 Task: Create a digital art piece inspired by a famous space mission.
Action: Mouse moved to (194, 157)
Screenshot: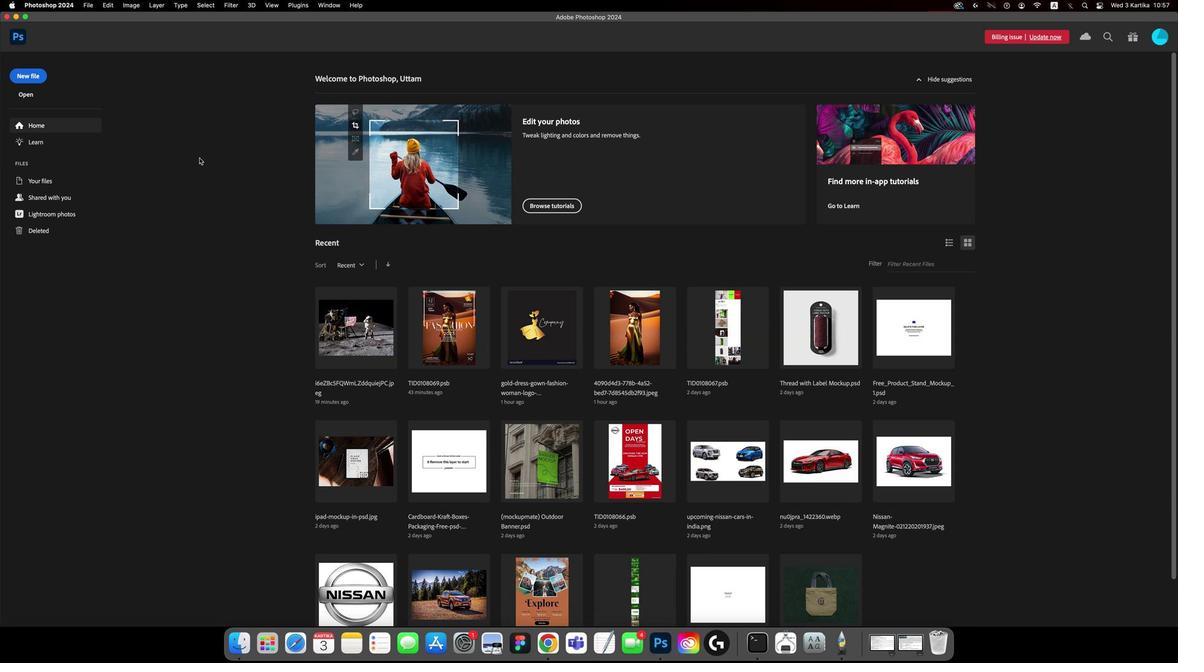 
Action: Mouse pressed left at (194, 157)
Screenshot: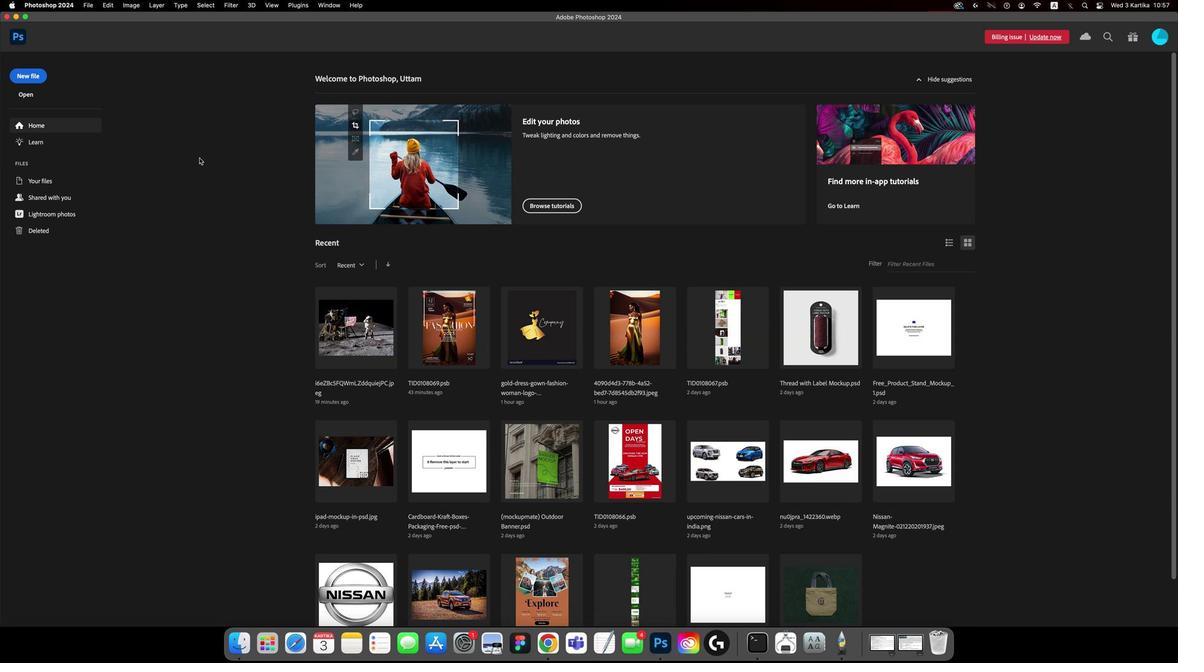 
Action: Mouse moved to (20, 73)
Screenshot: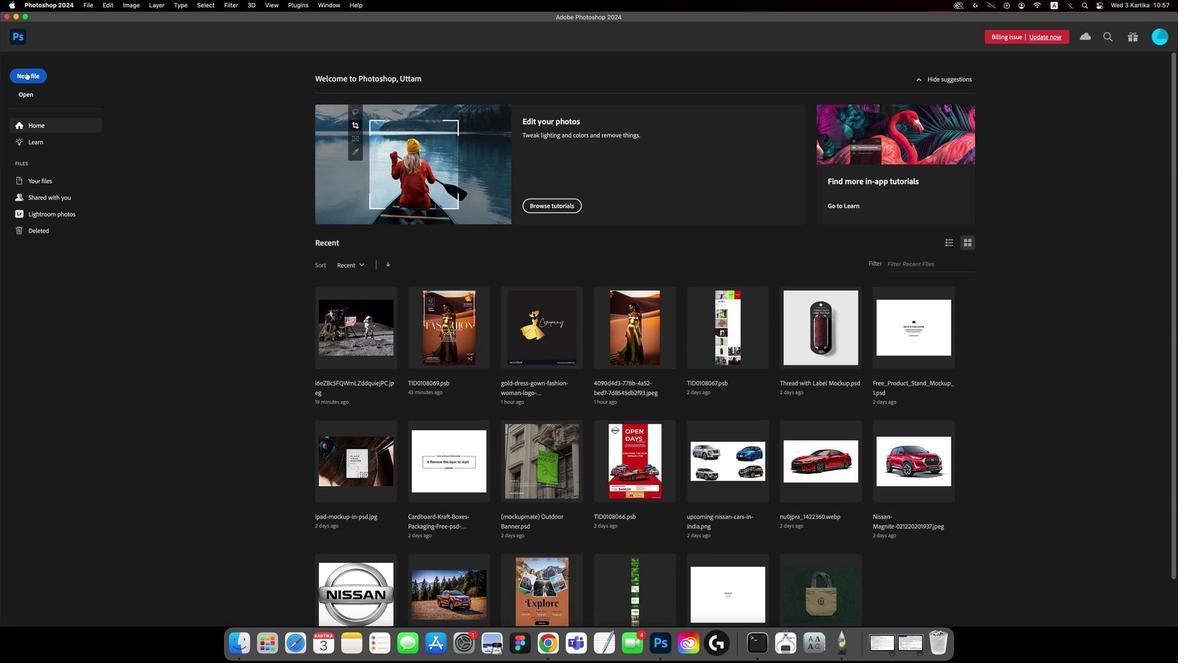 
Action: Mouse pressed left at (20, 73)
Screenshot: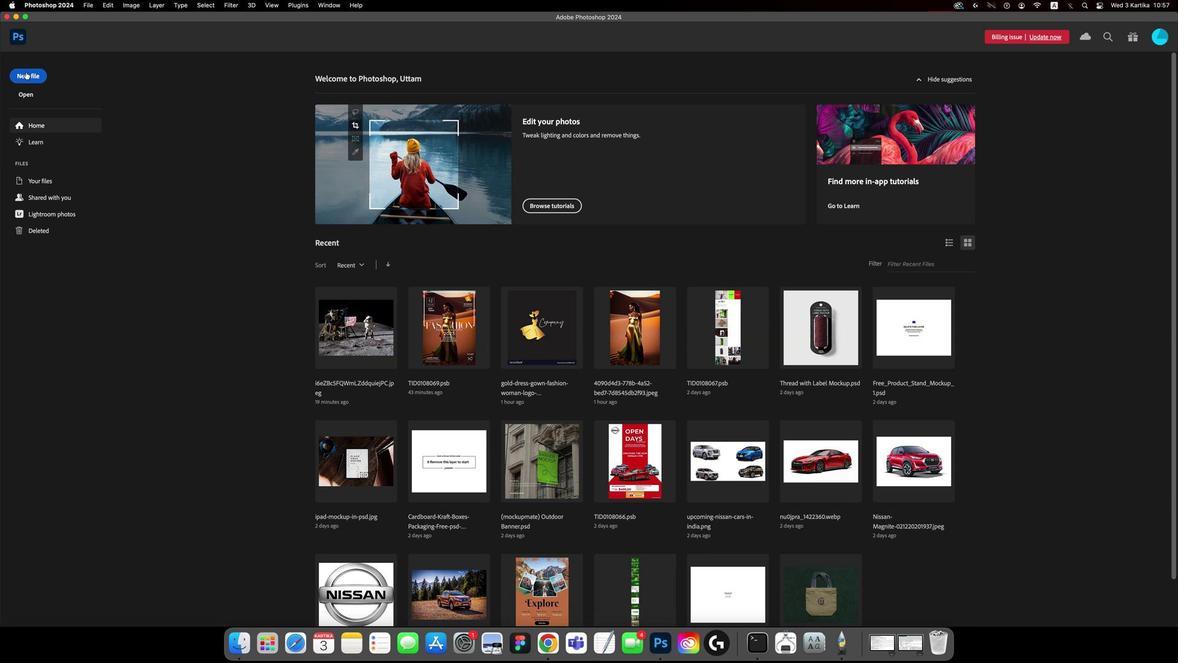 
Action: Mouse moved to (420, 172)
Screenshot: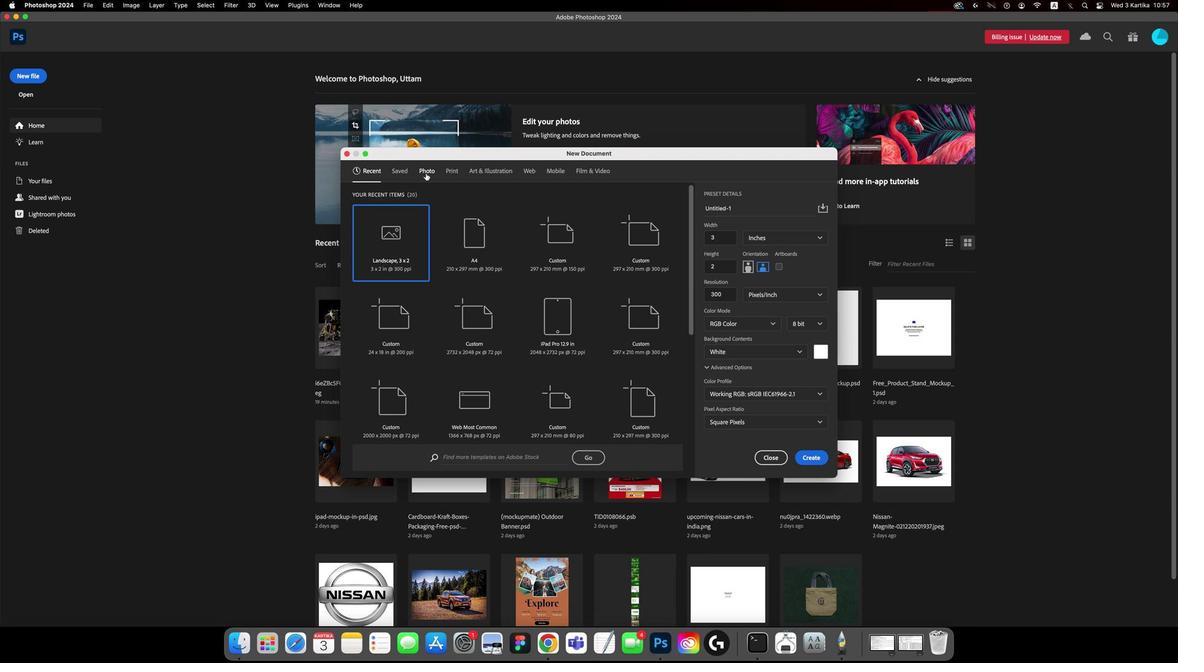 
Action: Mouse pressed left at (420, 172)
Screenshot: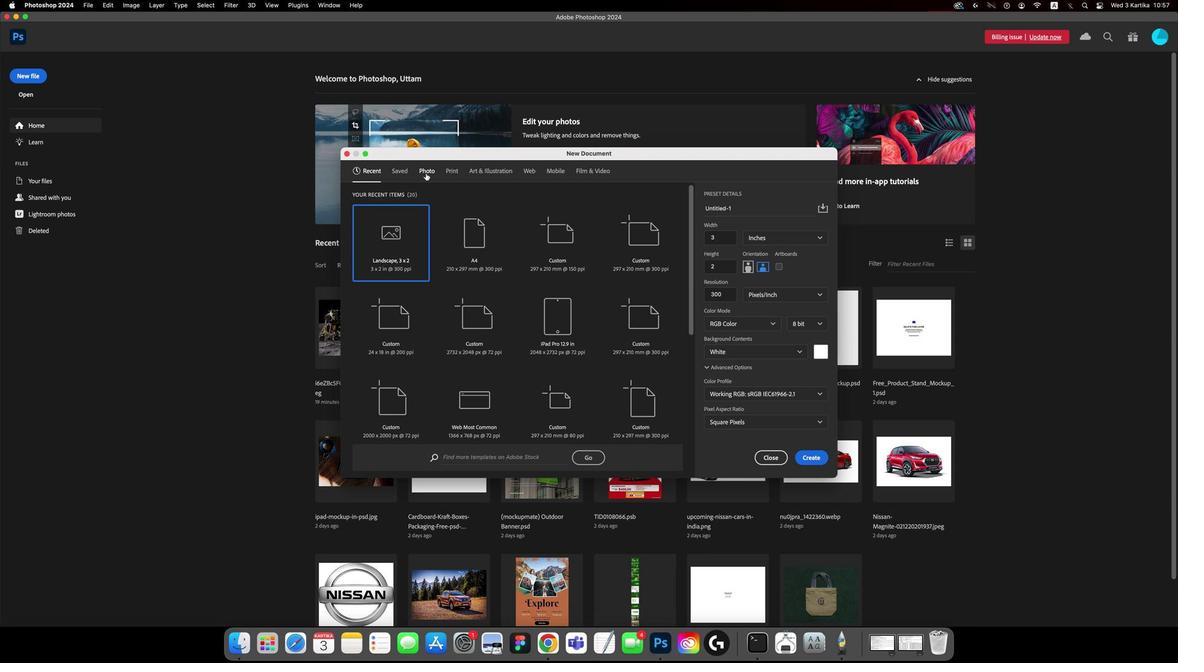 
Action: Mouse moved to (459, 230)
Screenshot: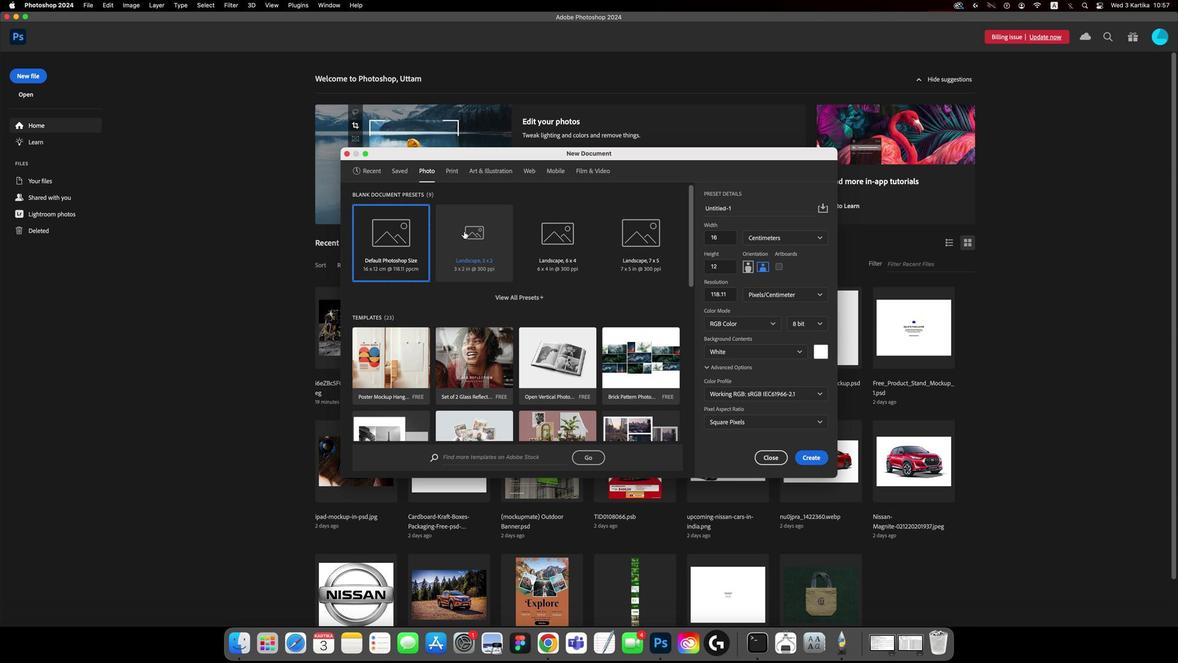 
Action: Mouse pressed left at (459, 230)
Screenshot: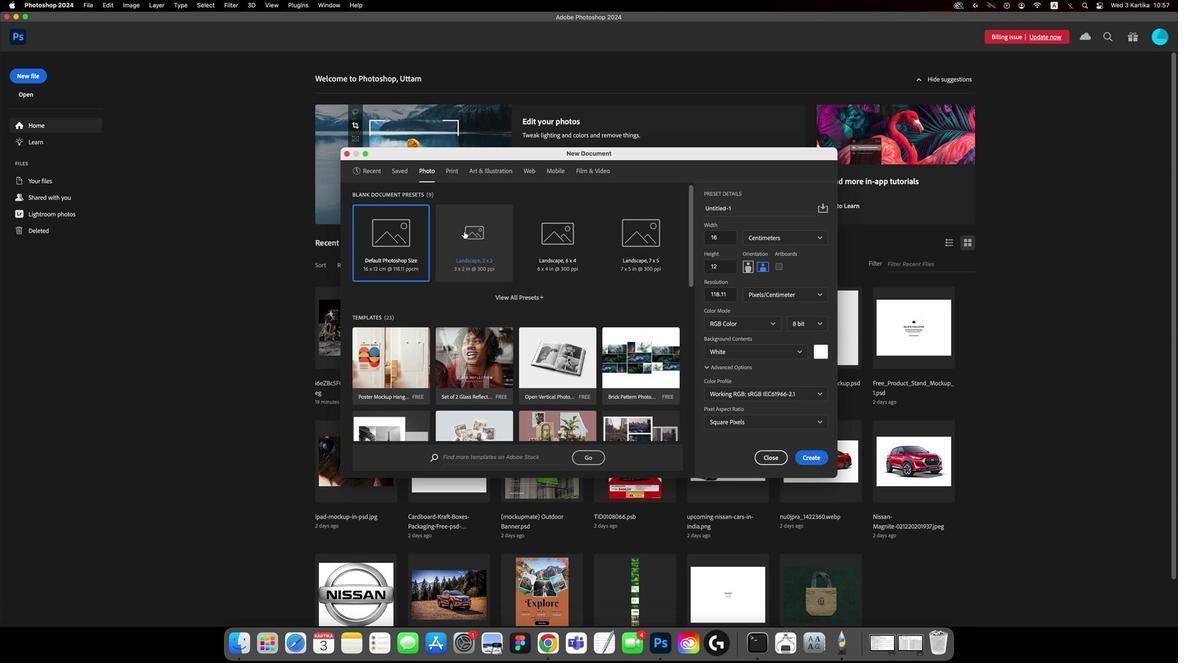 
Action: Mouse moved to (631, 237)
Screenshot: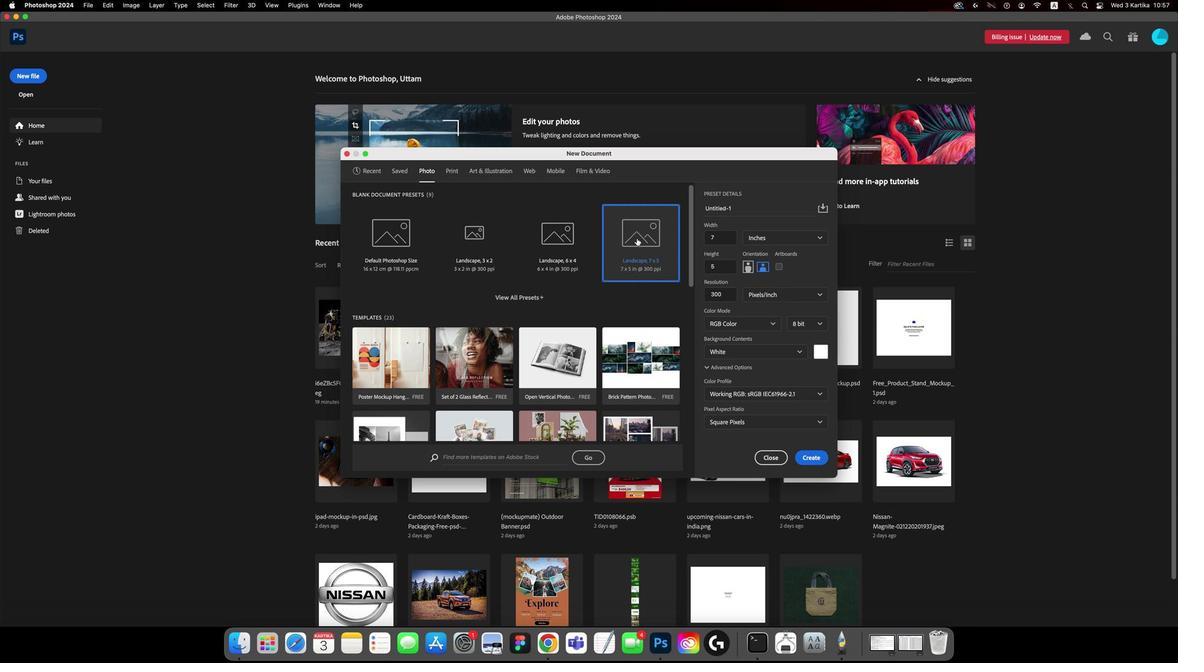 
Action: Mouse pressed left at (631, 237)
Screenshot: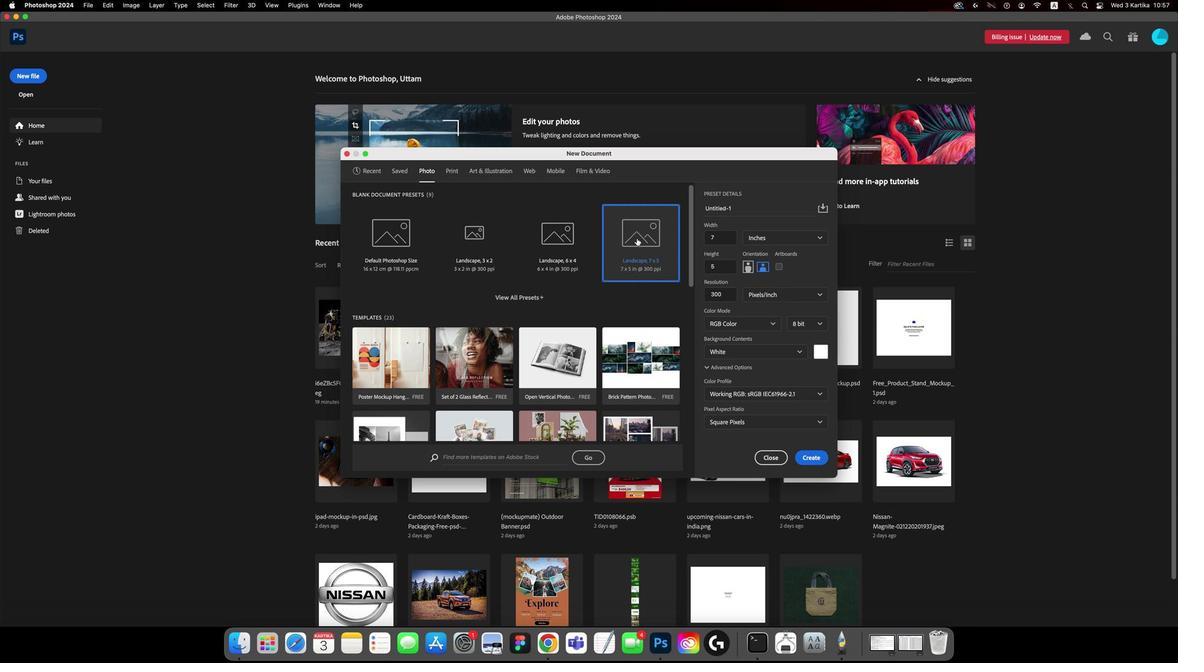 
Action: Mouse moved to (804, 458)
Screenshot: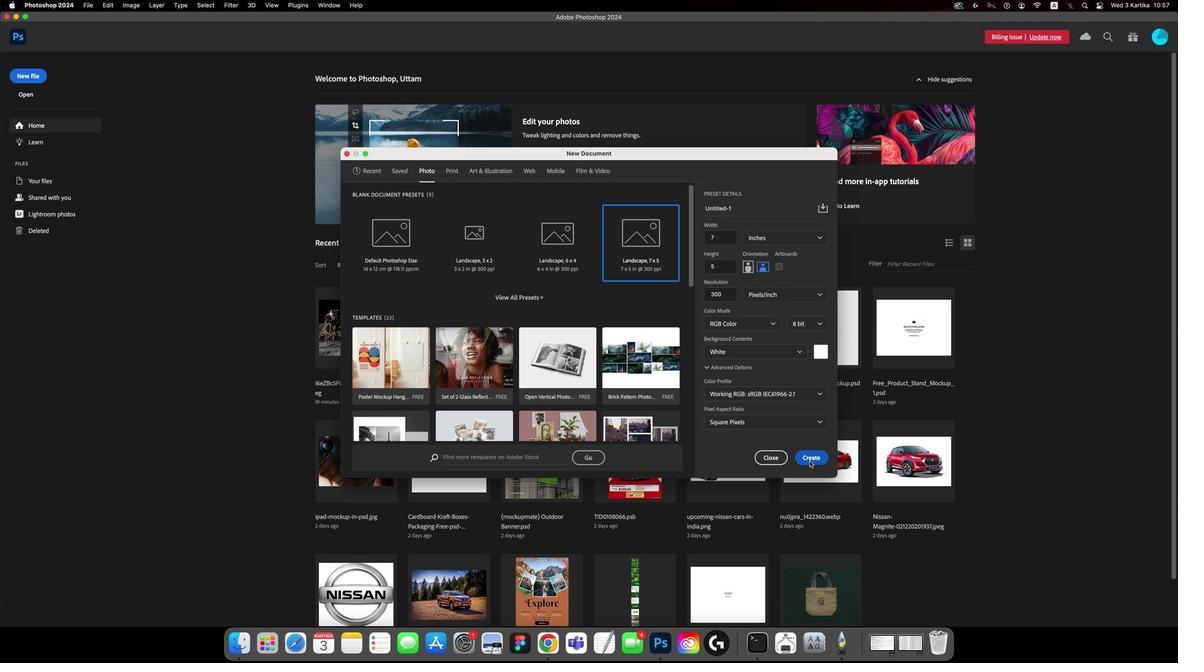 
Action: Mouse pressed left at (804, 458)
Screenshot: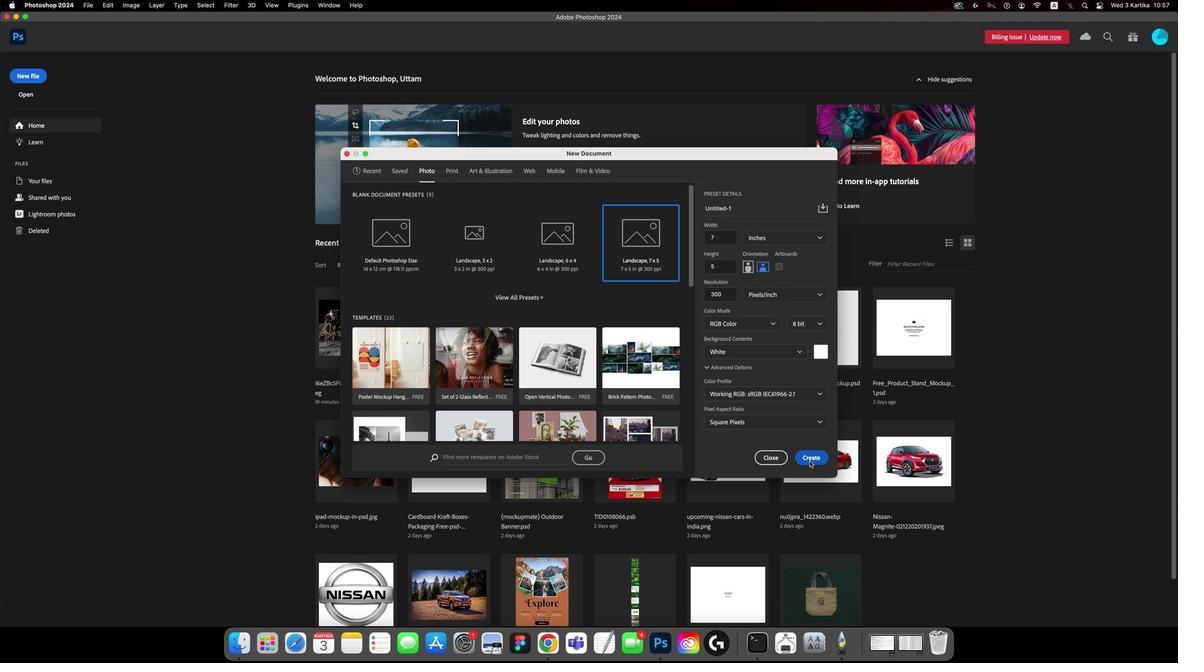 
Action: Mouse moved to (210, 199)
Screenshot: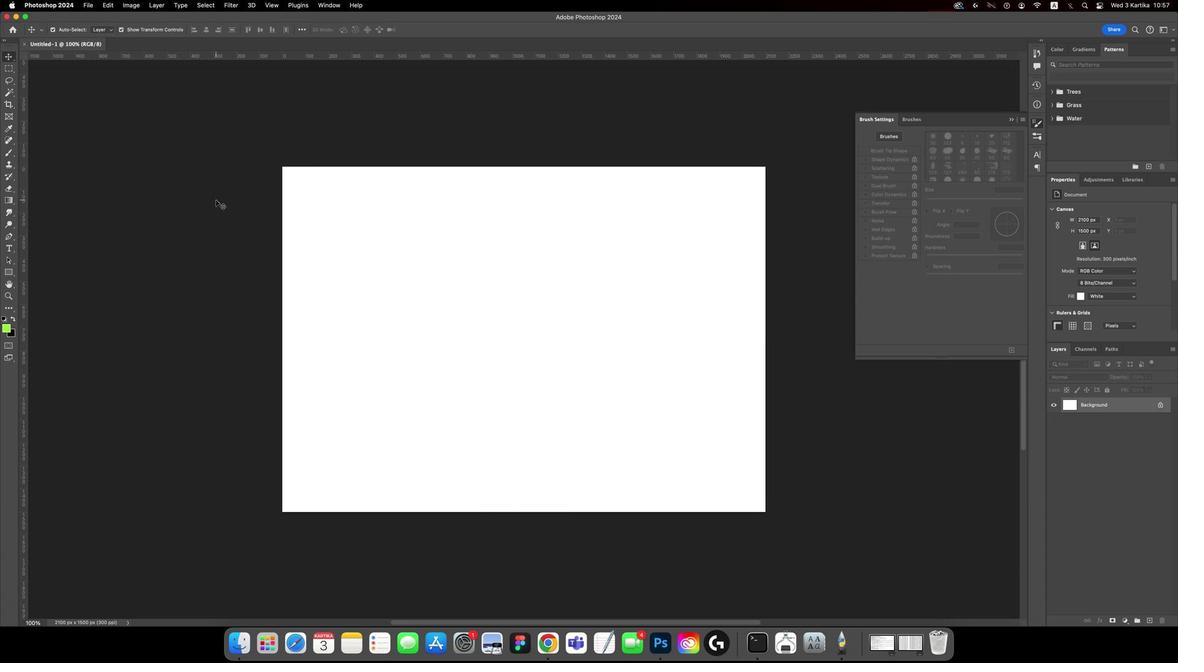 
Action: Mouse pressed left at (210, 199)
Screenshot: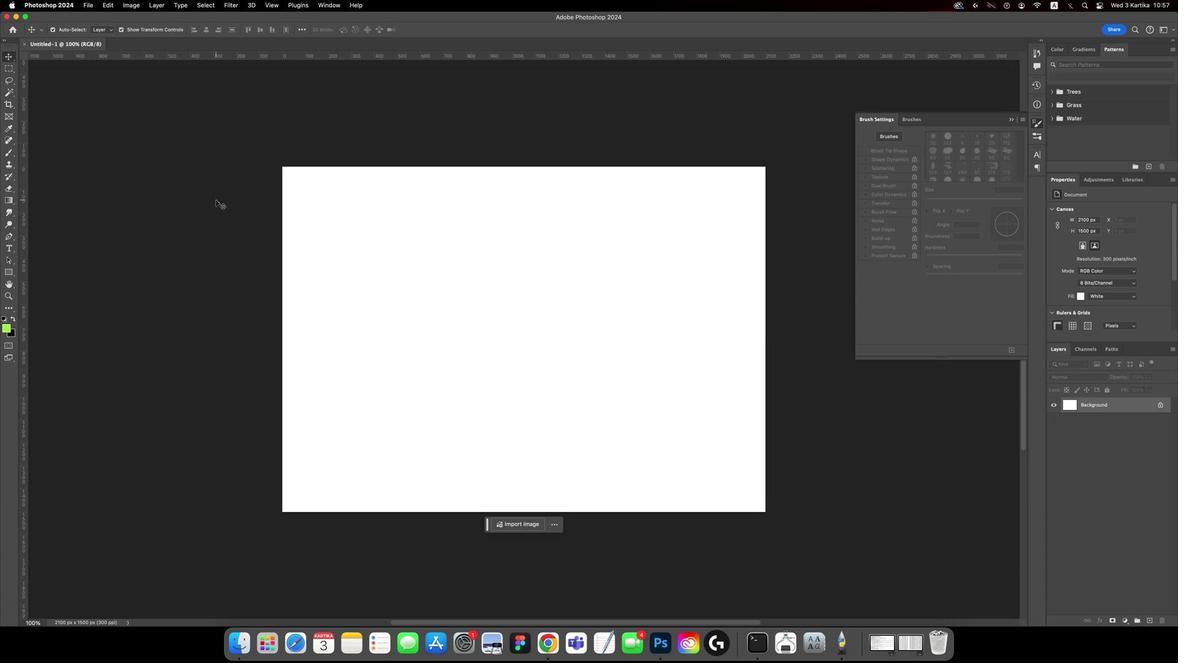 
Action: Mouse moved to (81, 6)
Screenshot: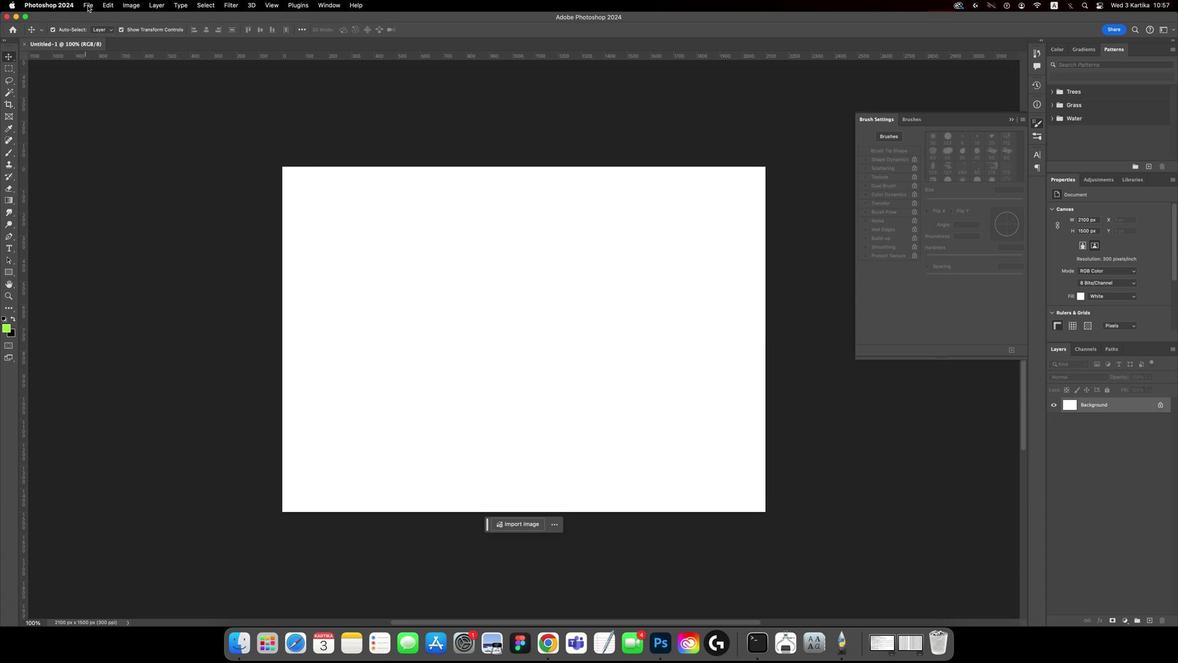 
Action: Mouse pressed left at (81, 6)
Screenshot: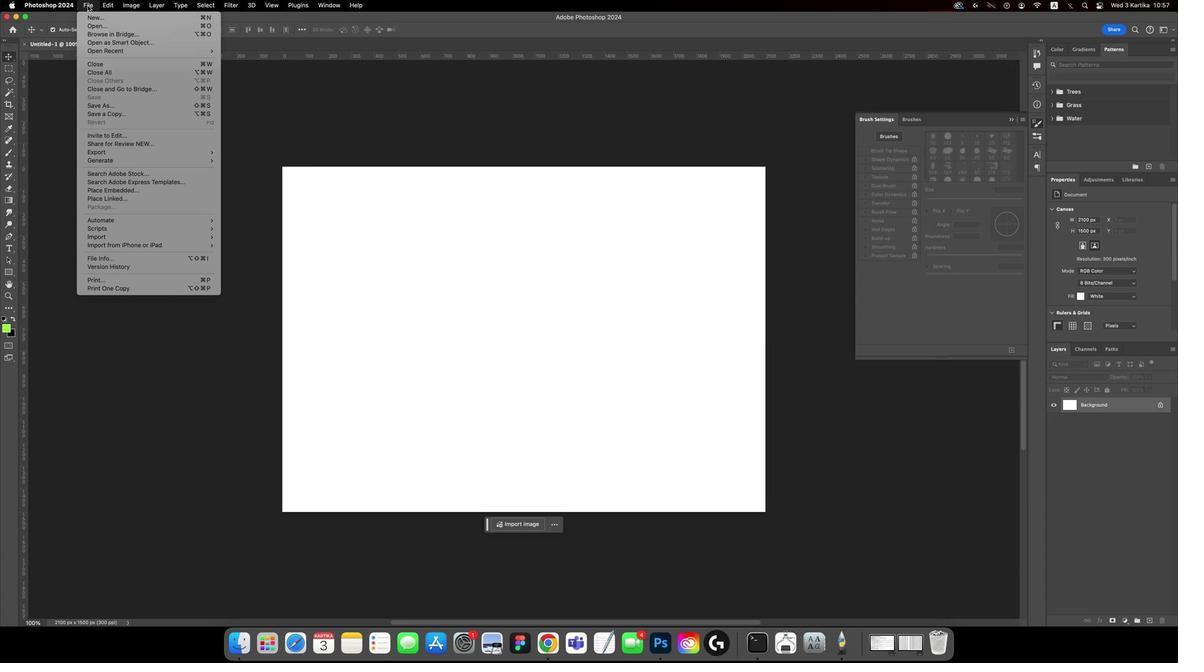 
Action: Mouse moved to (100, 201)
Screenshot: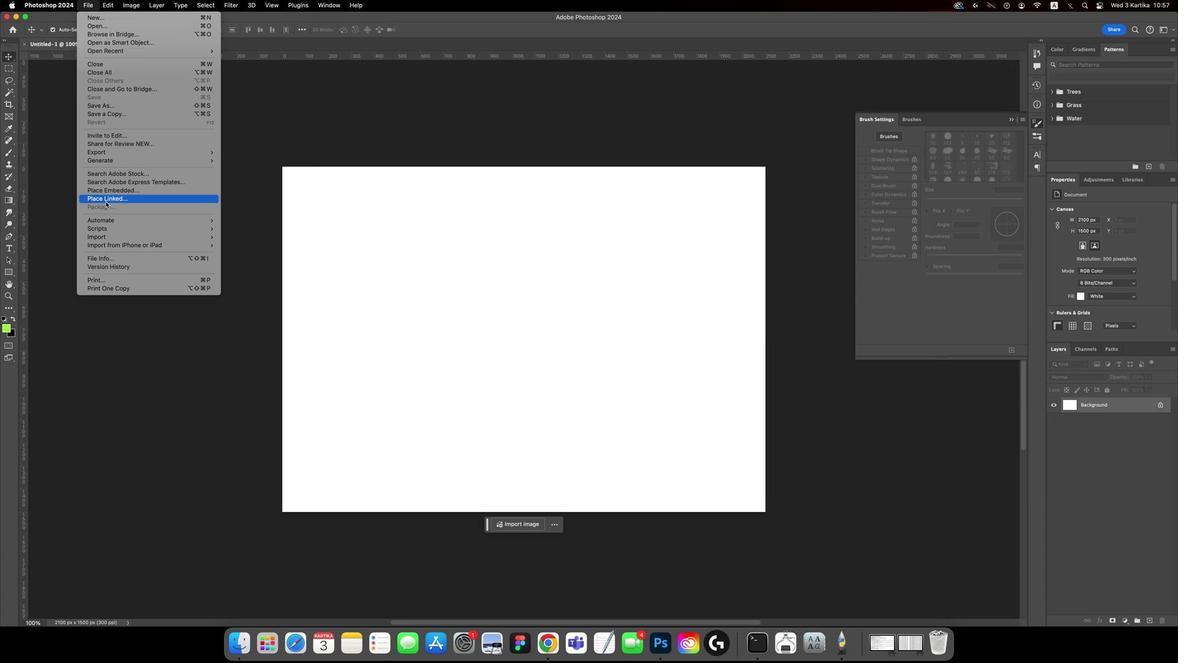 
Action: Mouse pressed left at (100, 201)
Screenshot: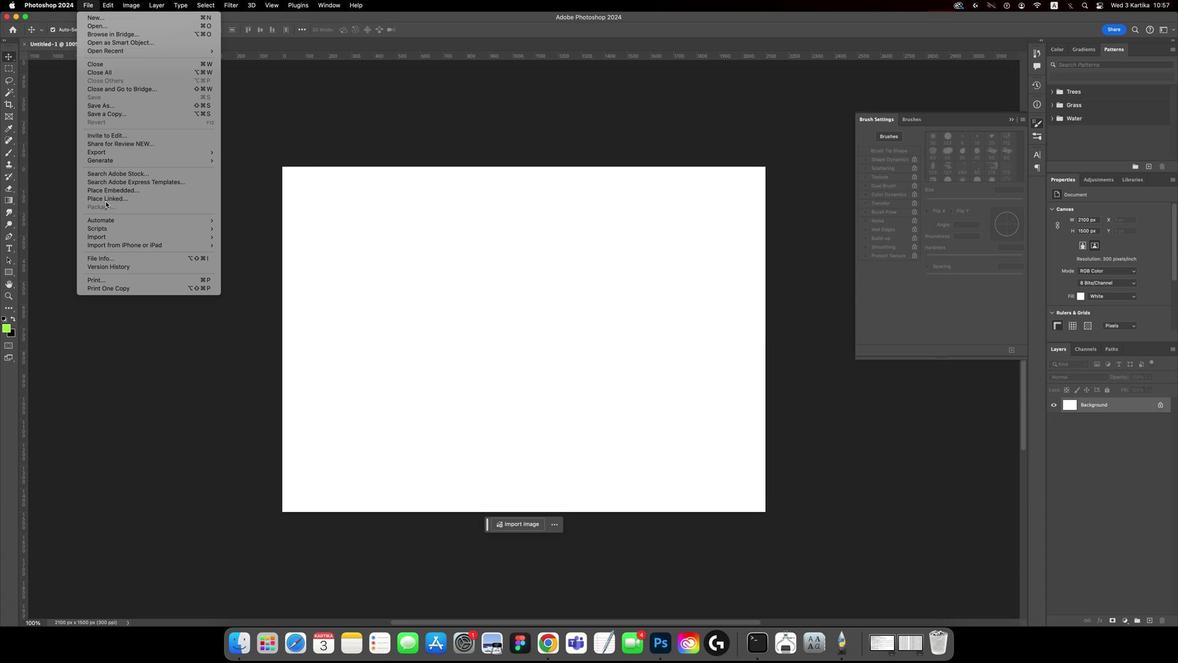 
Action: Mouse moved to (485, 161)
Screenshot: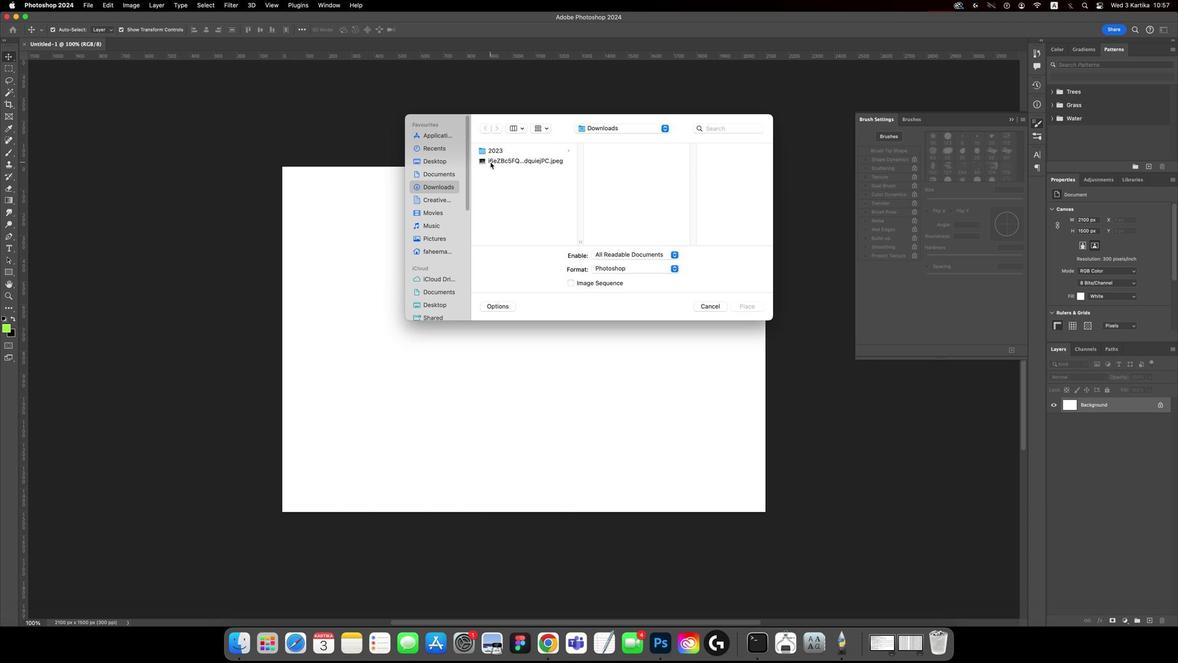 
Action: Mouse pressed left at (485, 161)
Screenshot: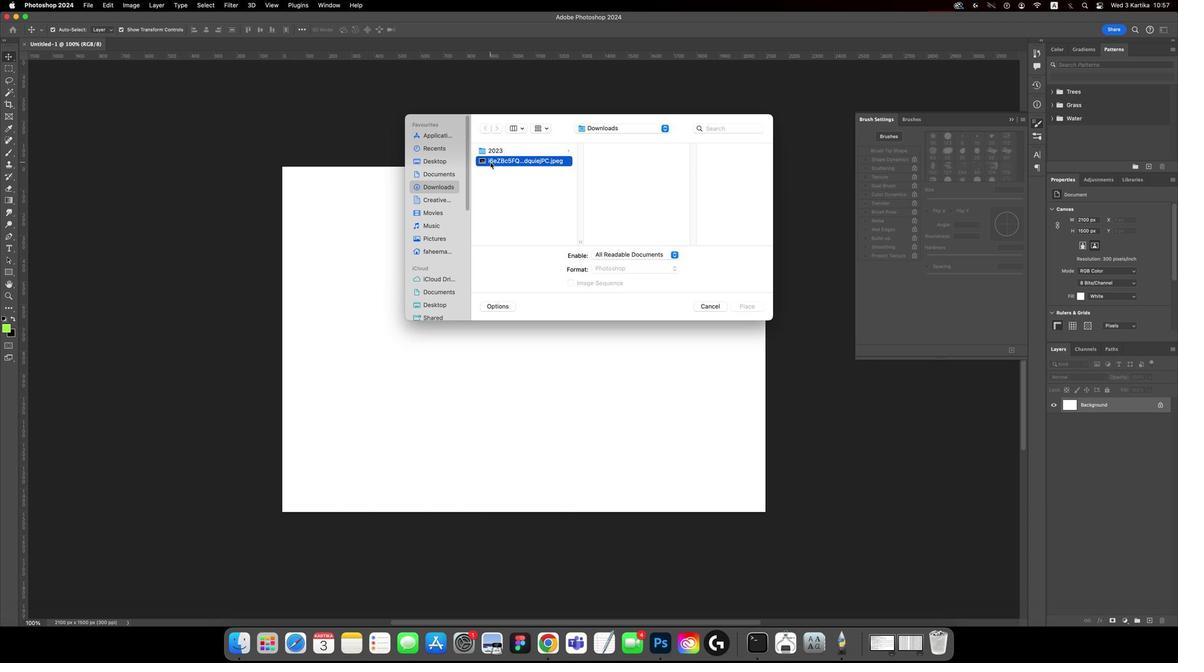 
Action: Key pressed Key.enter
Screenshot: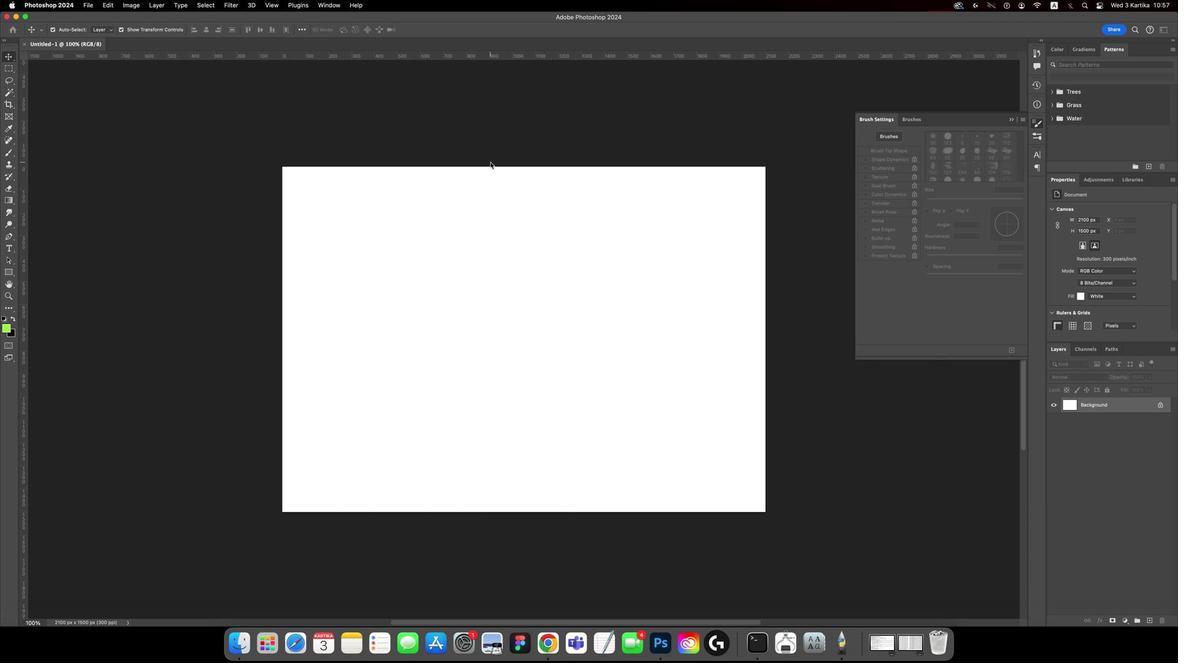 
Action: Mouse moved to (446, 33)
Screenshot: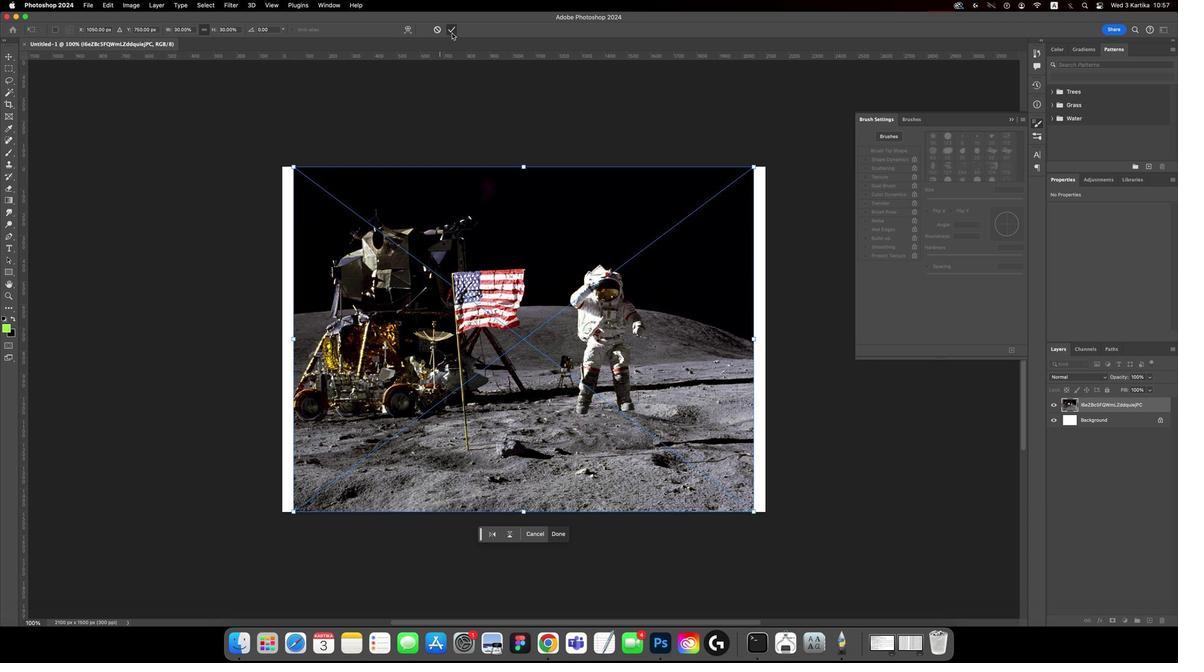 
Action: Mouse pressed left at (446, 33)
Screenshot: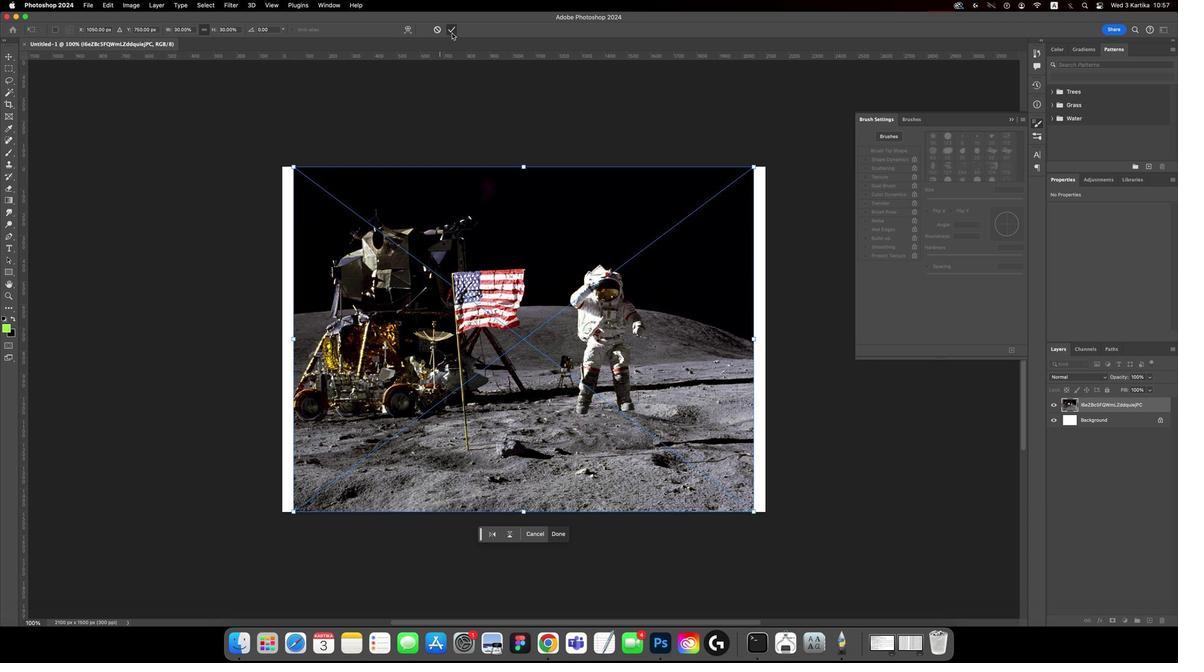 
Action: Mouse moved to (350, 226)
Screenshot: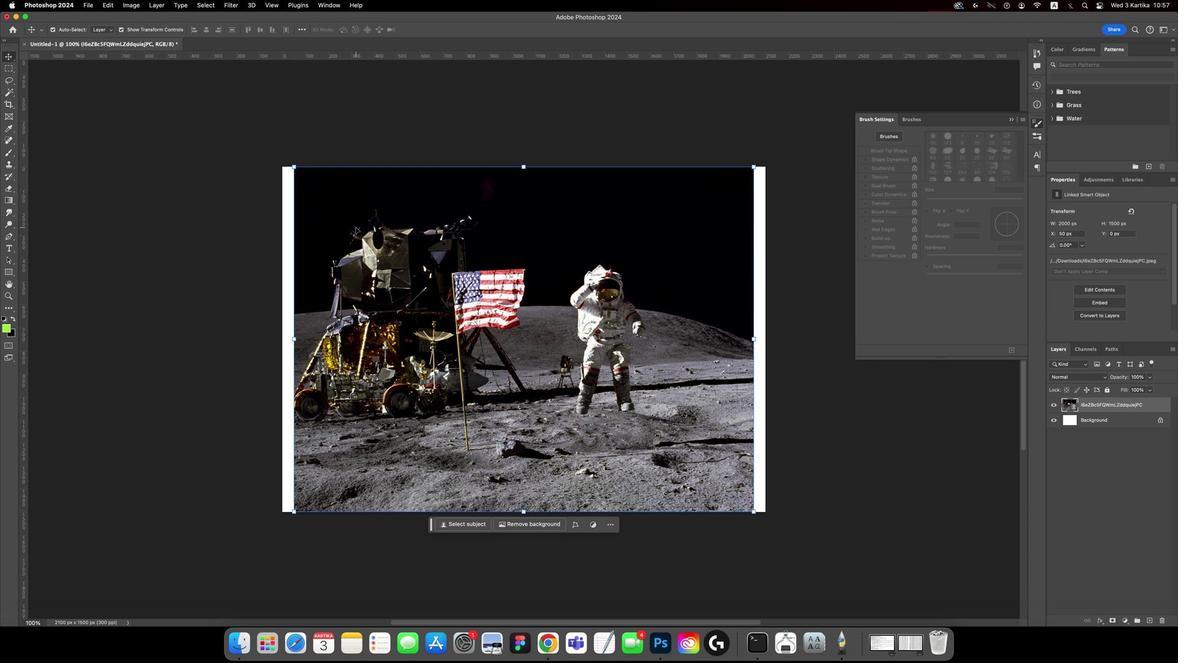 
Action: Key pressed 'v'
Screenshot: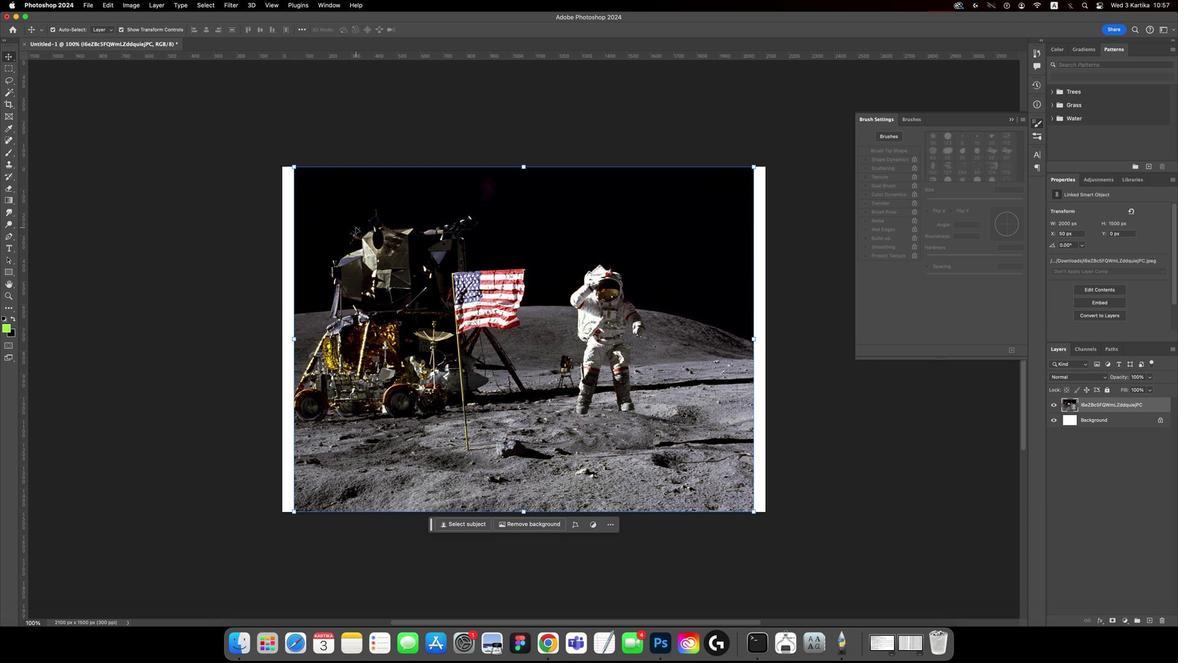 
Action: Mouse moved to (0, 106)
Screenshot: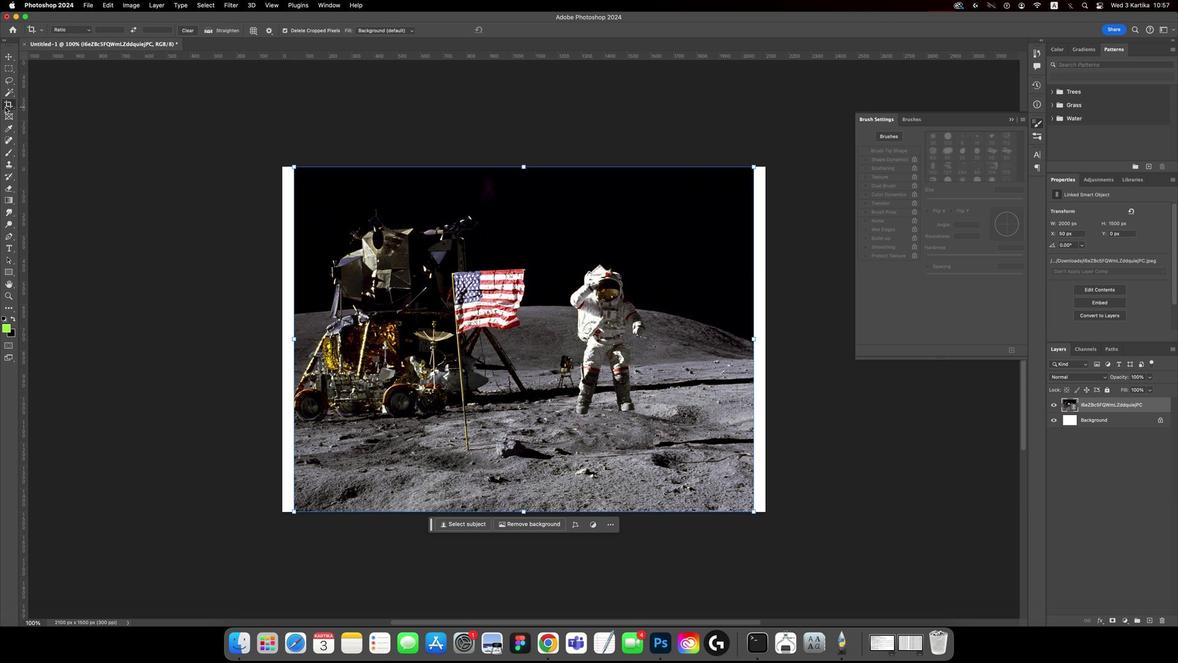 
Action: Mouse pressed left at (0, 106)
Screenshot: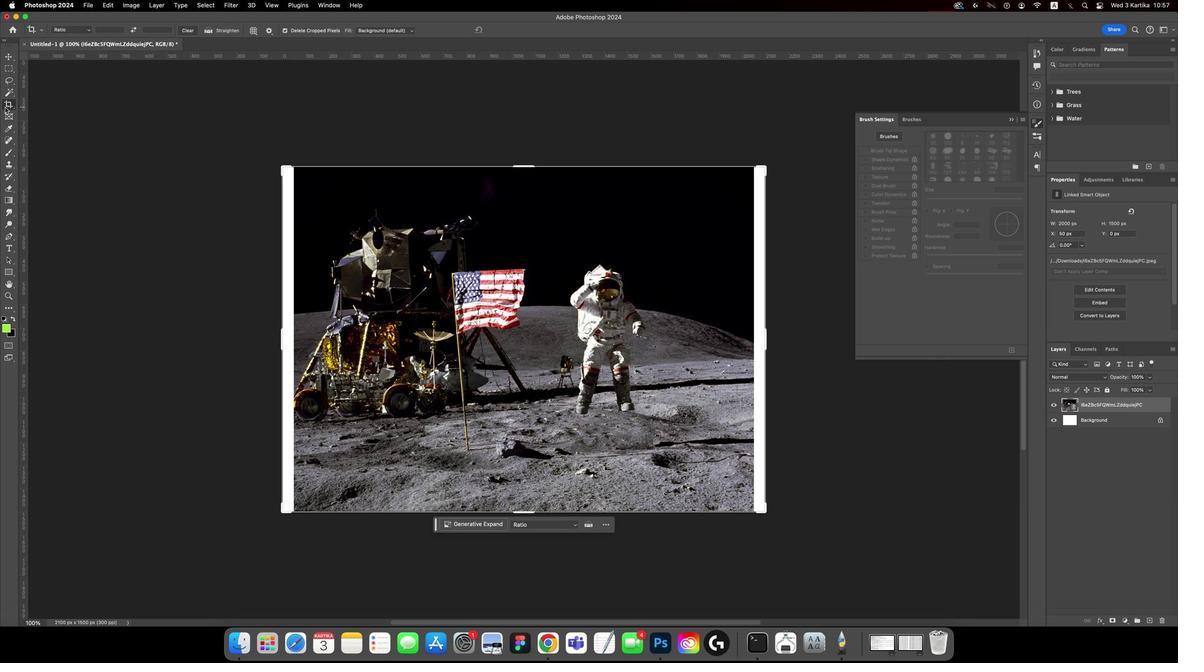
Action: Mouse moved to (275, 338)
Screenshot: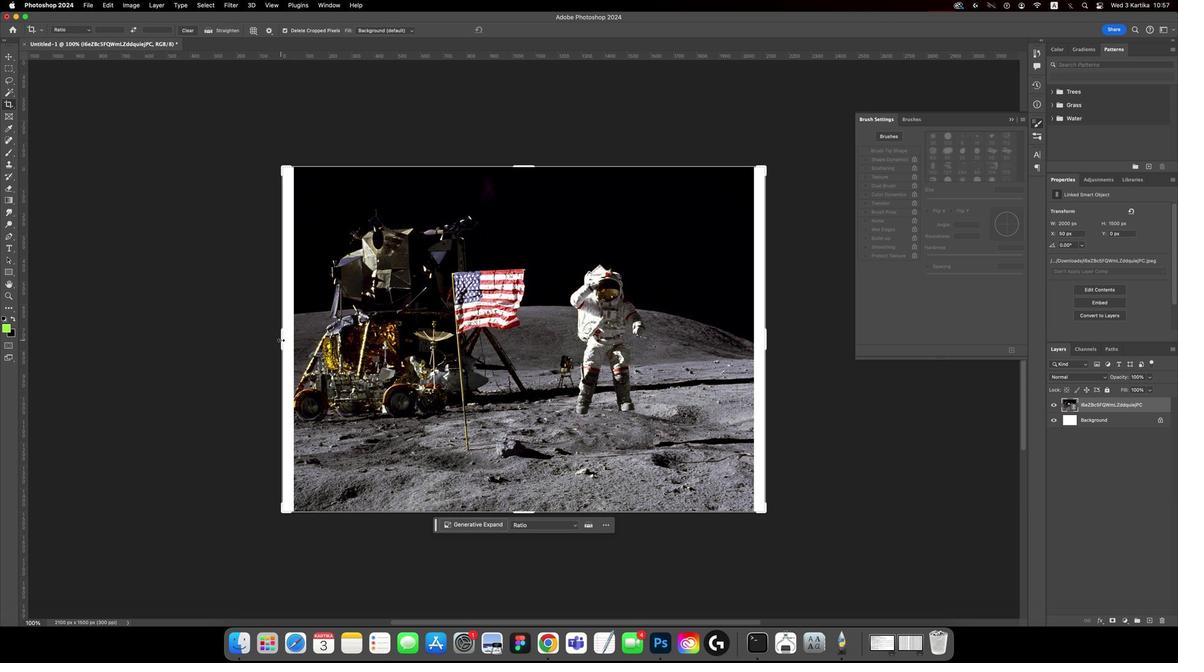 
Action: Mouse pressed left at (275, 338)
Screenshot: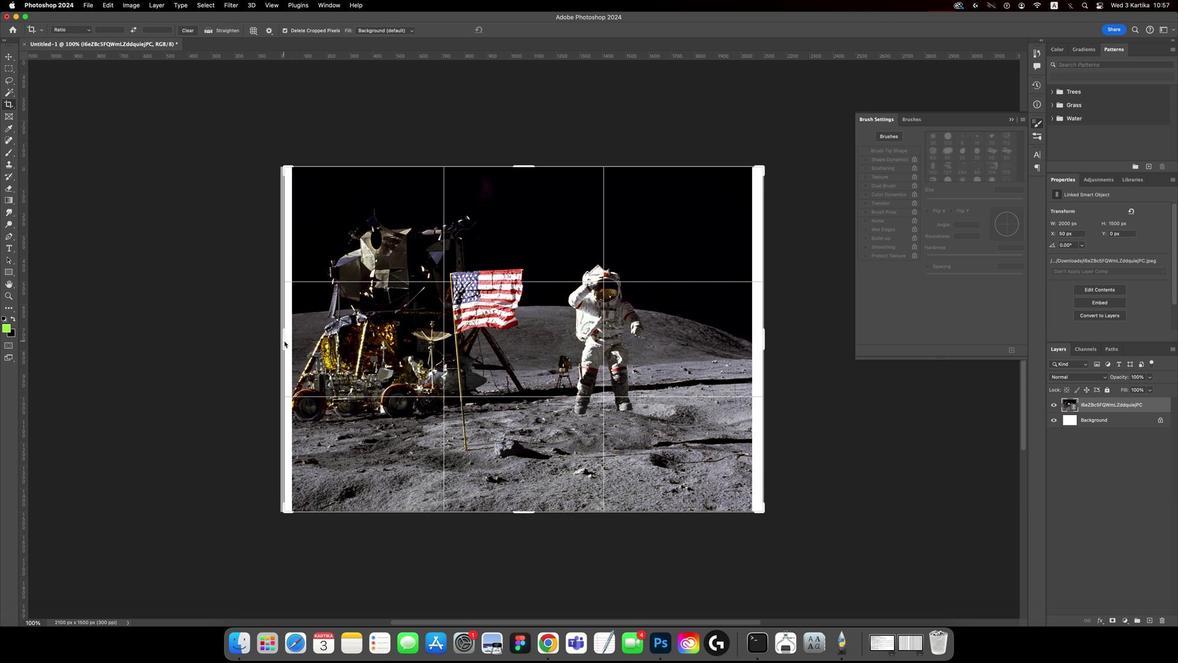 
Action: Mouse moved to (754, 341)
Screenshot: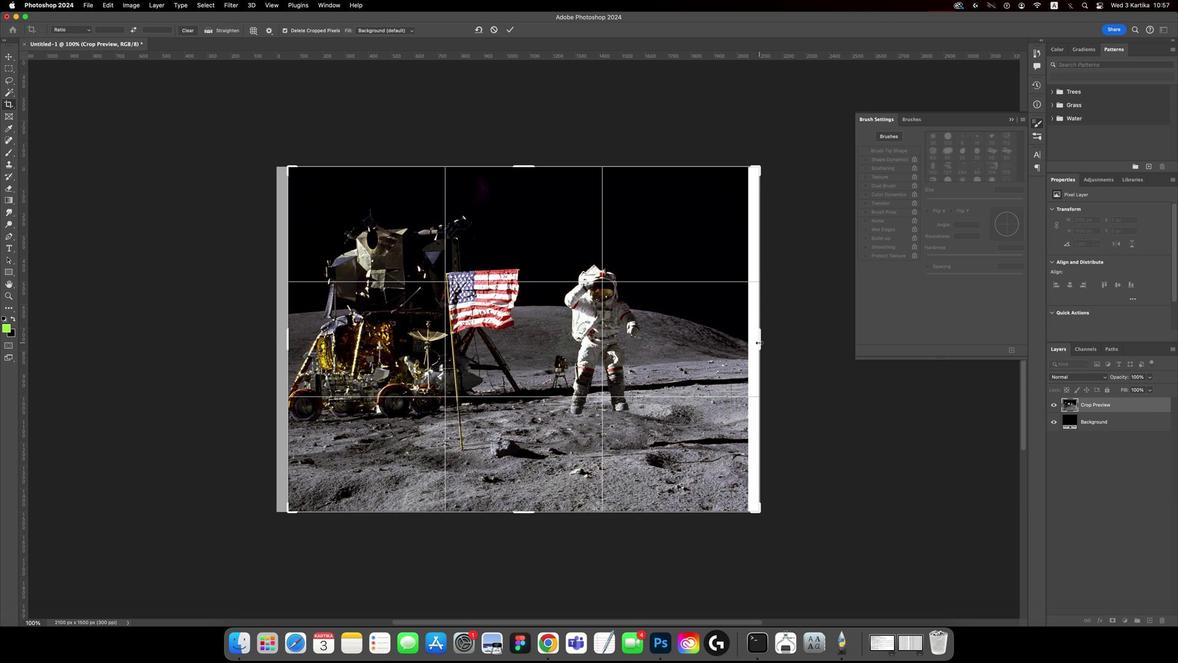 
Action: Mouse pressed left at (754, 341)
Screenshot: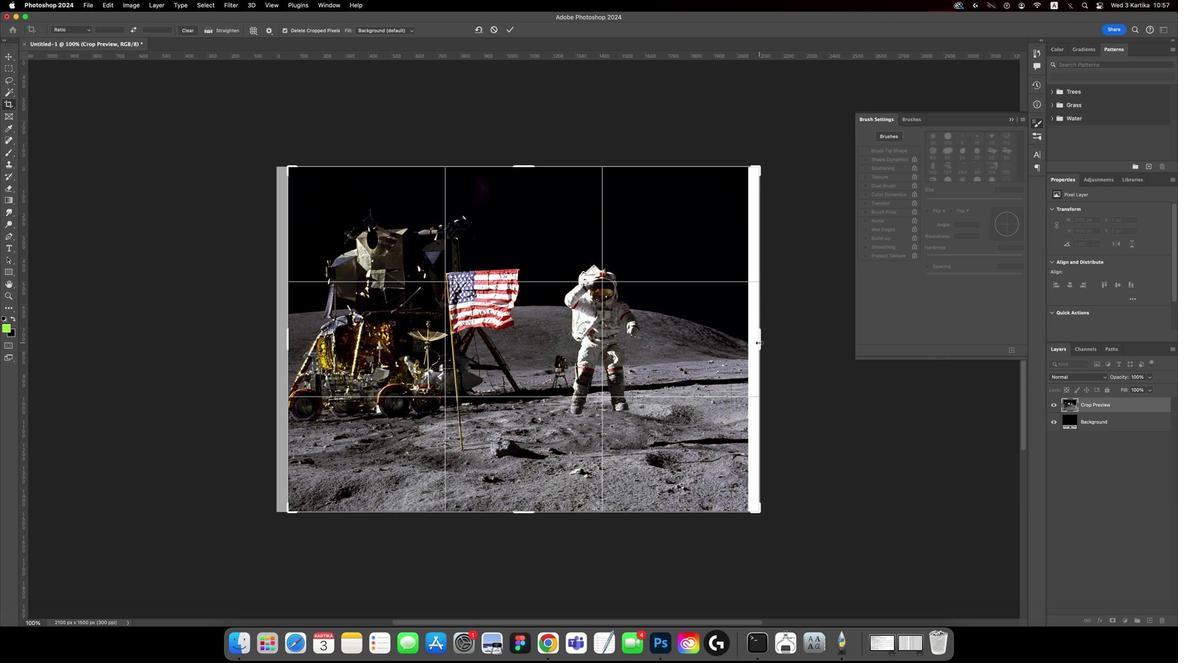 
Action: Mouse moved to (504, 31)
Screenshot: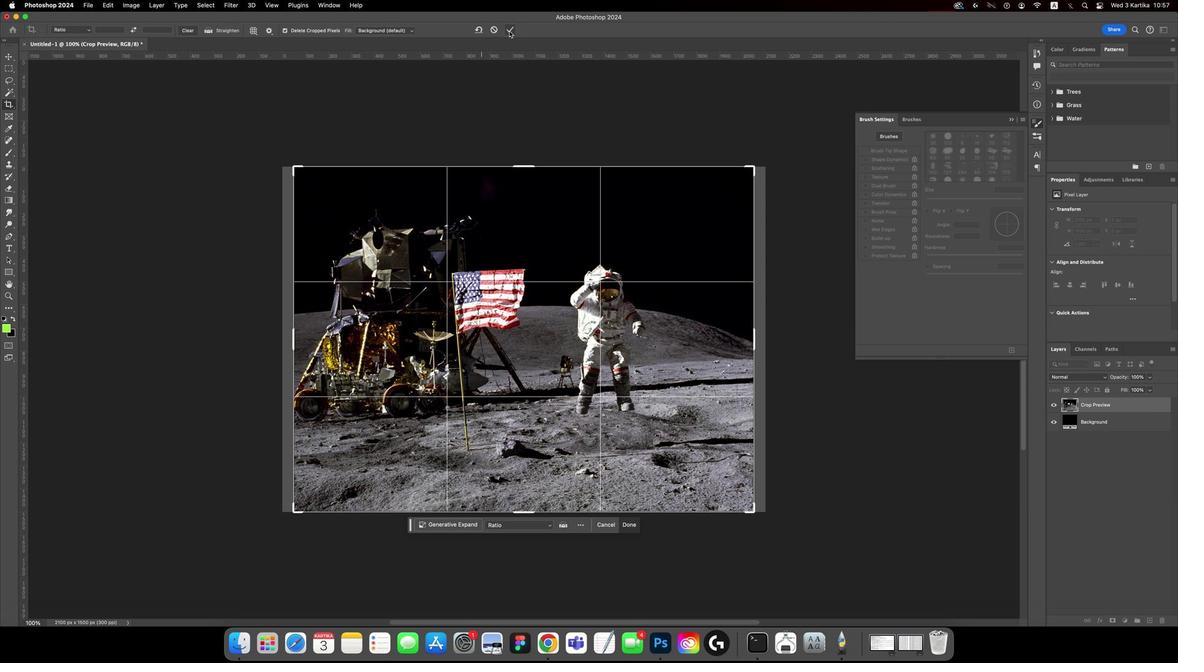 
Action: Mouse pressed left at (504, 31)
Screenshot: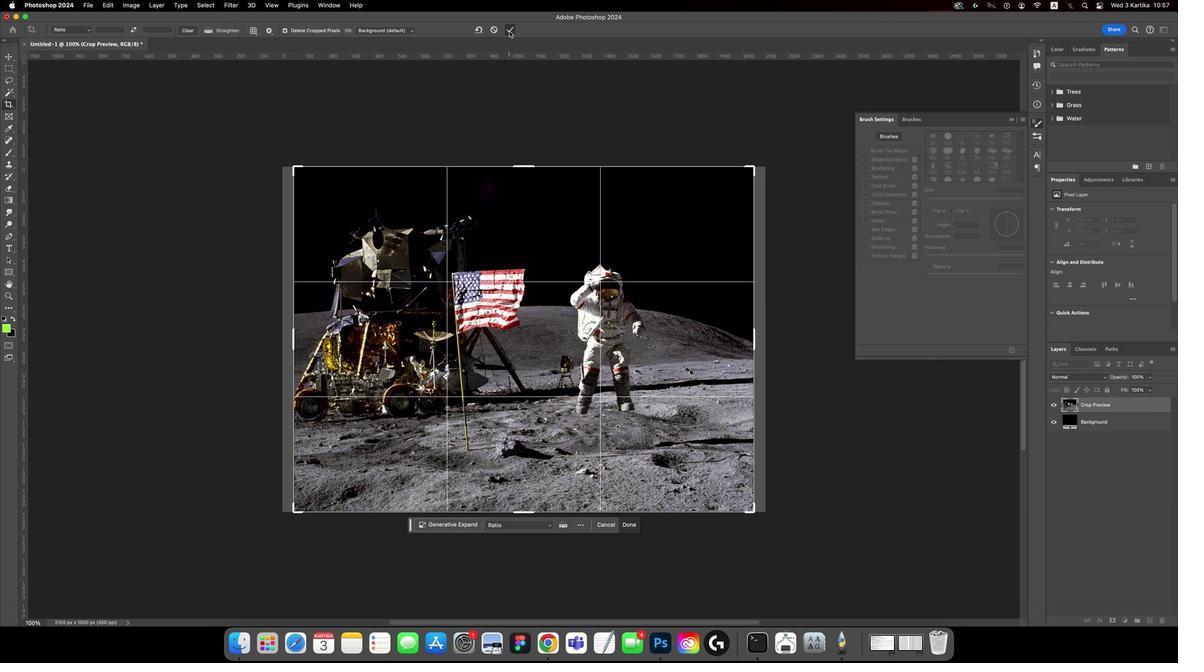 
Action: Mouse moved to (519, 315)
Screenshot: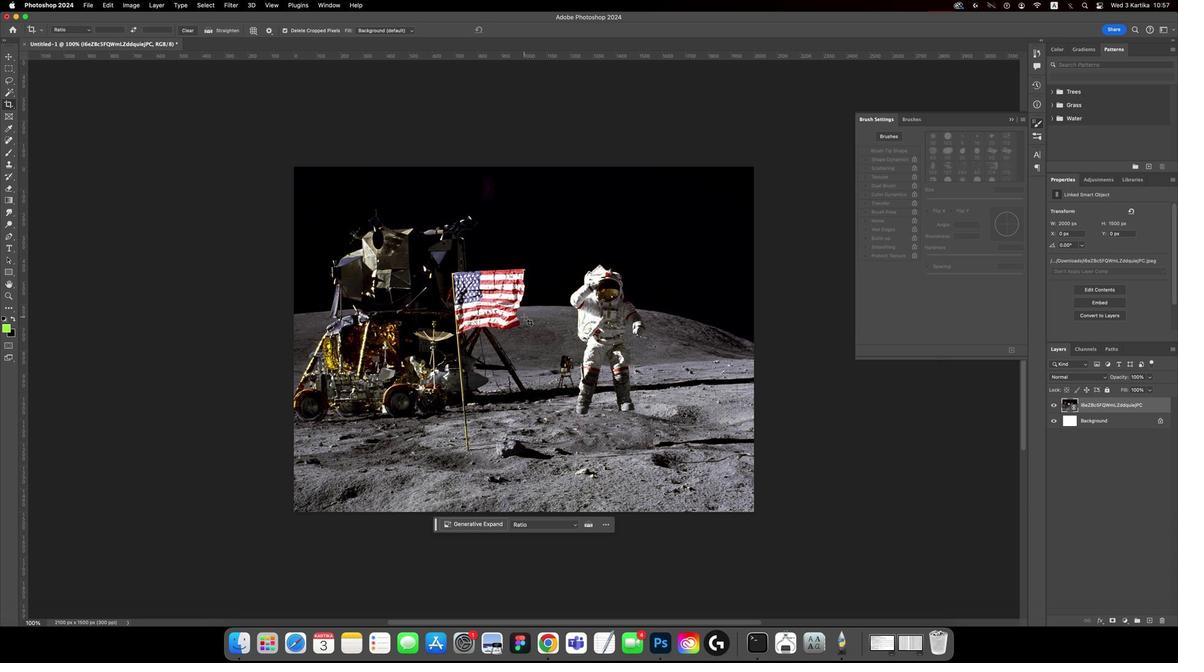 
Action: Key pressed 'v'
Screenshot: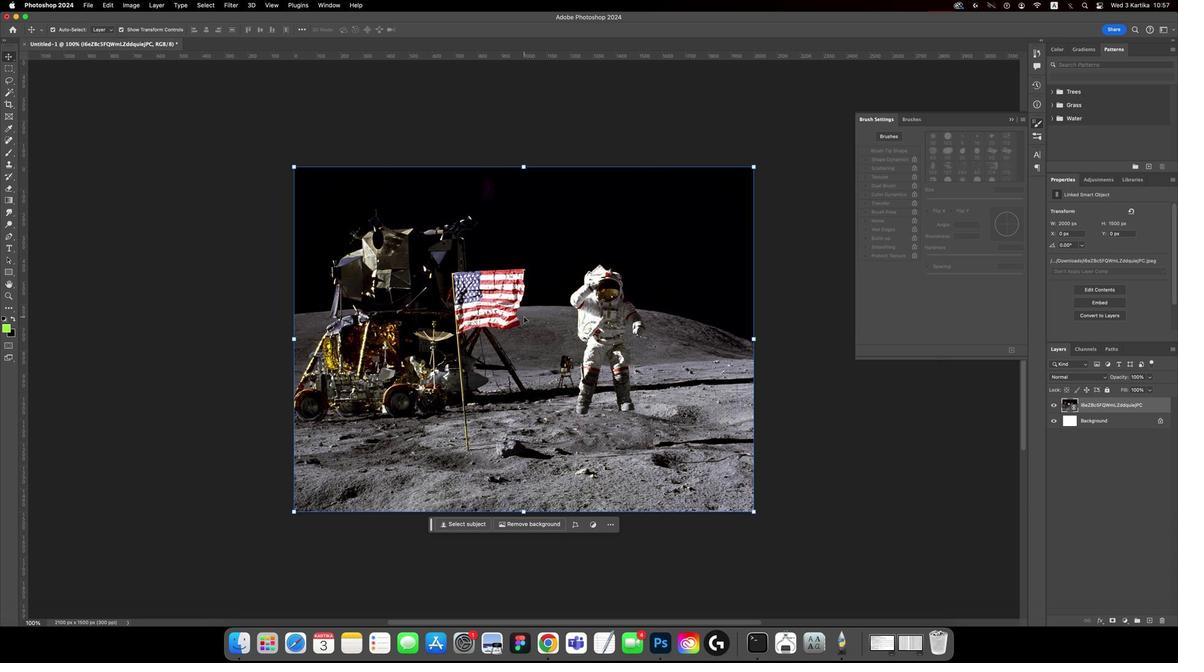 
Action: Mouse moved to (244, 271)
Screenshot: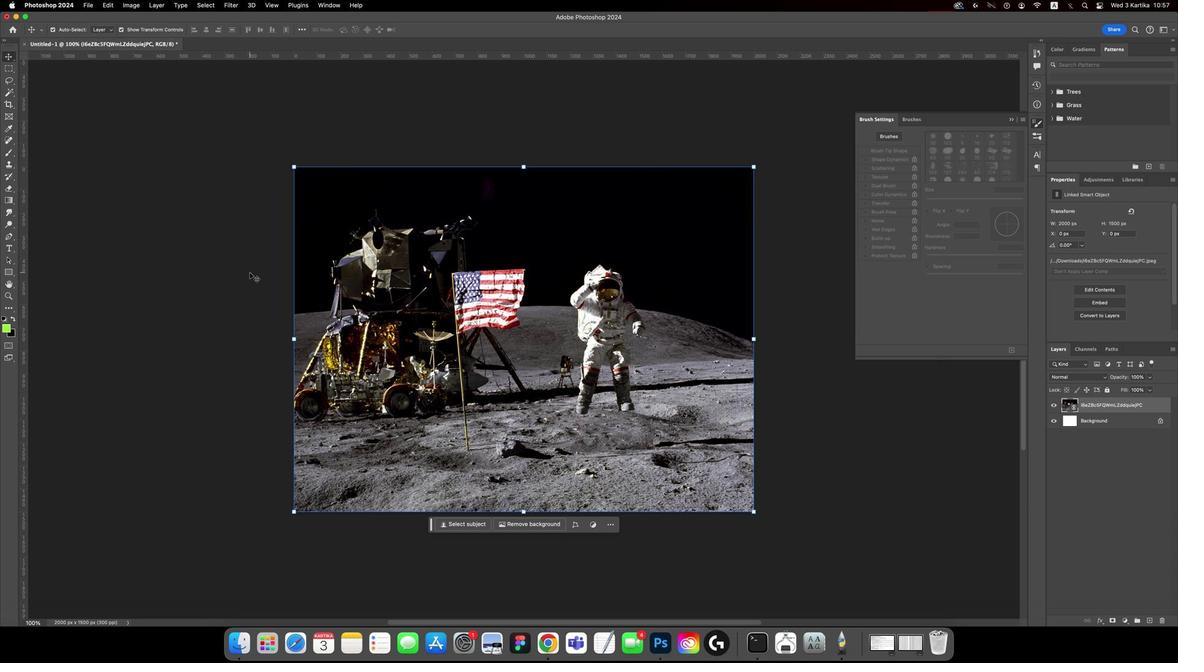 
Action: Mouse pressed left at (244, 271)
Screenshot: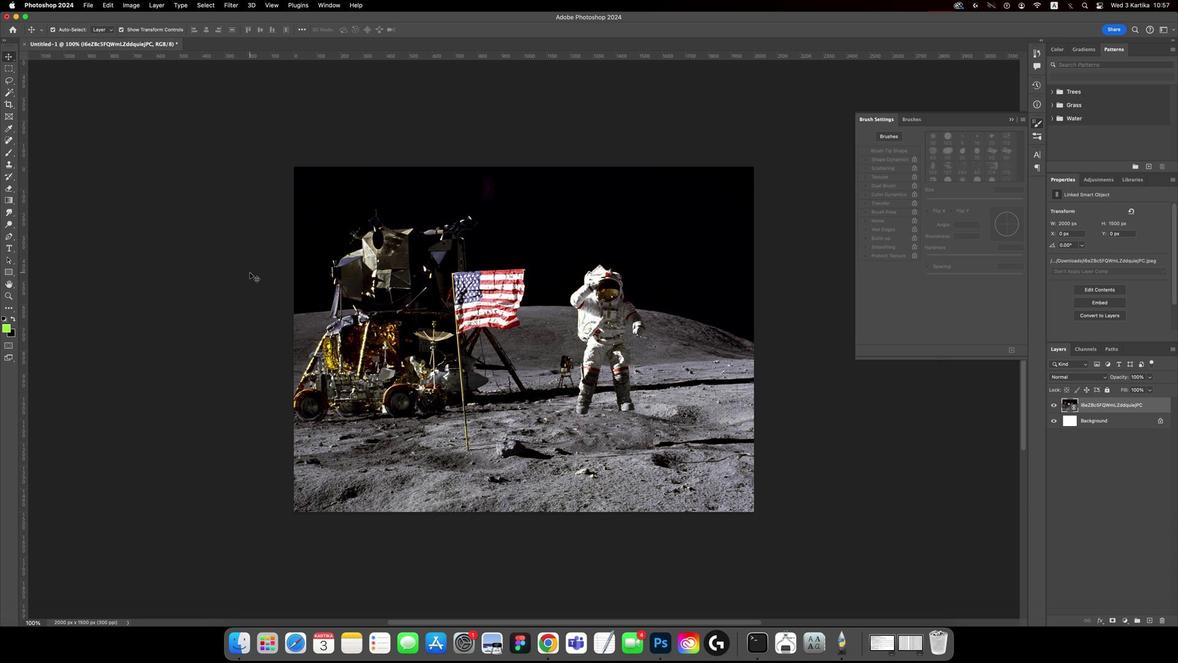 
Action: Mouse moved to (551, 333)
Screenshot: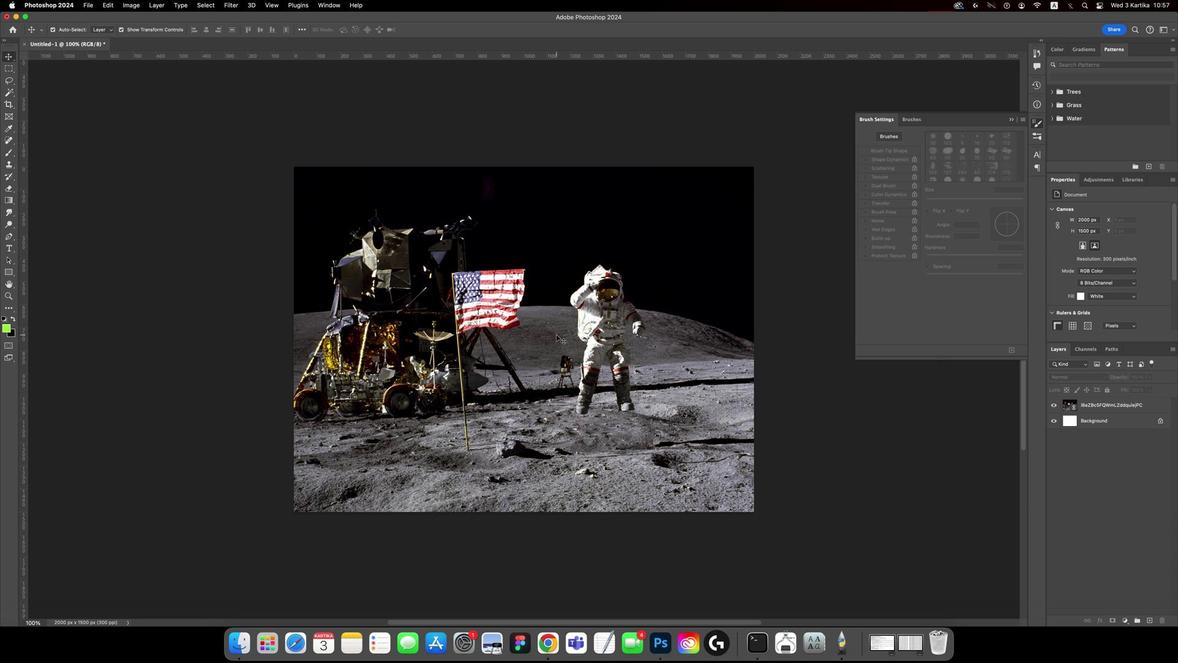 
Action: Mouse pressed left at (551, 333)
Screenshot: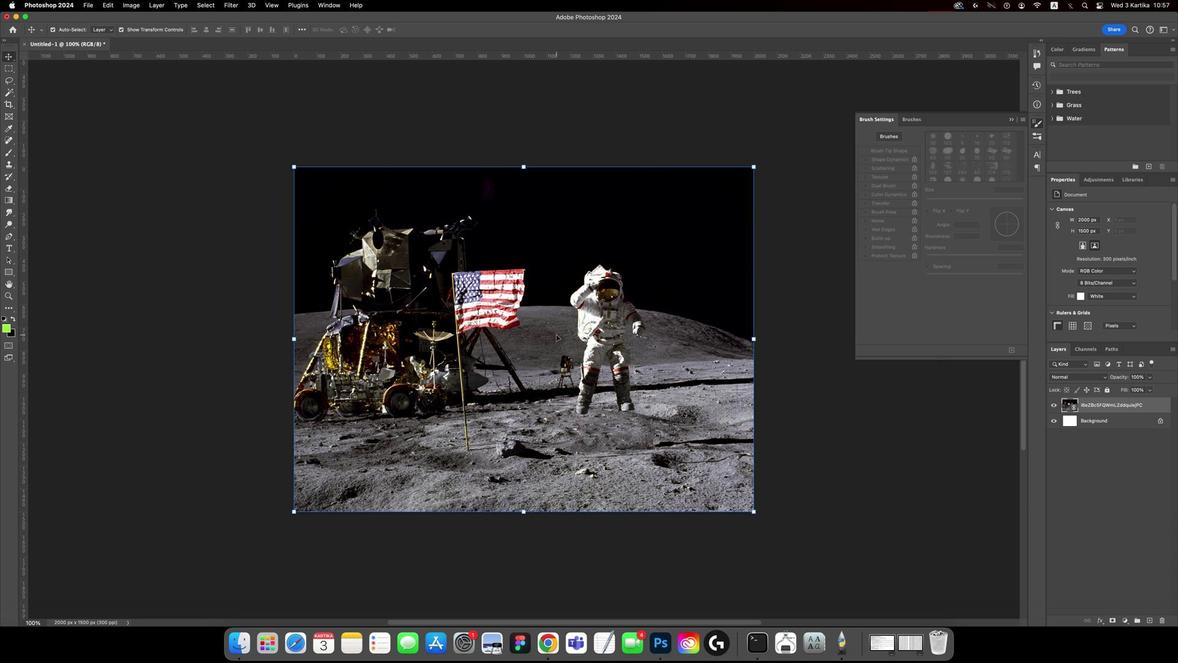 
Action: Mouse moved to (103, 4)
Screenshot: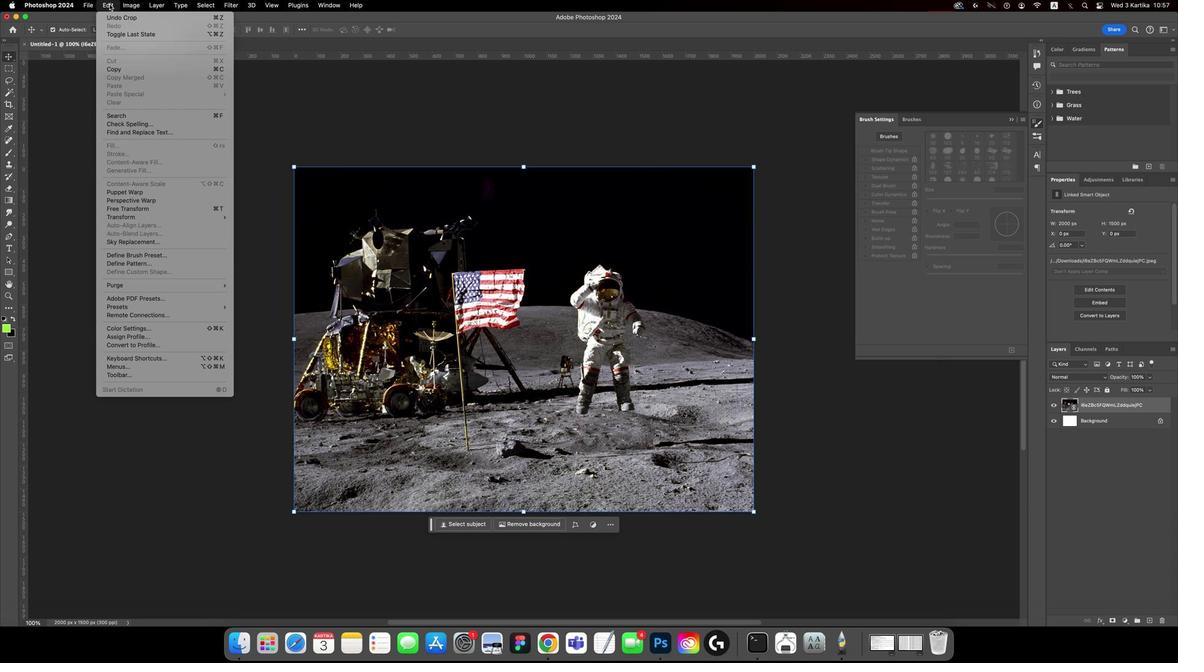 
Action: Mouse pressed left at (103, 4)
Screenshot: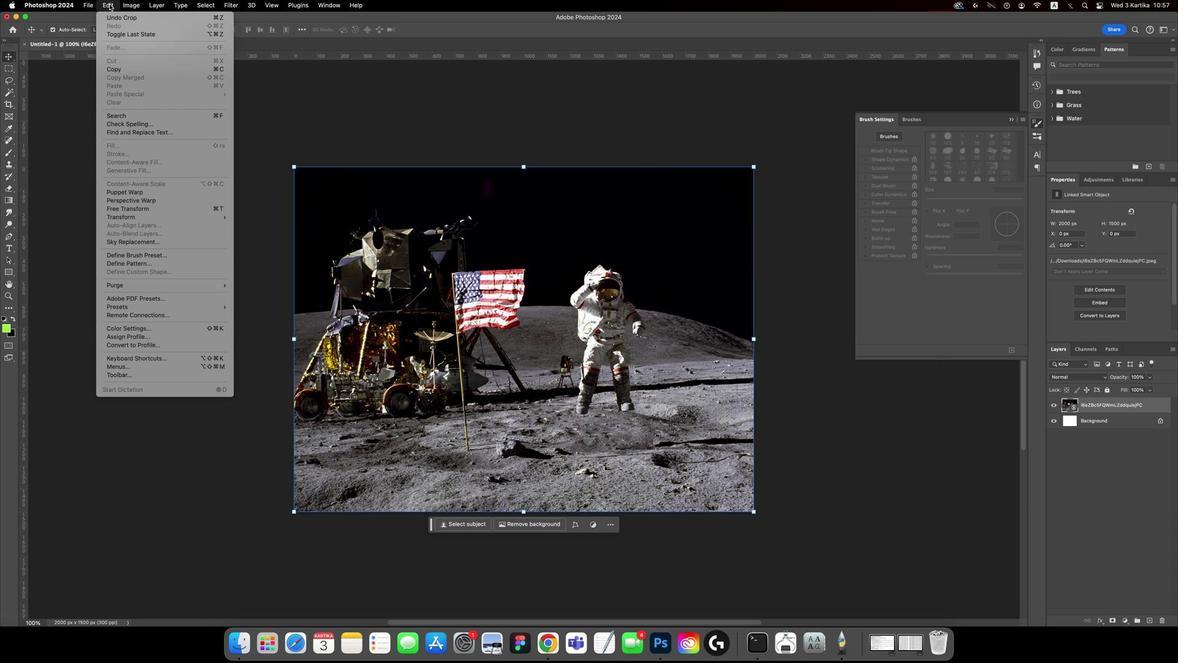 
Action: Mouse moved to (135, 130)
Screenshot: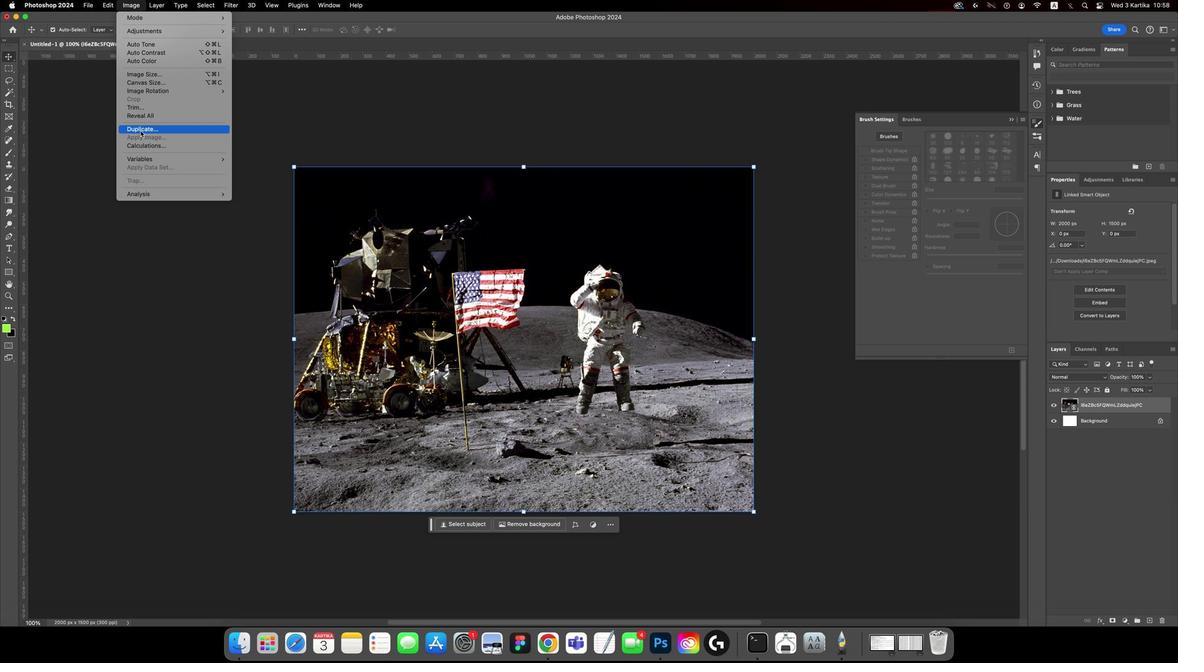 
Action: Mouse pressed left at (135, 130)
Screenshot: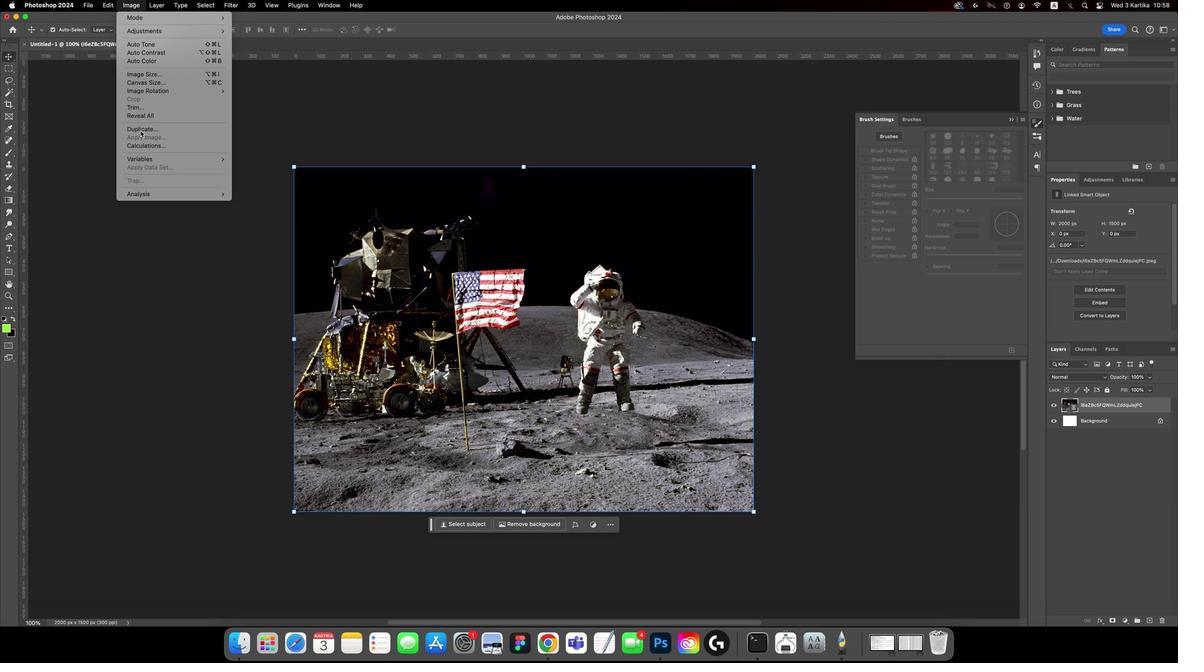 
Action: Mouse moved to (661, 311)
Screenshot: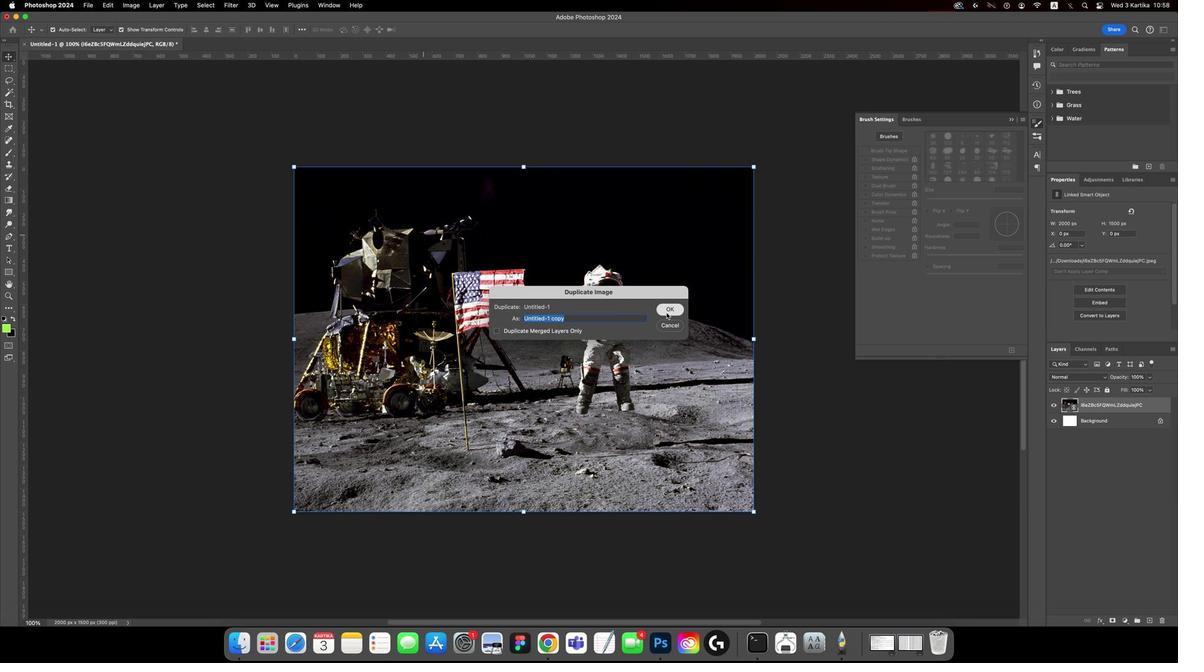 
Action: Mouse pressed left at (661, 311)
Screenshot: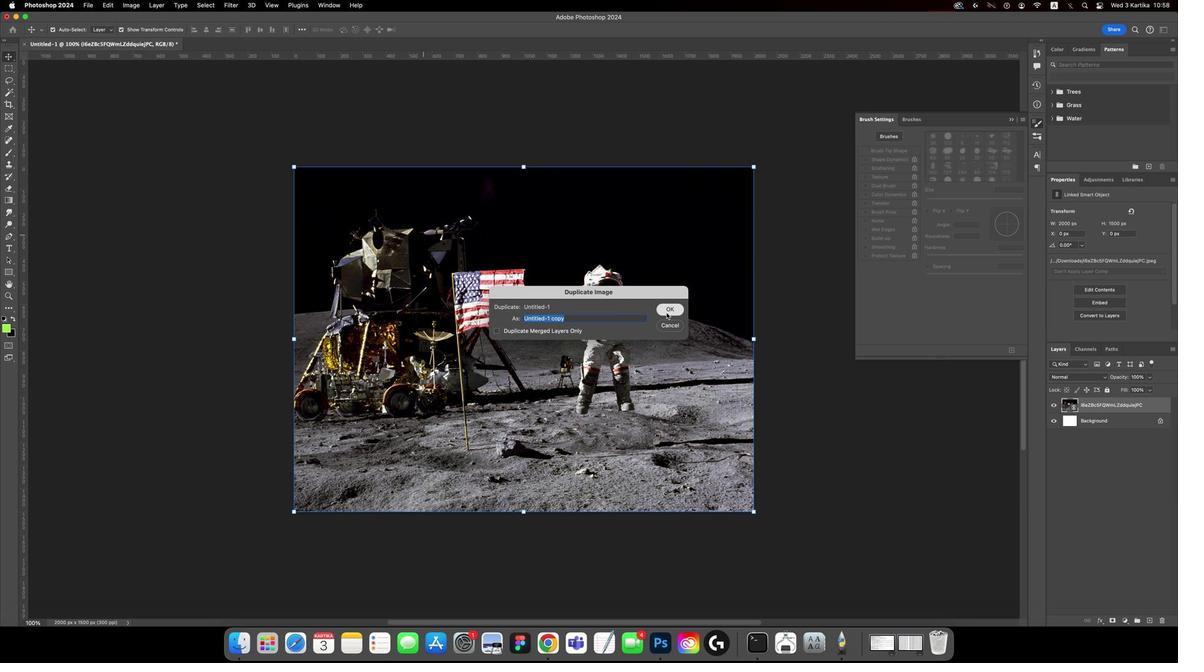 
Action: Mouse moved to (1097, 408)
Screenshot: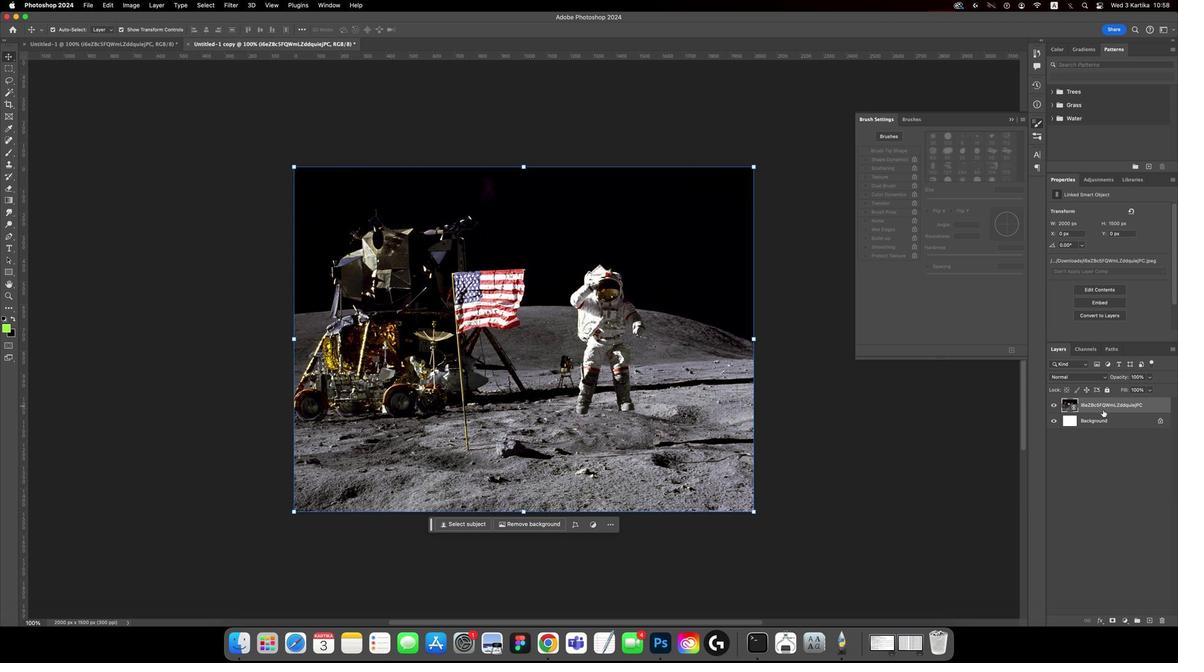 
Action: Mouse pressed left at (1097, 408)
Screenshot: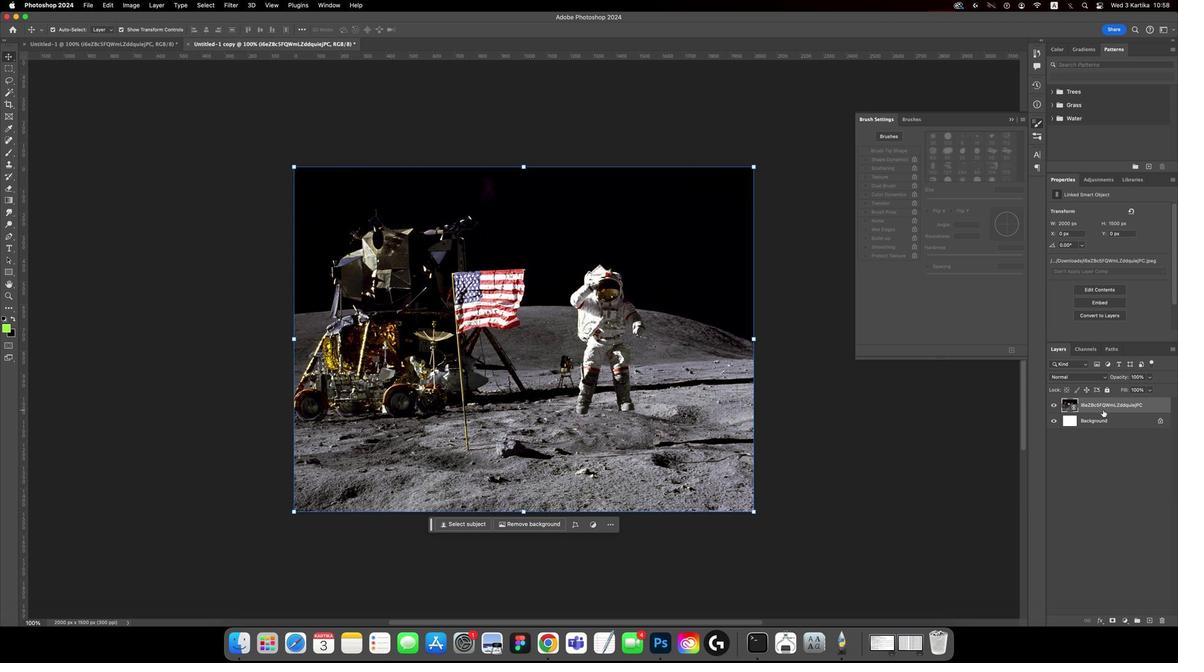 
Action: Mouse moved to (1088, 406)
Screenshot: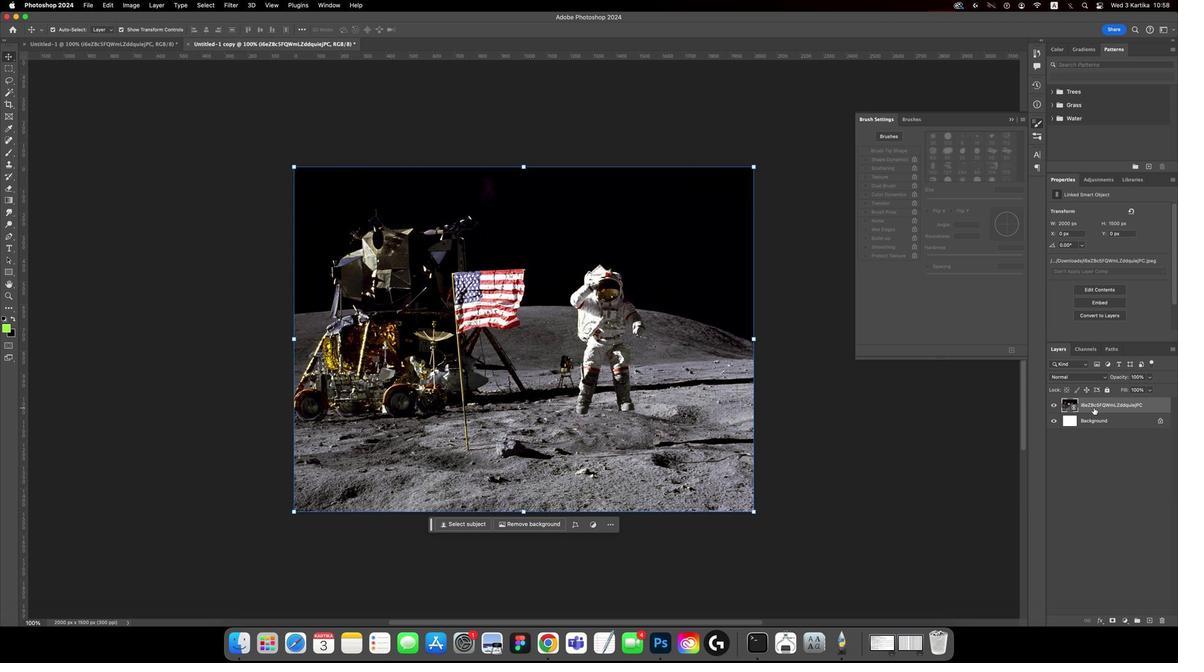 
Action: Mouse pressed left at (1088, 406)
Screenshot: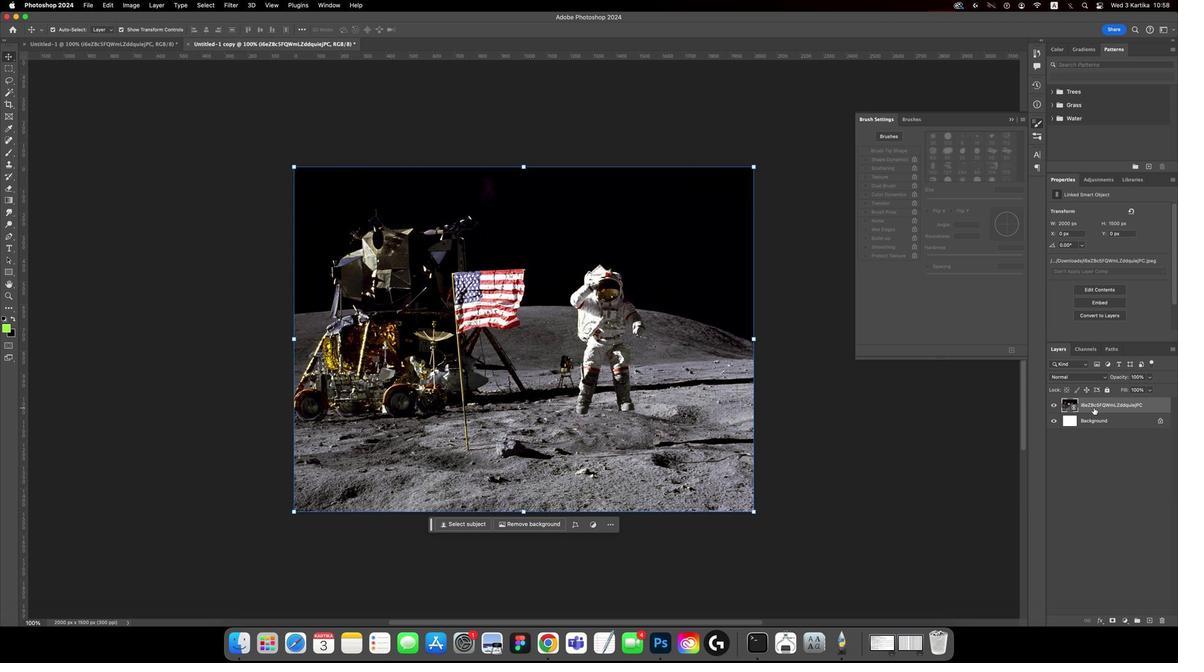
Action: Mouse pressed right at (1088, 406)
Screenshot: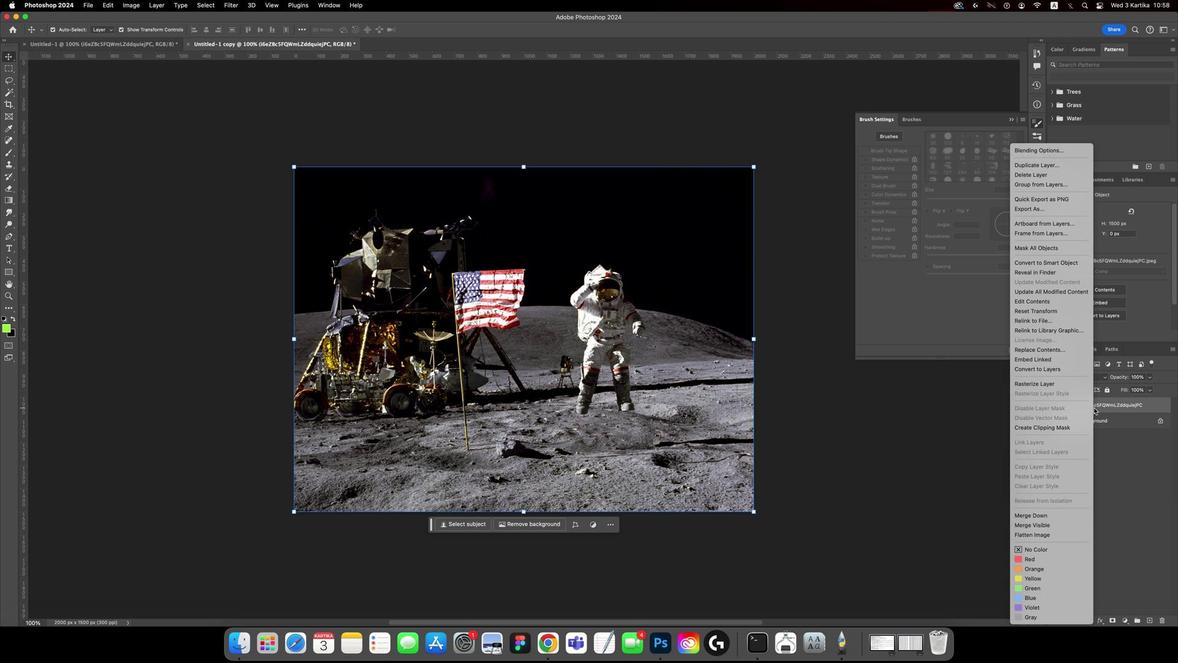 
Action: Mouse moved to (1056, 167)
Screenshot: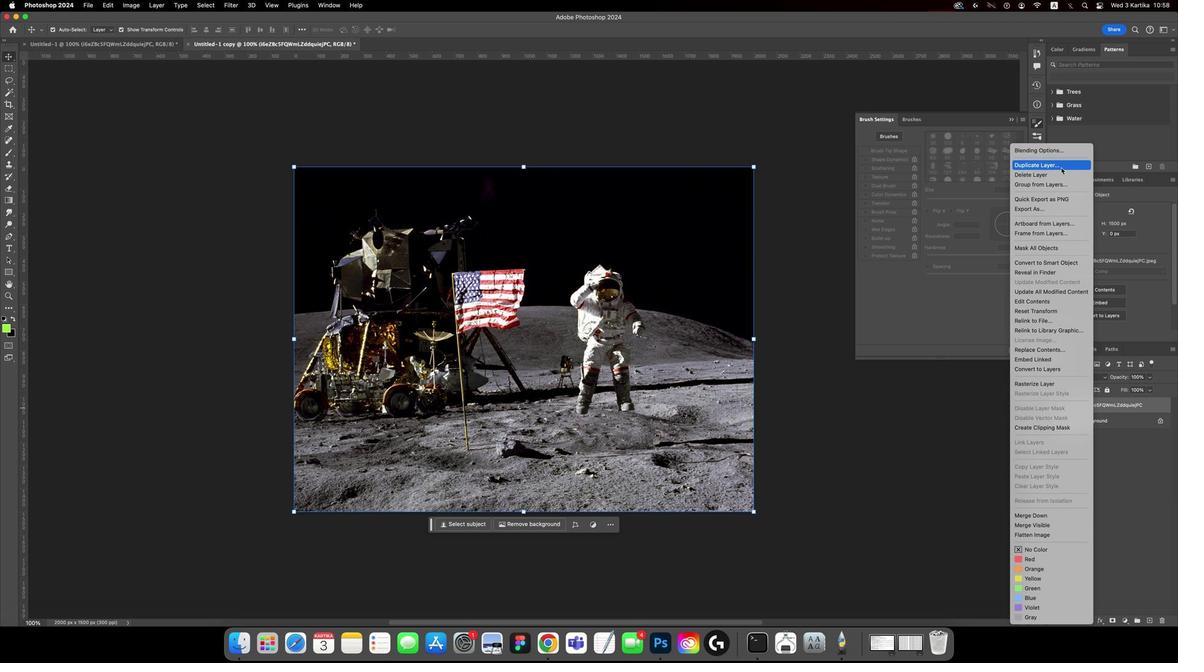 
Action: Mouse pressed left at (1056, 167)
Screenshot: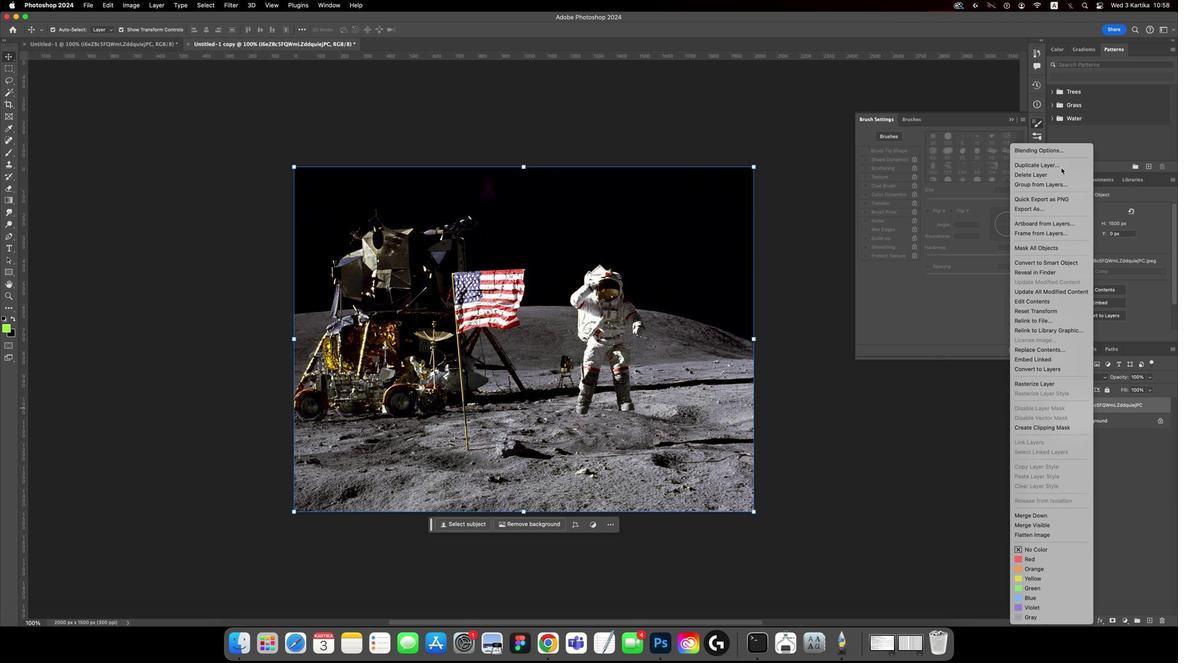 
Action: Mouse moved to (663, 289)
Screenshot: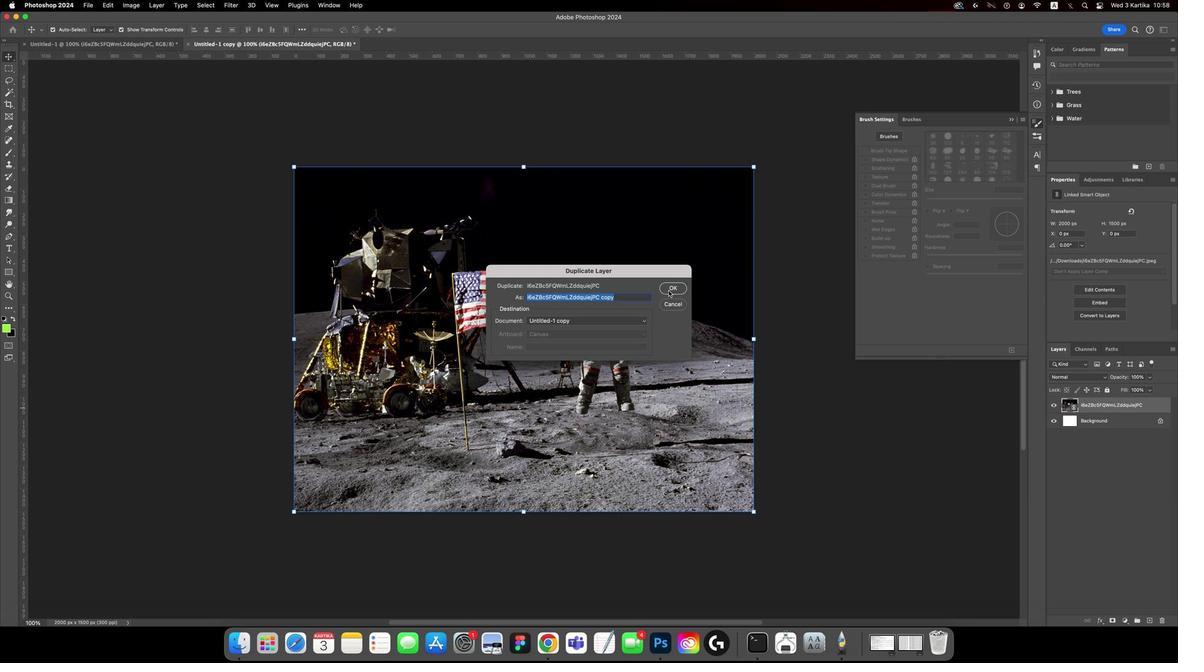 
Action: Mouse pressed left at (663, 289)
Screenshot: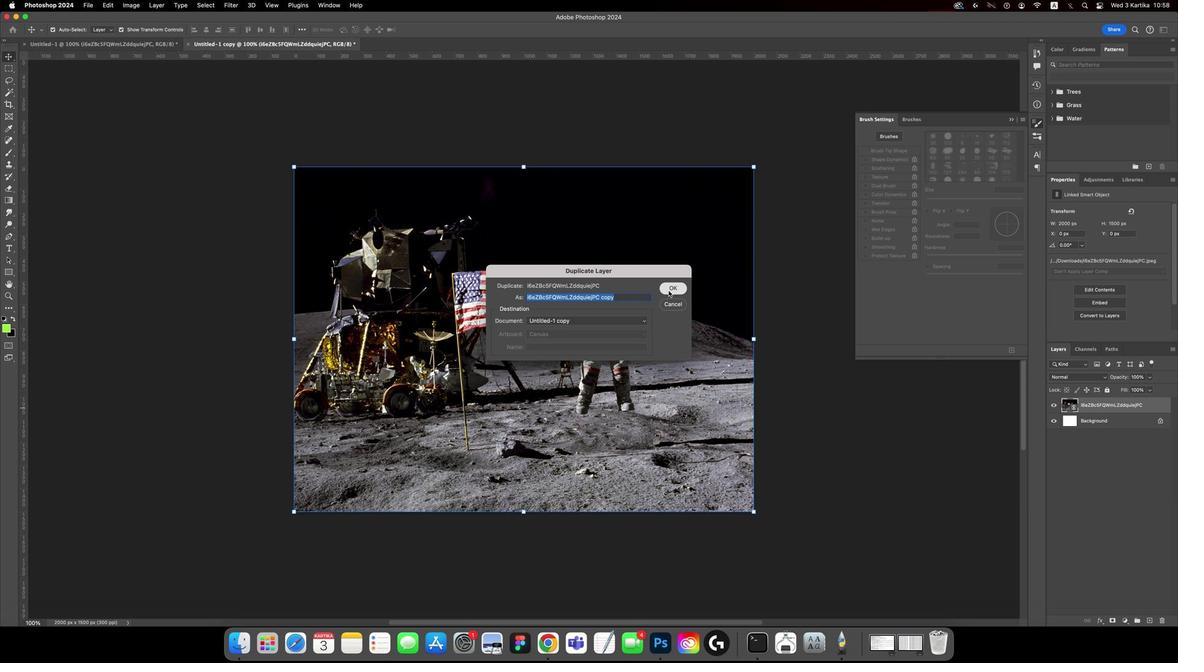 
Action: Mouse moved to (1115, 405)
Screenshot: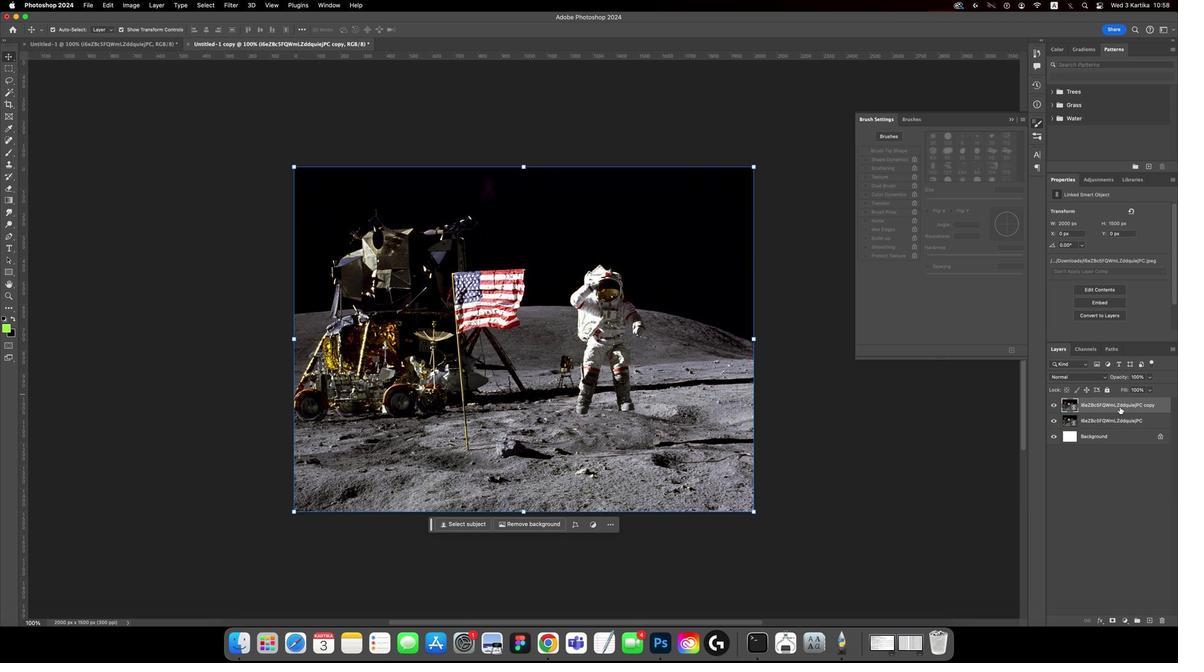 
Action: Mouse pressed right at (1115, 405)
Screenshot: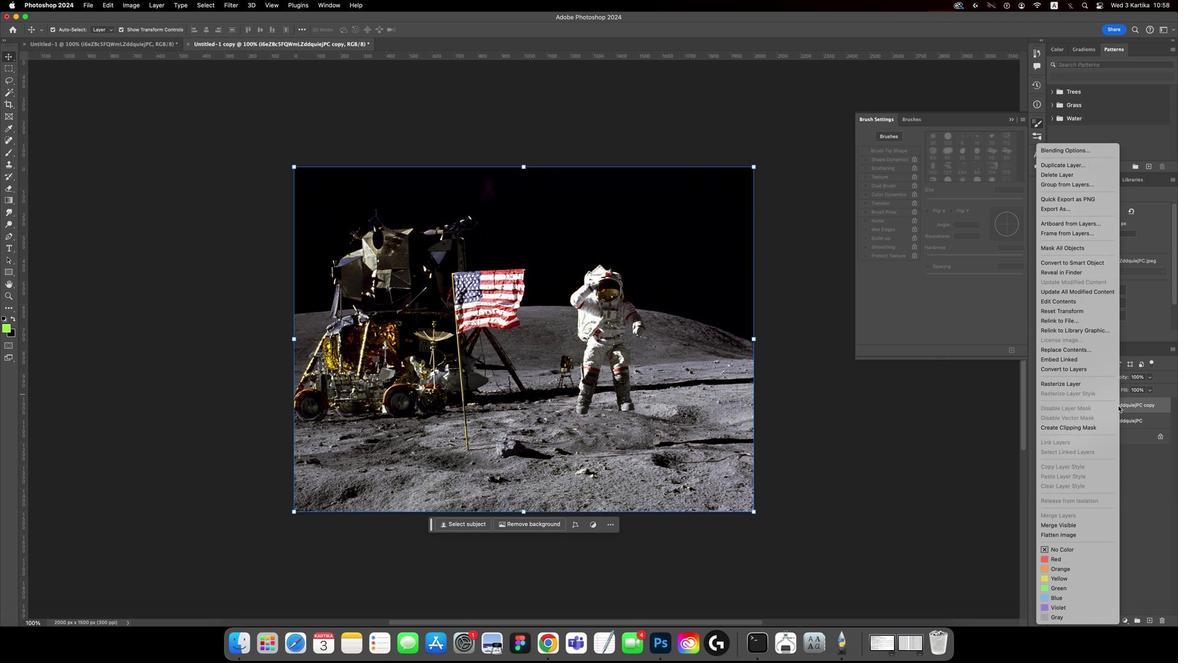 
Action: Mouse moved to (1050, 262)
Screenshot: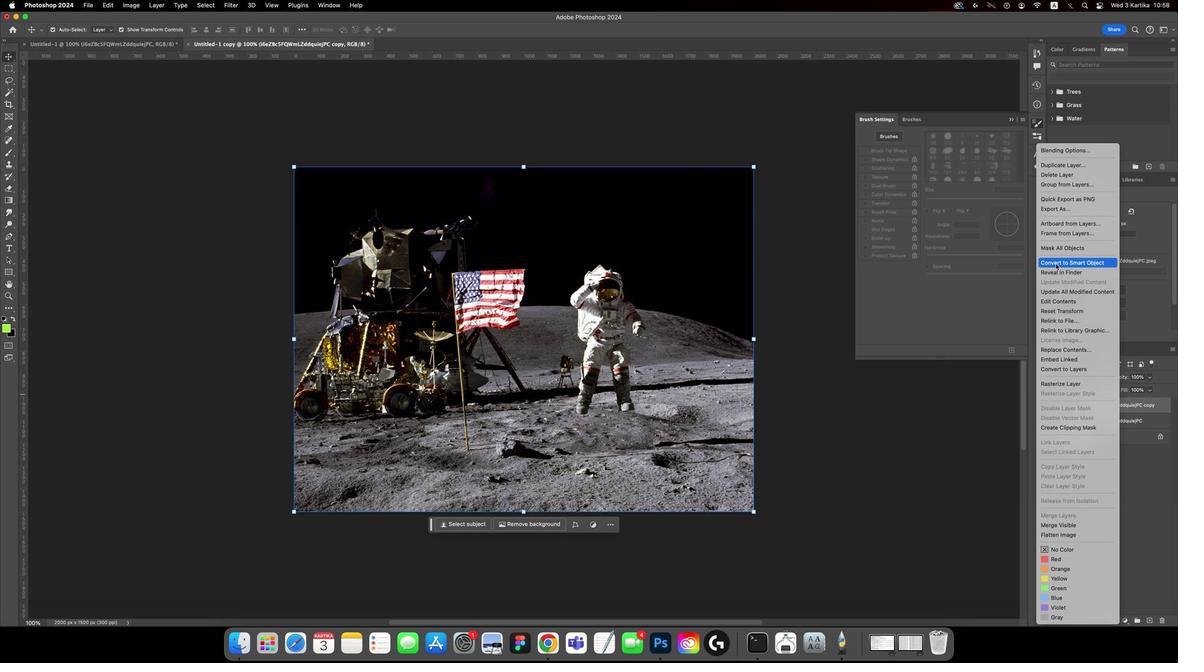 
Action: Mouse pressed left at (1050, 262)
Screenshot: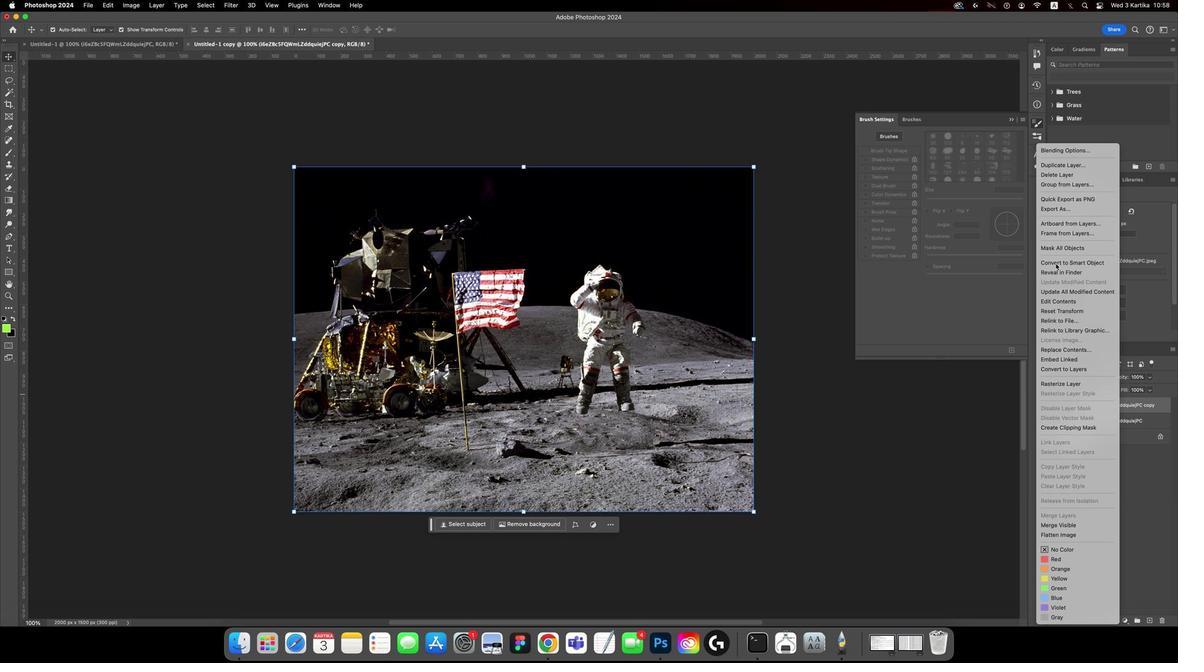 
Action: Mouse moved to (457, 255)
Screenshot: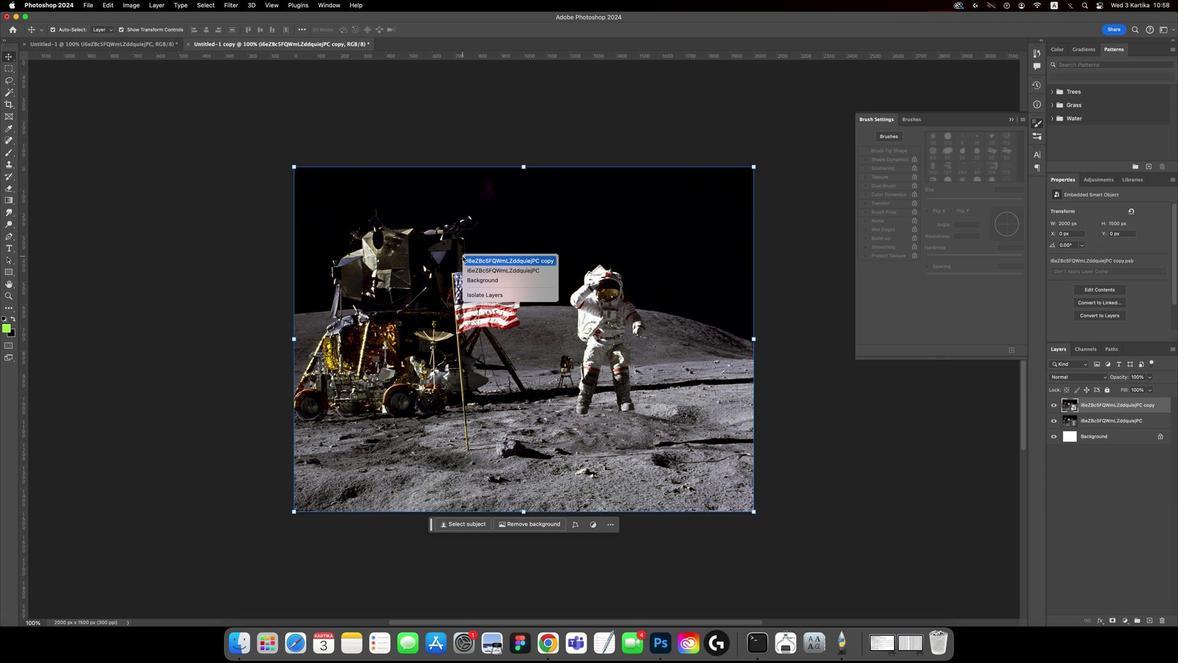 
Action: Mouse pressed right at (457, 255)
Screenshot: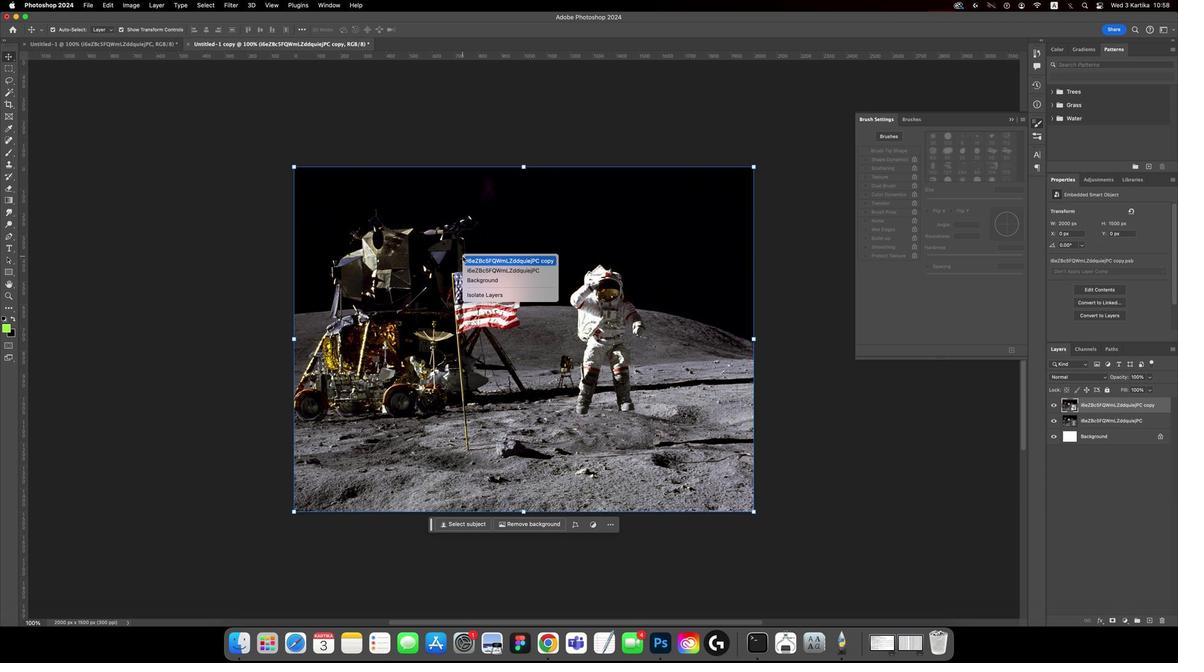 
Action: Mouse moved to (424, 246)
Screenshot: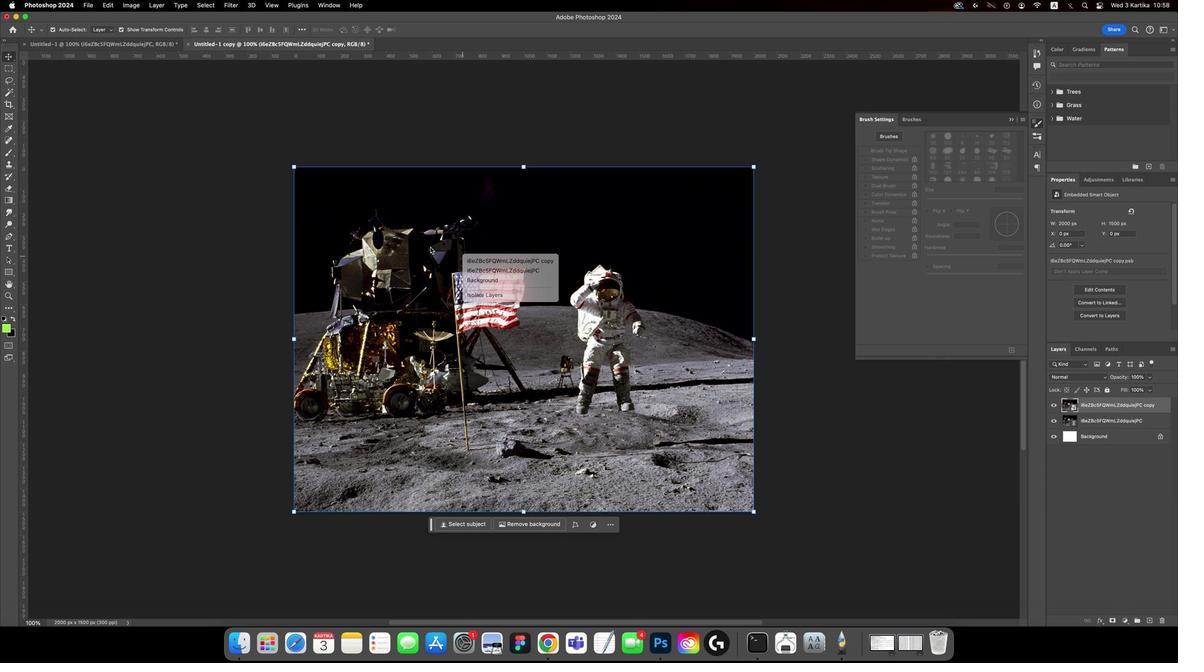 
Action: Mouse pressed left at (424, 246)
Screenshot: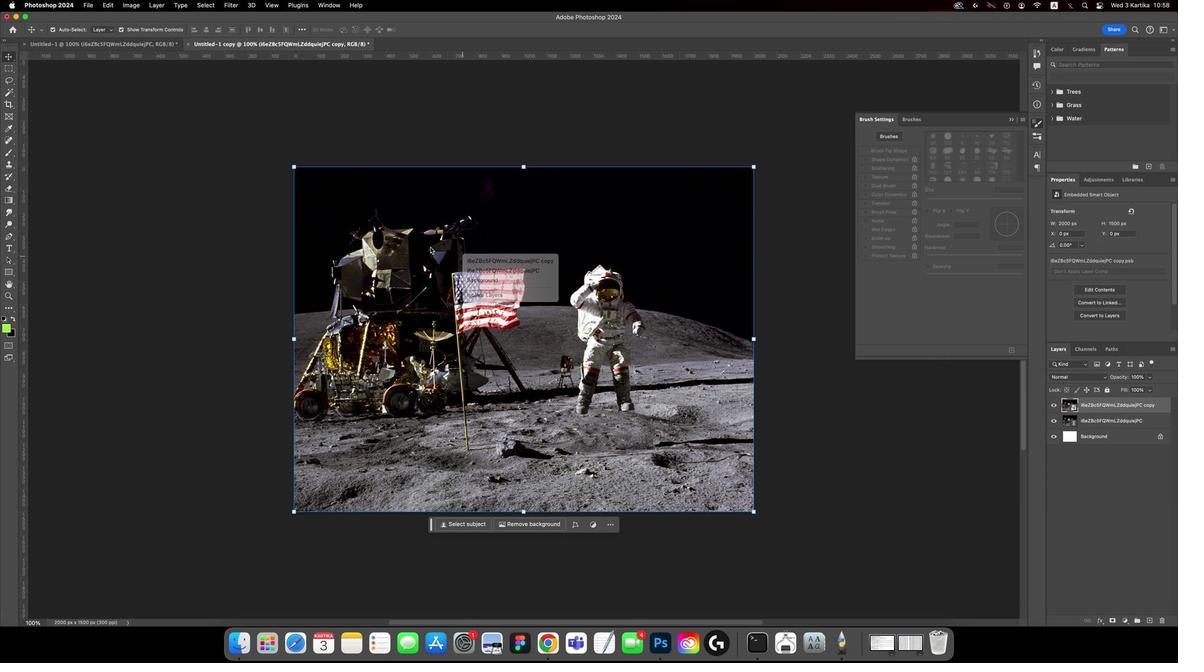 
Action: Mouse moved to (219, 0)
Screenshot: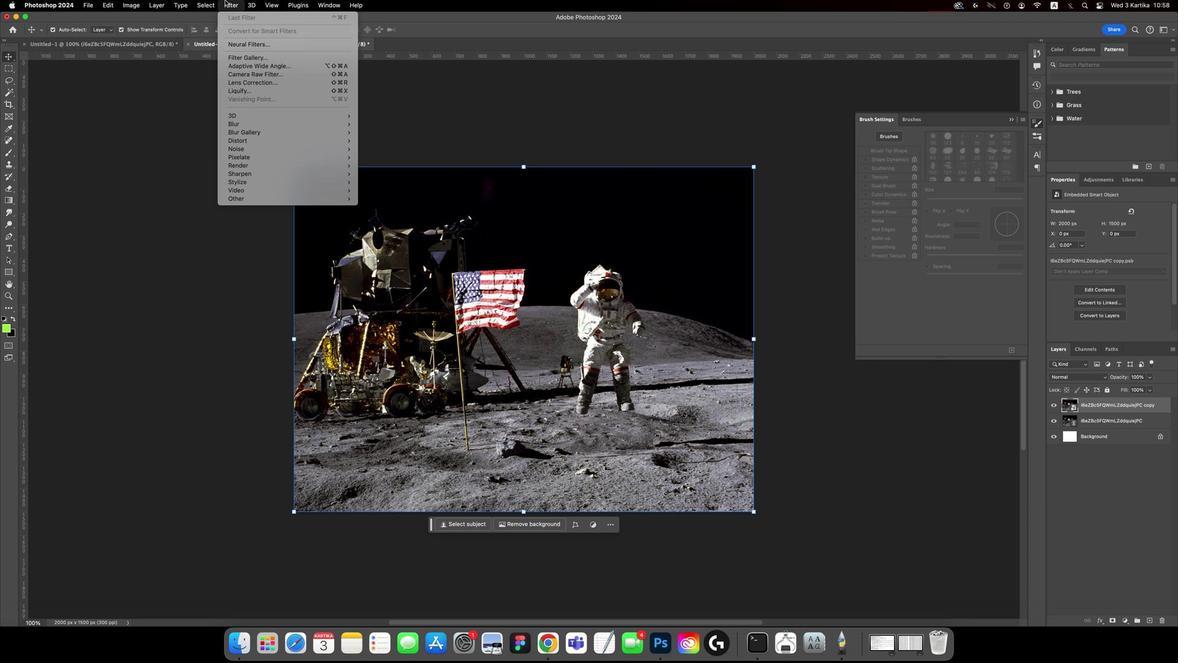 
Action: Mouse pressed left at (219, 0)
Screenshot: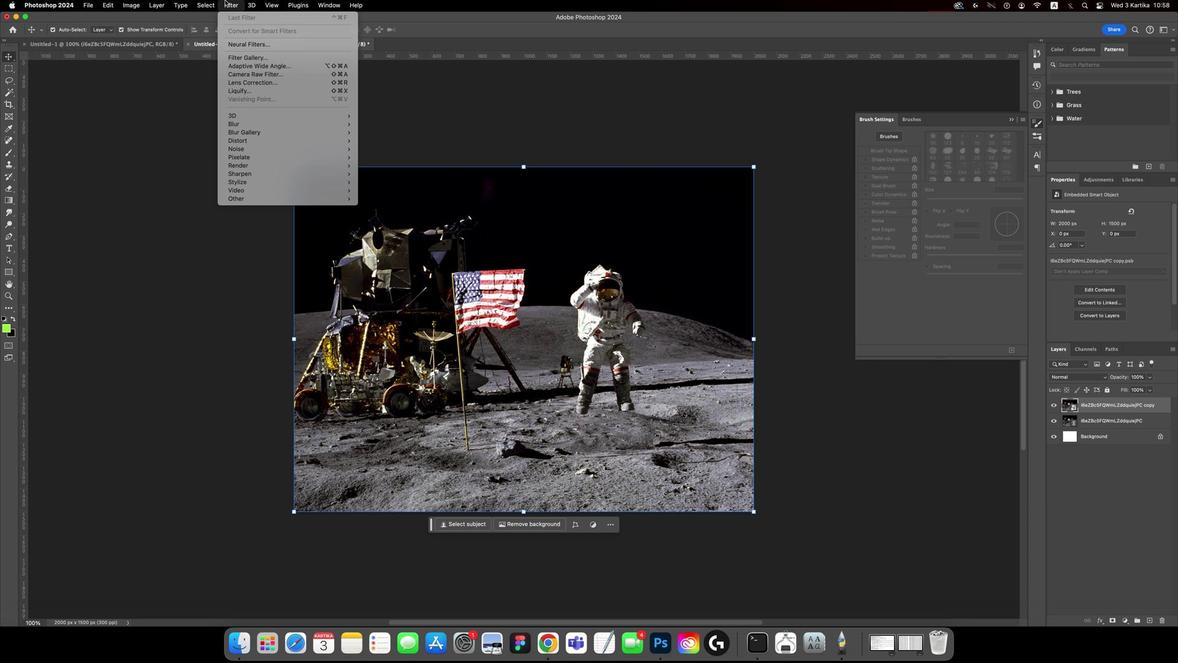 
Action: Mouse moved to (387, 210)
Screenshot: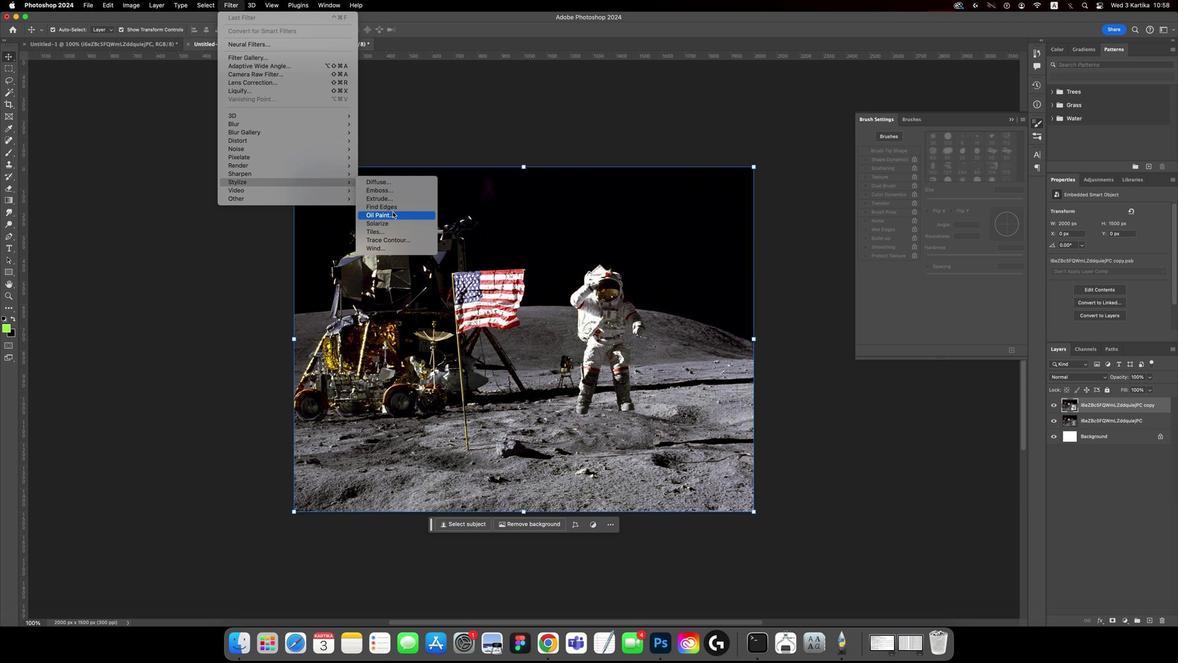 
Action: Mouse pressed left at (387, 210)
Screenshot: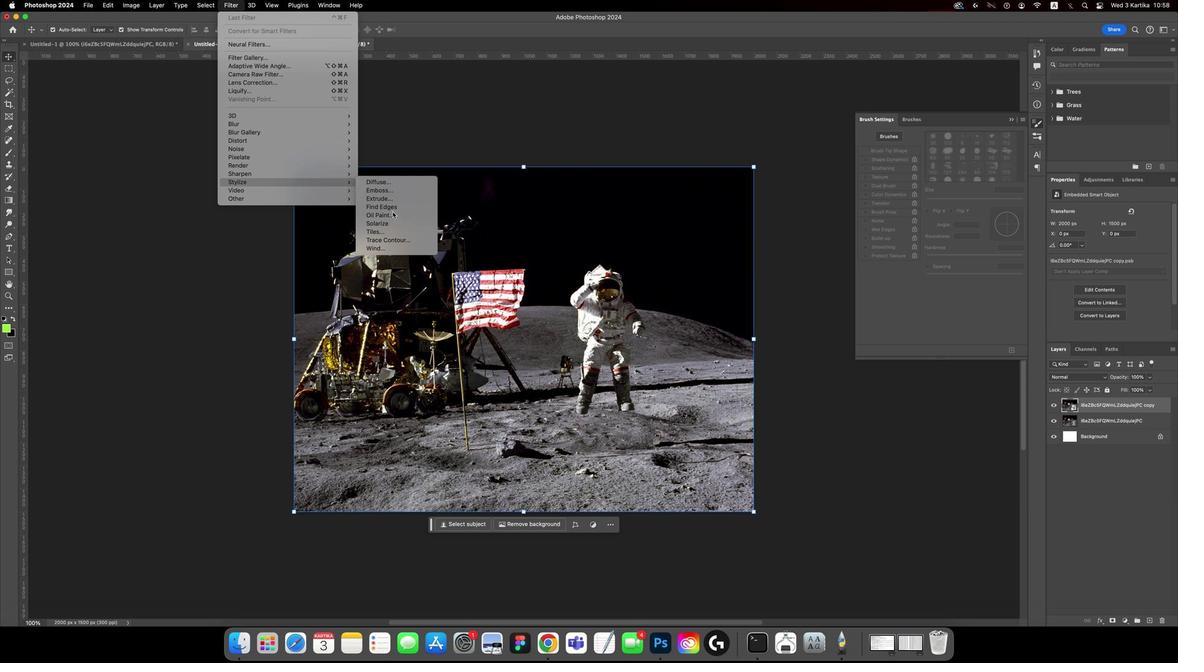 
Action: Mouse moved to (898, 267)
Screenshot: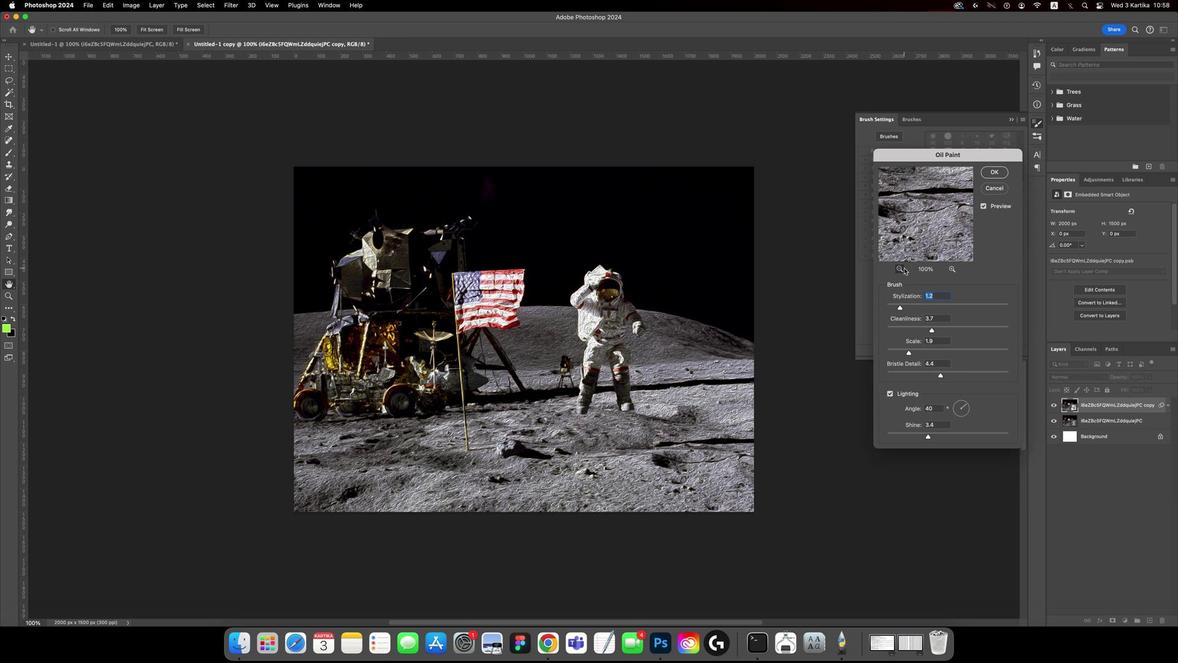 
Action: Mouse pressed left at (898, 267)
Screenshot: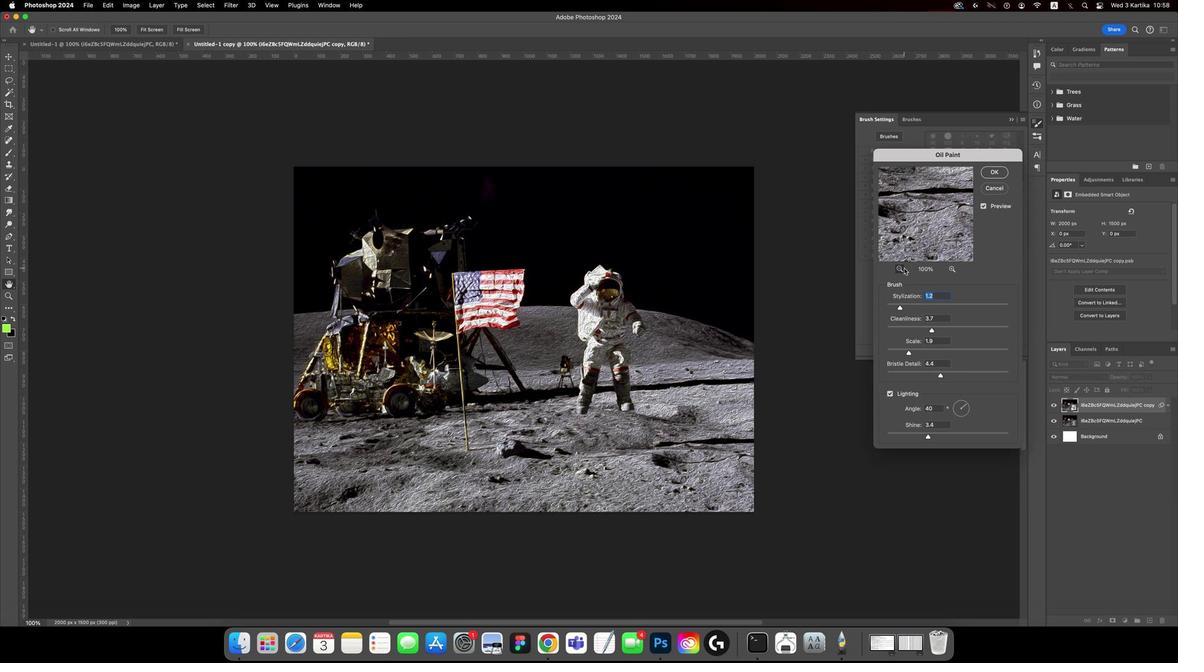 
Action: Mouse pressed left at (898, 267)
Screenshot: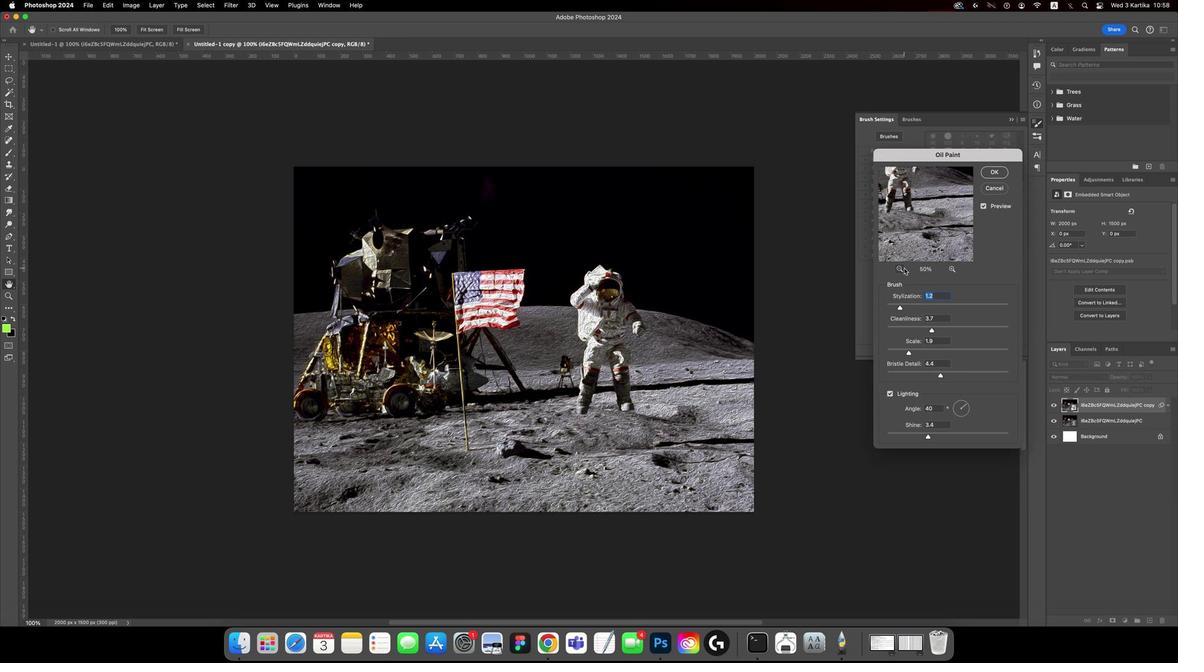 
Action: Mouse pressed left at (898, 267)
Screenshot: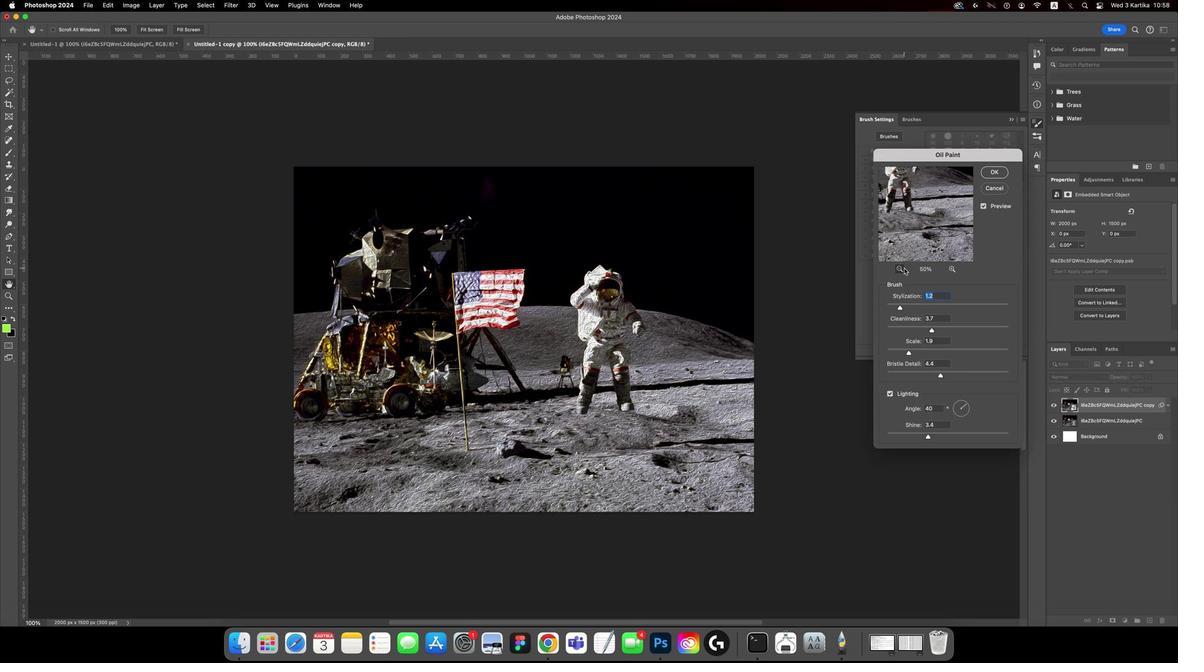 
Action: Mouse moved to (948, 268)
Screenshot: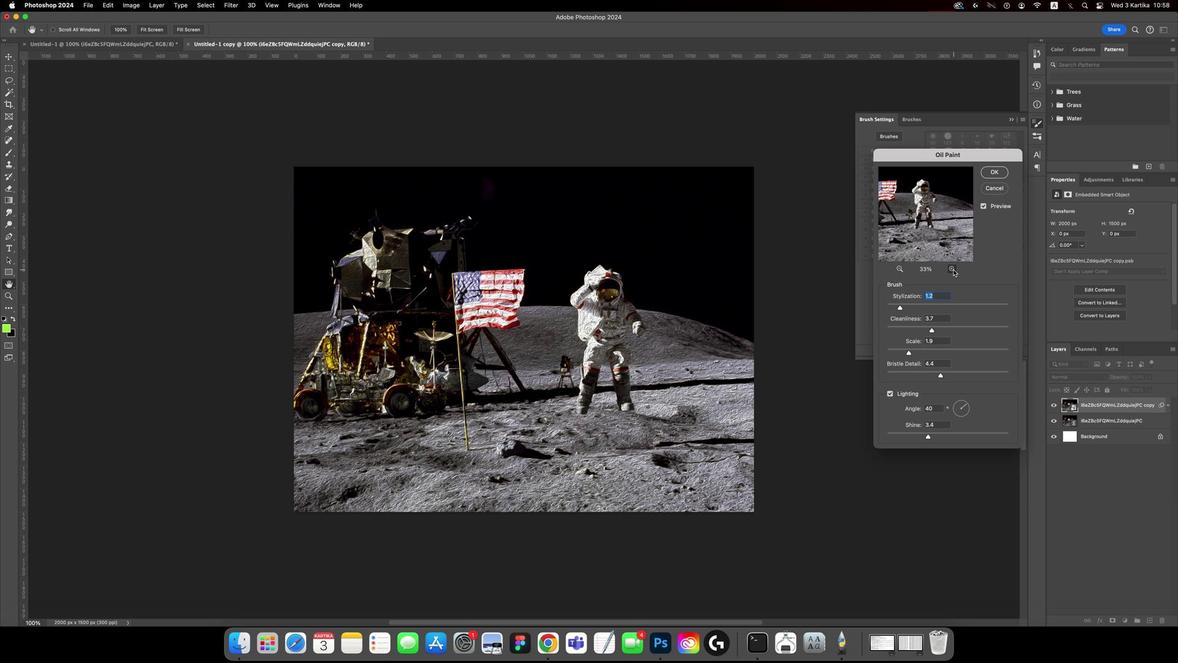 
Action: Mouse pressed left at (948, 268)
Screenshot: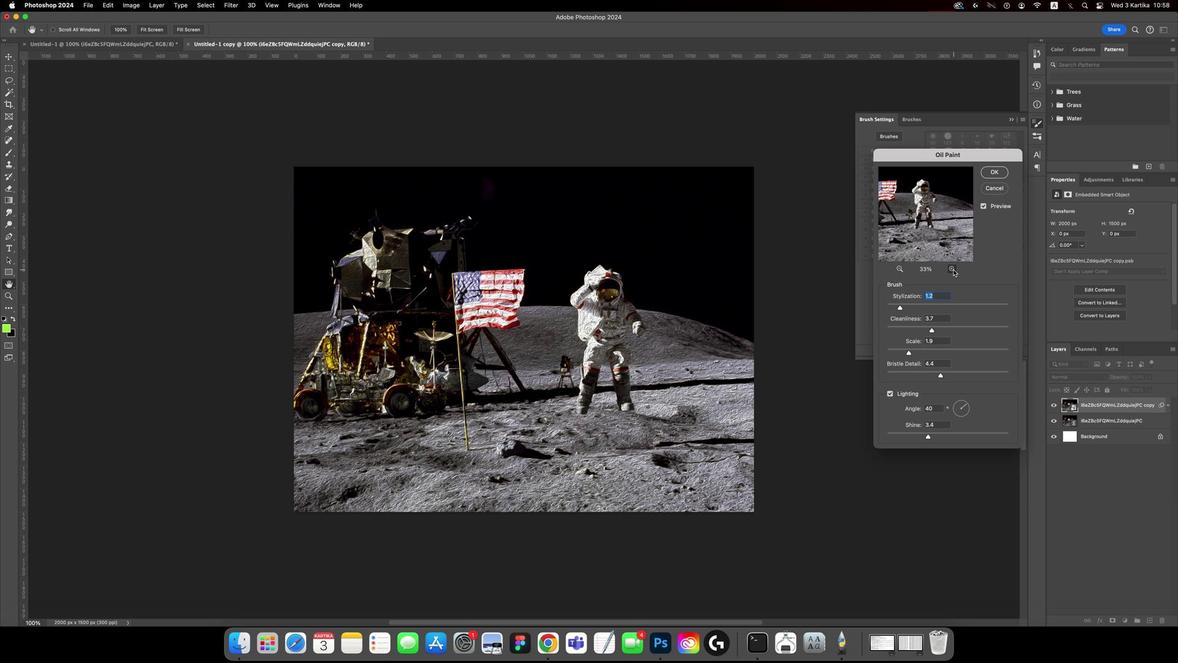 
Action: Mouse moved to (948, 268)
Screenshot: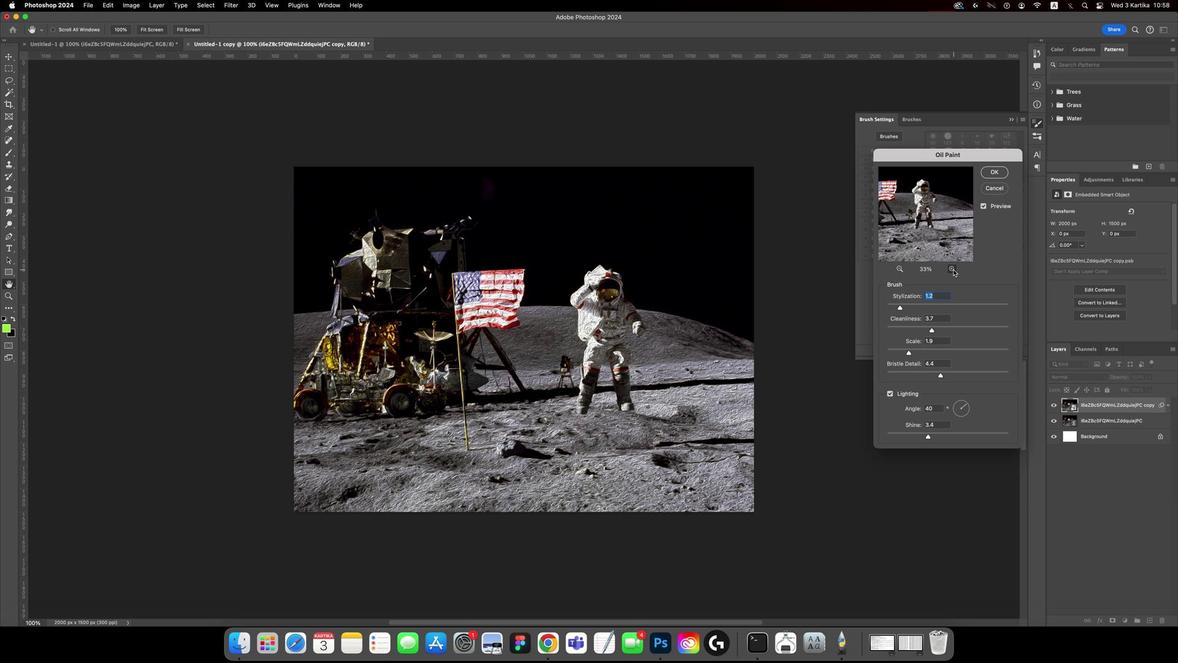 
Action: Mouse pressed left at (948, 268)
Screenshot: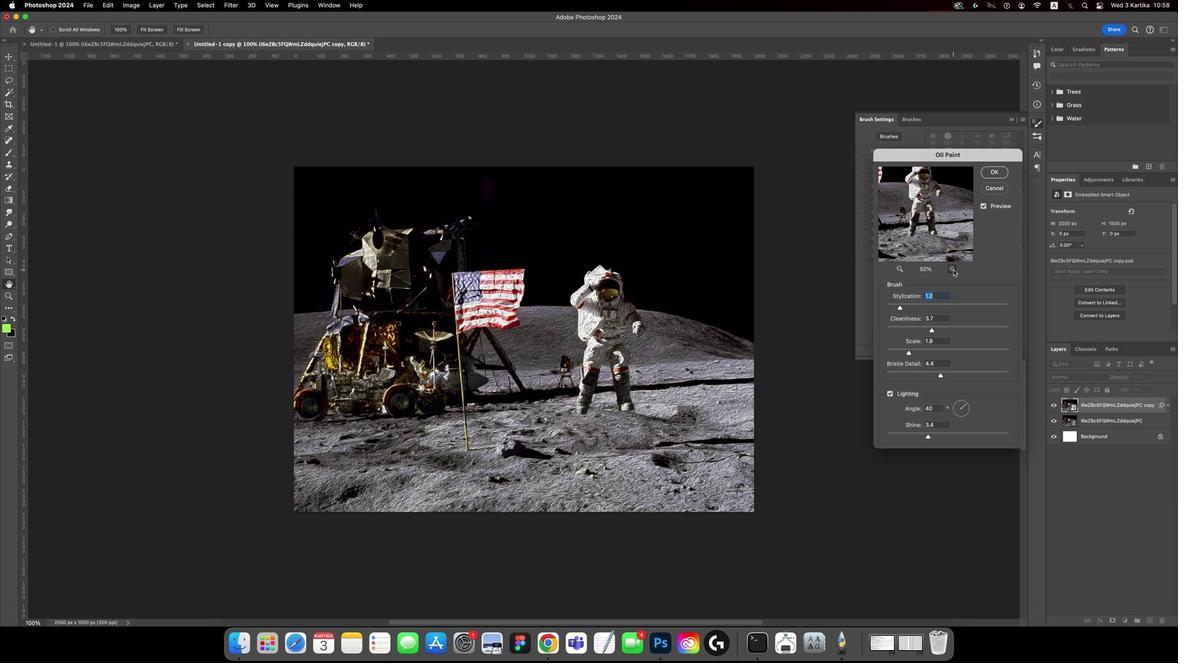 
Action: Mouse pressed left at (948, 268)
Screenshot: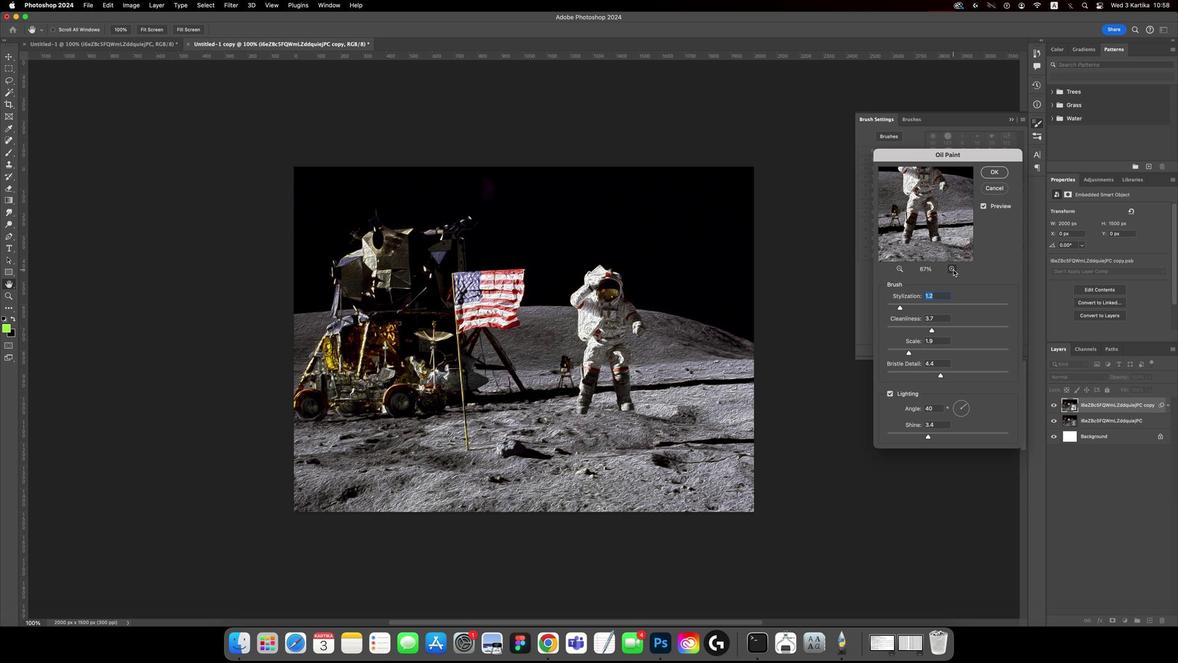 
Action: Mouse moved to (895, 305)
Screenshot: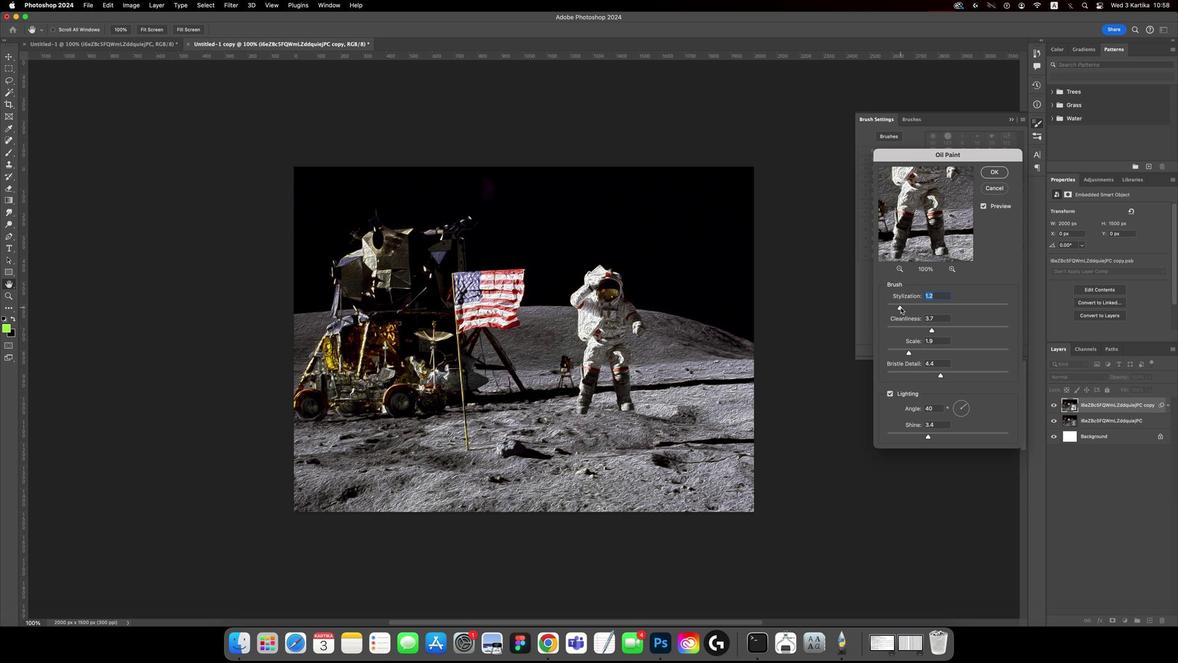 
Action: Mouse pressed left at (895, 305)
Screenshot: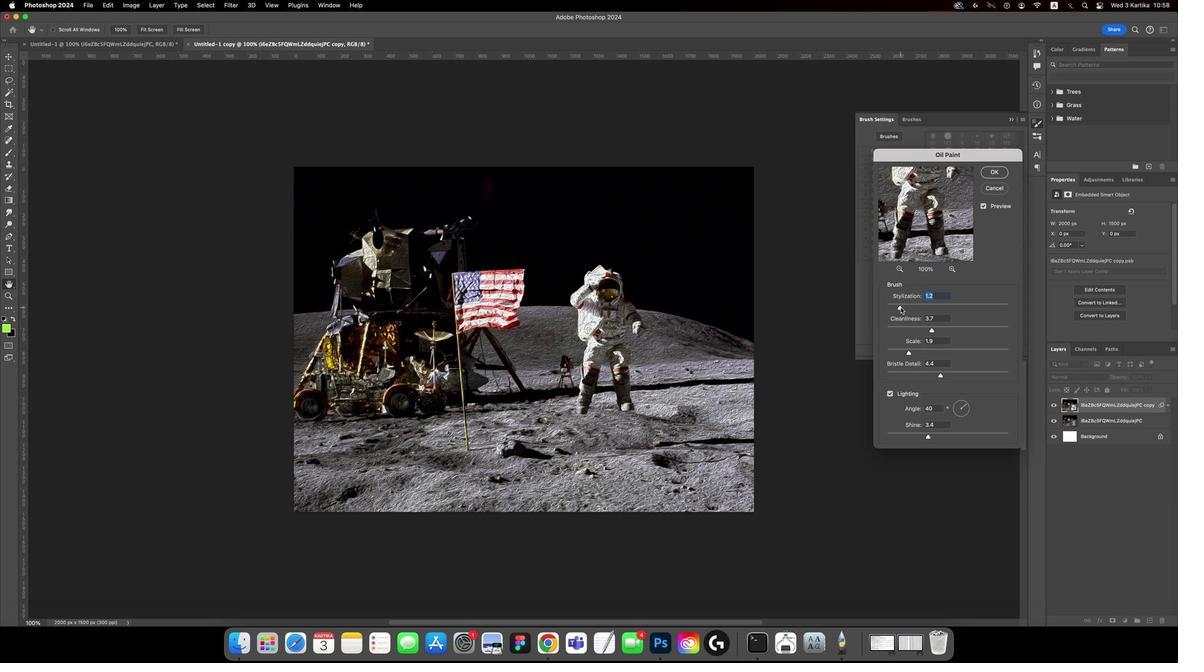 
Action: Mouse moved to (905, 305)
Screenshot: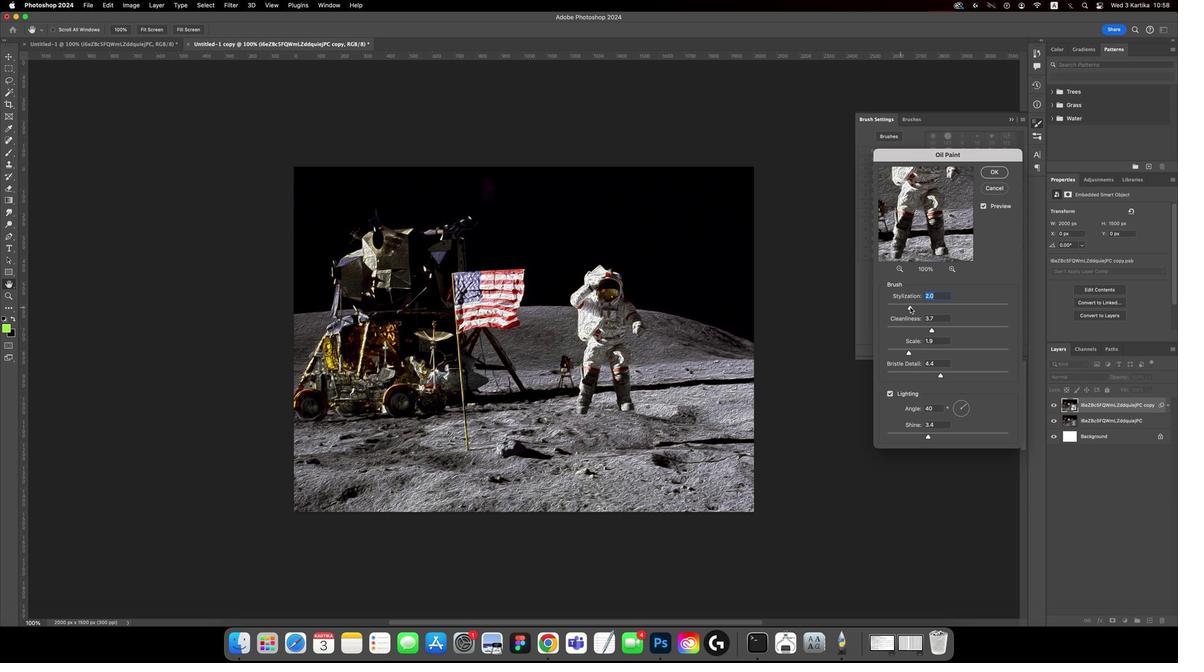 
Action: Mouse pressed left at (905, 305)
Screenshot: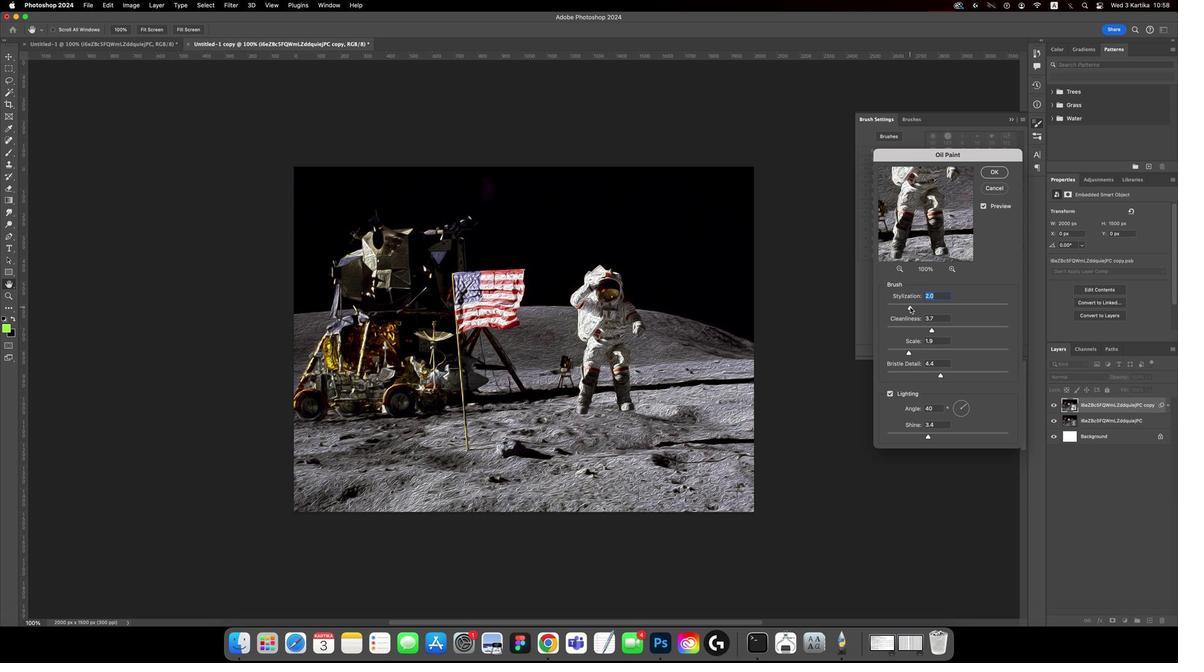 
Action: Mouse moved to (902, 307)
Screenshot: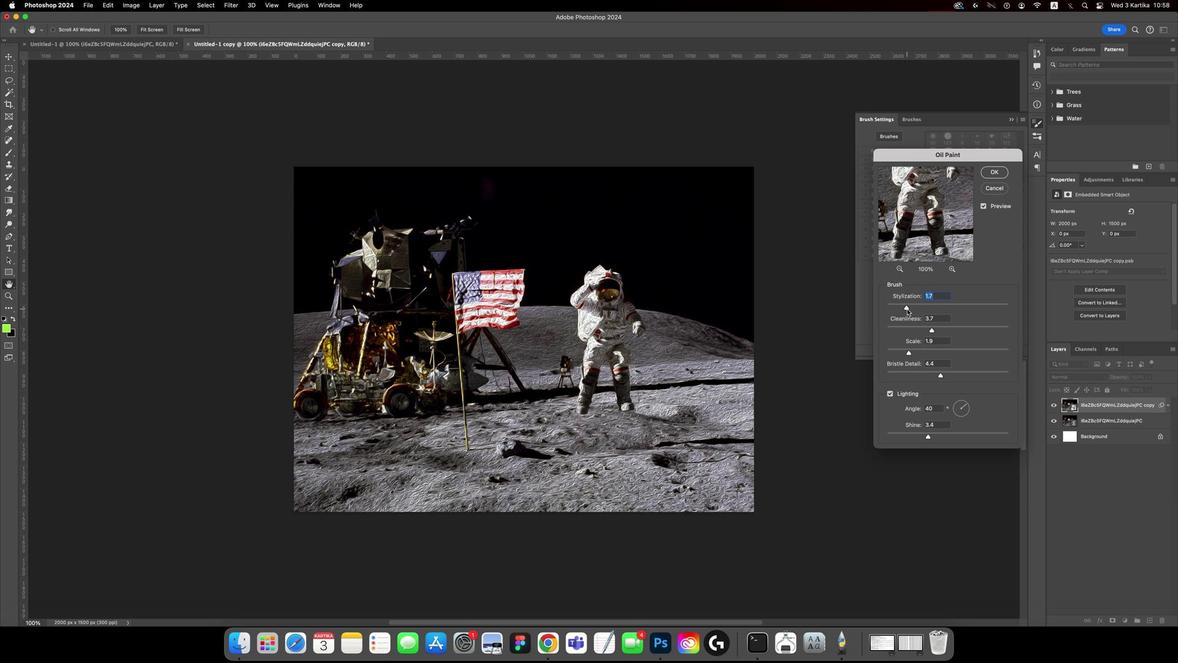 
Action: Mouse pressed left at (902, 307)
Screenshot: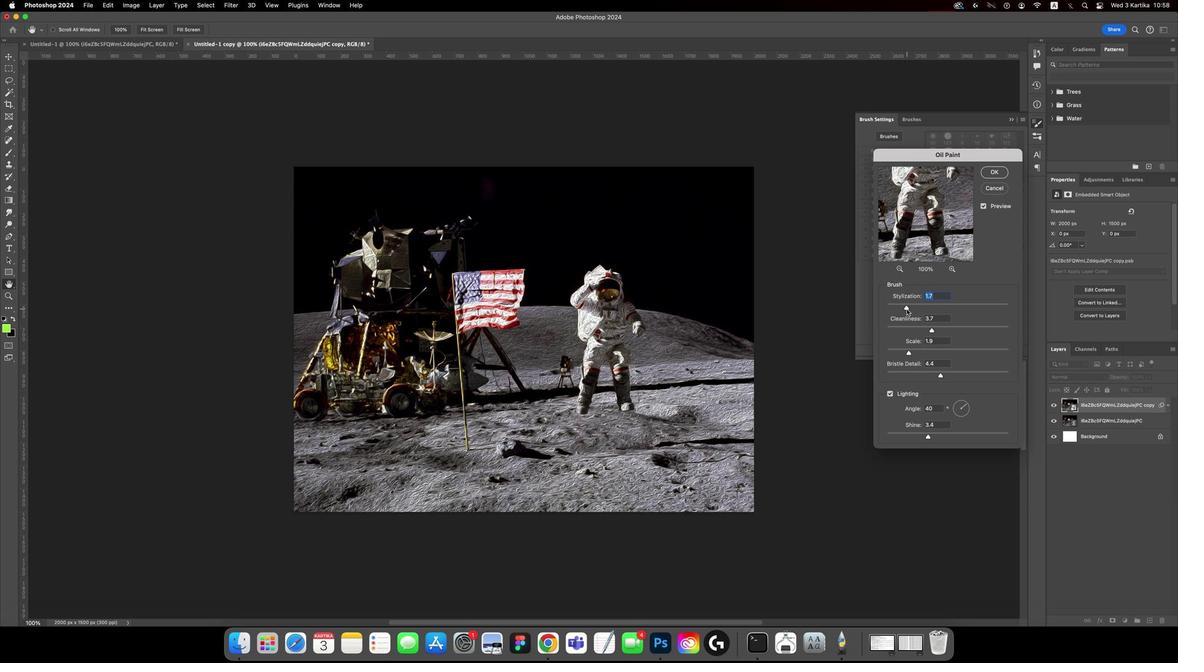 
Action: Mouse moved to (926, 327)
Screenshot: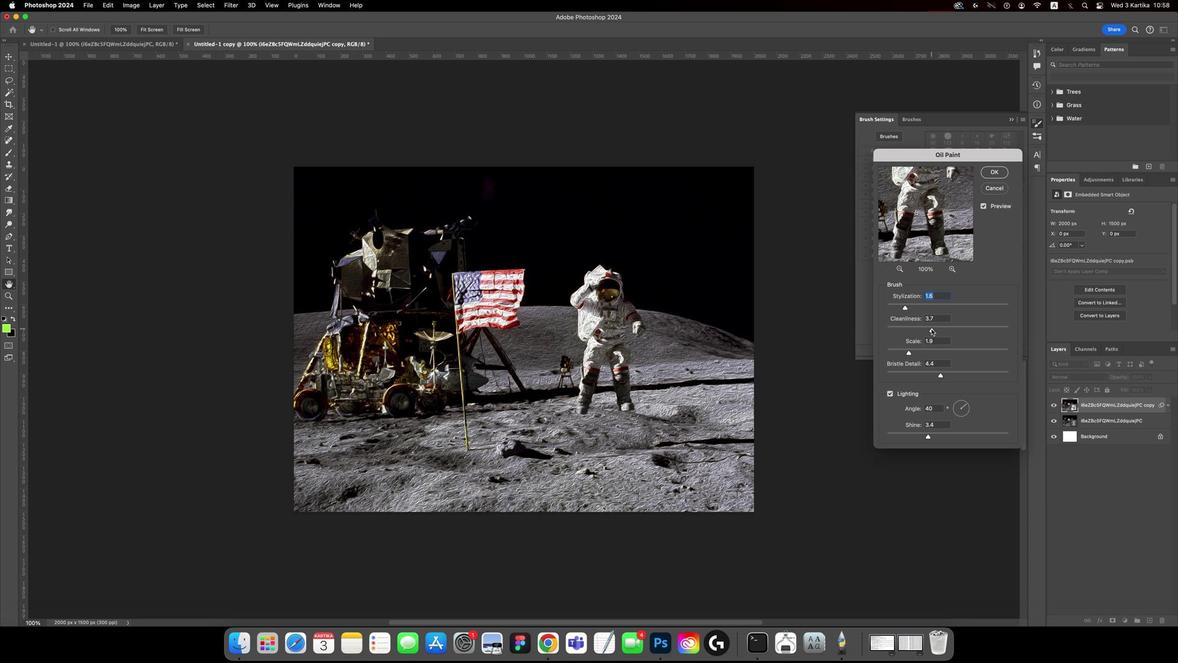 
Action: Mouse pressed left at (926, 327)
Screenshot: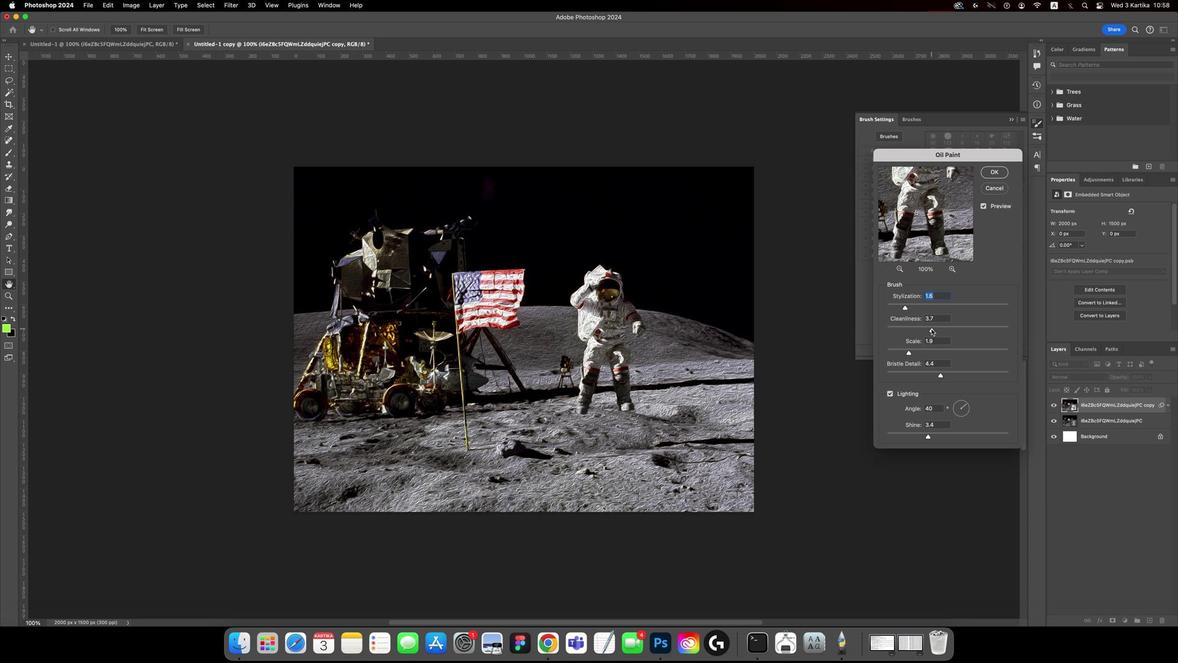 
Action: Mouse moved to (919, 326)
Screenshot: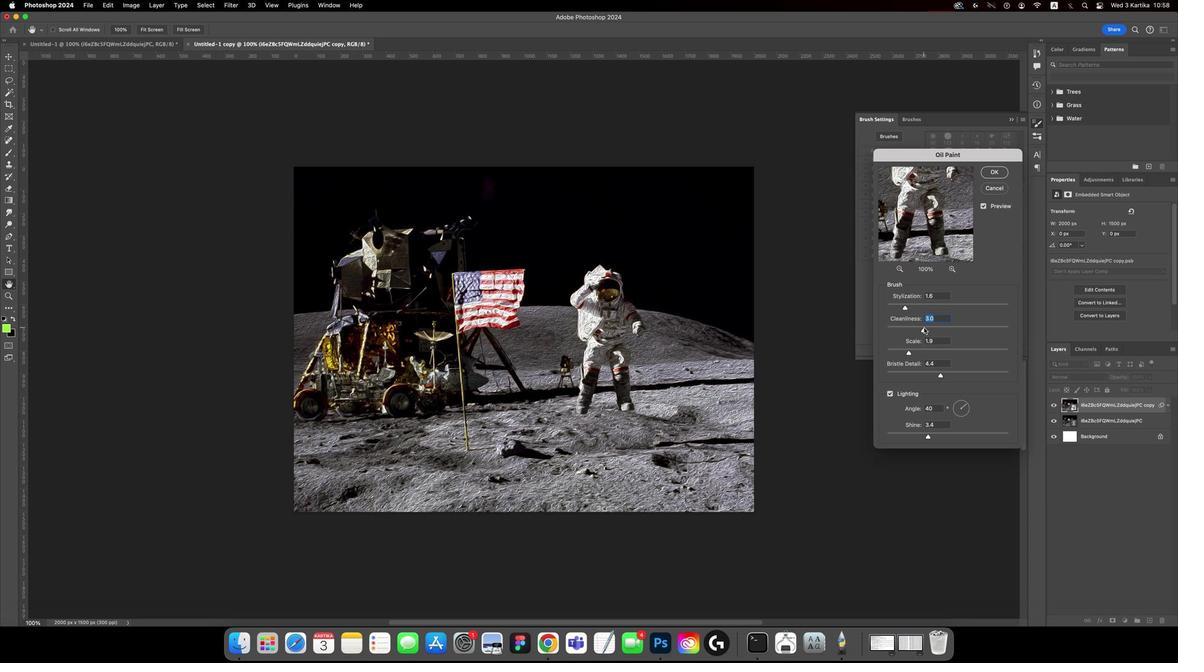 
Action: Mouse pressed left at (919, 326)
Screenshot: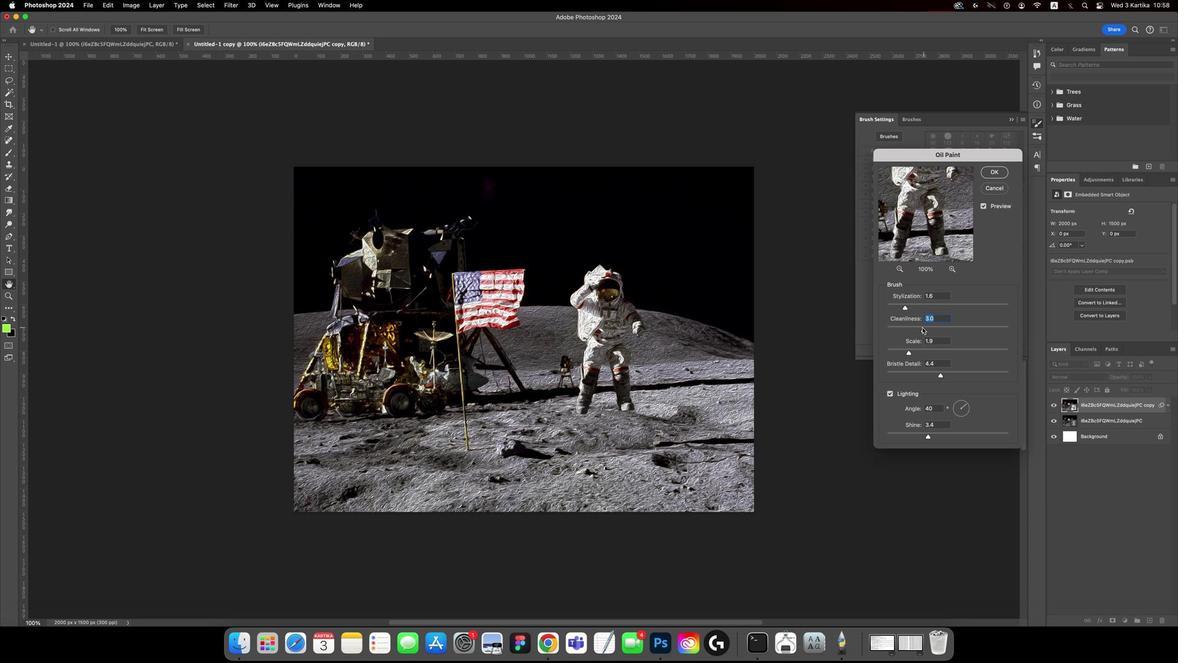
Action: Mouse moved to (914, 324)
Screenshot: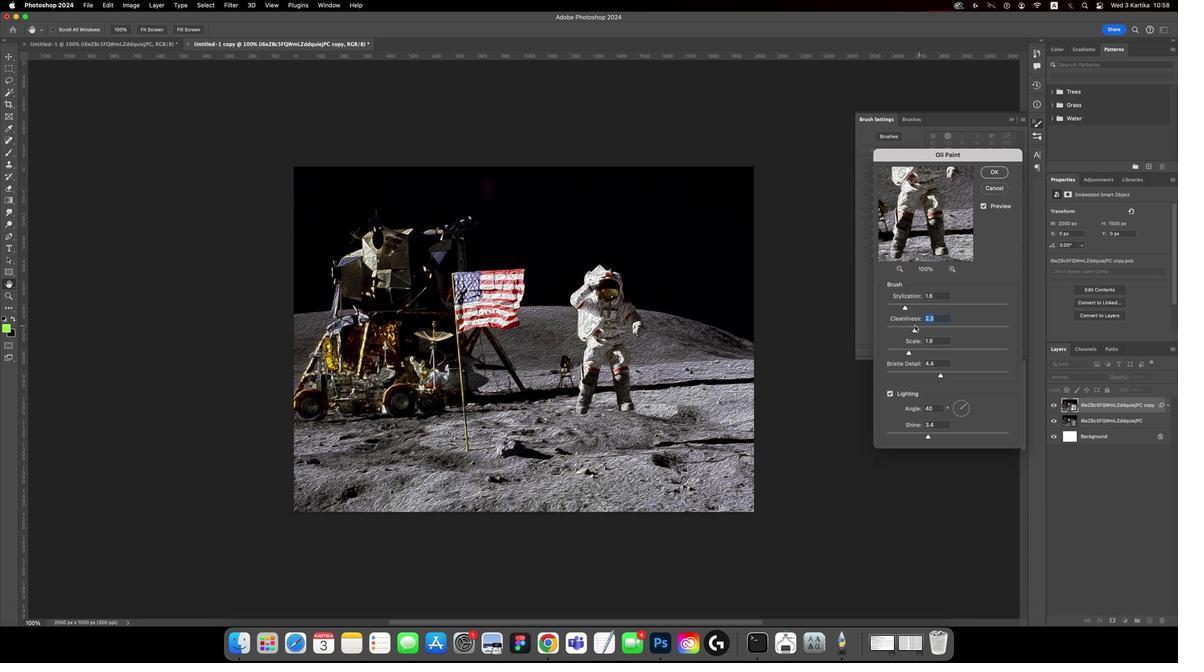 
Action: Mouse pressed left at (914, 324)
Screenshot: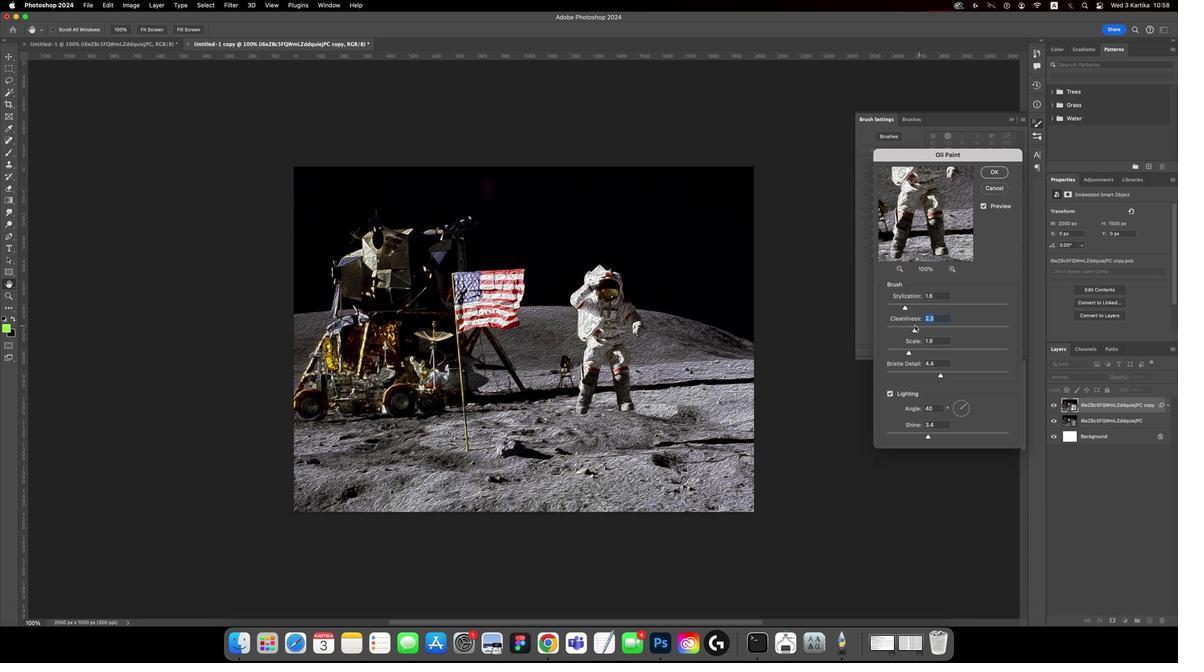 
Action: Mouse moved to (908, 322)
Screenshot: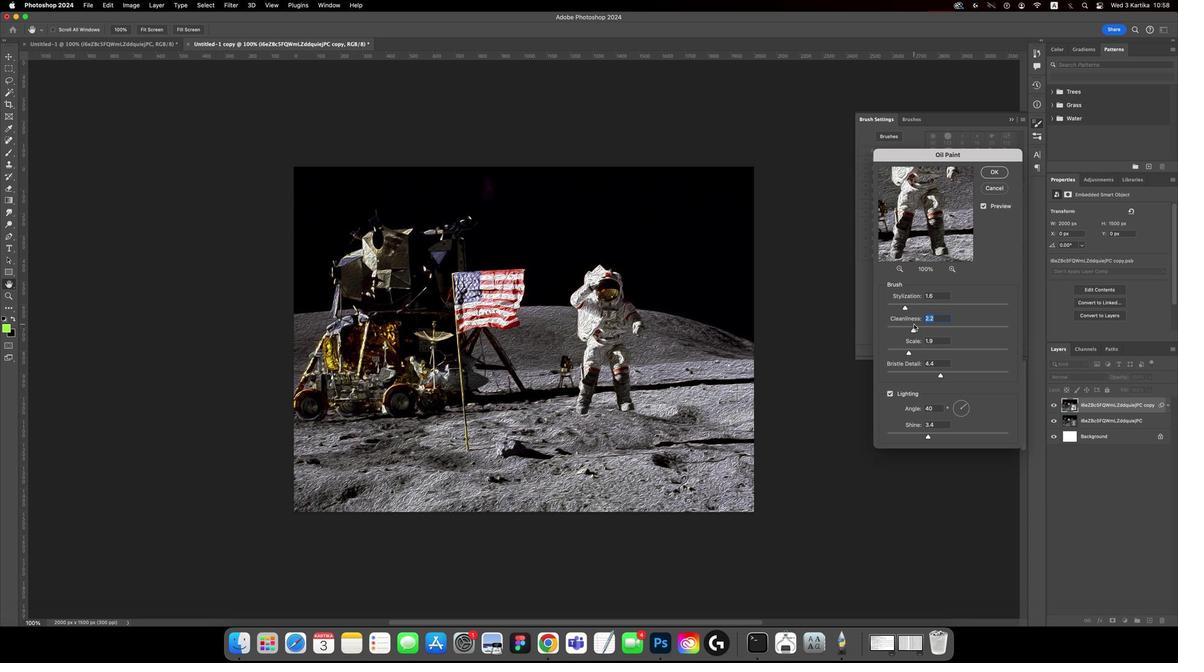 
Action: Mouse pressed left at (908, 322)
Screenshot: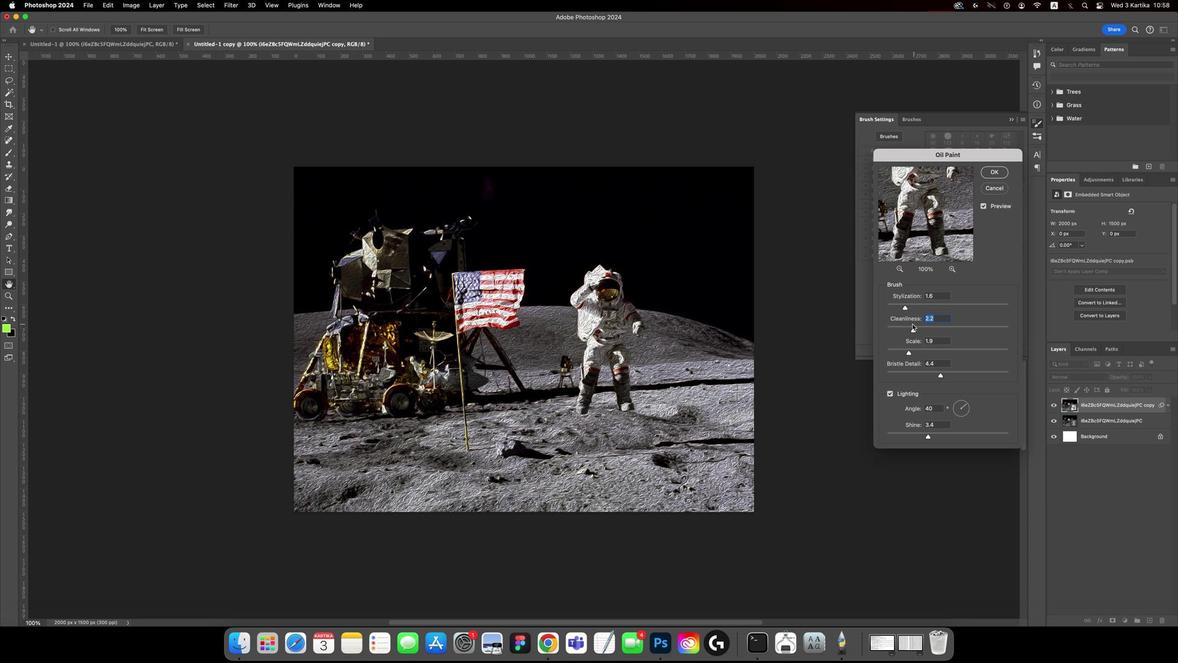 
Action: Mouse moved to (905, 352)
Screenshot: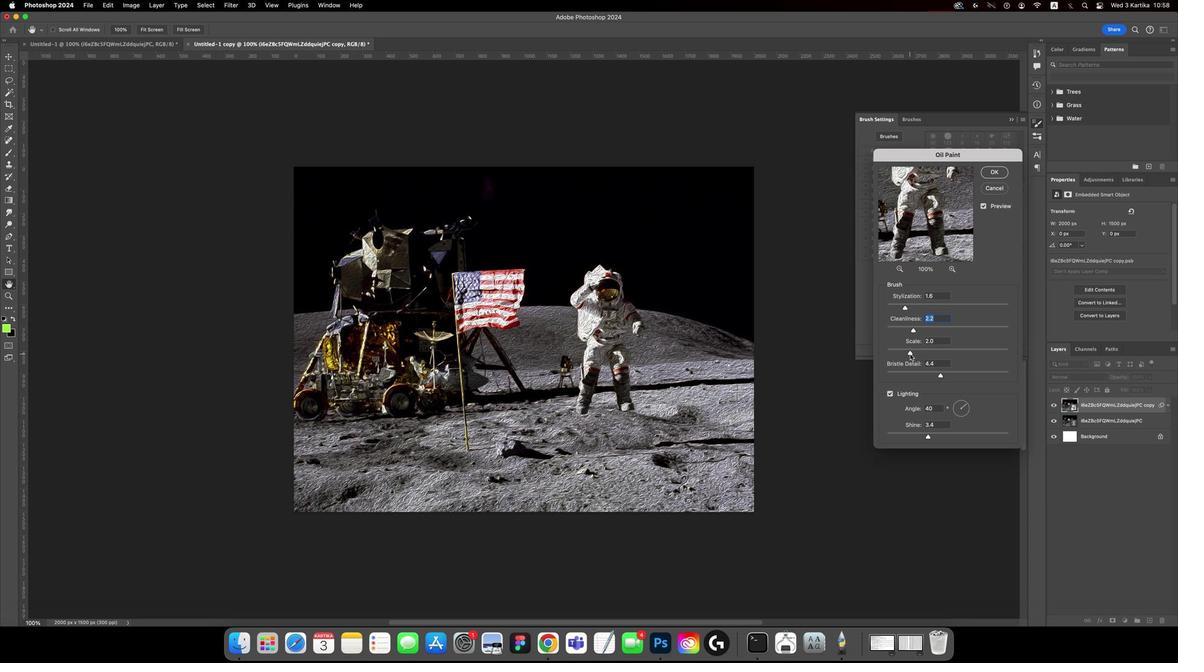 
Action: Mouse pressed left at (905, 352)
Screenshot: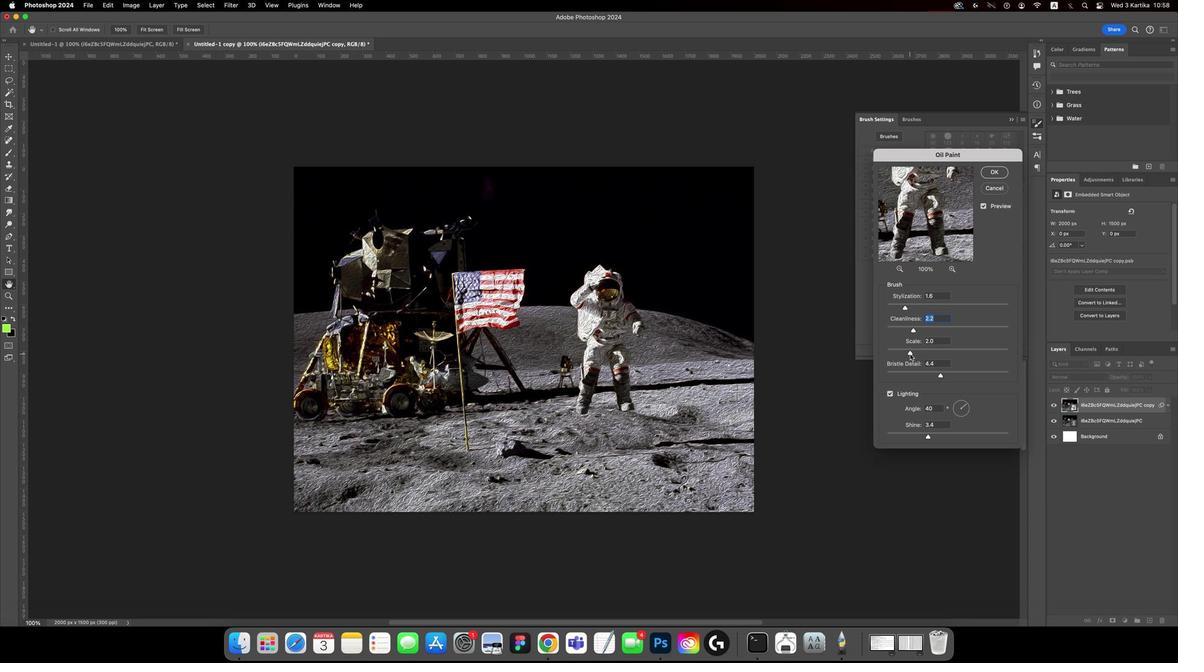 
Action: Mouse moved to (892, 348)
Screenshot: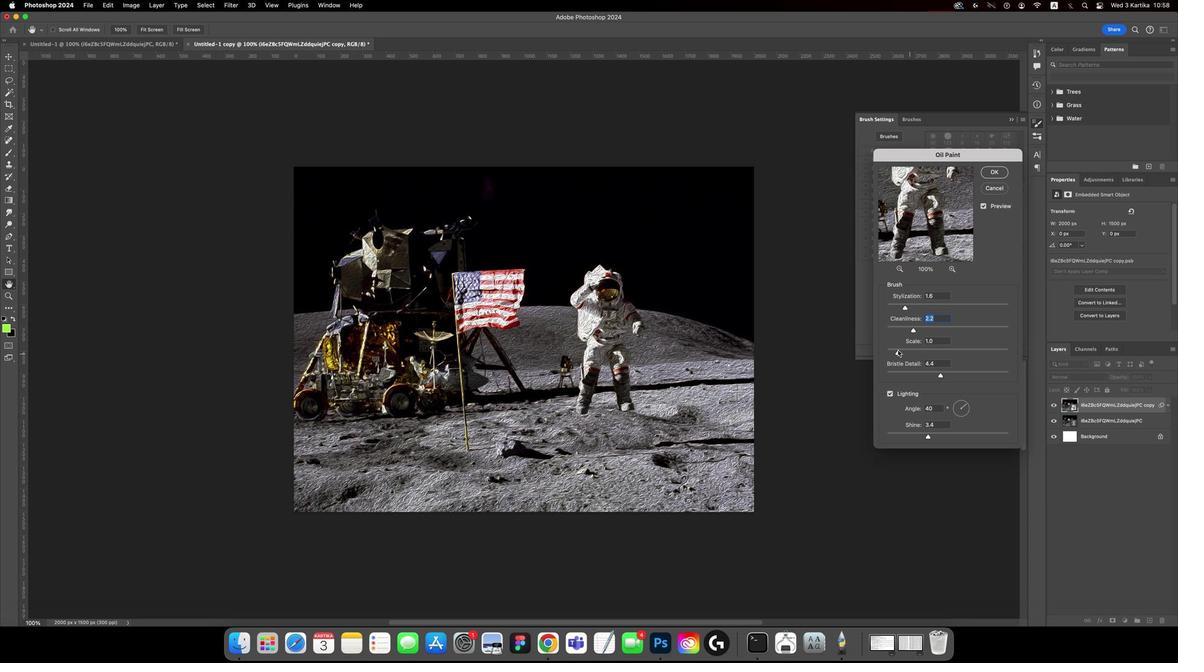 
Action: Mouse pressed left at (892, 348)
Screenshot: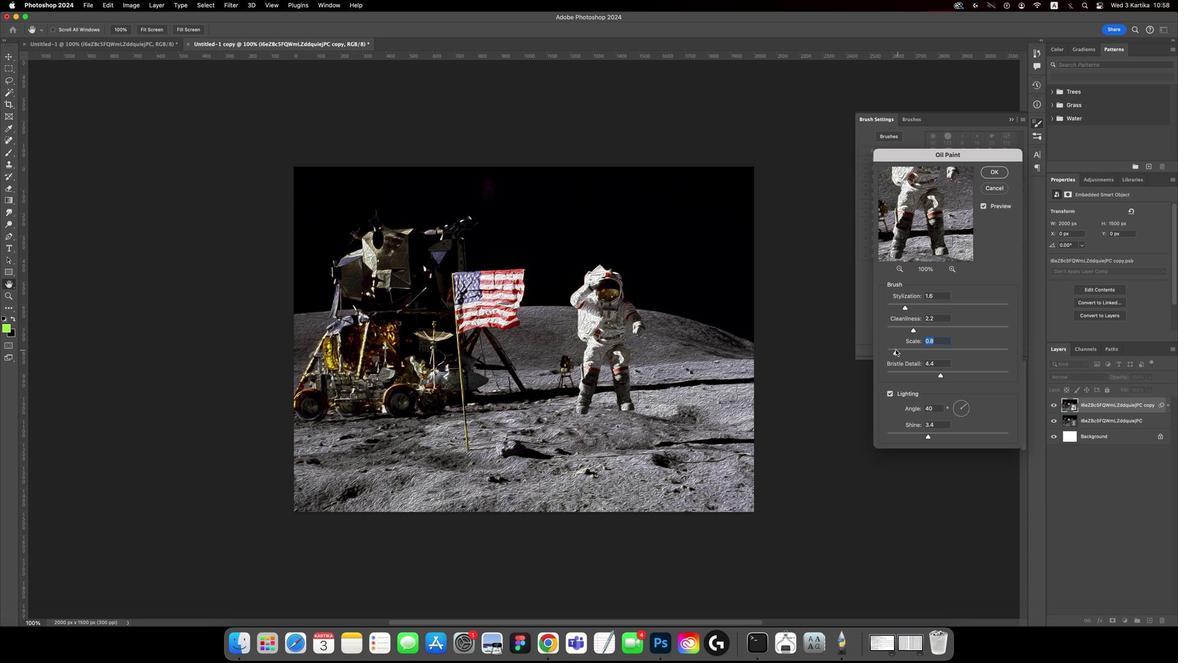 
Action: Mouse moved to (917, 346)
Screenshot: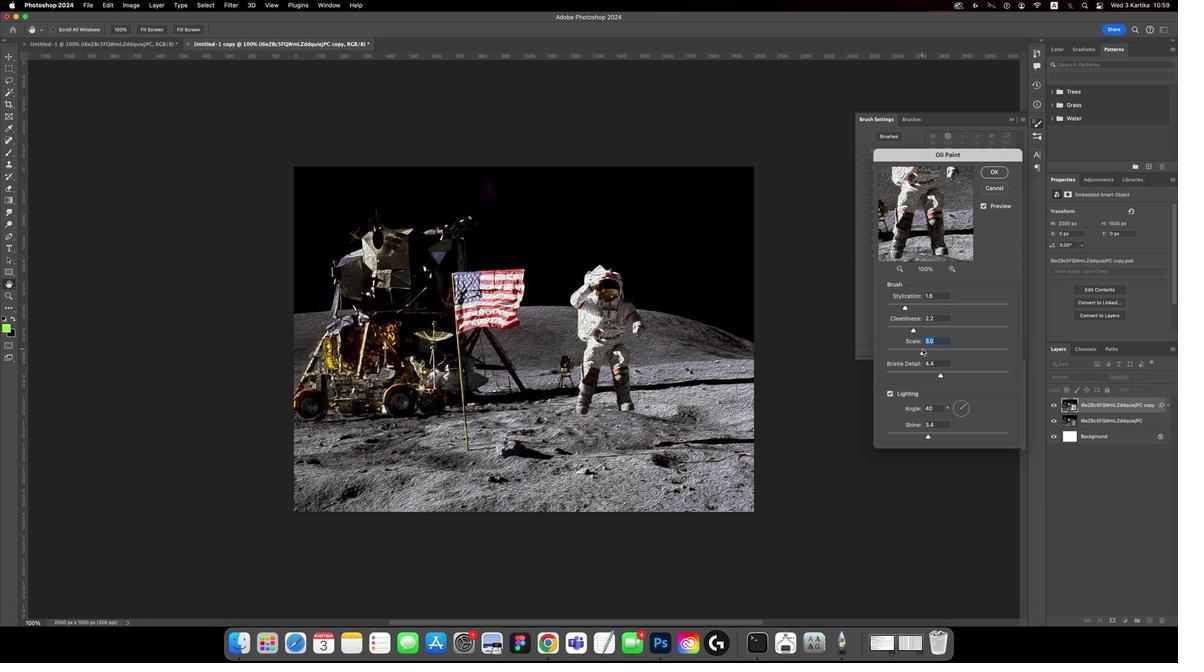 
Action: Mouse pressed left at (917, 346)
Screenshot: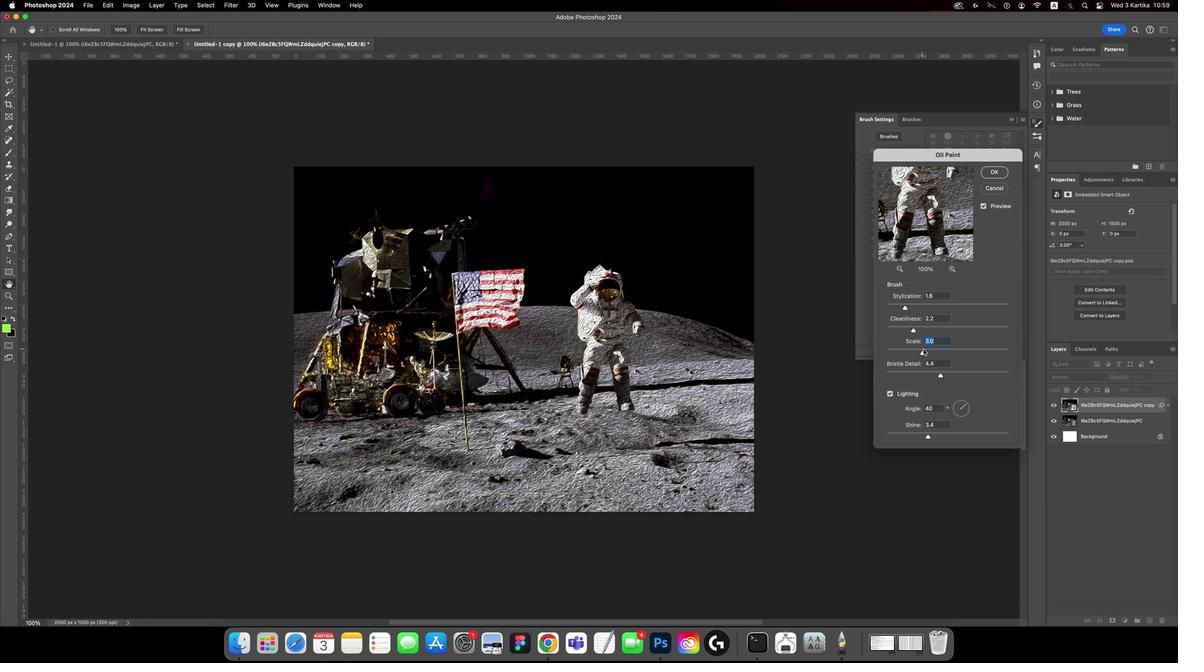 
Action: Mouse moved to (935, 372)
Screenshot: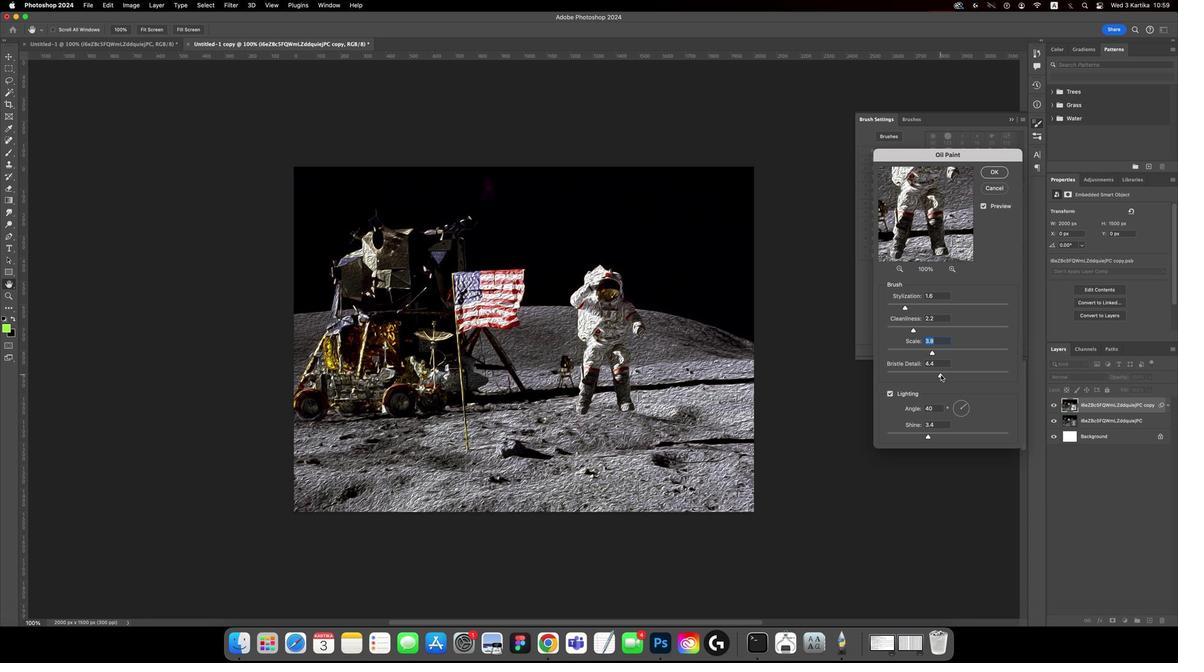 
Action: Mouse pressed left at (935, 372)
Screenshot: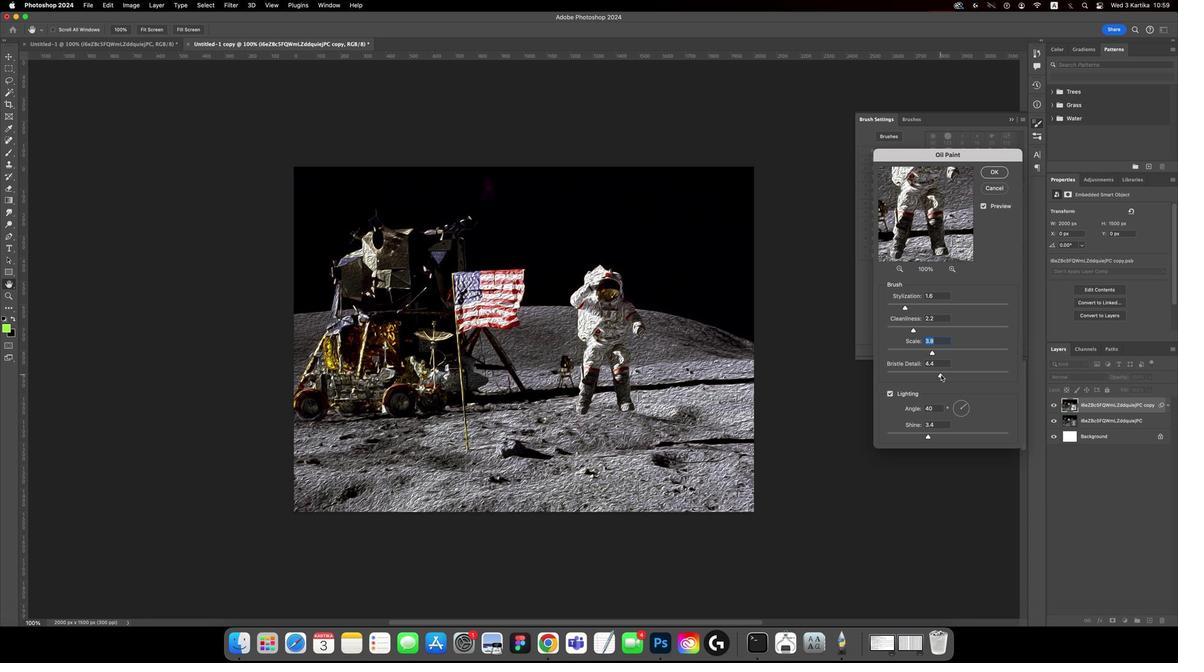 
Action: Mouse moved to (949, 373)
Screenshot: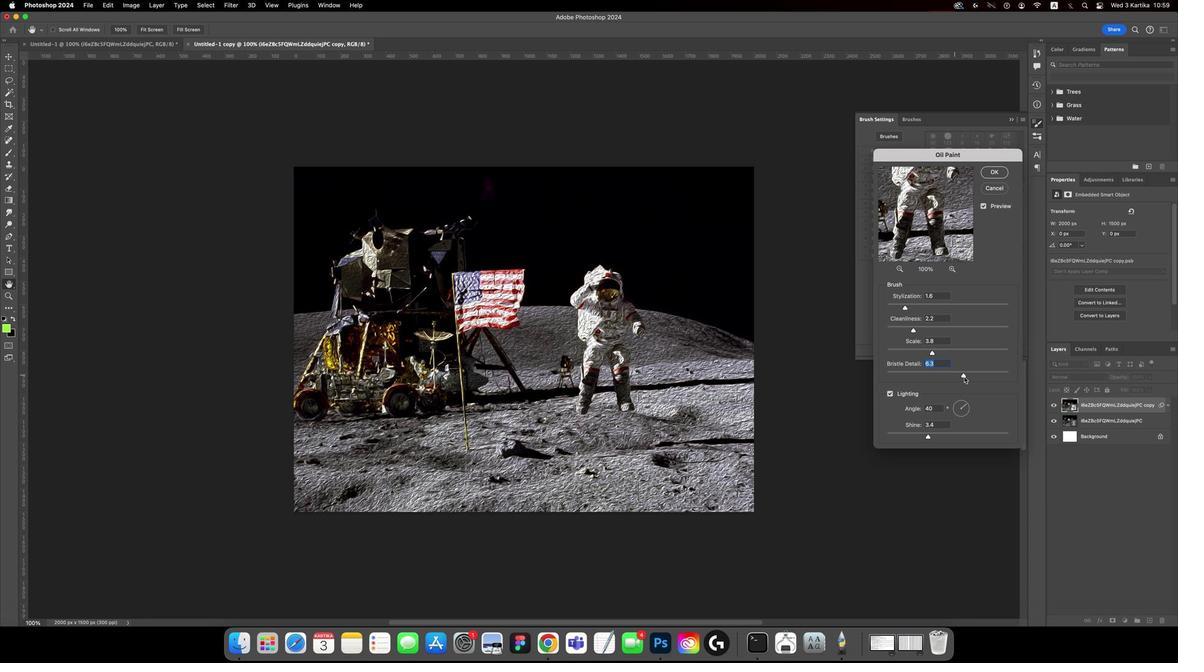 
Action: Mouse pressed left at (949, 373)
Screenshot: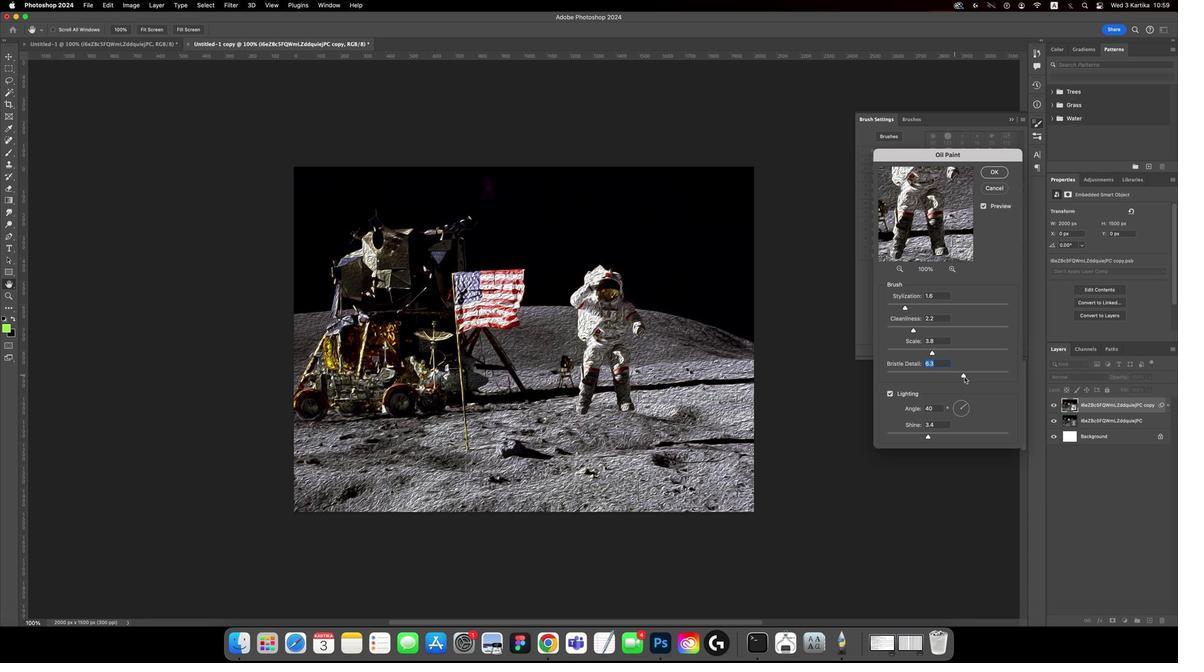 
Action: Mouse moved to (960, 402)
Screenshot: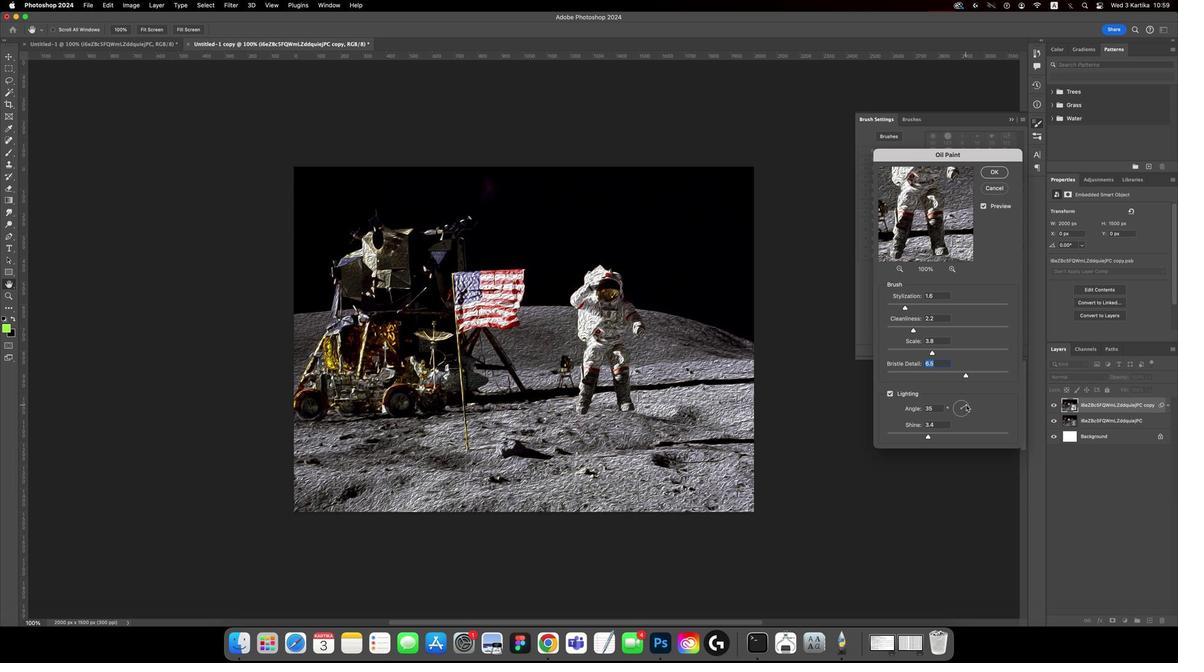 
Action: Mouse pressed left at (960, 402)
Screenshot: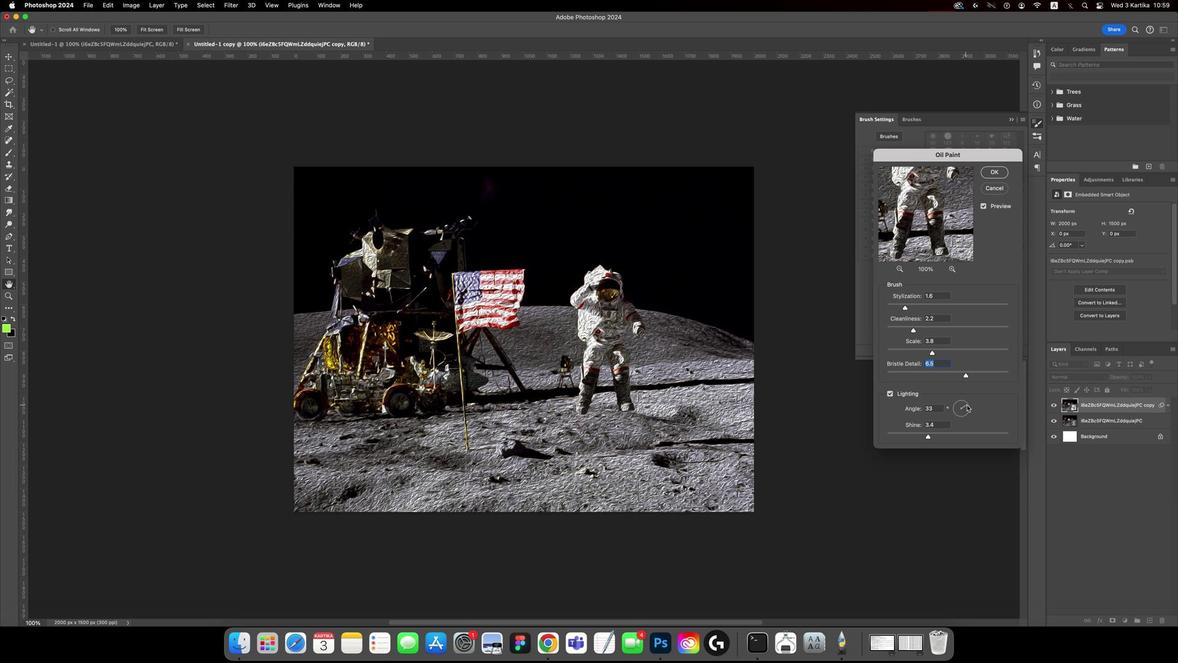 
Action: Mouse moved to (963, 405)
Screenshot: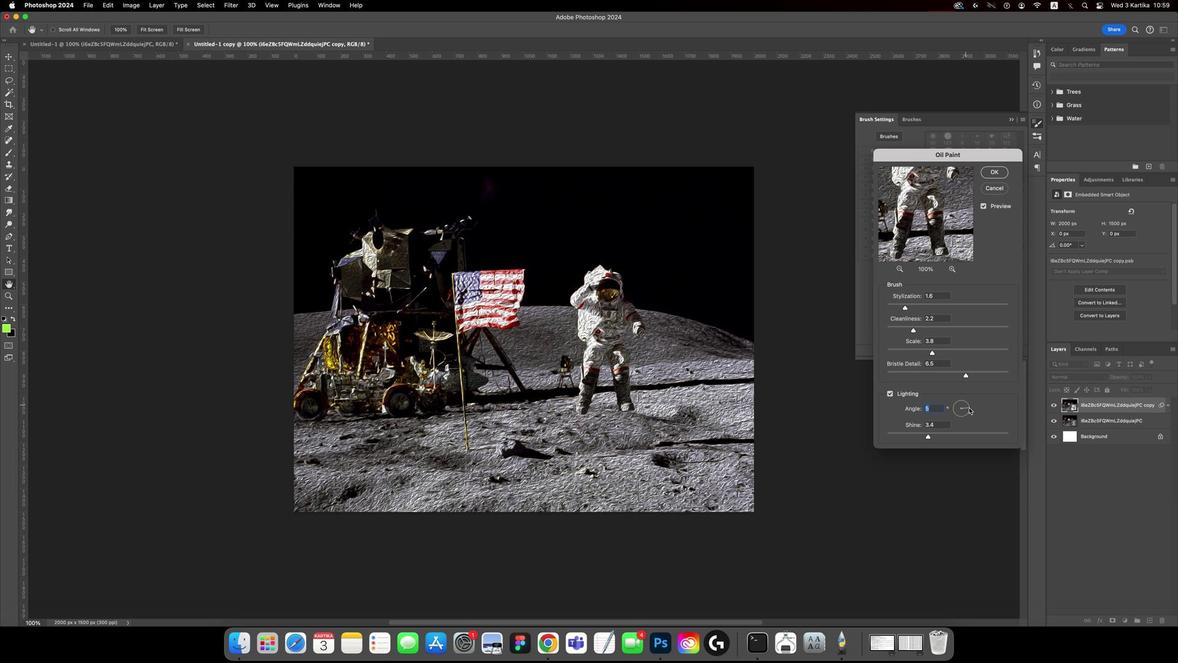 
Action: Mouse pressed left at (963, 405)
Screenshot: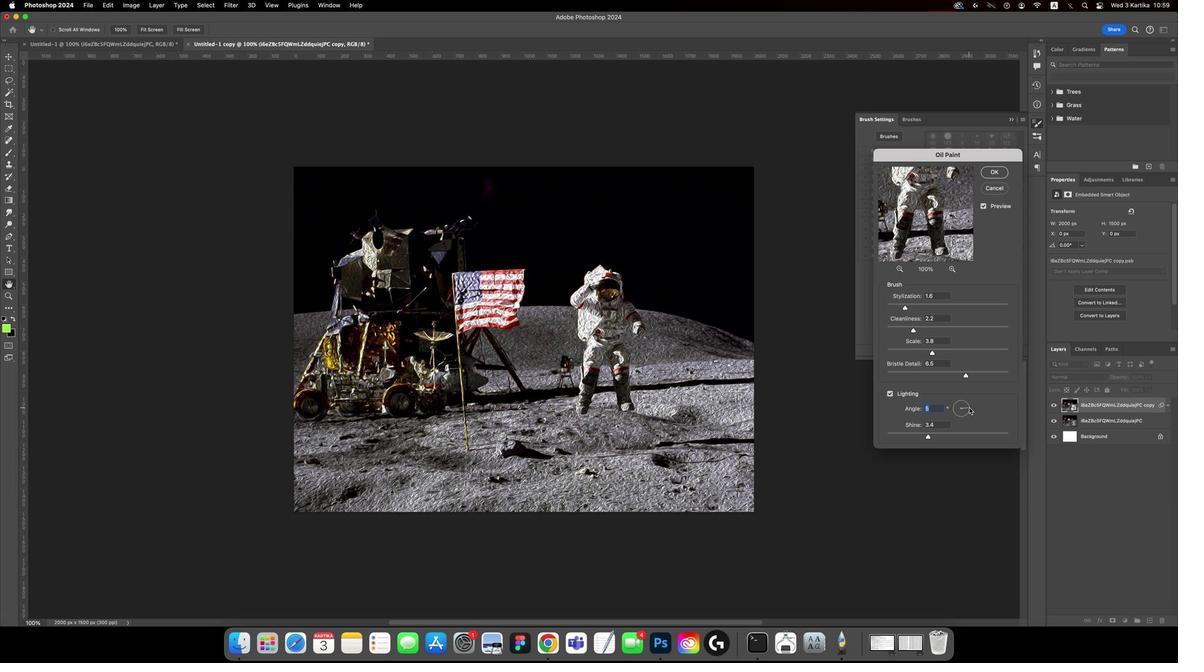 
Action: Mouse moved to (922, 434)
Screenshot: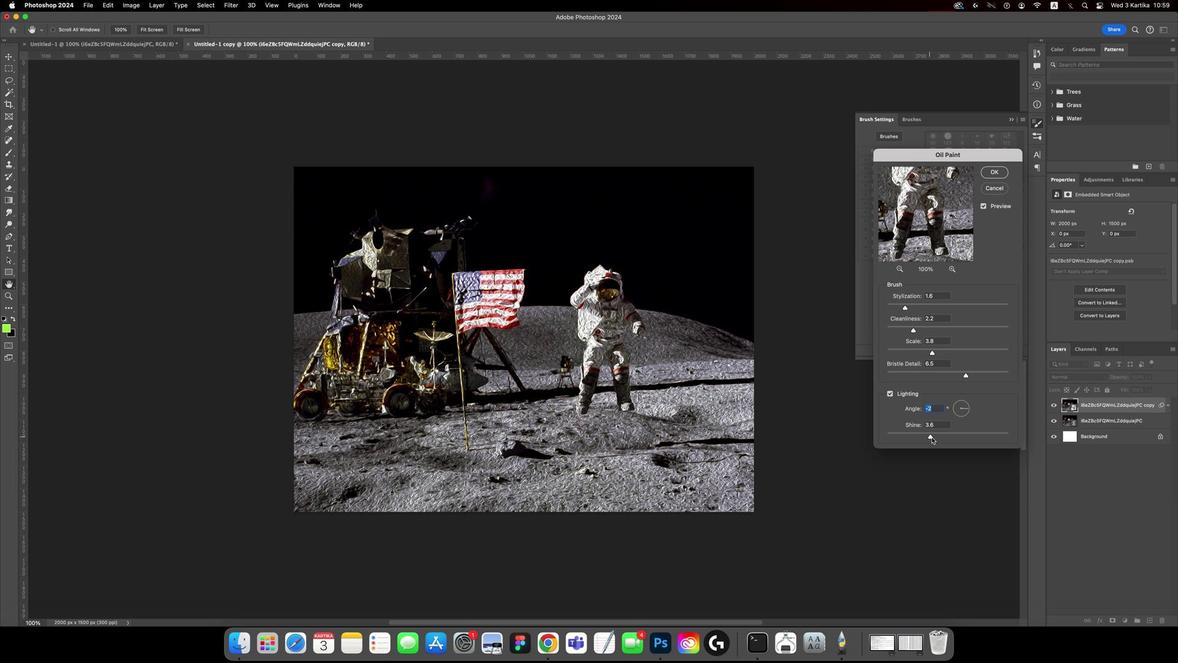 
Action: Mouse pressed left at (922, 434)
Screenshot: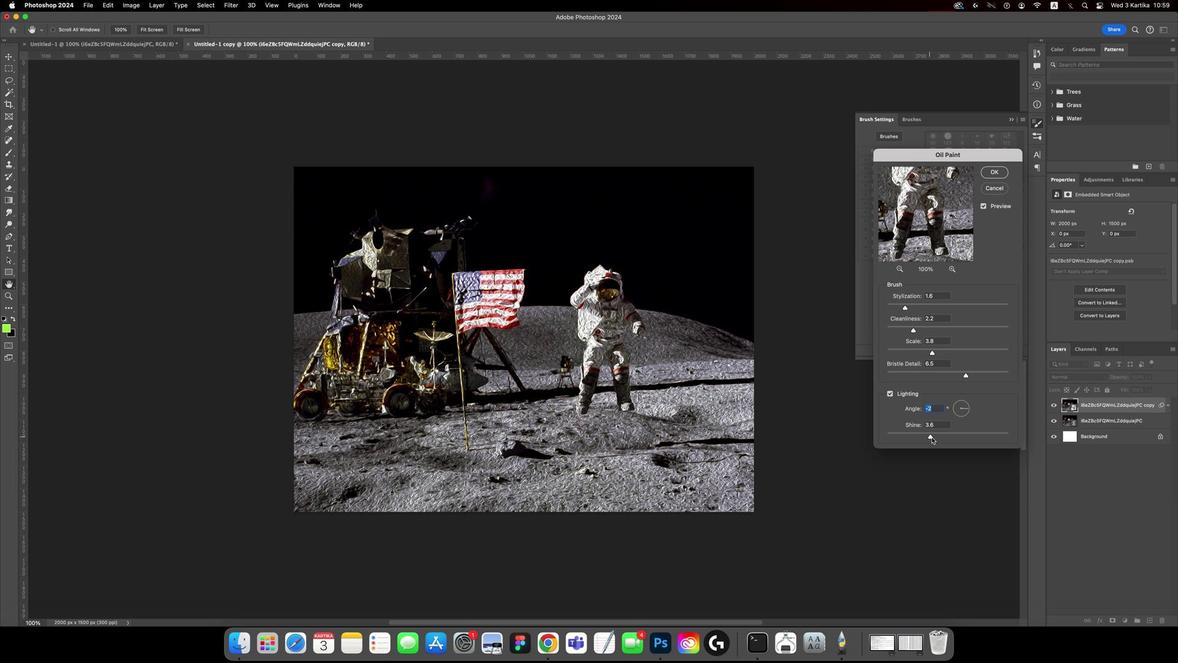 
Action: Mouse moved to (930, 435)
Screenshot: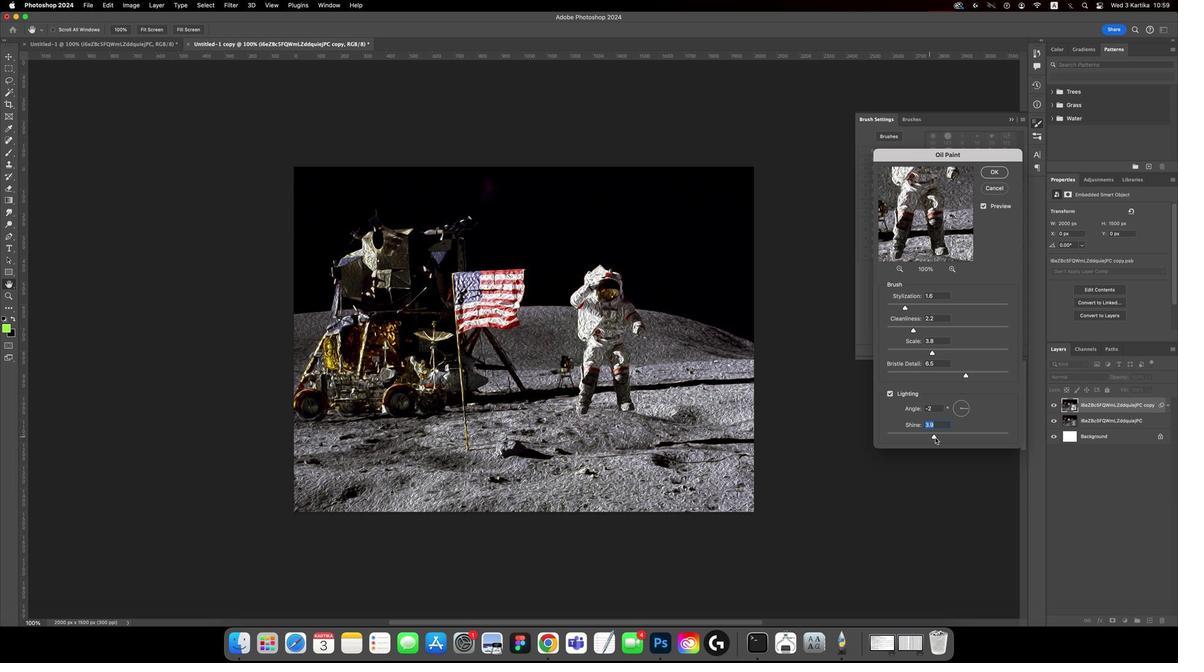 
Action: Mouse pressed left at (930, 435)
Screenshot: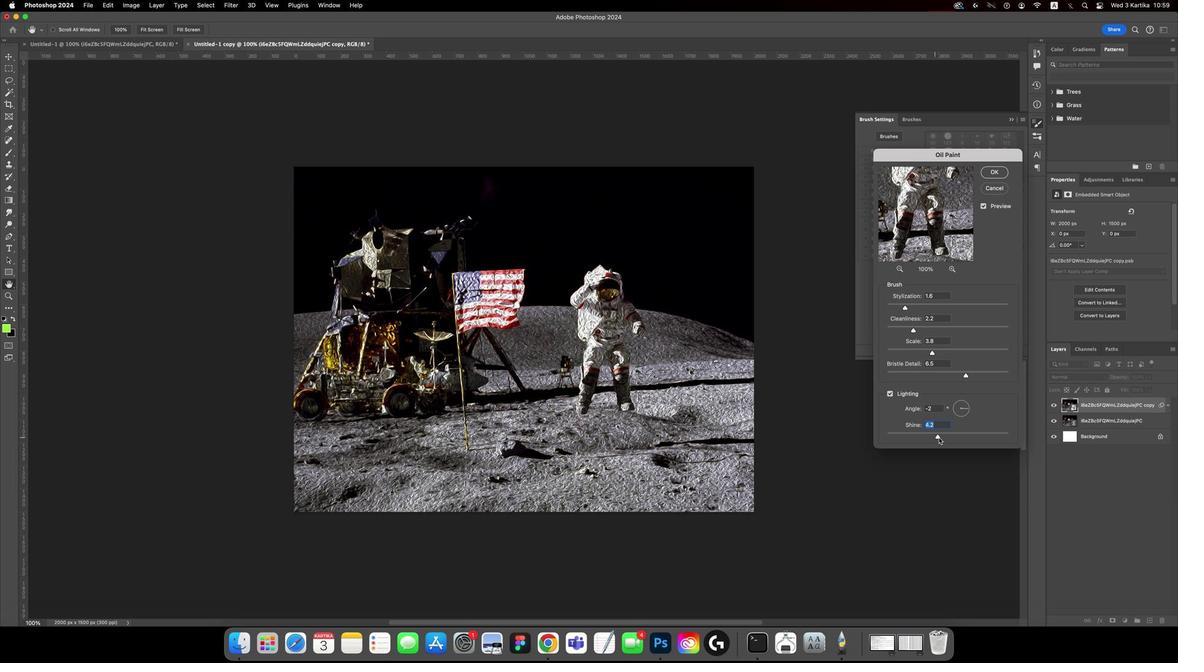 
Action: Mouse moved to (940, 434)
Screenshot: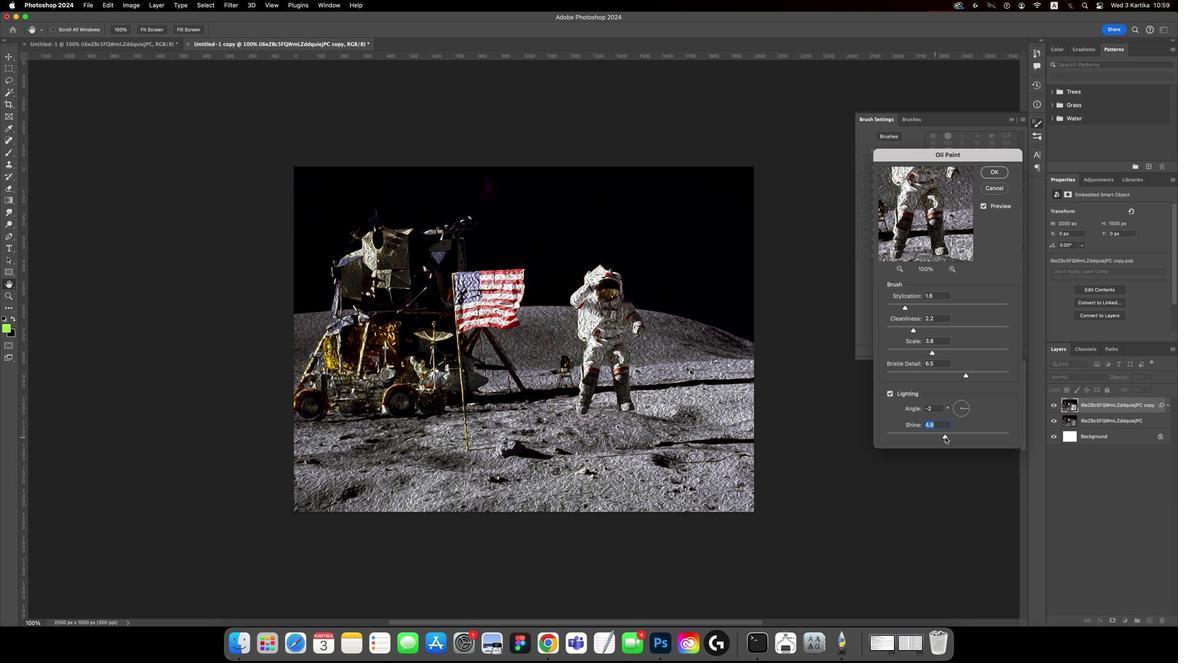 
Action: Mouse pressed left at (940, 434)
Screenshot: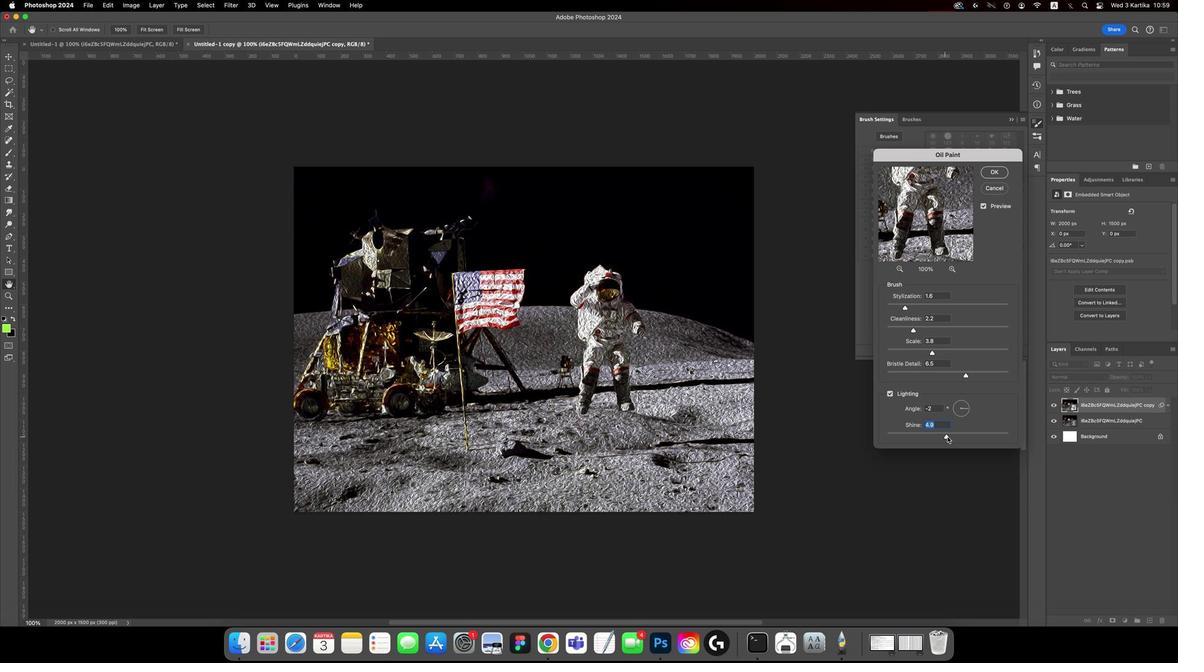 
Action: Mouse moved to (942, 434)
Screenshot: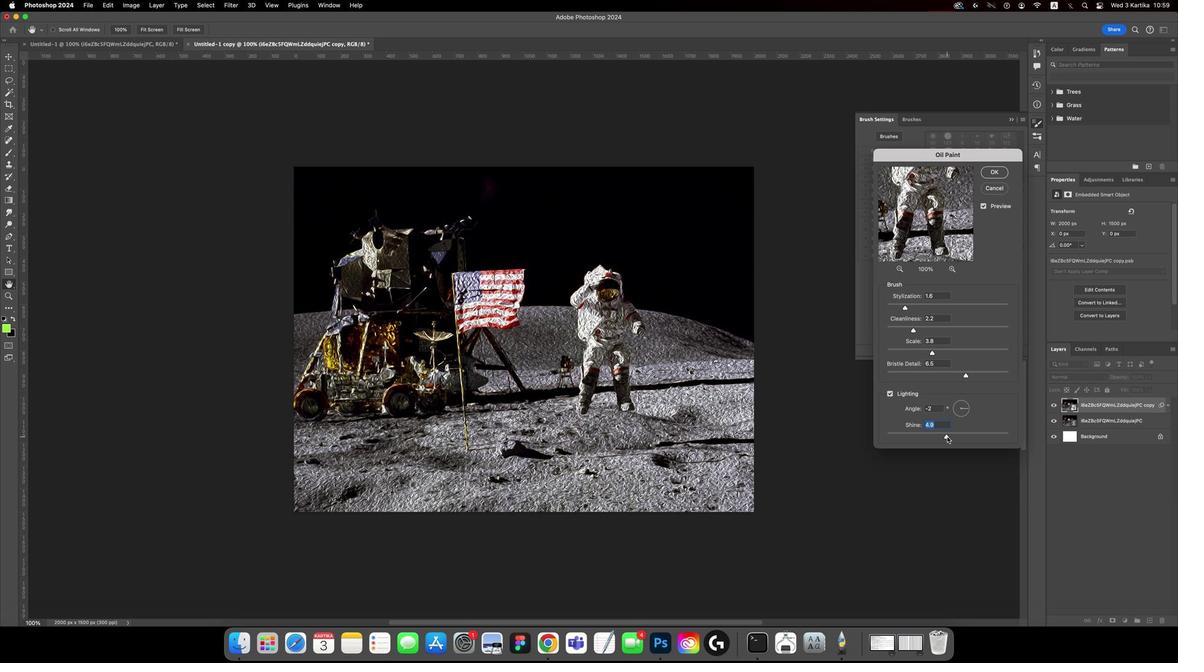 
Action: Mouse pressed left at (942, 434)
Screenshot: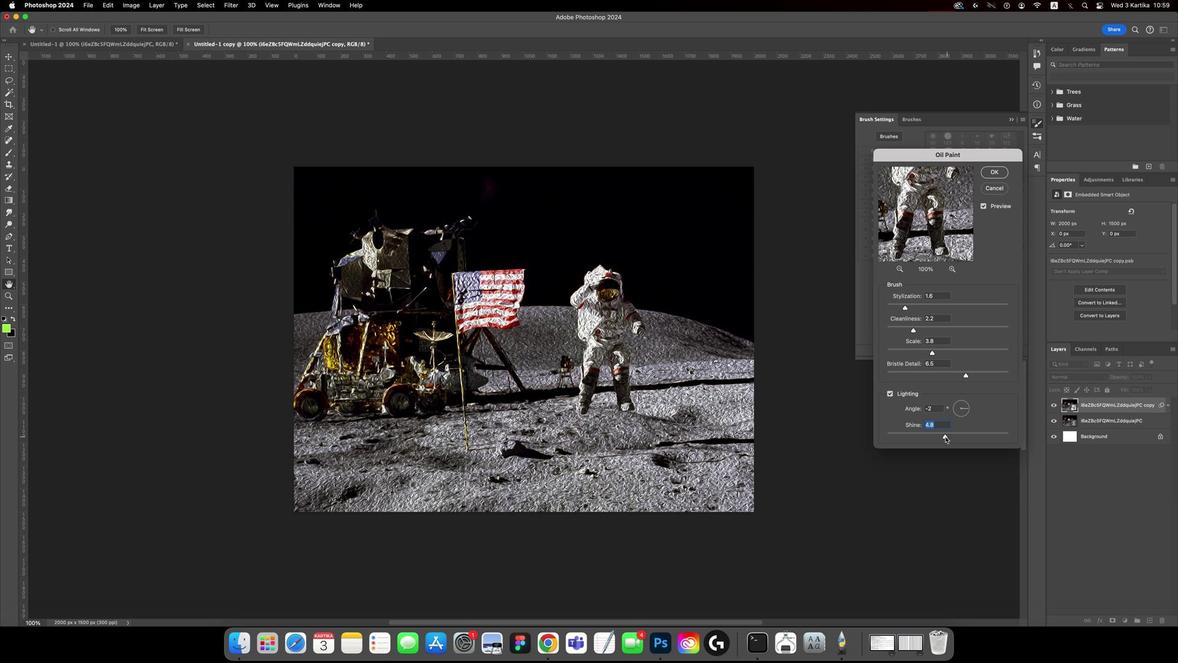 
Action: Mouse moved to (987, 174)
Screenshot: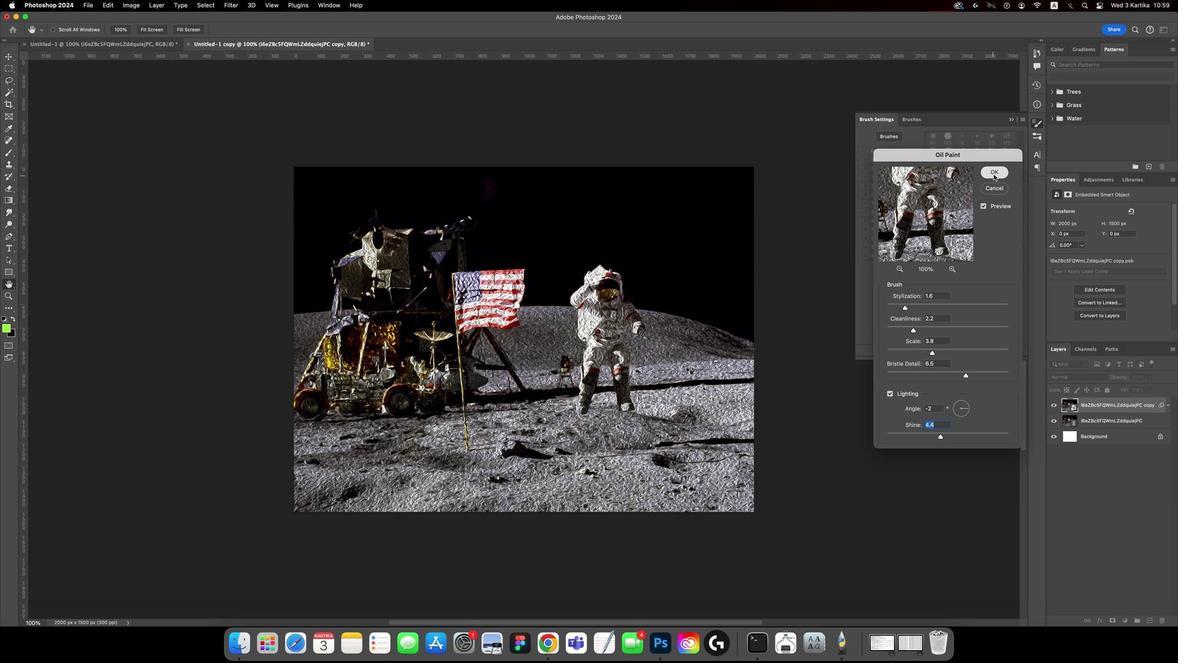 
Action: Mouse pressed left at (987, 174)
Screenshot: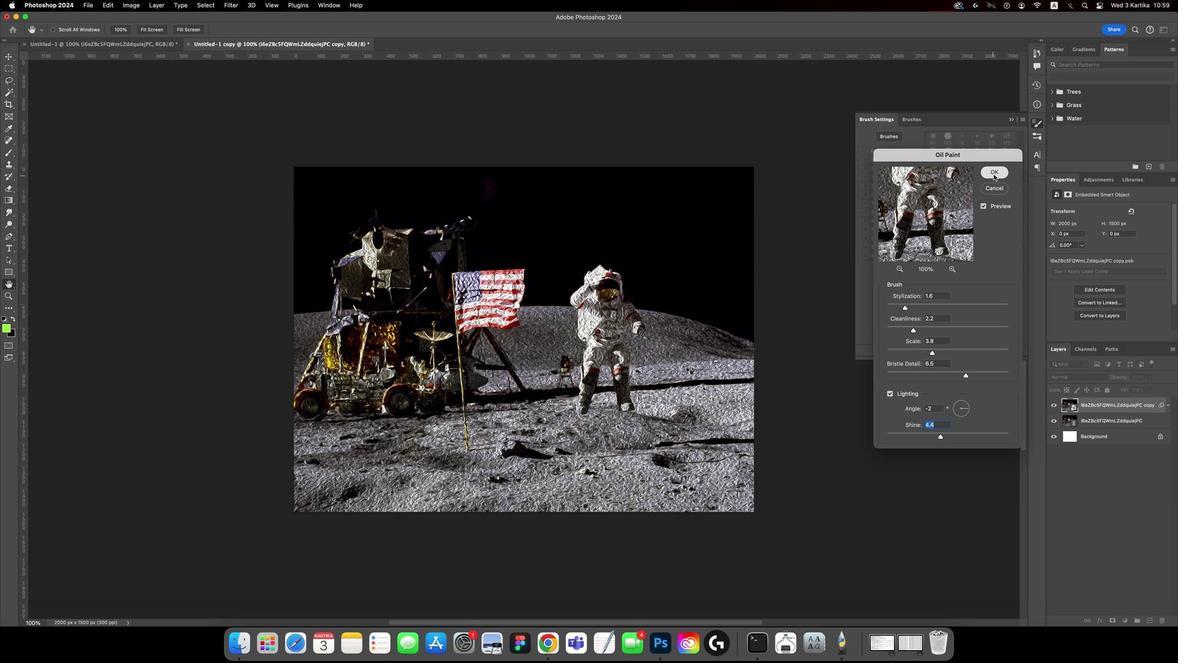 
Action: Mouse moved to (1094, 439)
Screenshot: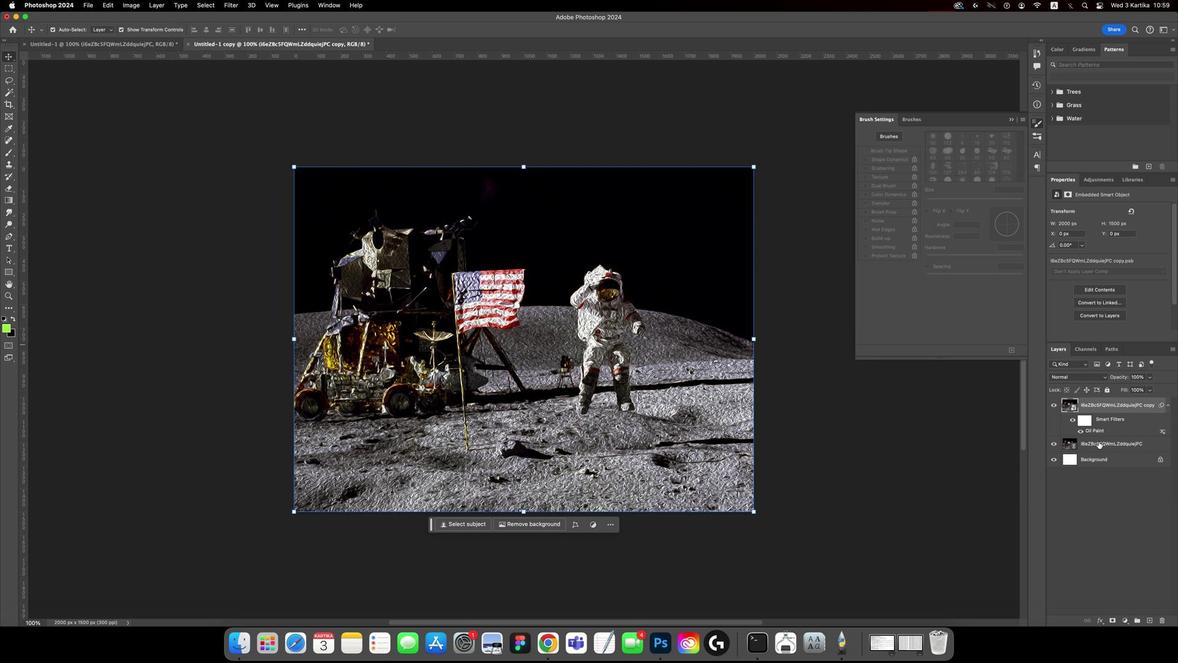 
Action: Mouse pressed left at (1094, 439)
Screenshot: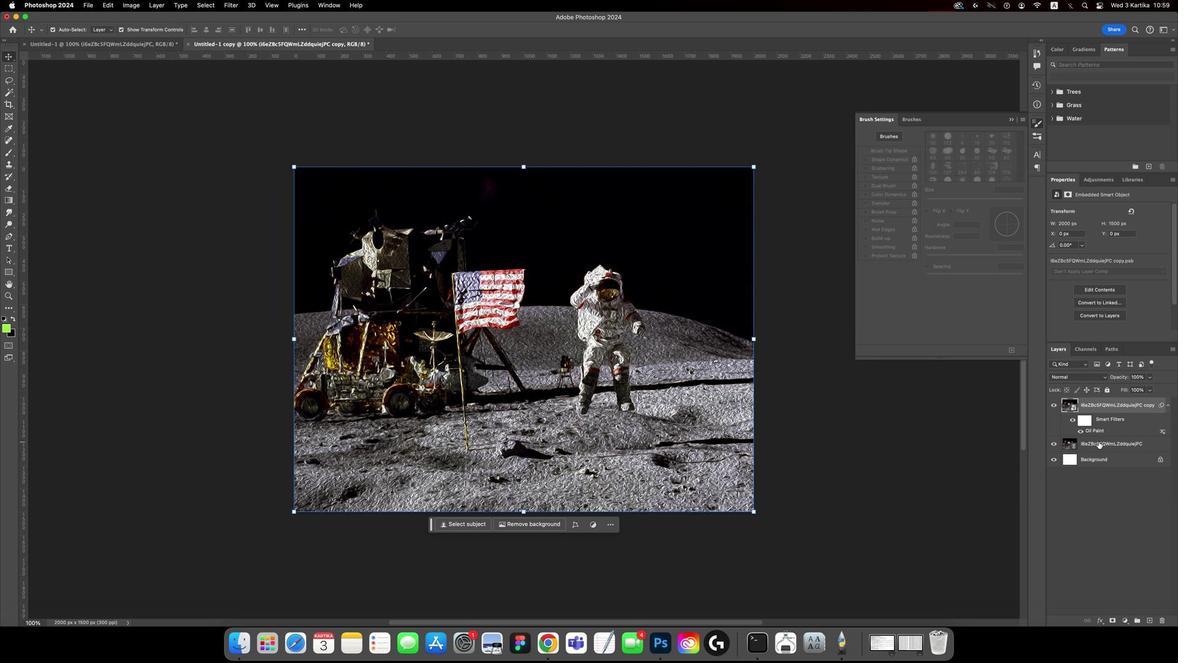 
Action: Key pressed Key.cmd'j'
Screenshot: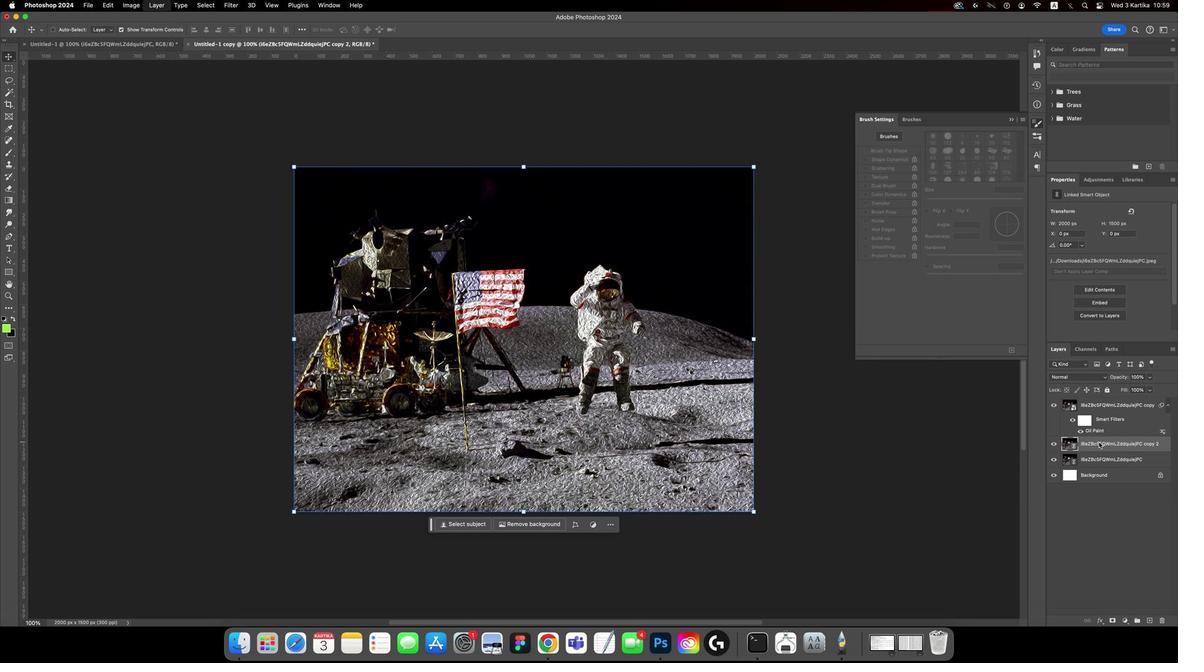 
Action: Mouse moved to (1051, 406)
Screenshot: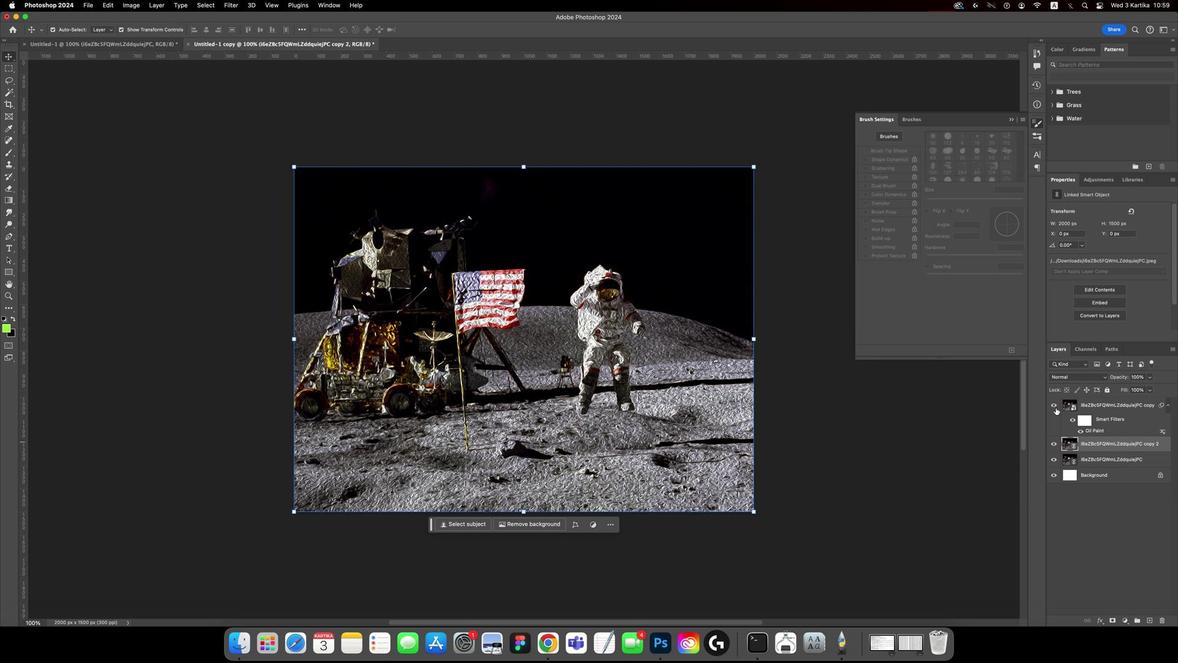
Action: Mouse pressed left at (1051, 406)
Screenshot: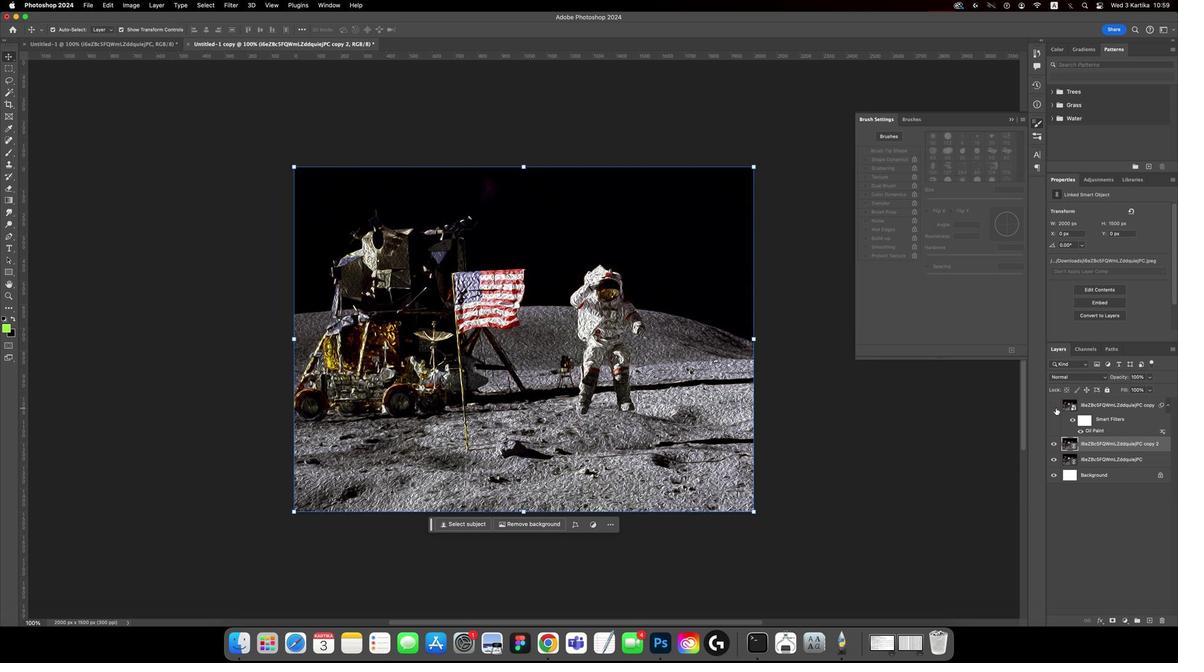 
Action: Mouse moved to (1094, 440)
Screenshot: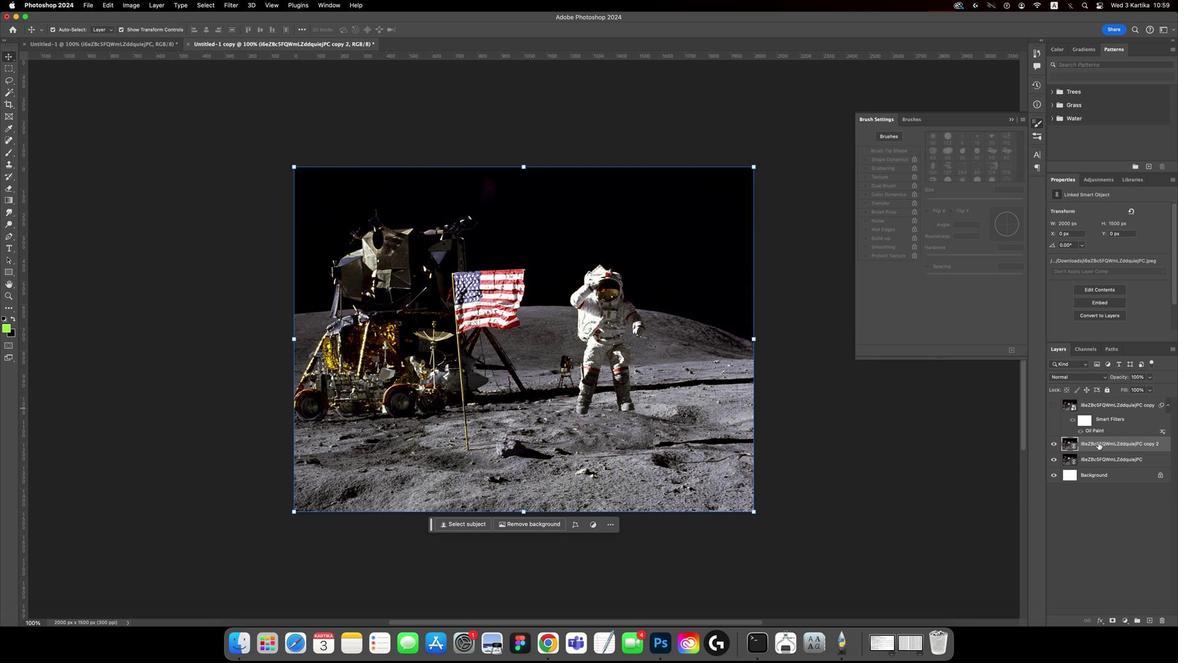 
Action: Mouse pressed right at (1094, 440)
Screenshot: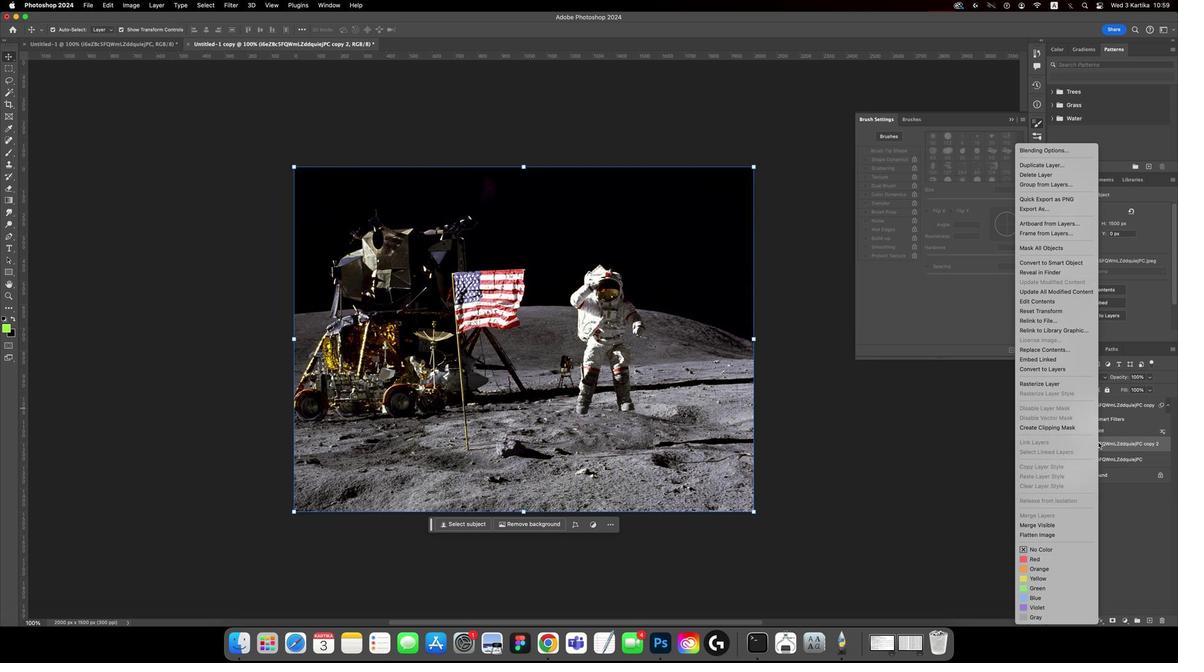 
Action: Mouse moved to (1037, 262)
Screenshot: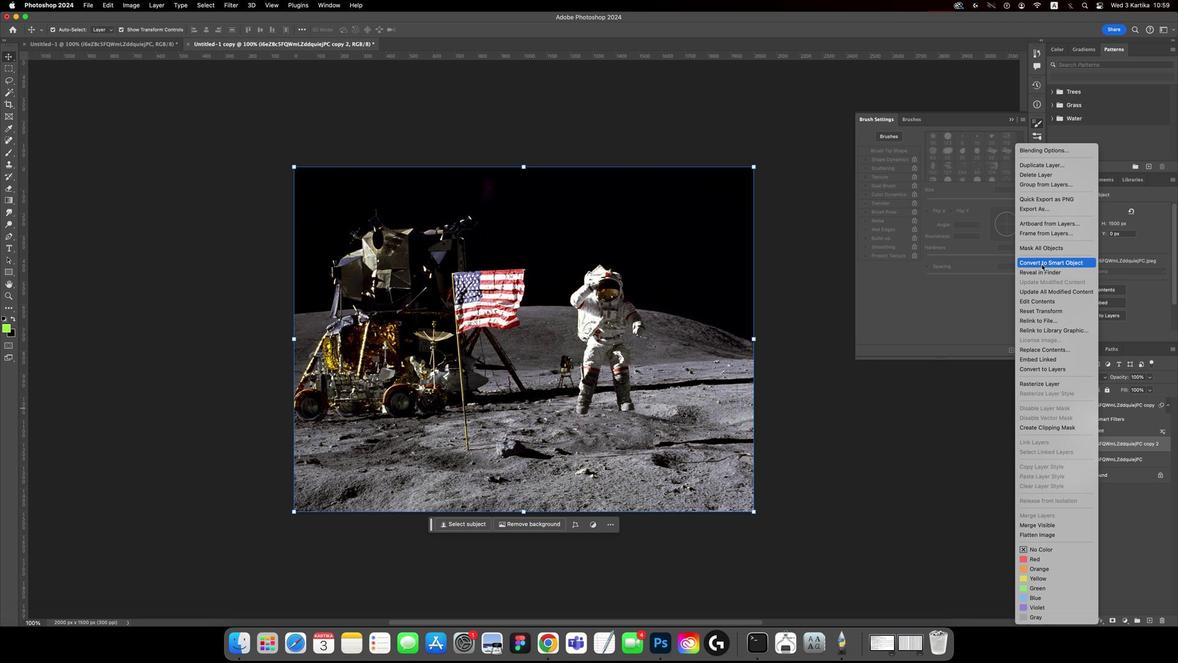 
Action: Mouse pressed left at (1037, 262)
Screenshot: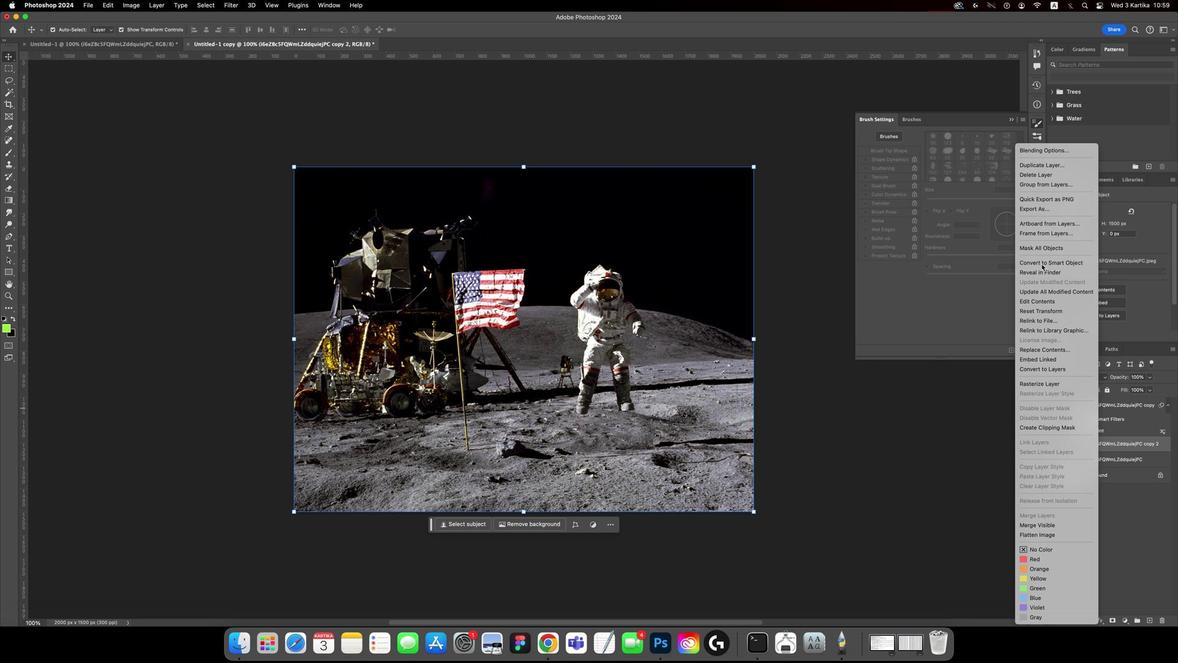 
Action: Mouse moved to (227, 4)
Screenshot: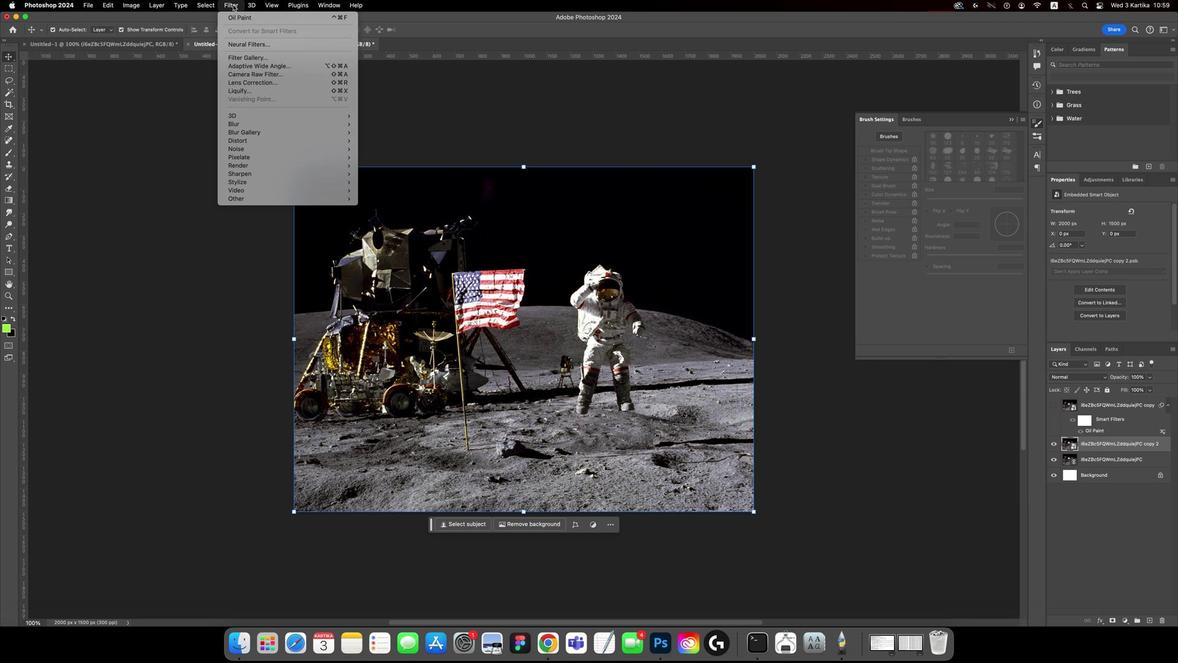 
Action: Mouse pressed left at (227, 4)
Screenshot: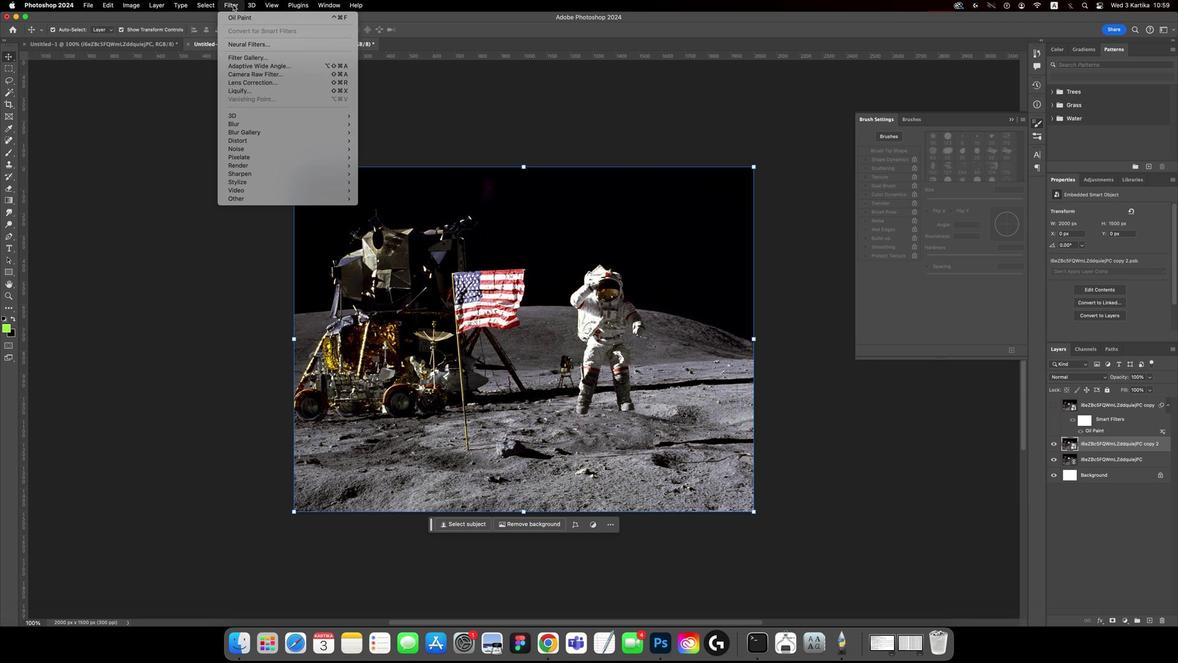 
Action: Mouse moved to (240, 56)
Screenshot: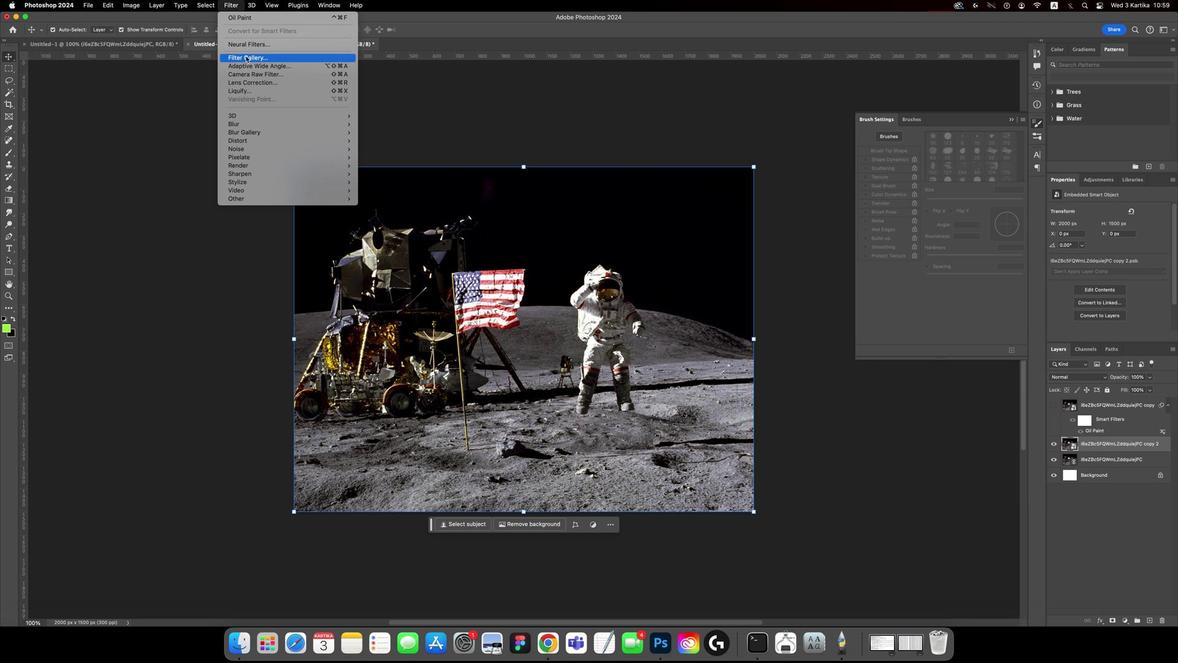 
Action: Mouse pressed left at (240, 56)
Screenshot: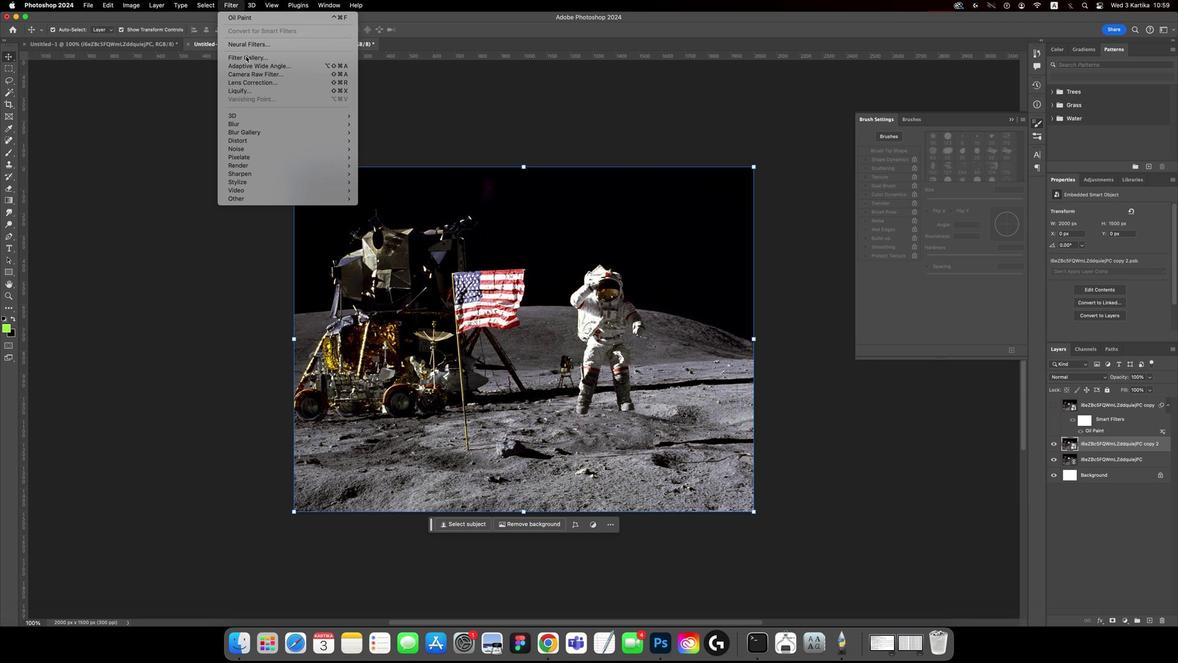
Action: Mouse moved to (935, 52)
Screenshot: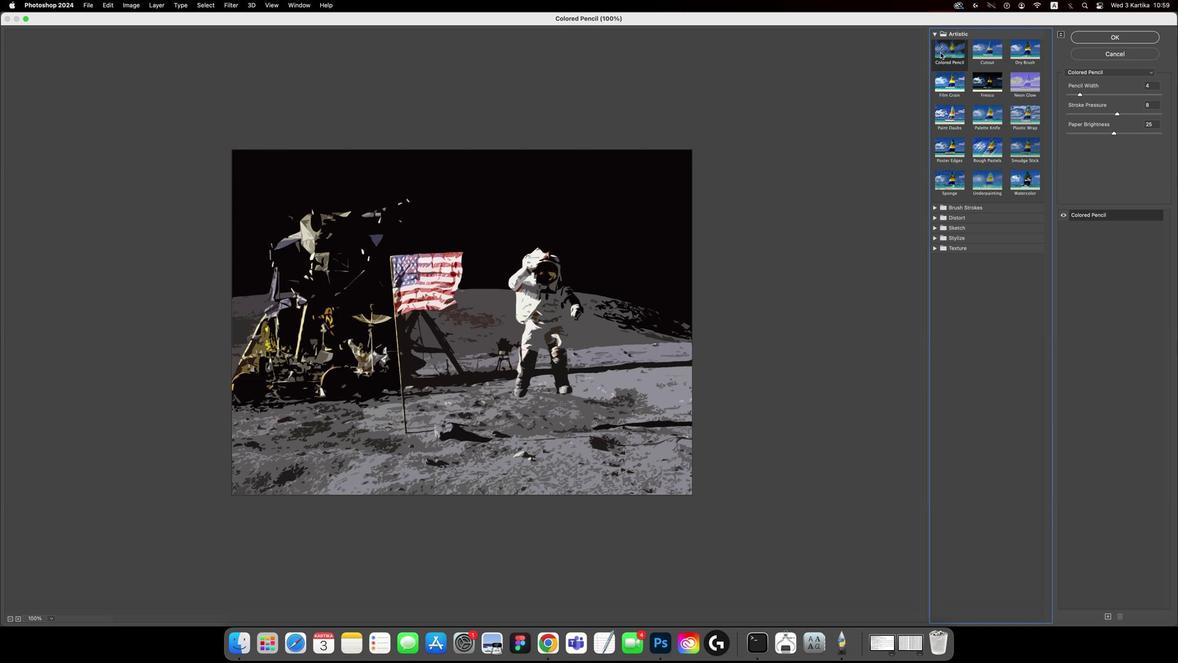 
Action: Mouse pressed left at (935, 52)
Screenshot: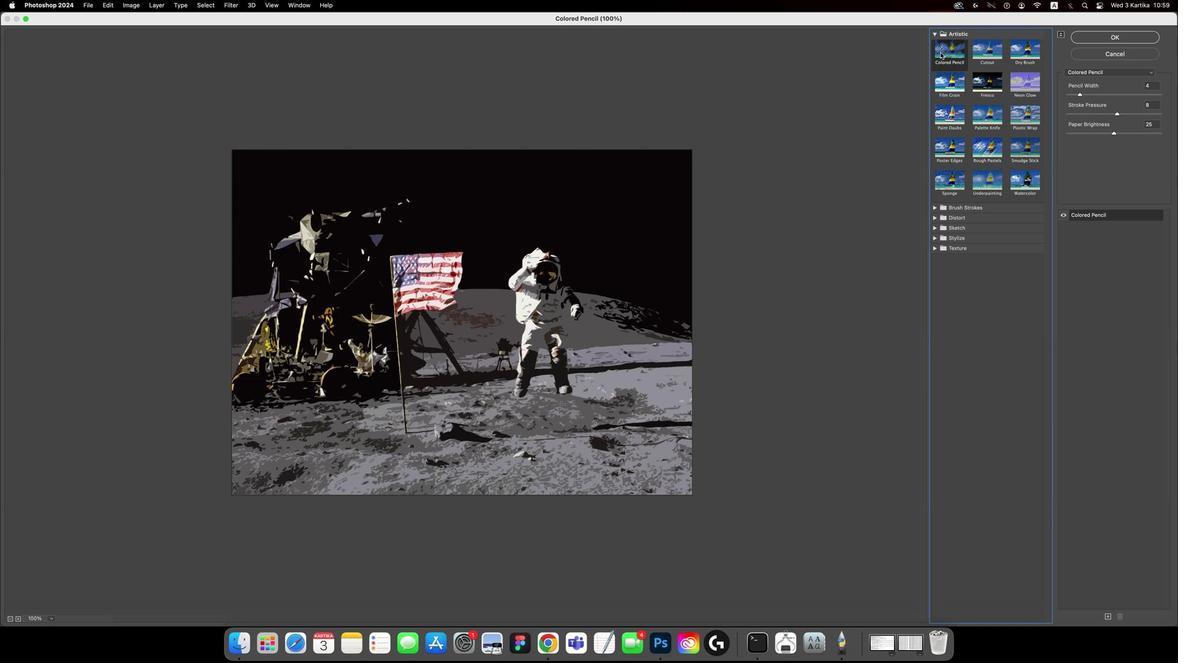 
Action: Mouse moved to (973, 49)
Screenshot: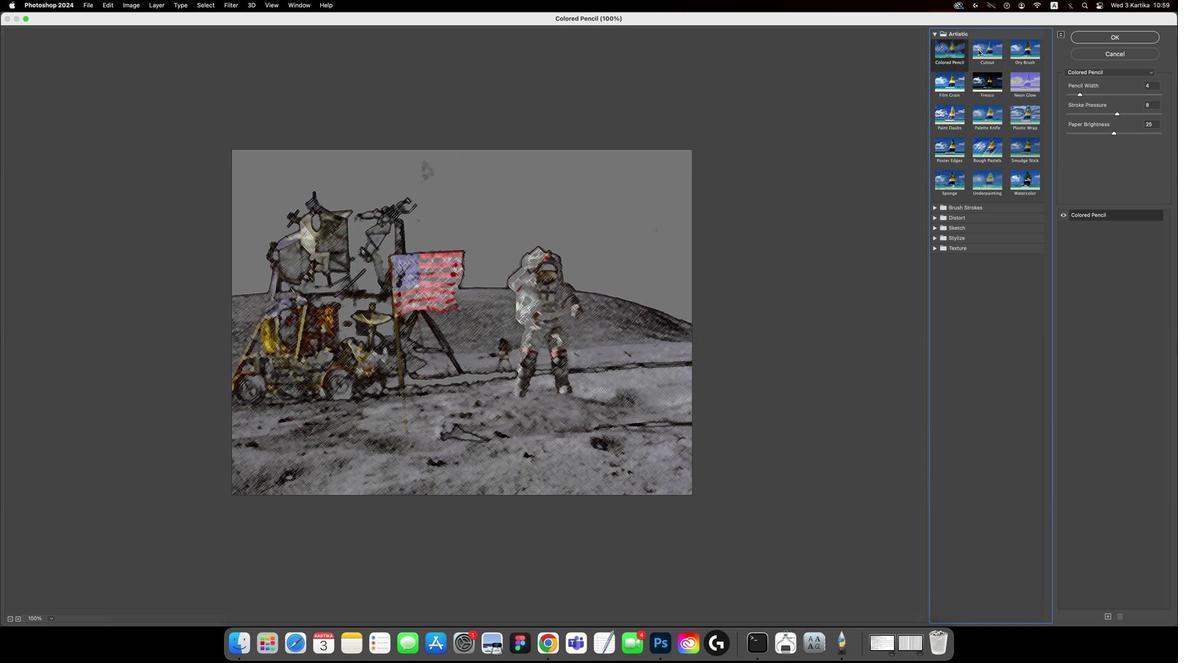 
Action: Mouse pressed left at (973, 49)
Screenshot: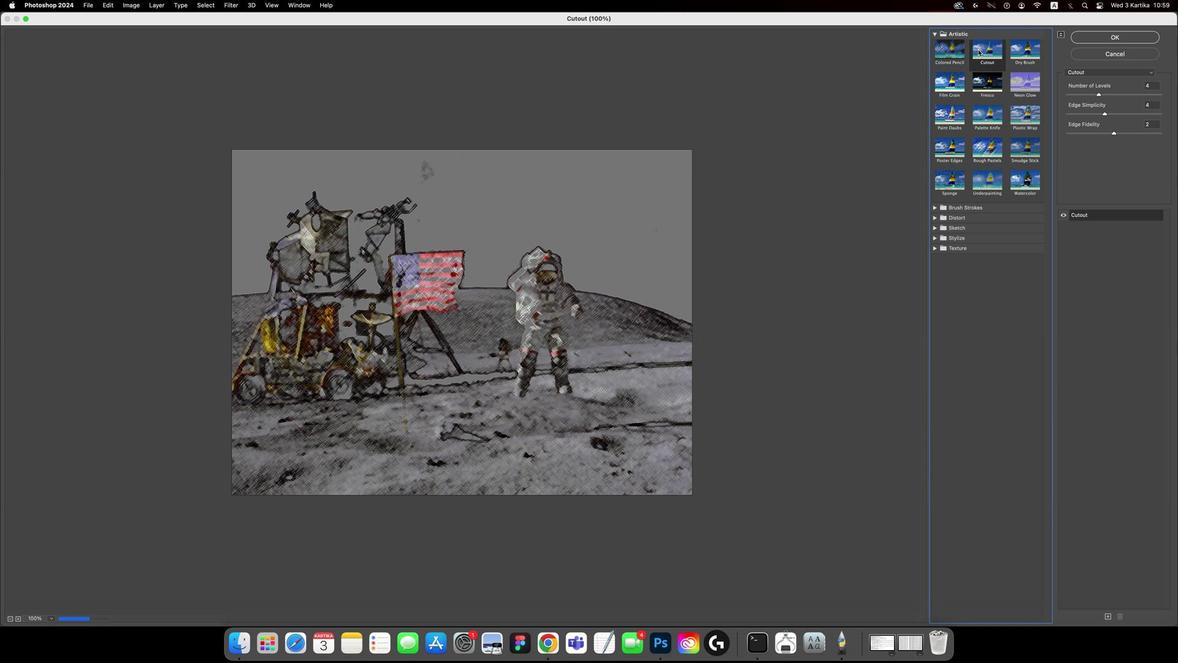 
Action: Mouse moved to (1016, 49)
Screenshot: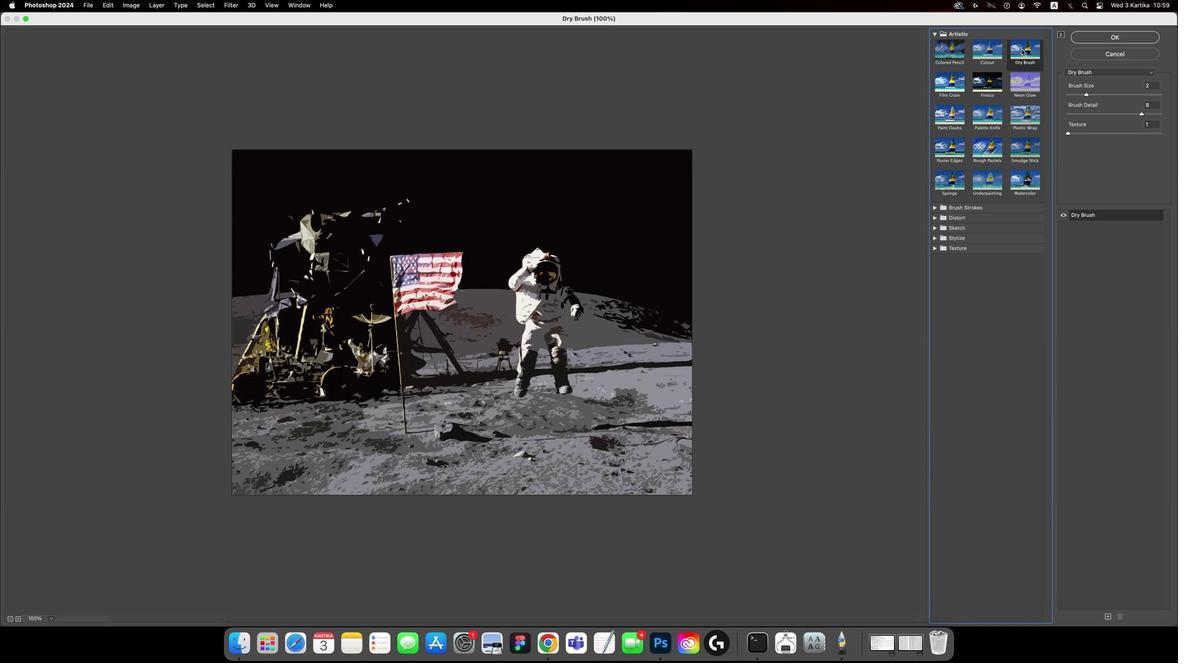 
Action: Mouse pressed left at (1016, 49)
Screenshot: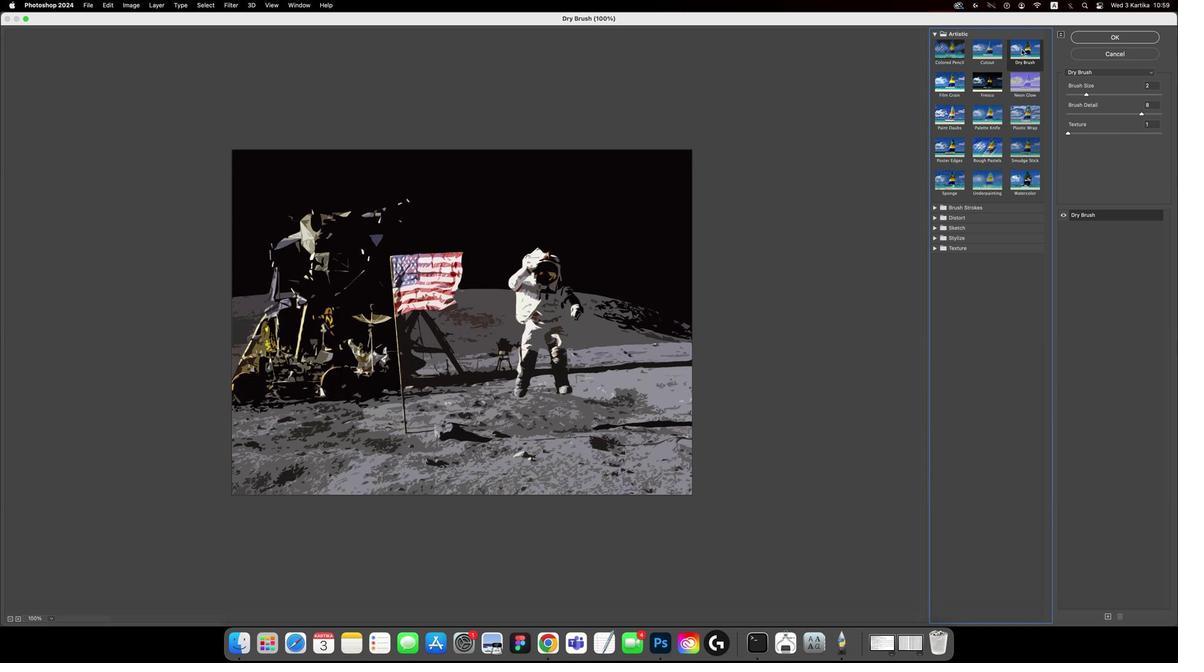 
Action: Mouse moved to (1021, 80)
Screenshot: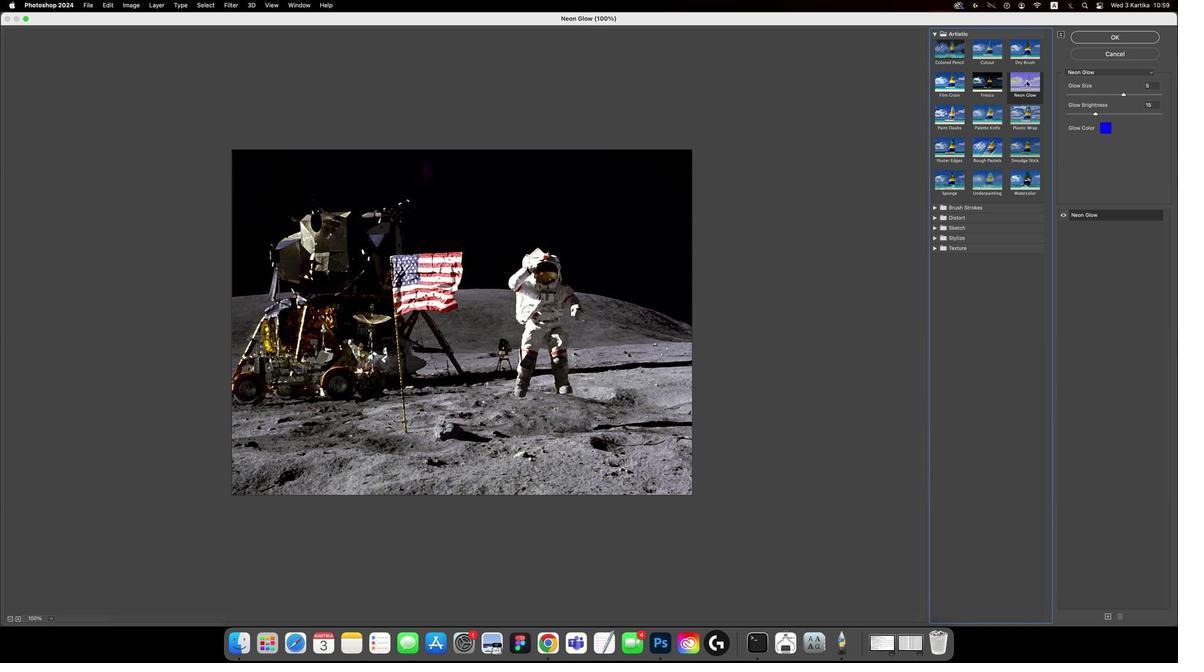 
Action: Mouse pressed left at (1021, 80)
Screenshot: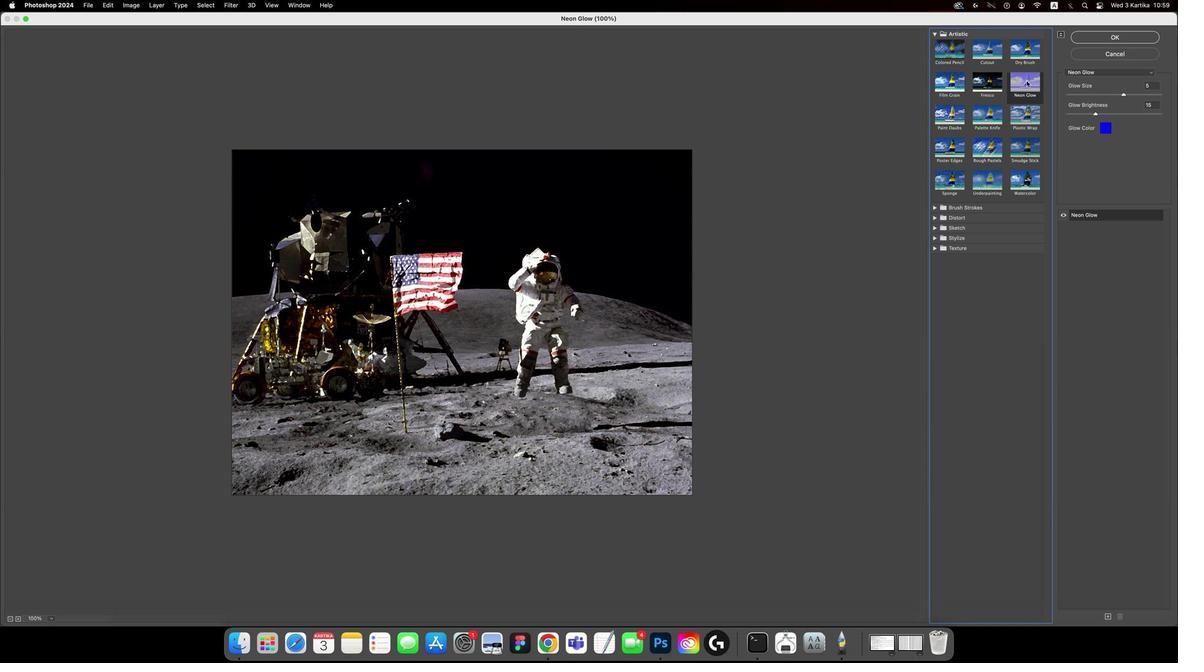
Action: Mouse moved to (984, 80)
Screenshot: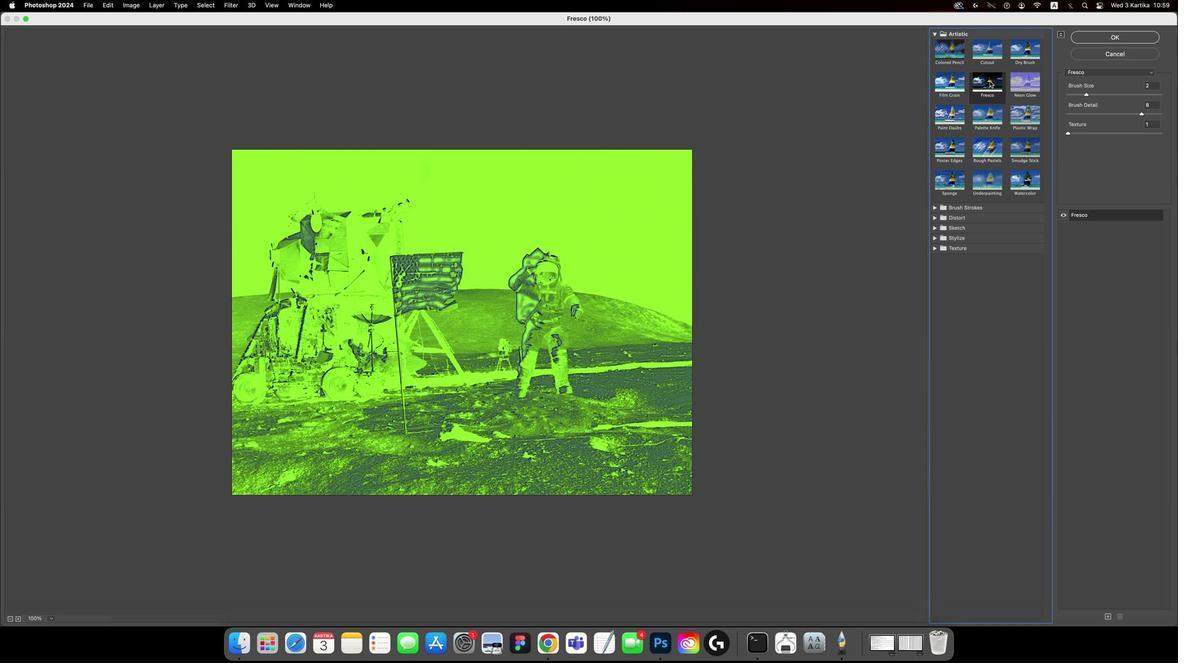 
Action: Mouse pressed left at (984, 80)
Screenshot: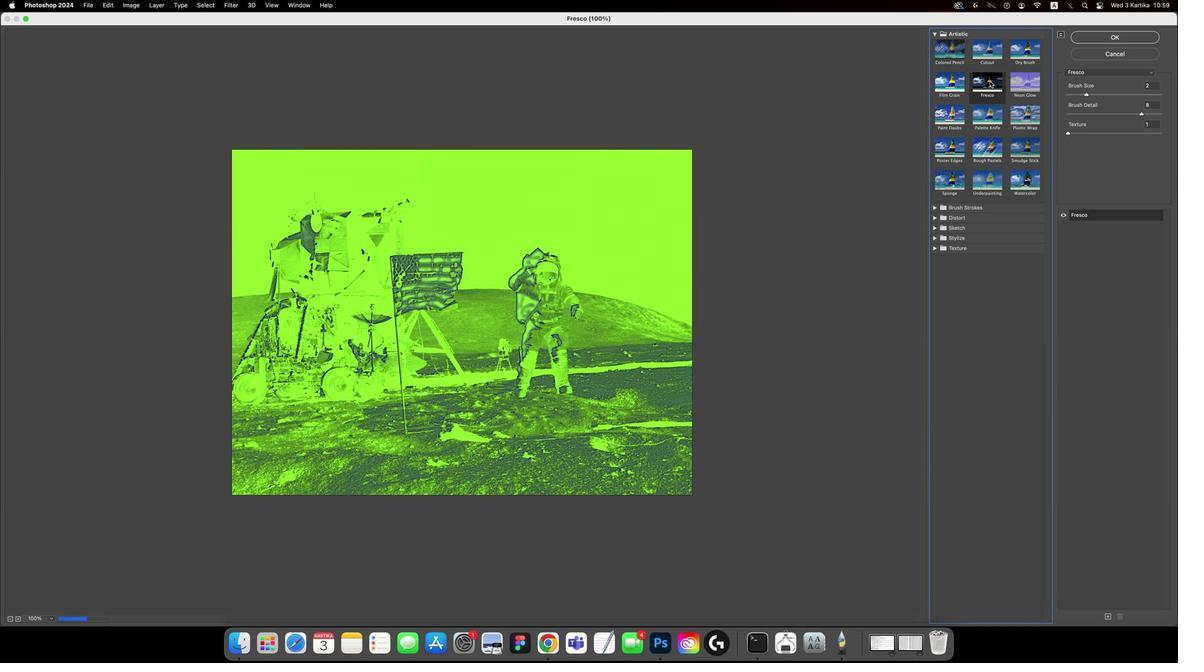 
Action: Mouse moved to (950, 89)
Screenshot: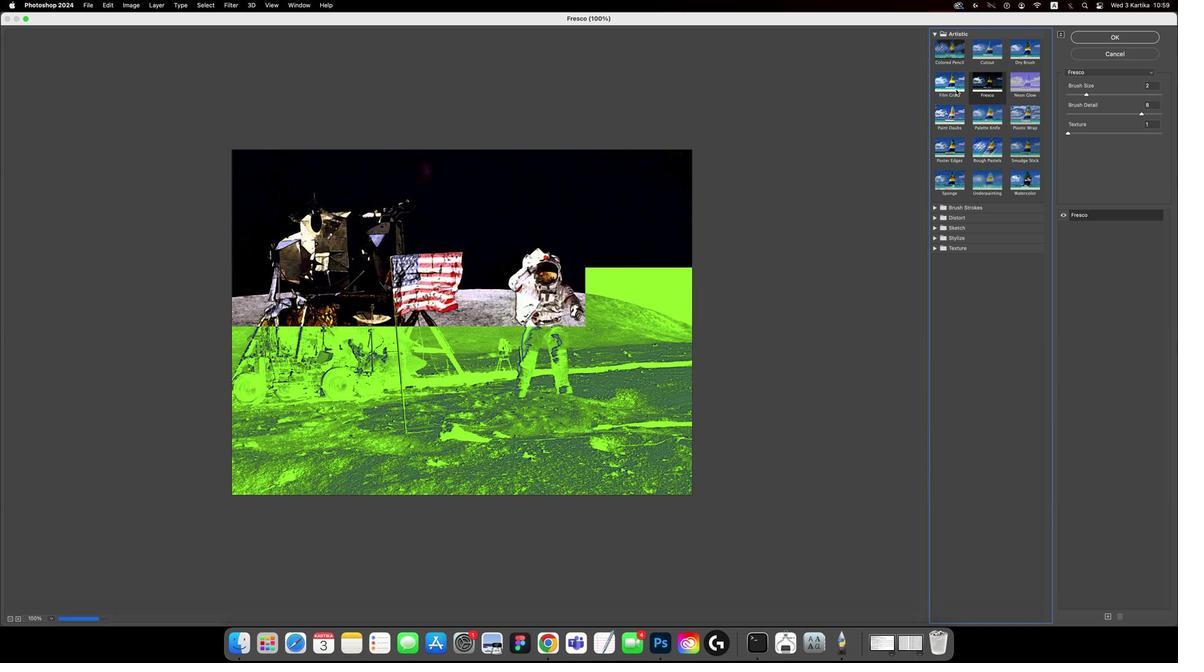 
Action: Mouse pressed left at (950, 89)
Screenshot: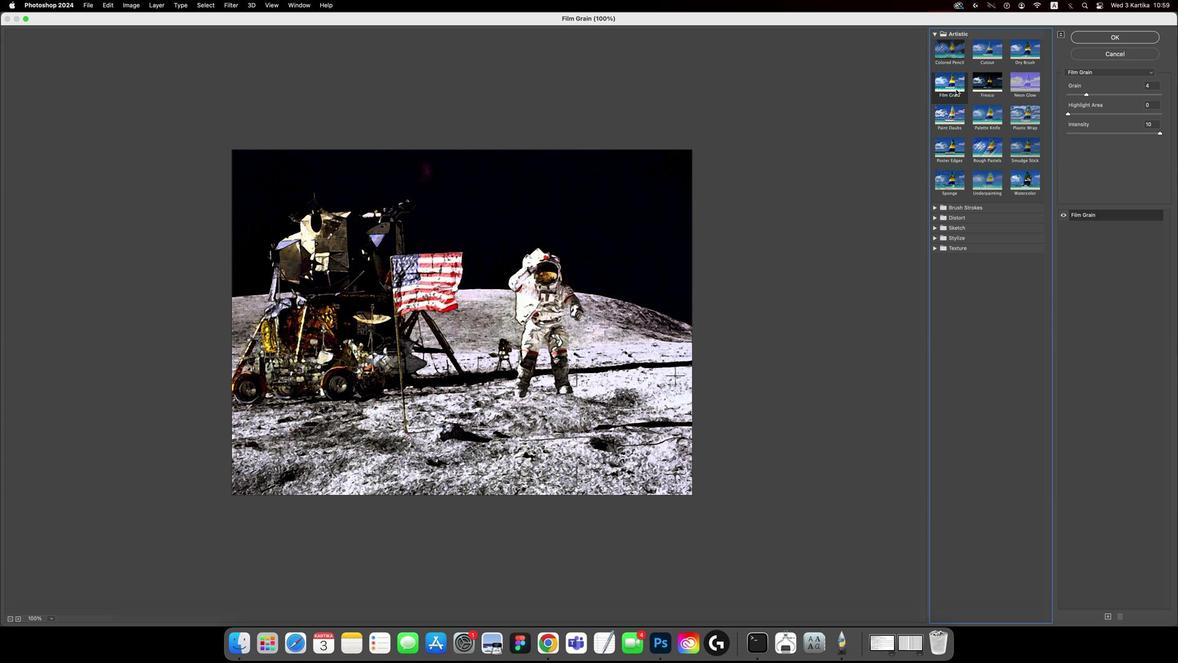
Action: Mouse moved to (979, 115)
Screenshot: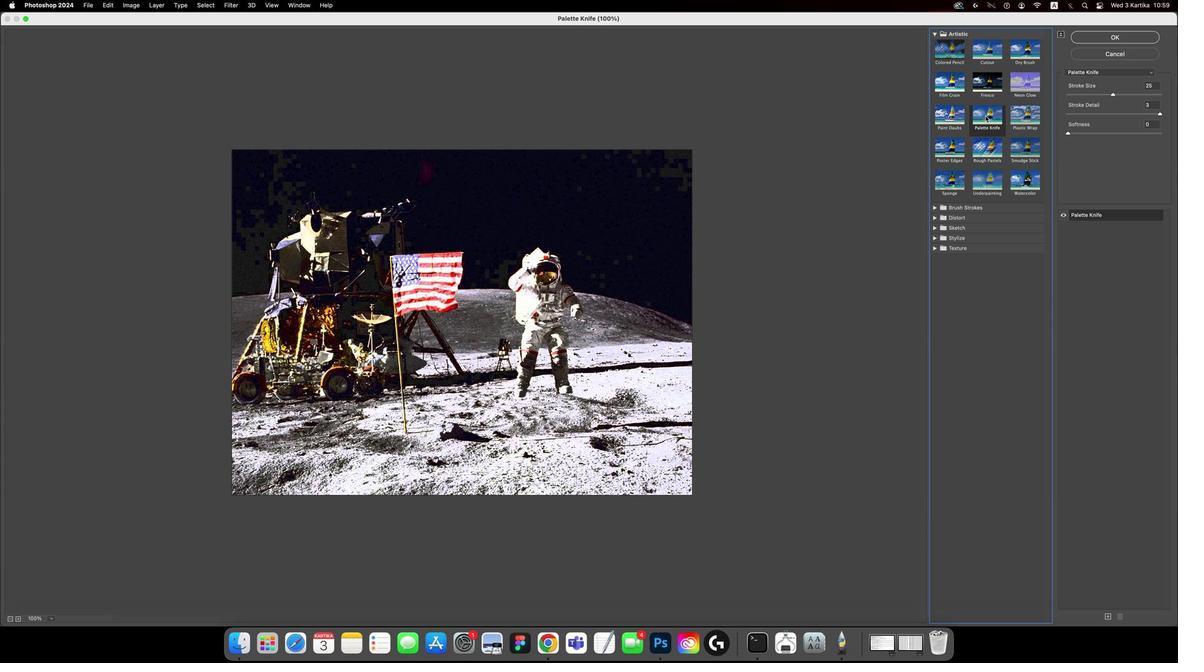 
Action: Mouse pressed left at (979, 115)
Screenshot: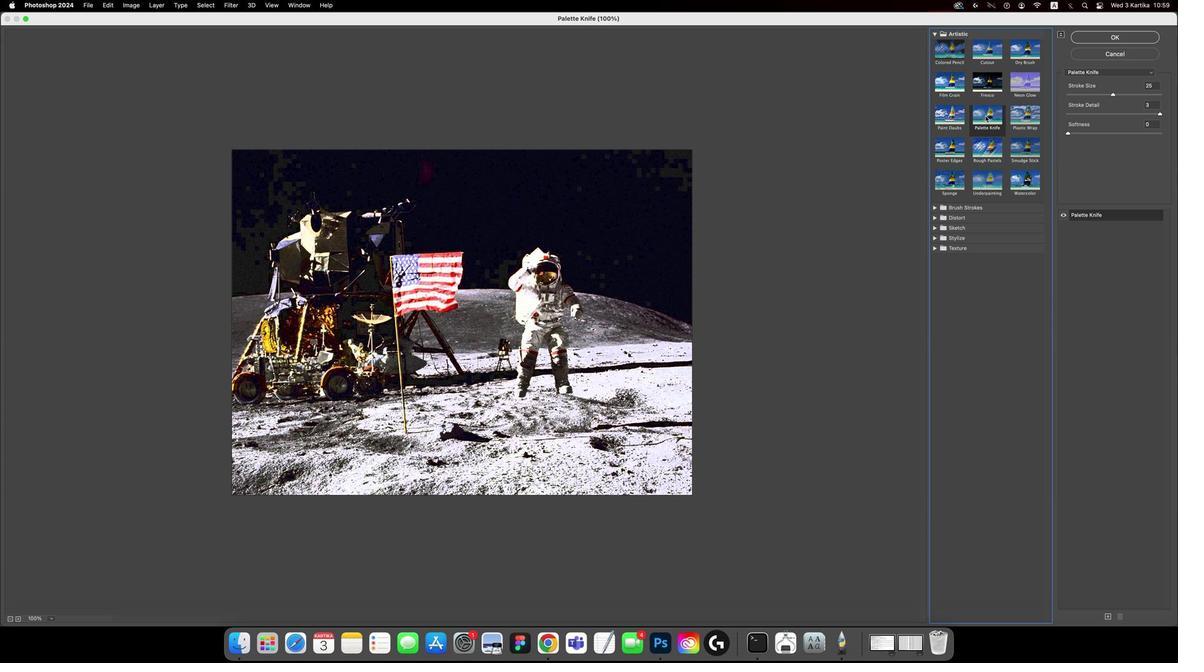 
Action: Mouse moved to (982, 134)
Screenshot: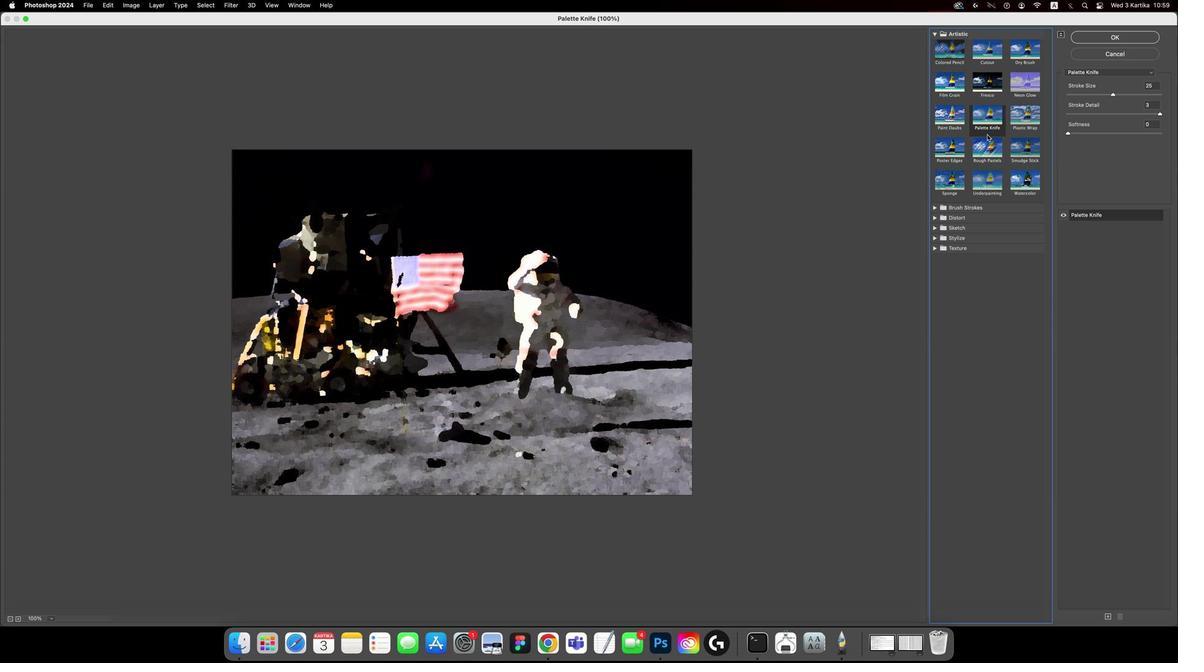 
Action: Mouse pressed left at (982, 134)
Screenshot: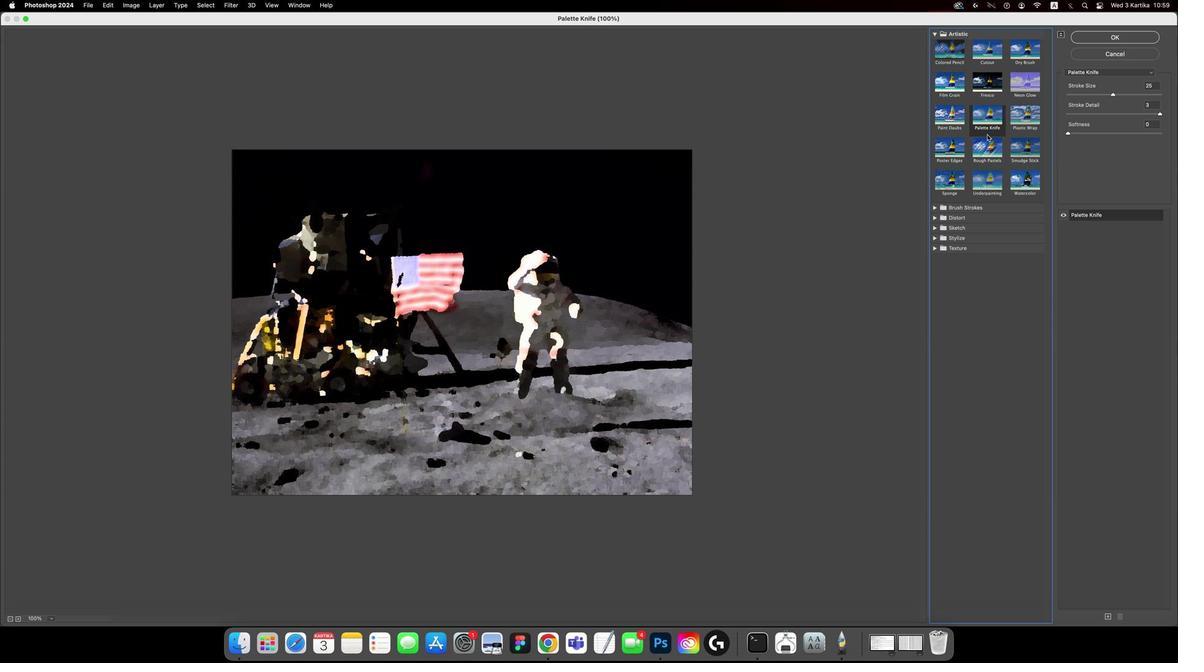 
Action: Mouse moved to (981, 143)
Screenshot: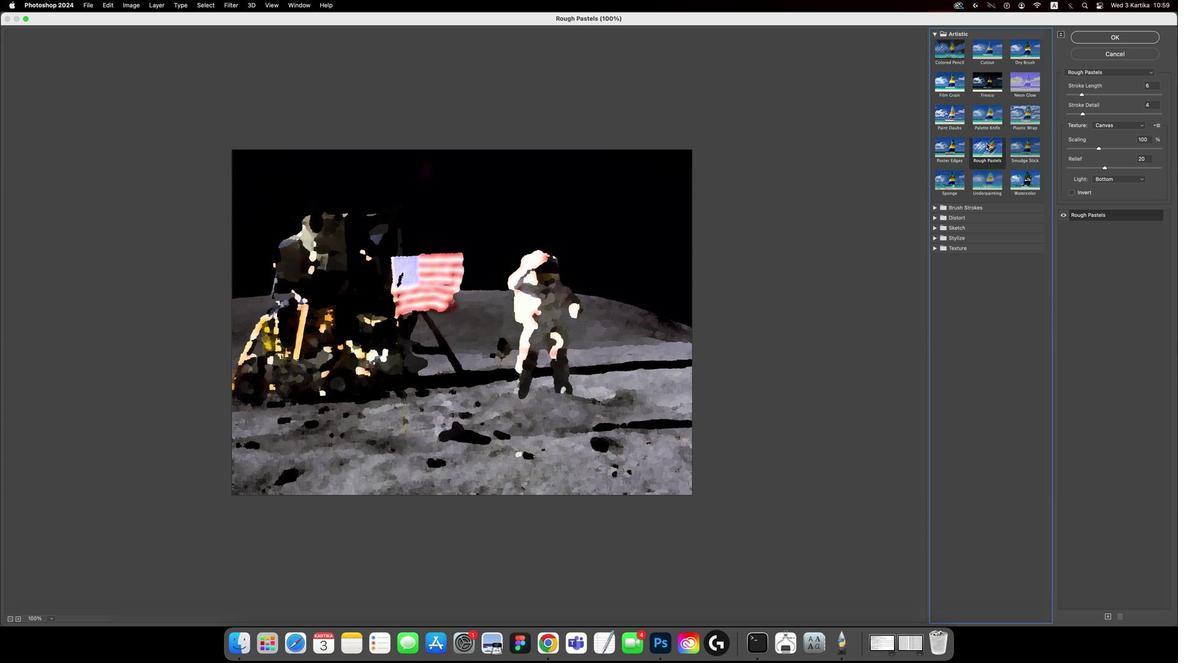 
Action: Mouse pressed left at (981, 143)
Screenshot: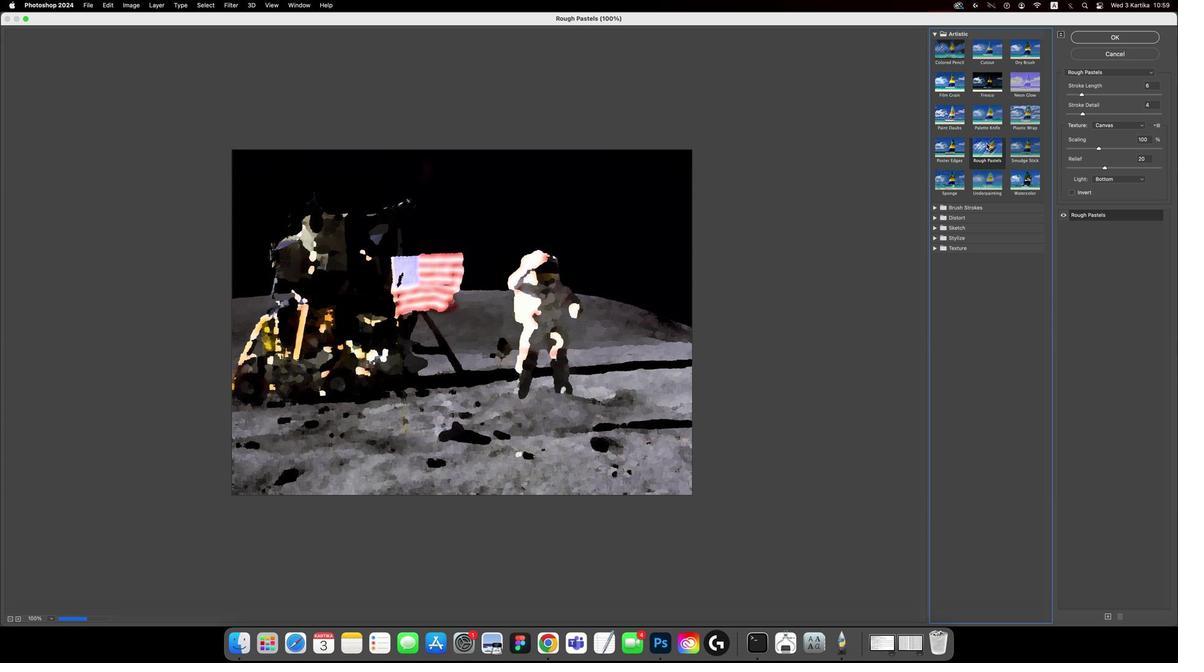 
Action: Mouse moved to (928, 238)
Screenshot: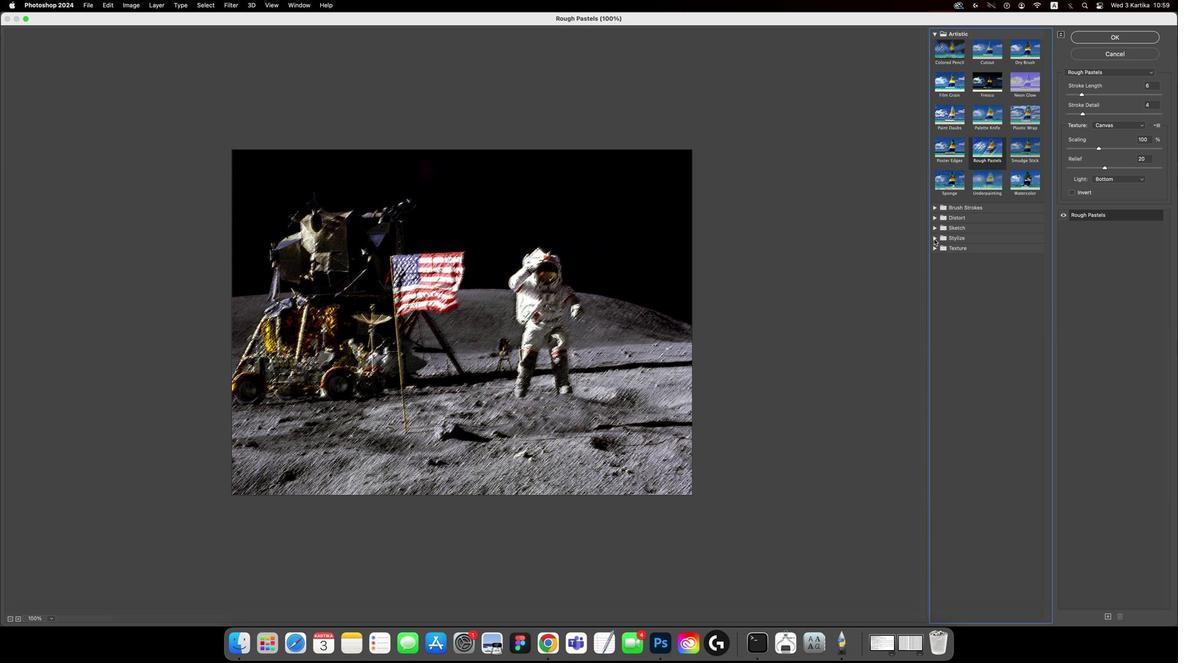 
Action: Mouse pressed left at (928, 238)
Screenshot: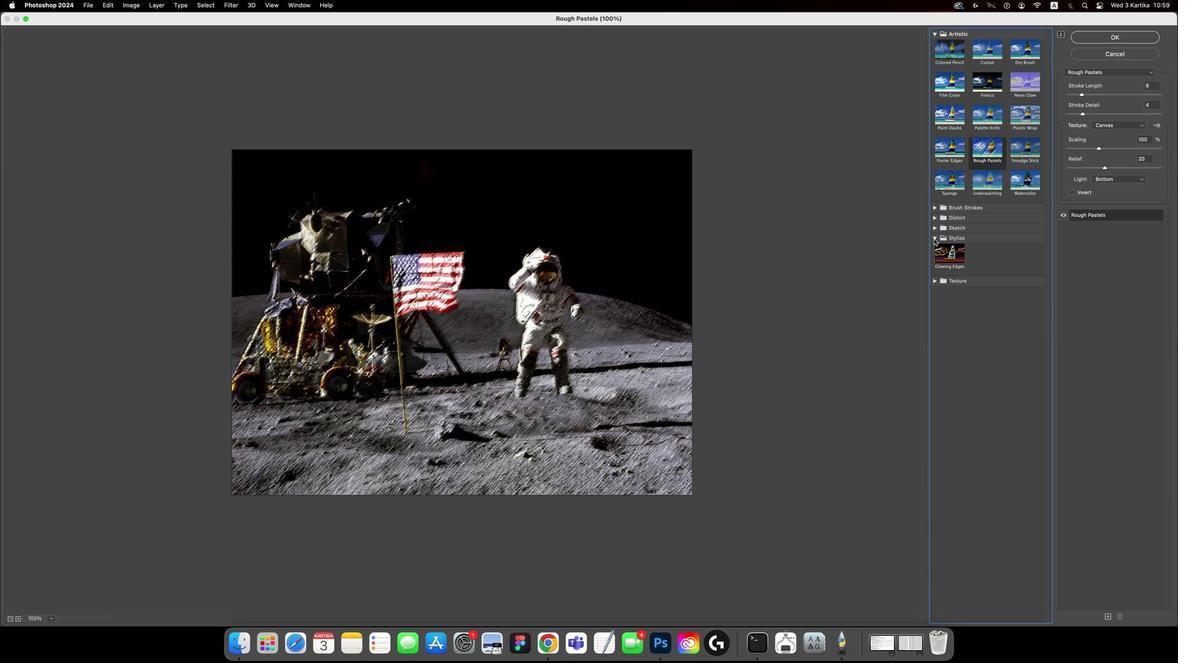 
Action: Mouse moved to (930, 228)
Screenshot: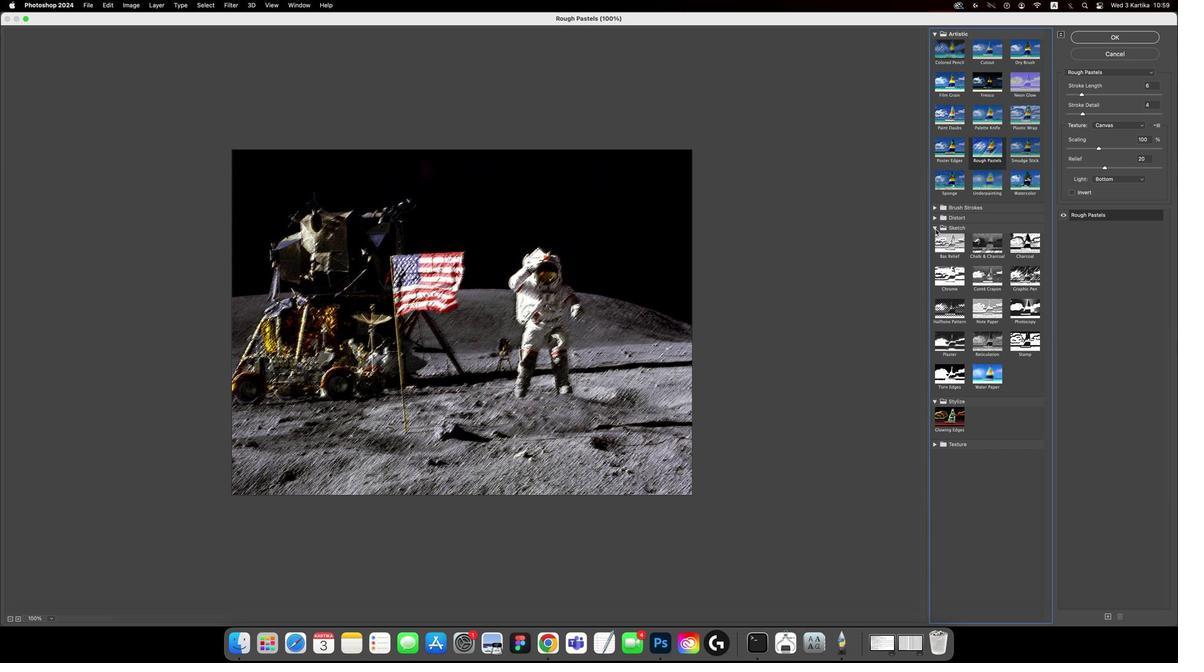 
Action: Mouse pressed left at (930, 228)
Screenshot: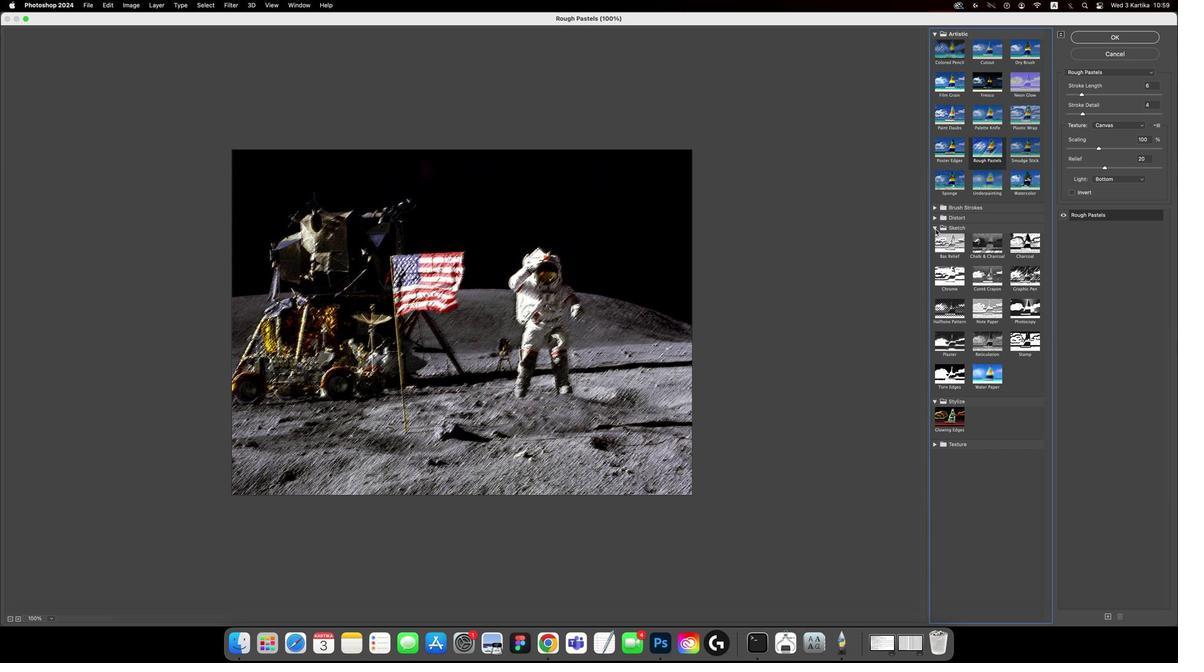 
Action: Mouse moved to (930, 216)
Screenshot: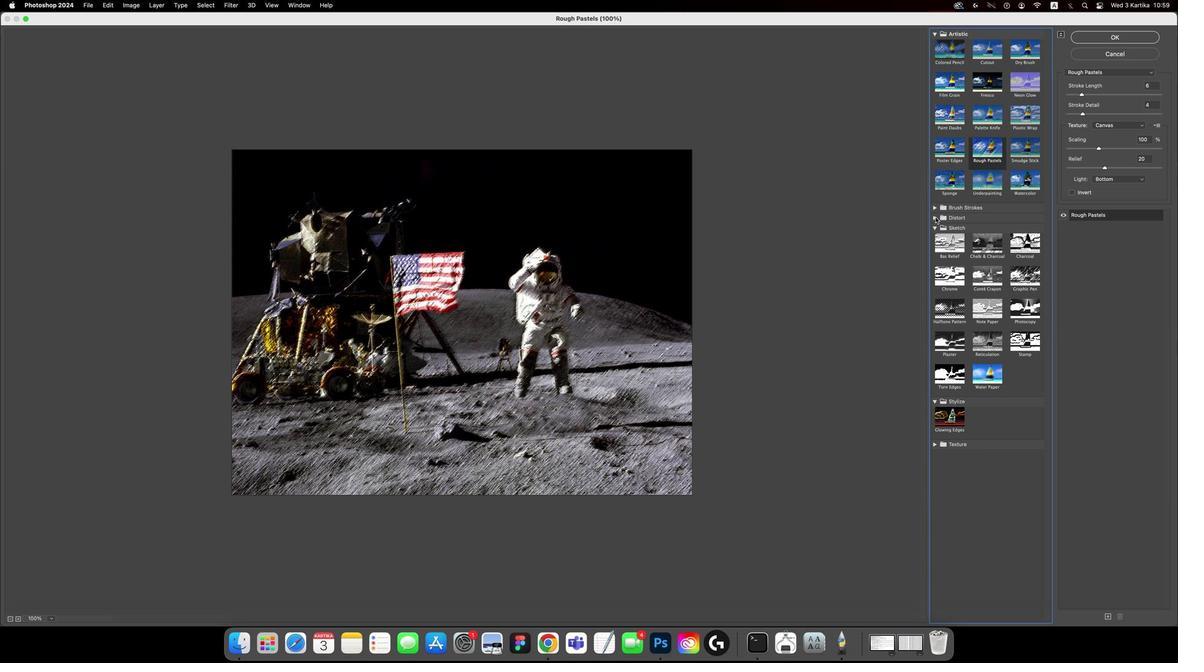 
Action: Mouse pressed left at (930, 216)
Screenshot: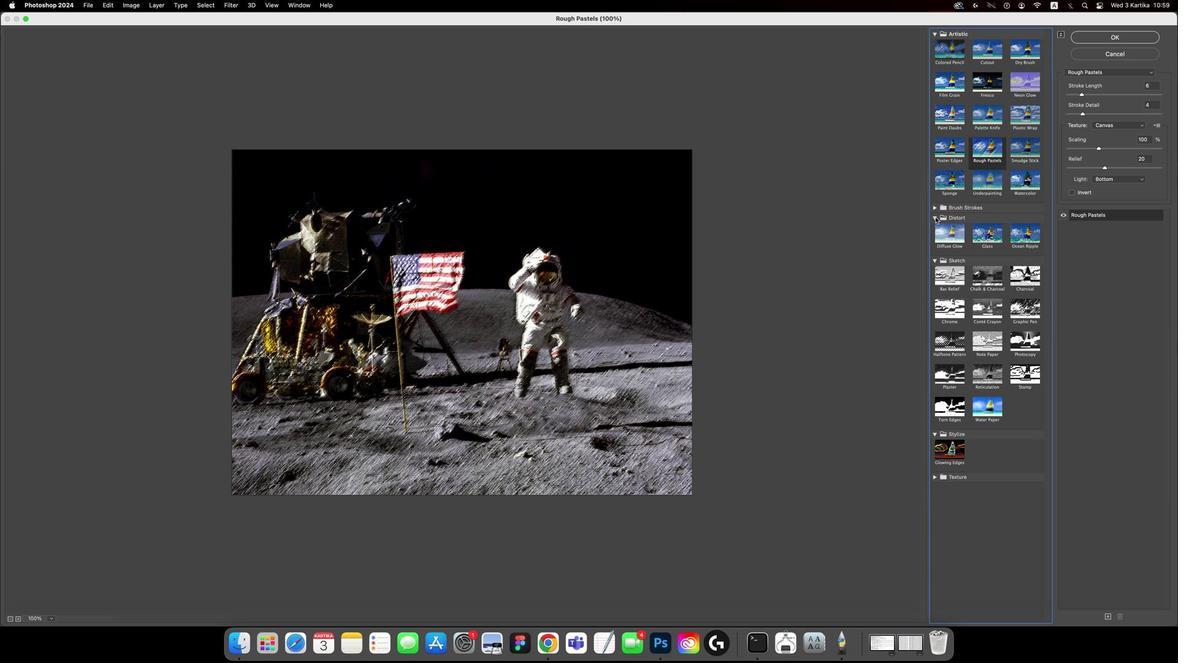 
Action: Mouse moved to (1019, 232)
Screenshot: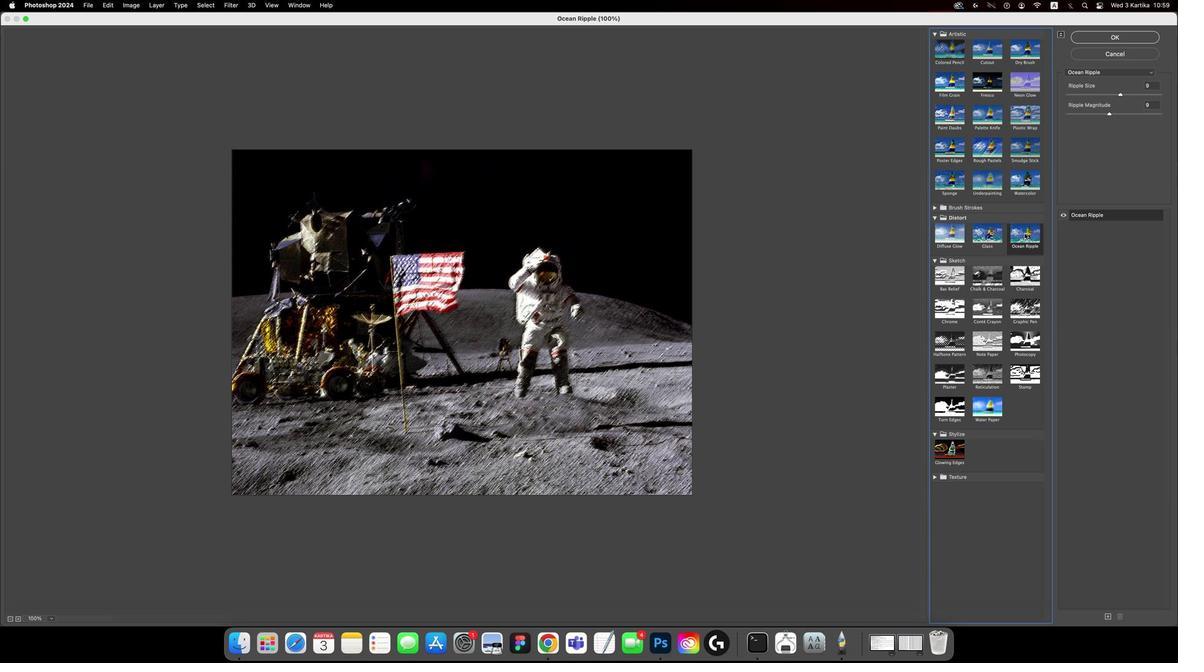 
Action: Mouse pressed left at (1019, 232)
Screenshot: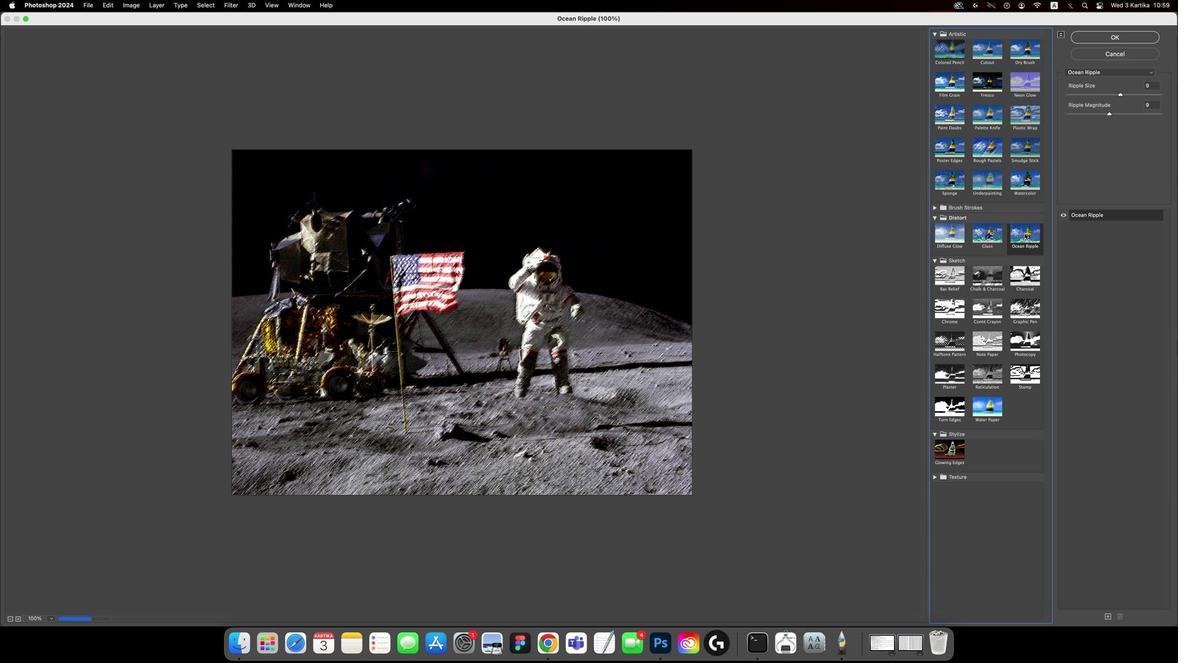 
Action: Mouse moved to (985, 234)
Screenshot: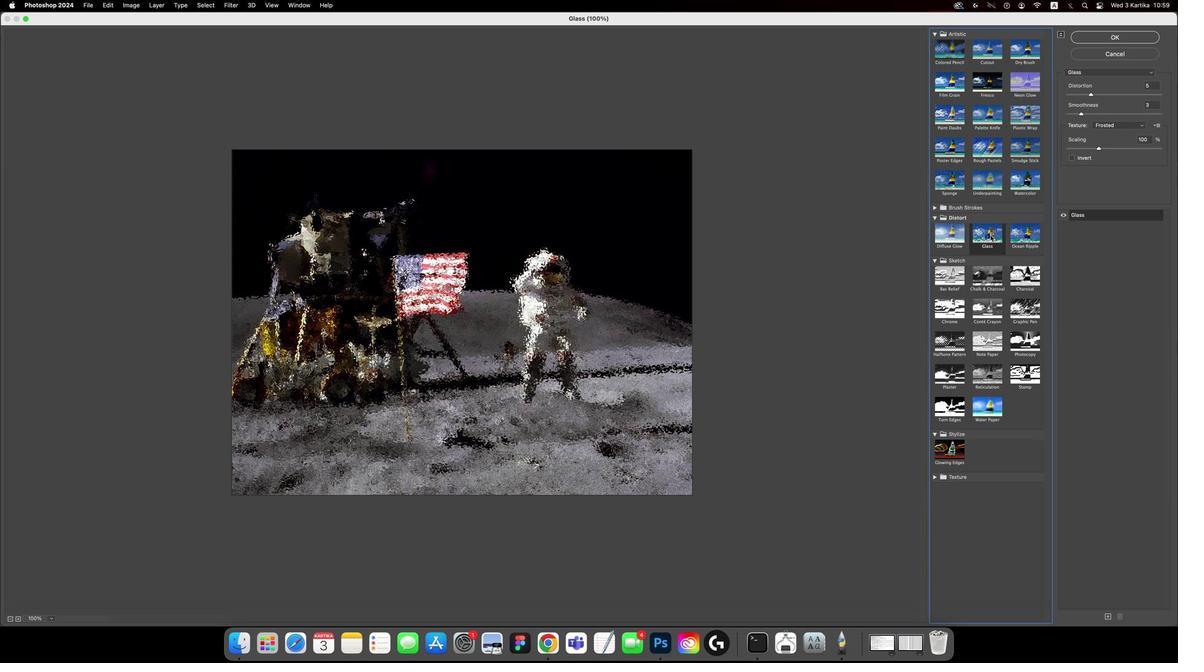 
Action: Mouse pressed left at (985, 234)
Screenshot: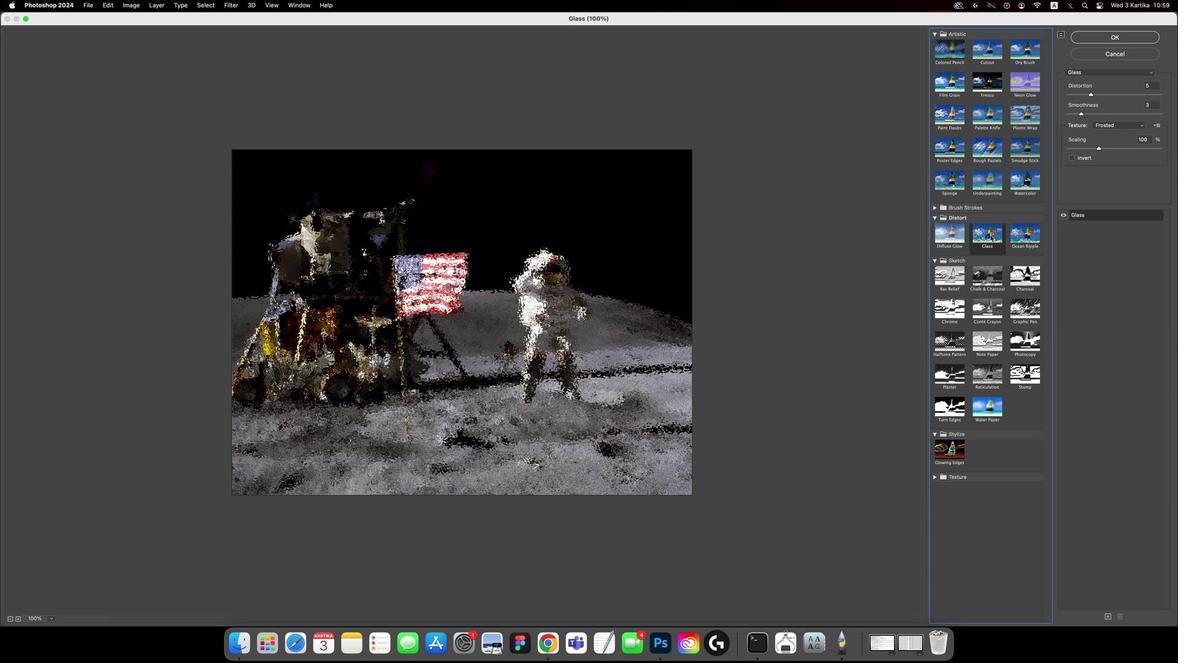 
Action: Mouse moved to (1086, 95)
Screenshot: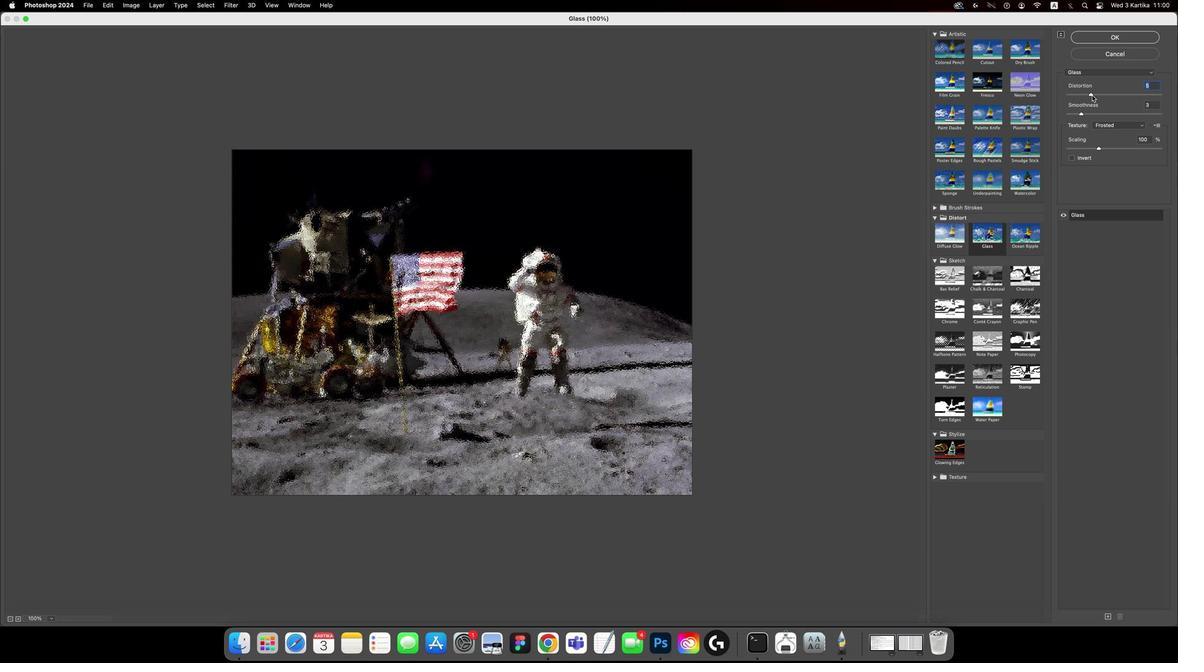 
Action: Mouse pressed left at (1086, 95)
Screenshot: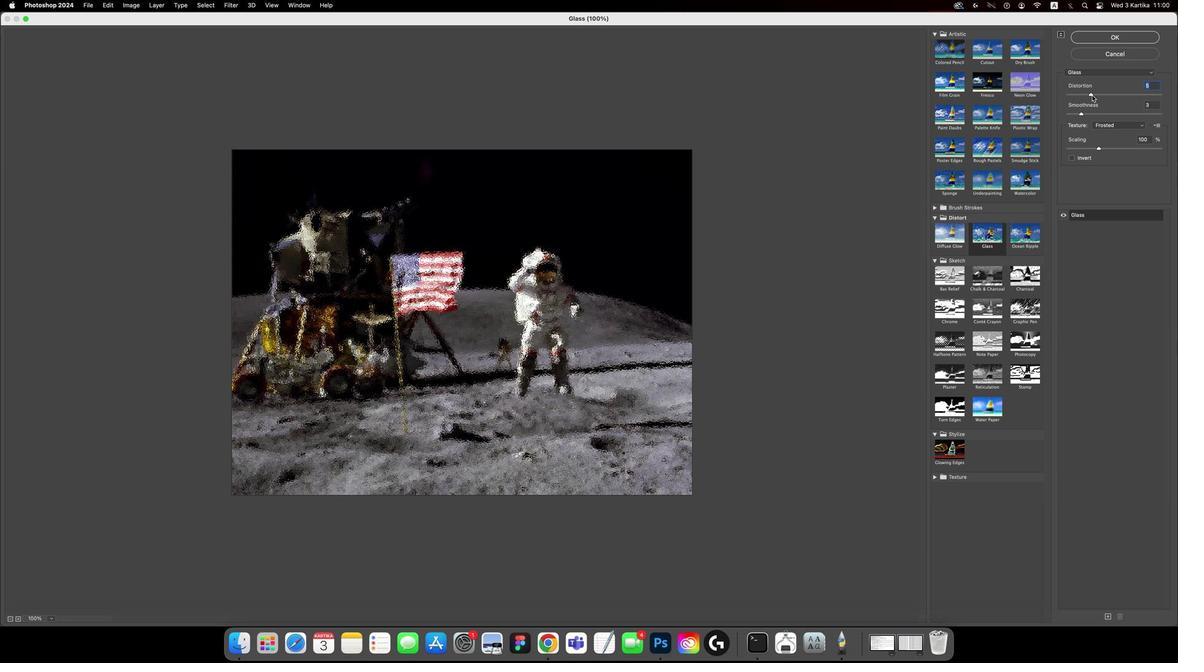 
Action: Mouse moved to (1077, 112)
Screenshot: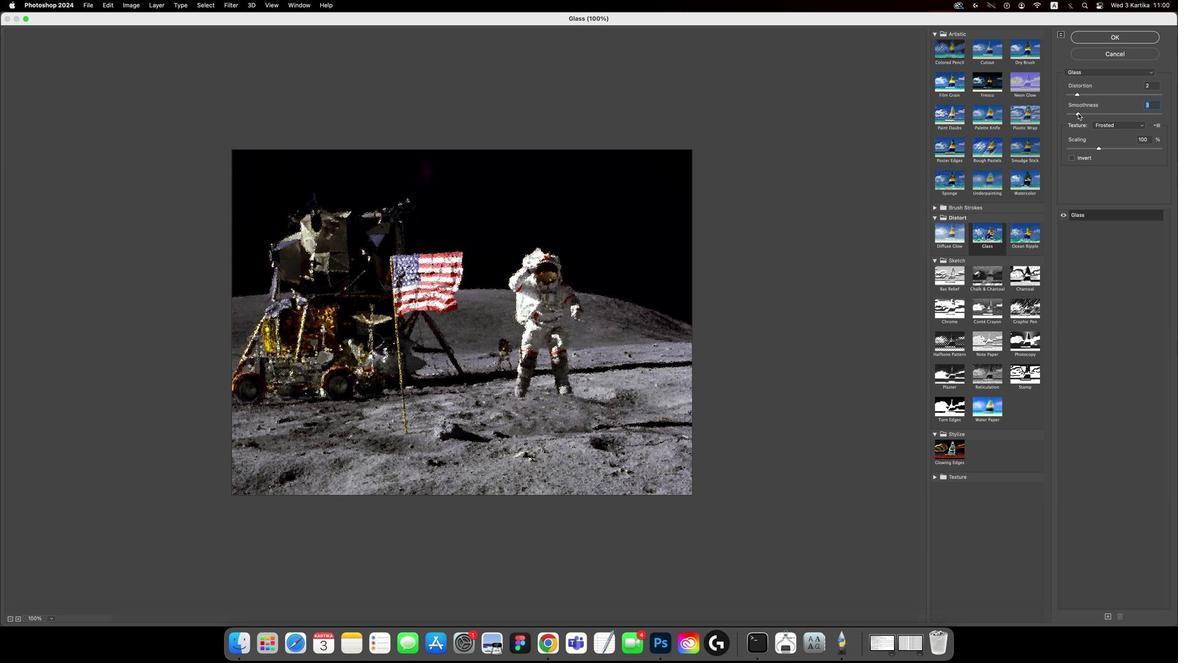 
Action: Mouse pressed left at (1077, 112)
Screenshot: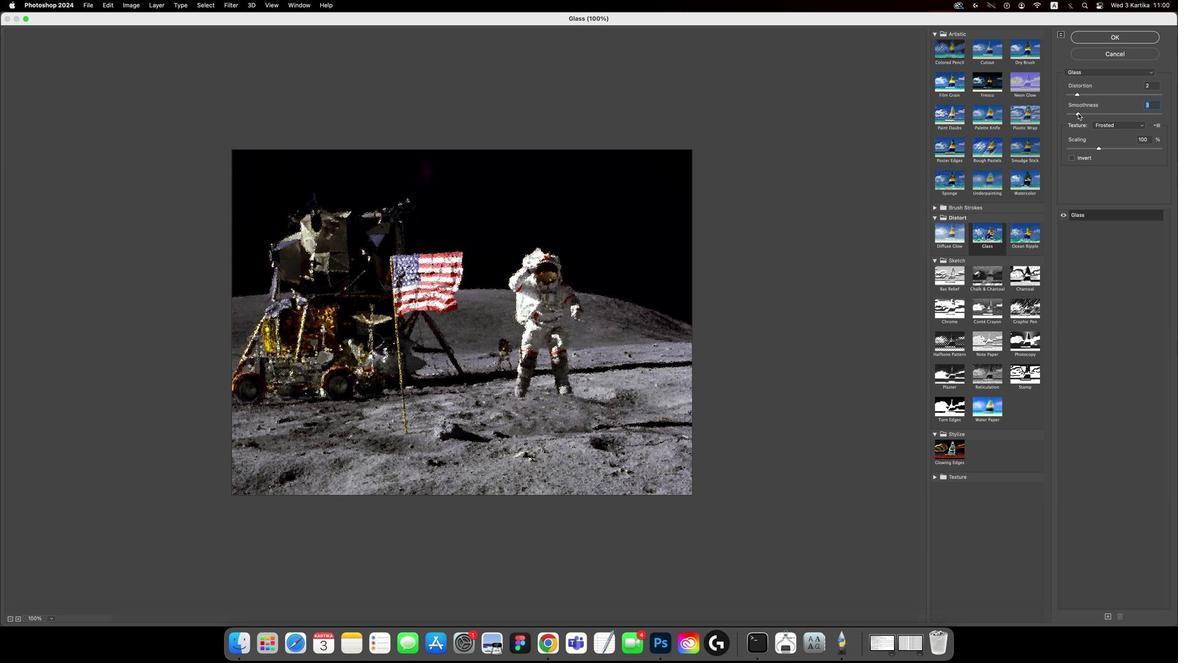 
Action: Mouse moved to (1065, 115)
Screenshot: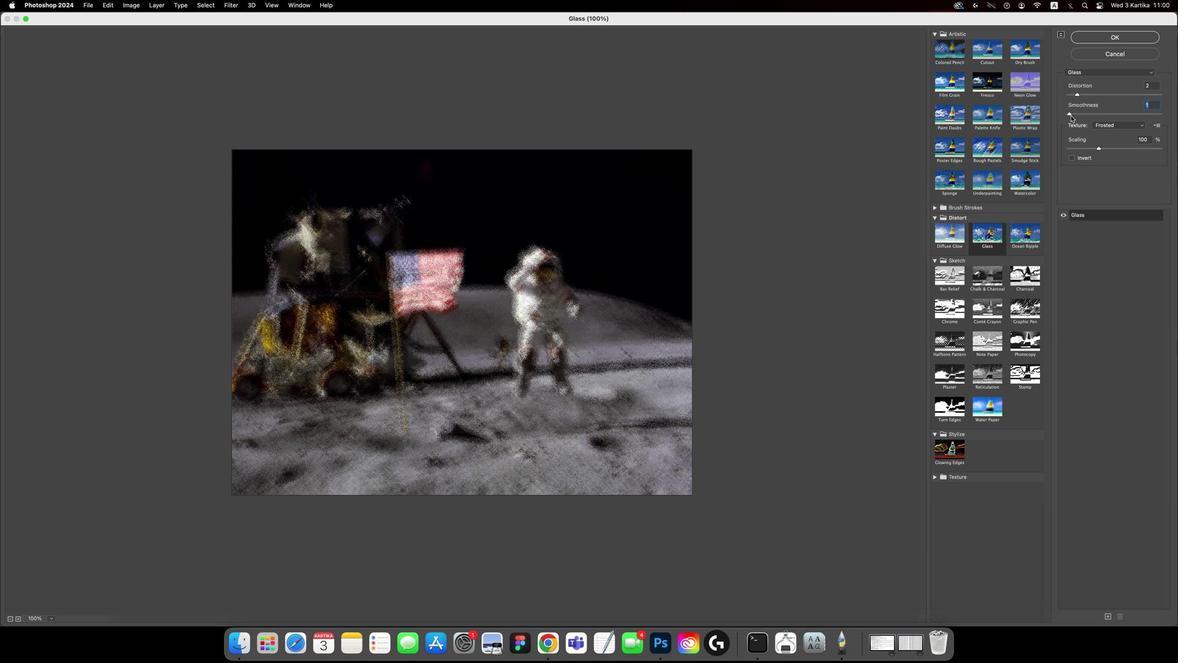 
Action: Mouse pressed left at (1065, 115)
Screenshot: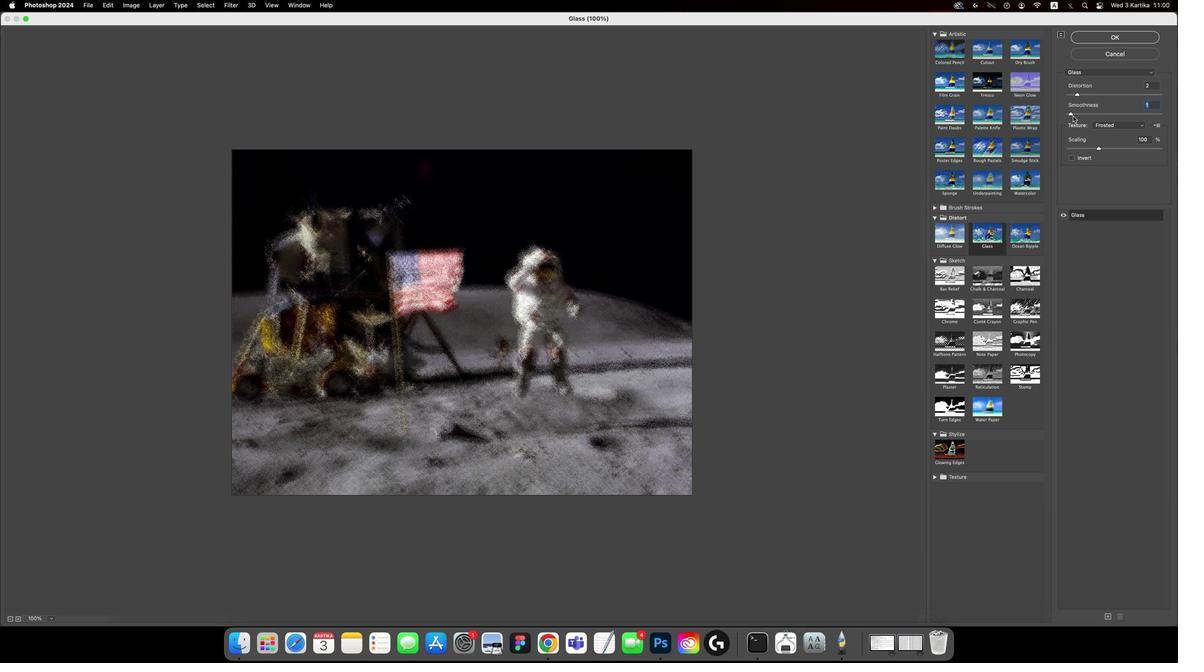 
Action: Mouse moved to (1087, 113)
Screenshot: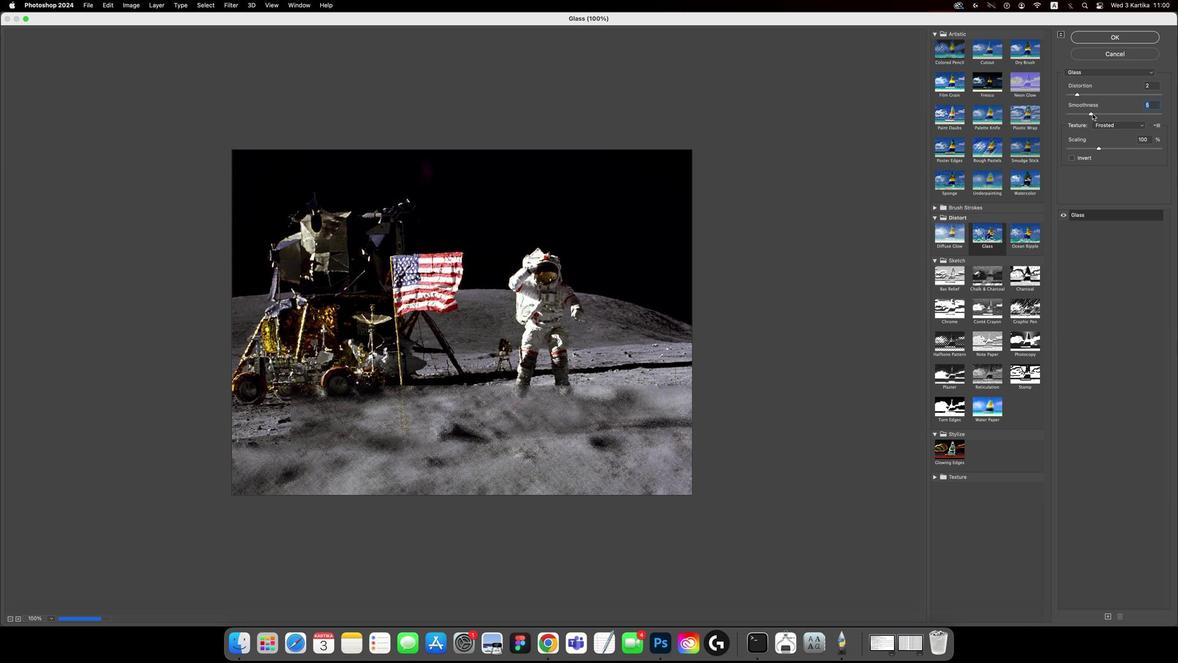 
Action: Mouse pressed left at (1087, 113)
Screenshot: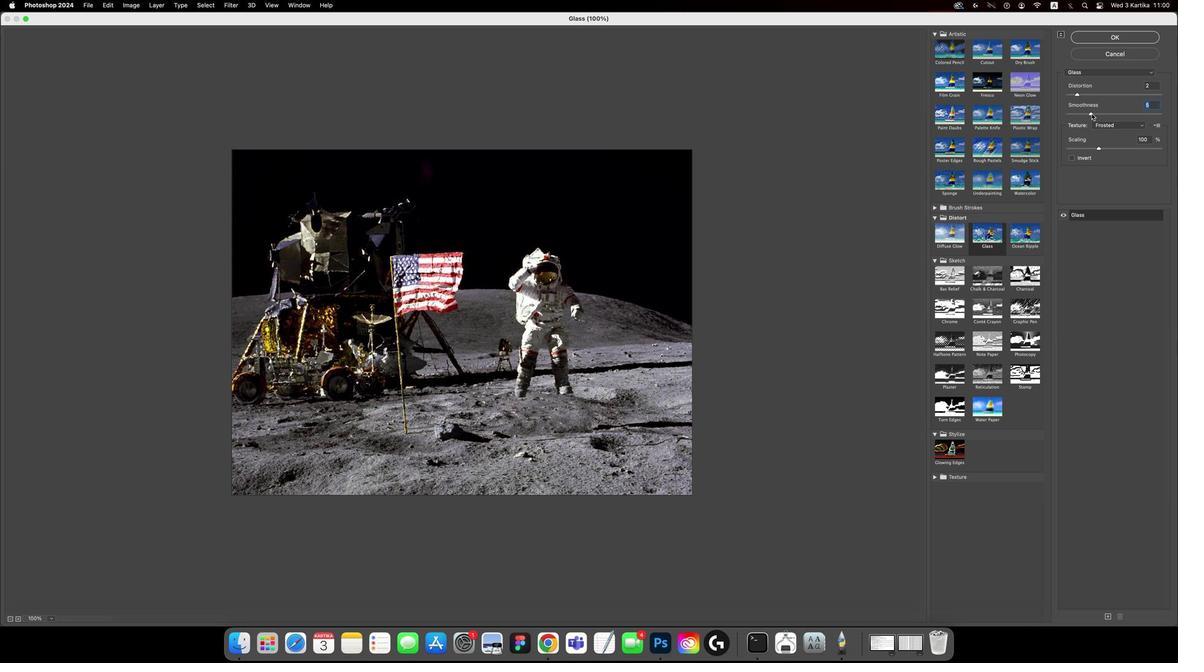 
Action: Mouse moved to (928, 205)
Screenshot: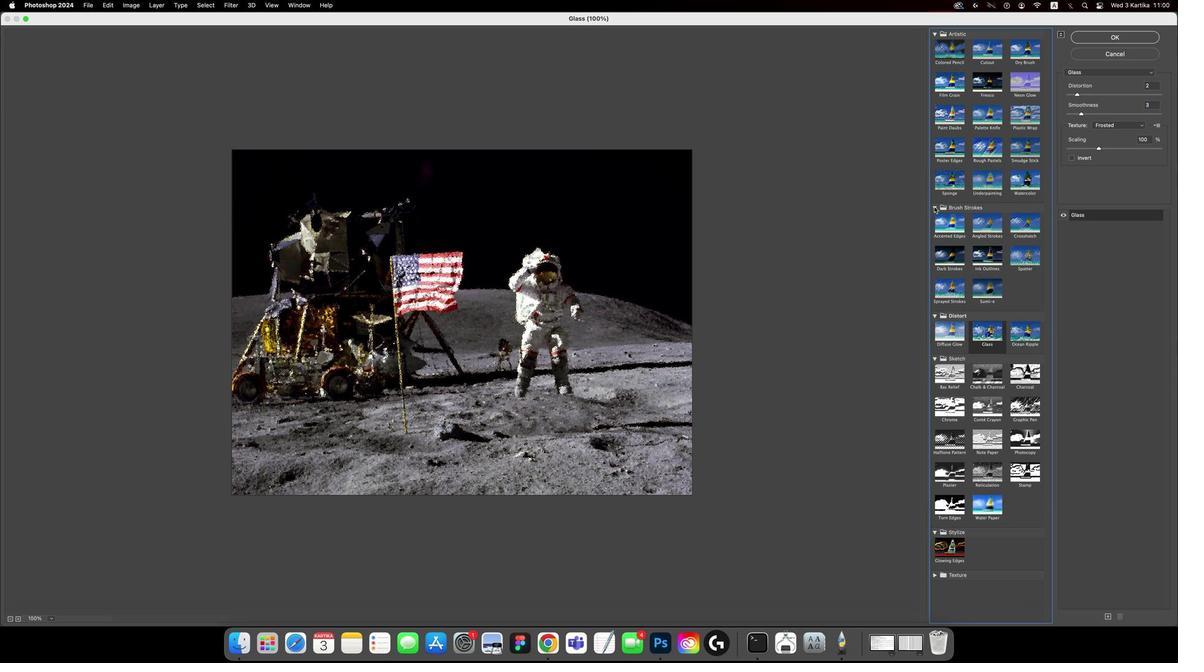 
Action: Mouse pressed left at (928, 205)
Screenshot: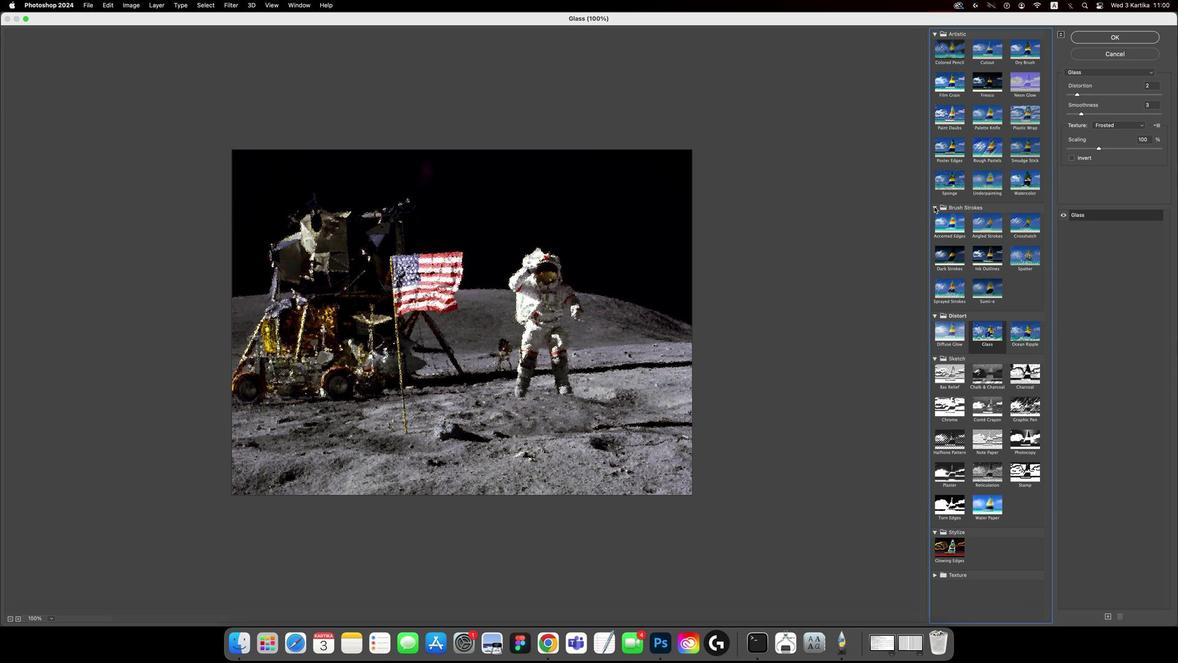 
Action: Mouse moved to (1018, 219)
Screenshot: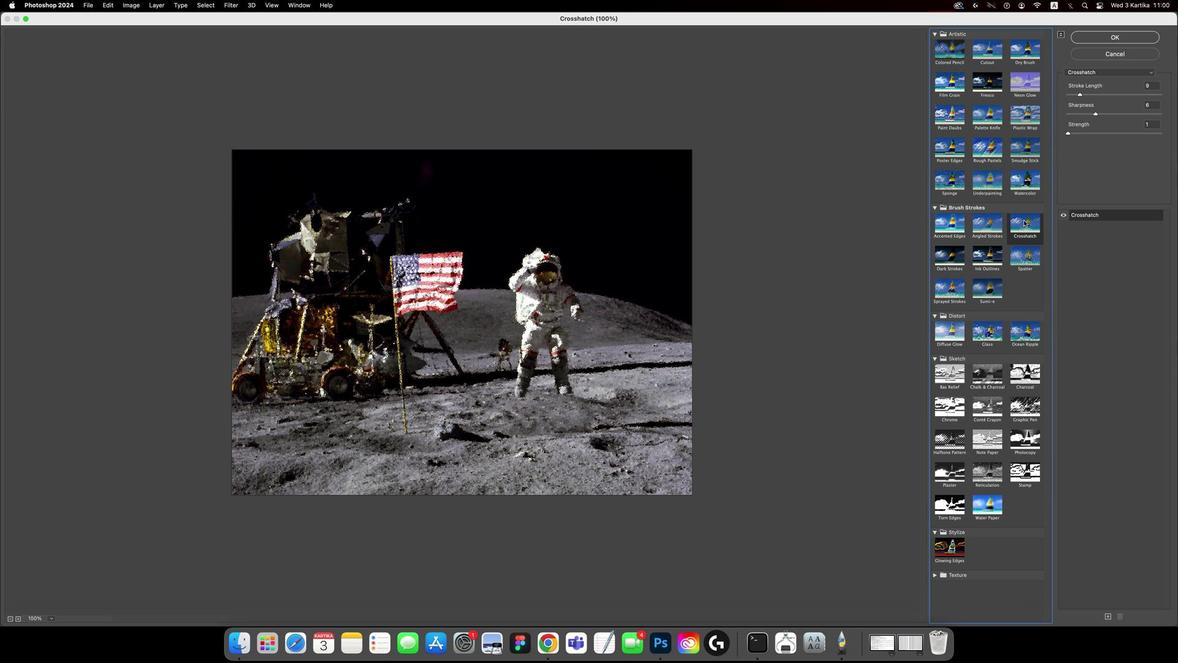 
Action: Mouse pressed left at (1018, 219)
Screenshot: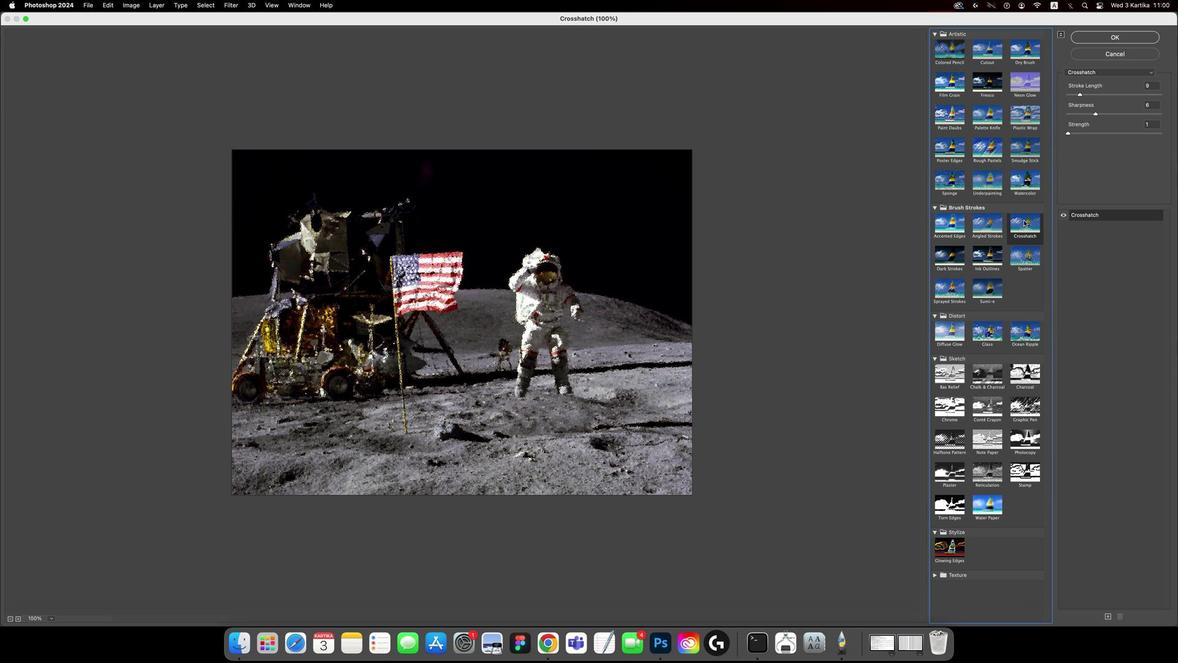 
Action: Mouse moved to (992, 228)
Screenshot: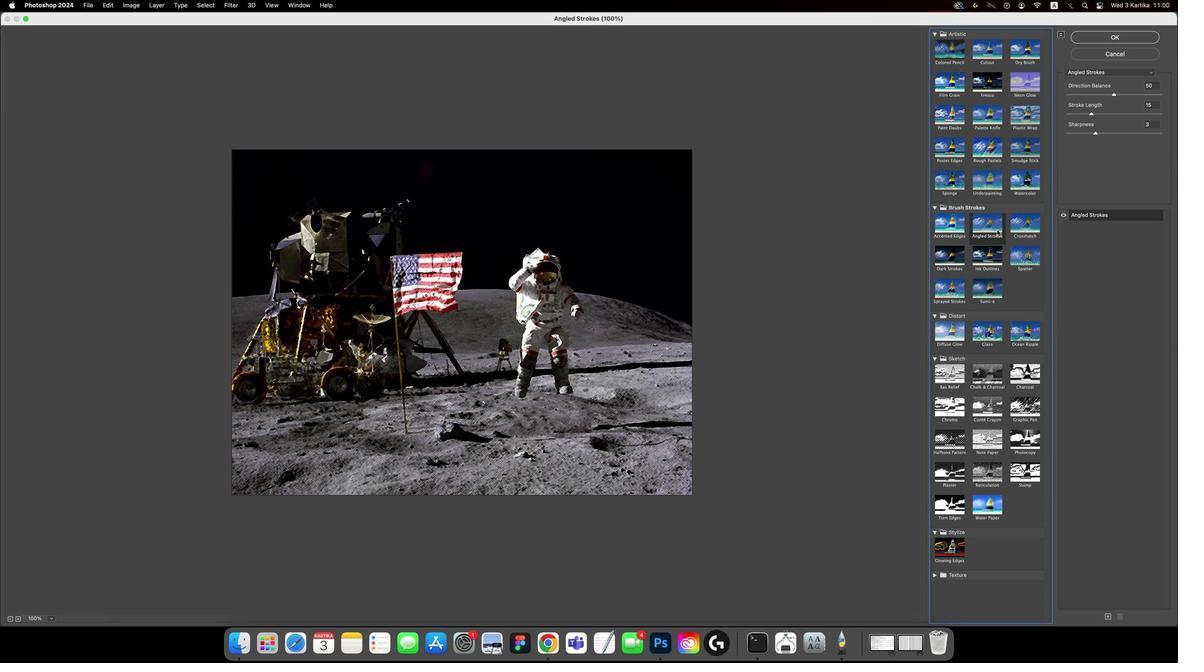 
Action: Mouse pressed left at (992, 228)
Screenshot: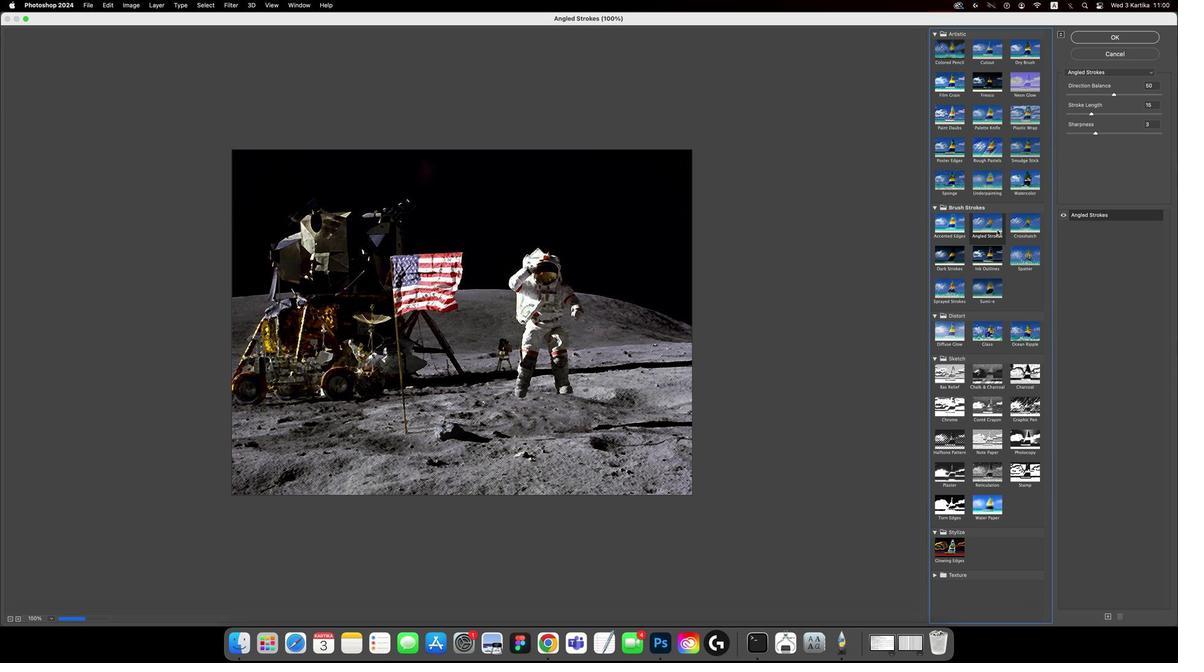 
Action: Mouse moved to (1012, 248)
Screenshot: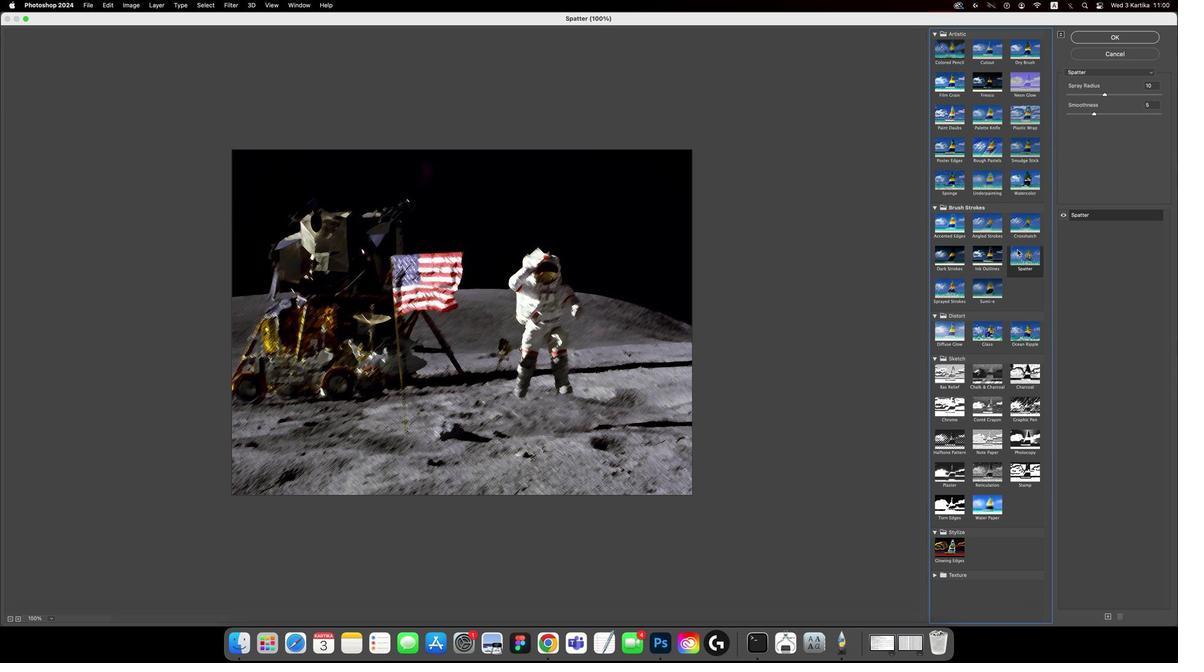 
Action: Mouse pressed left at (1012, 248)
Screenshot: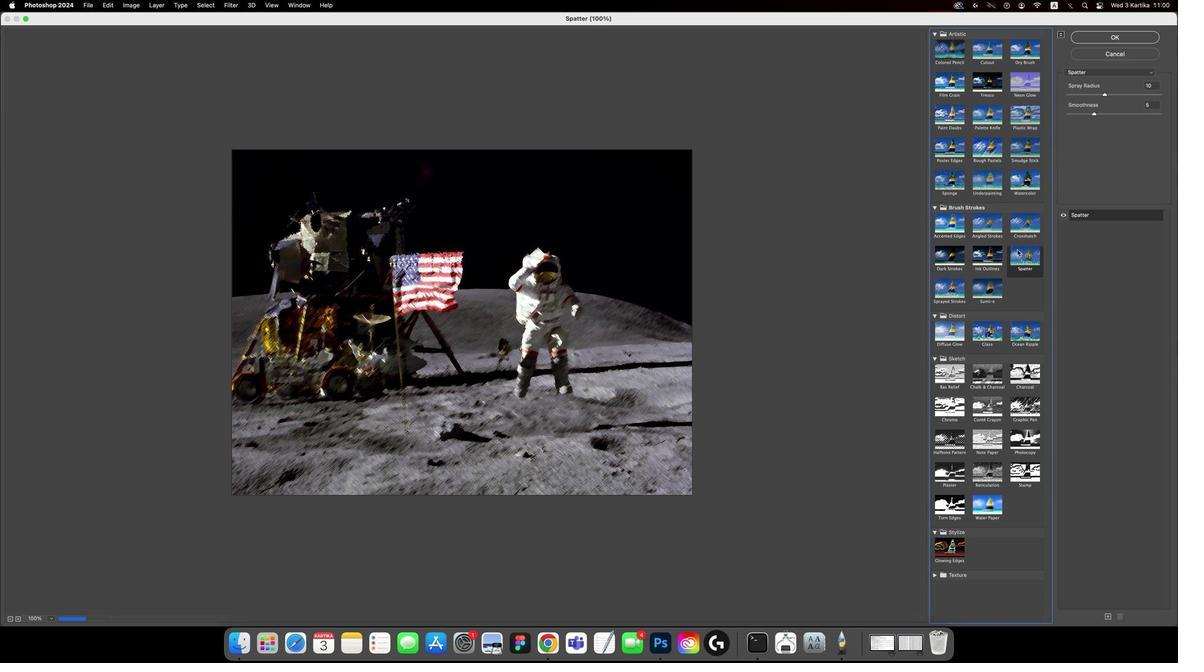 
Action: Mouse moved to (1018, 222)
Screenshot: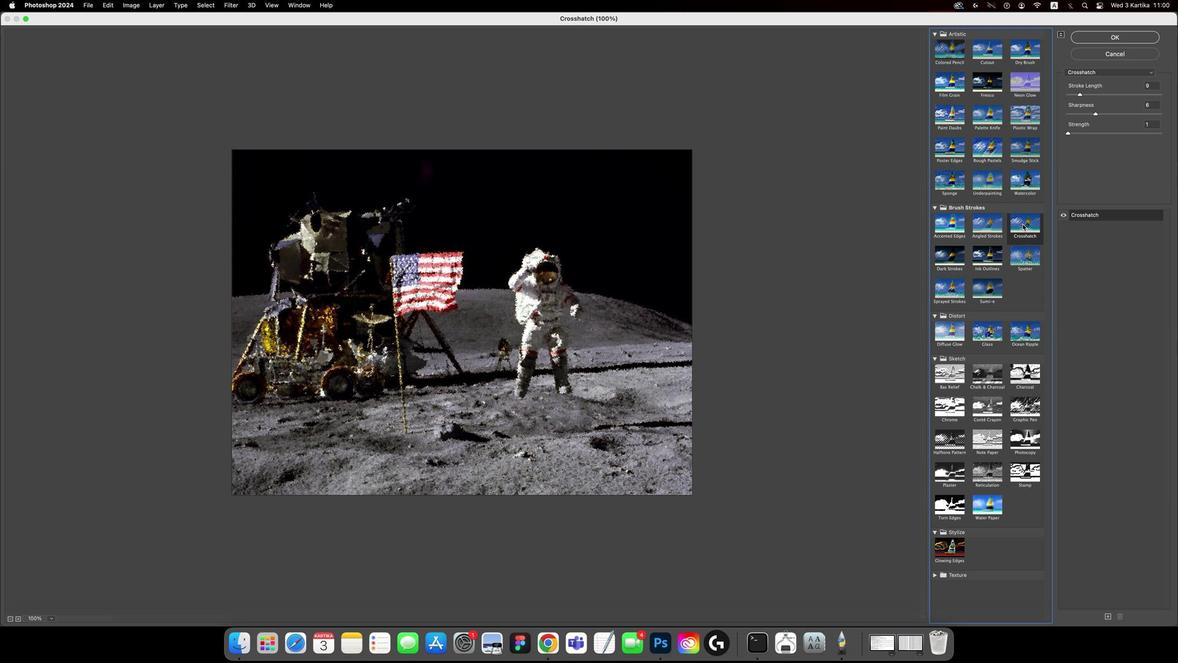 
Action: Mouse pressed left at (1018, 222)
Screenshot: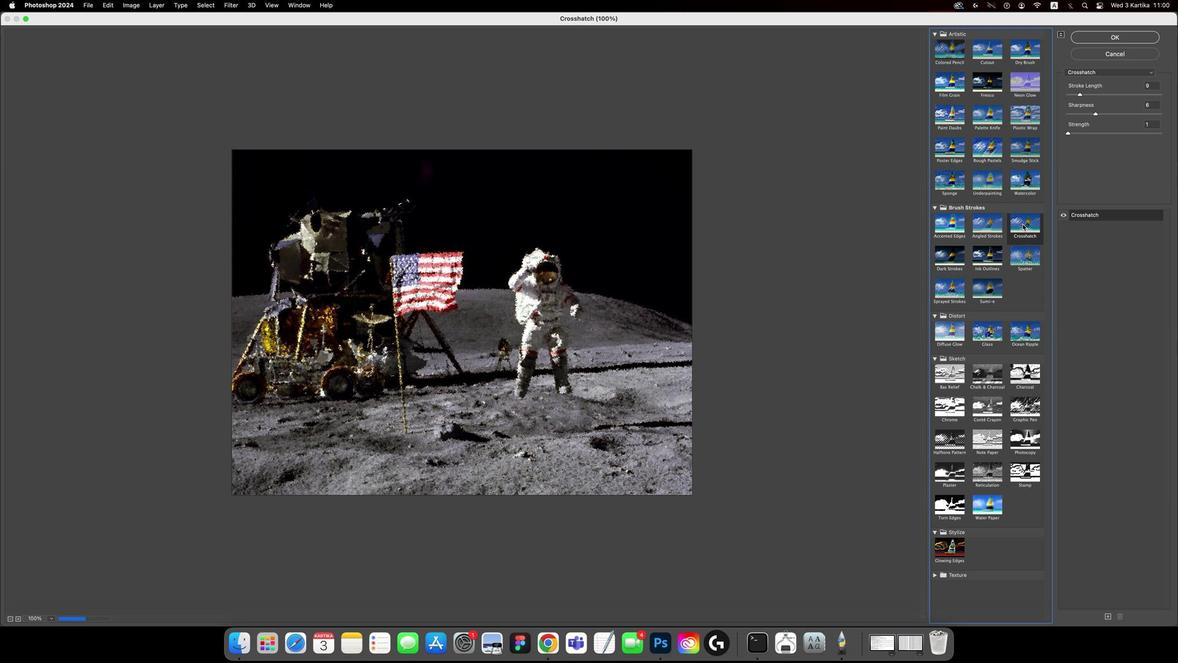 
Action: Mouse moved to (1075, 93)
Screenshot: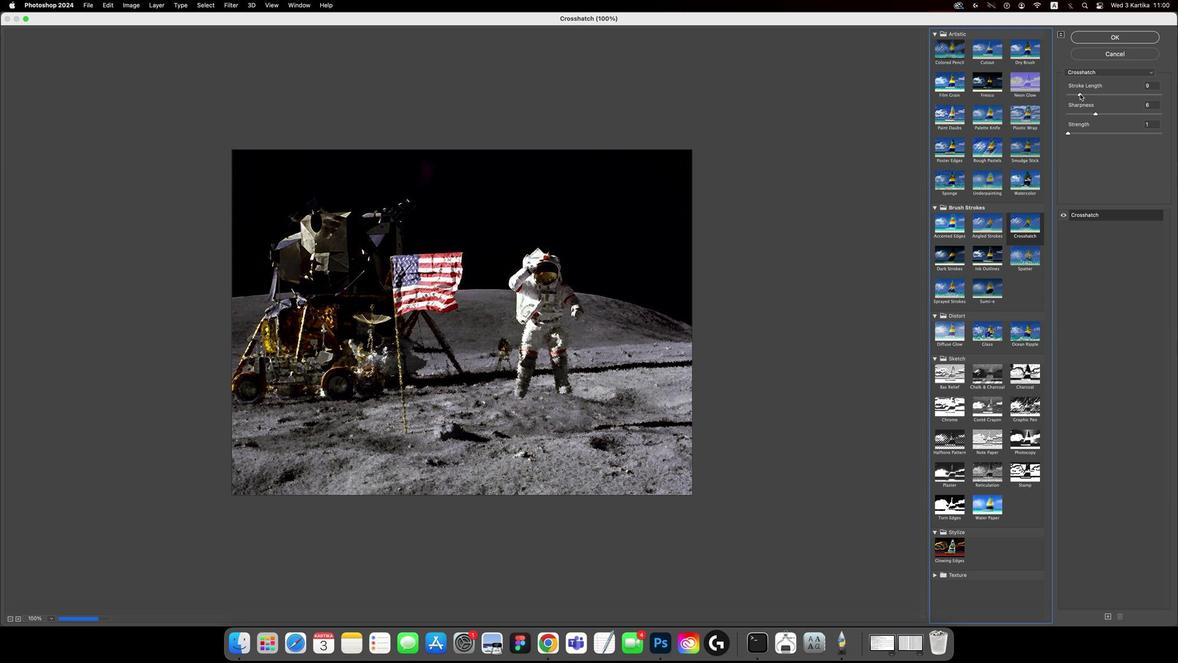 
Action: Mouse pressed left at (1075, 93)
Screenshot: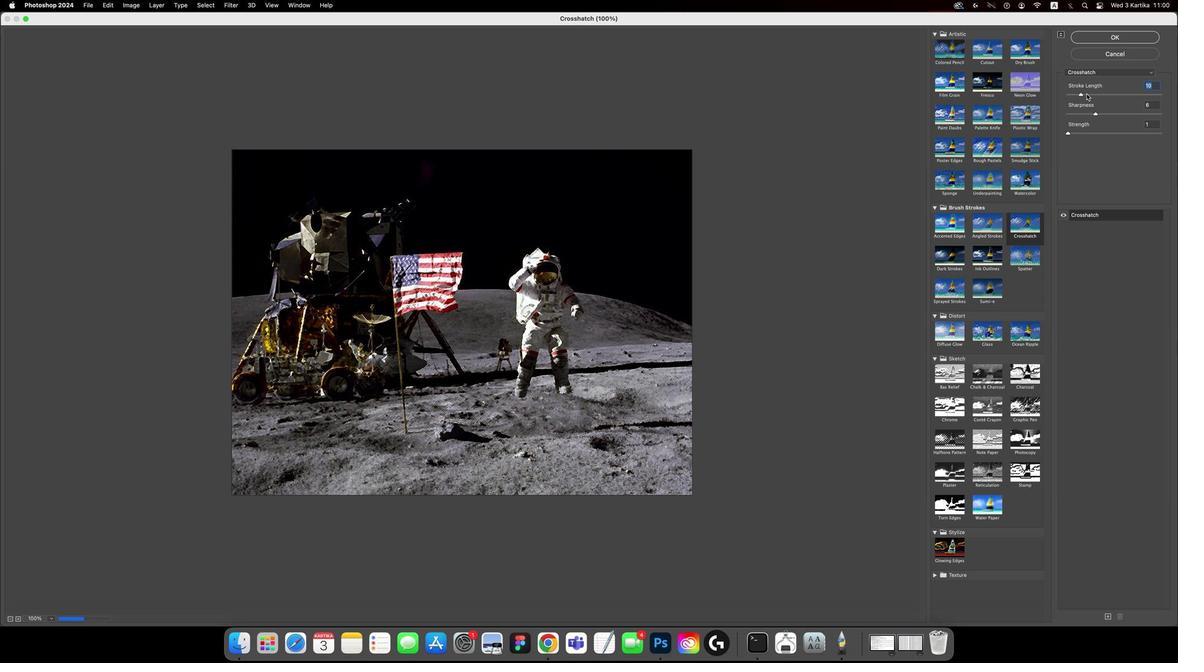 
Action: Mouse moved to (1084, 93)
Screenshot: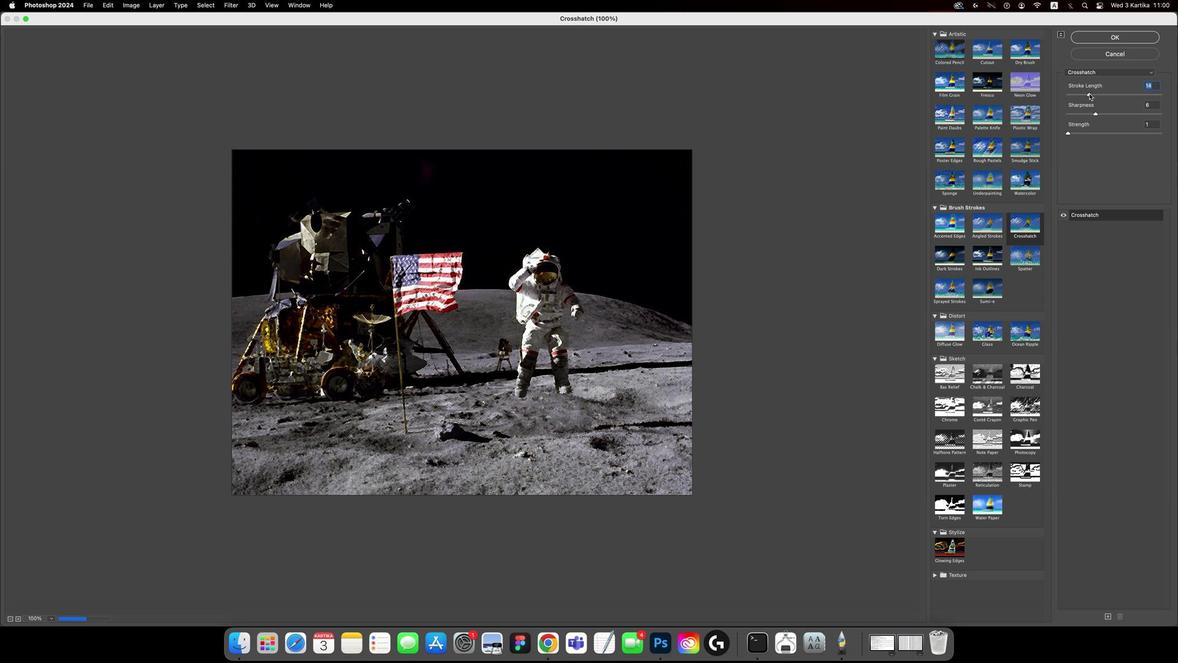 
Action: Mouse pressed left at (1084, 93)
Screenshot: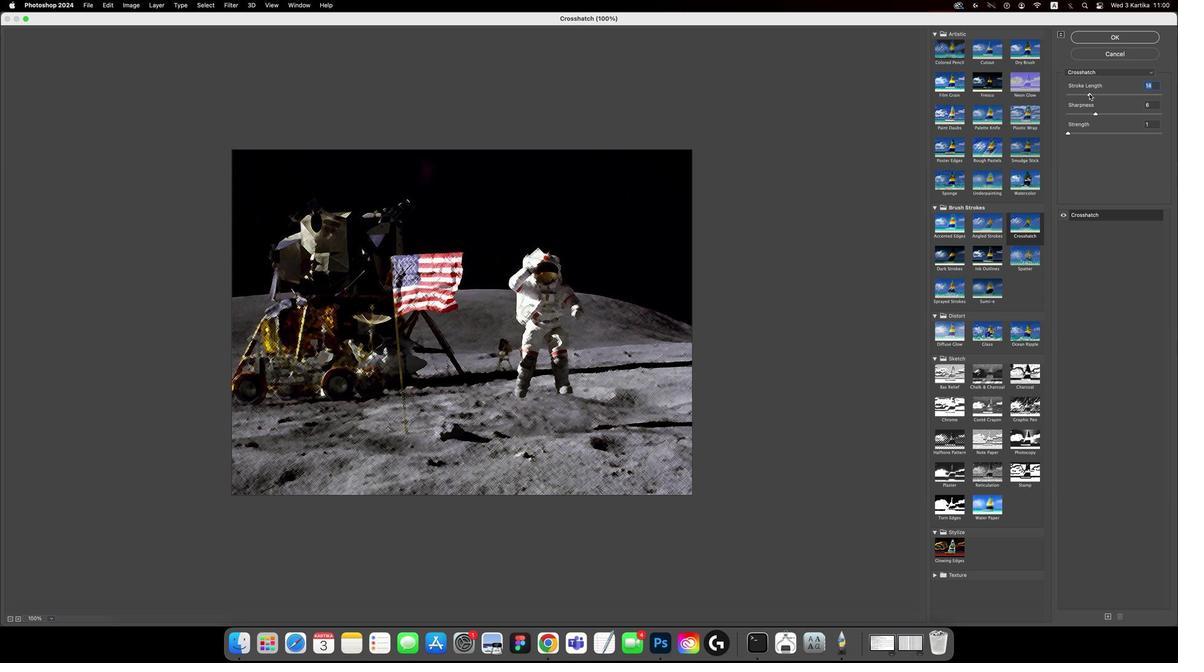 
Action: Mouse moved to (1086, 93)
Screenshot: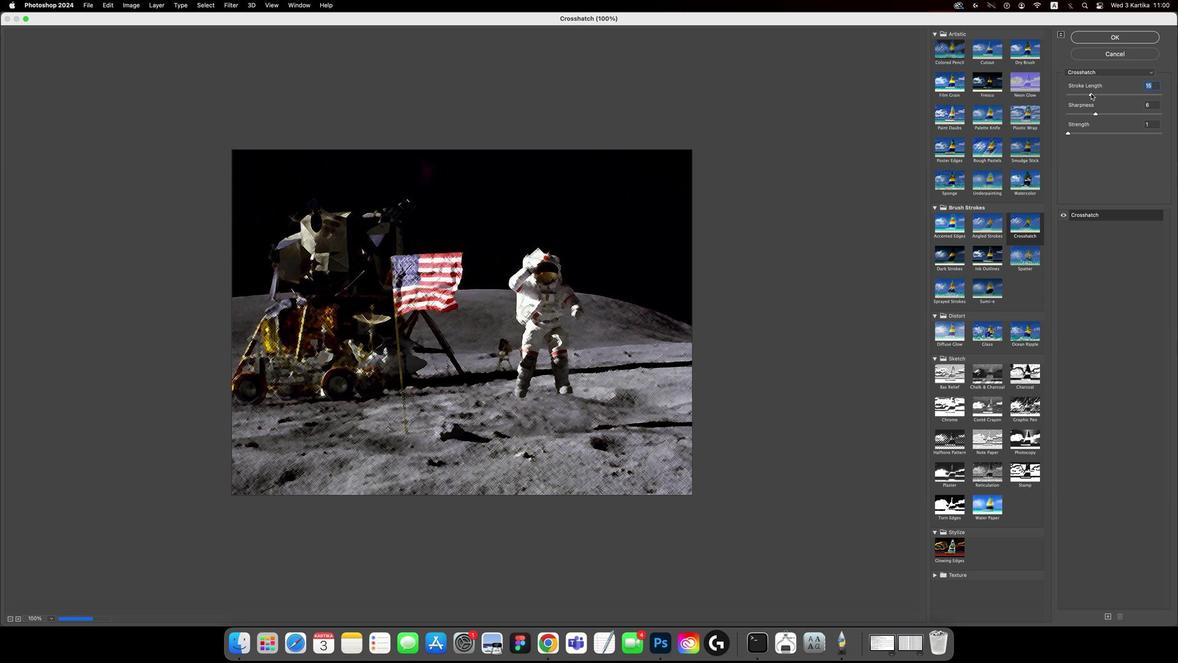 
Action: Mouse pressed left at (1086, 93)
Screenshot: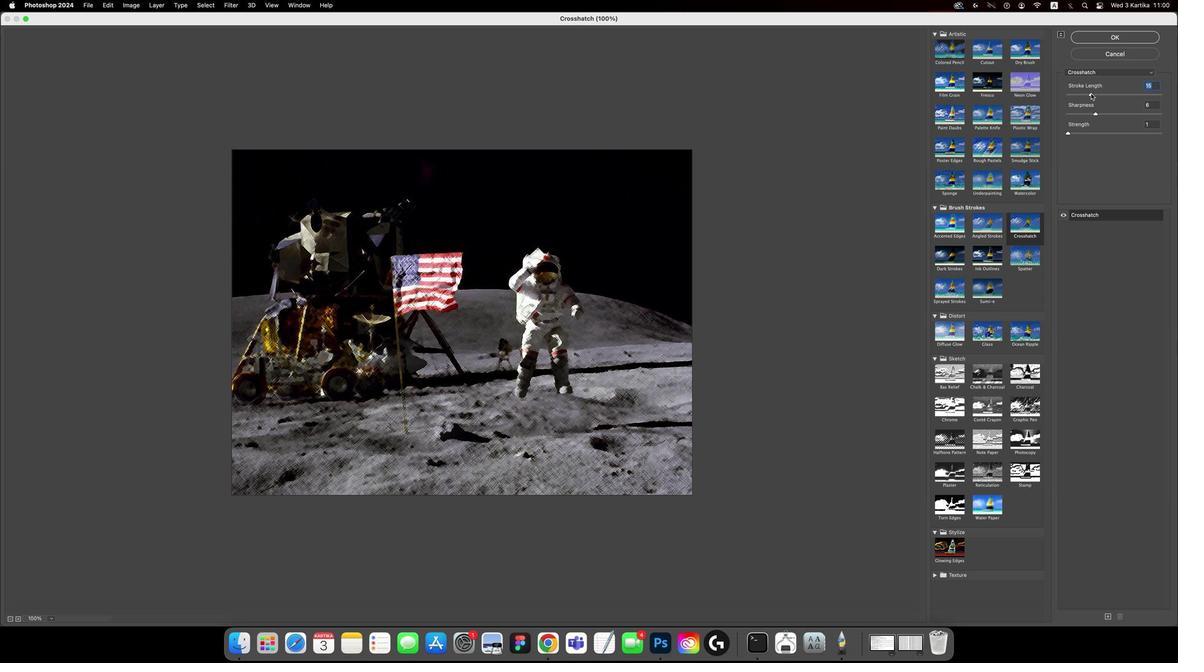 
Action: Mouse moved to (1092, 112)
Screenshot: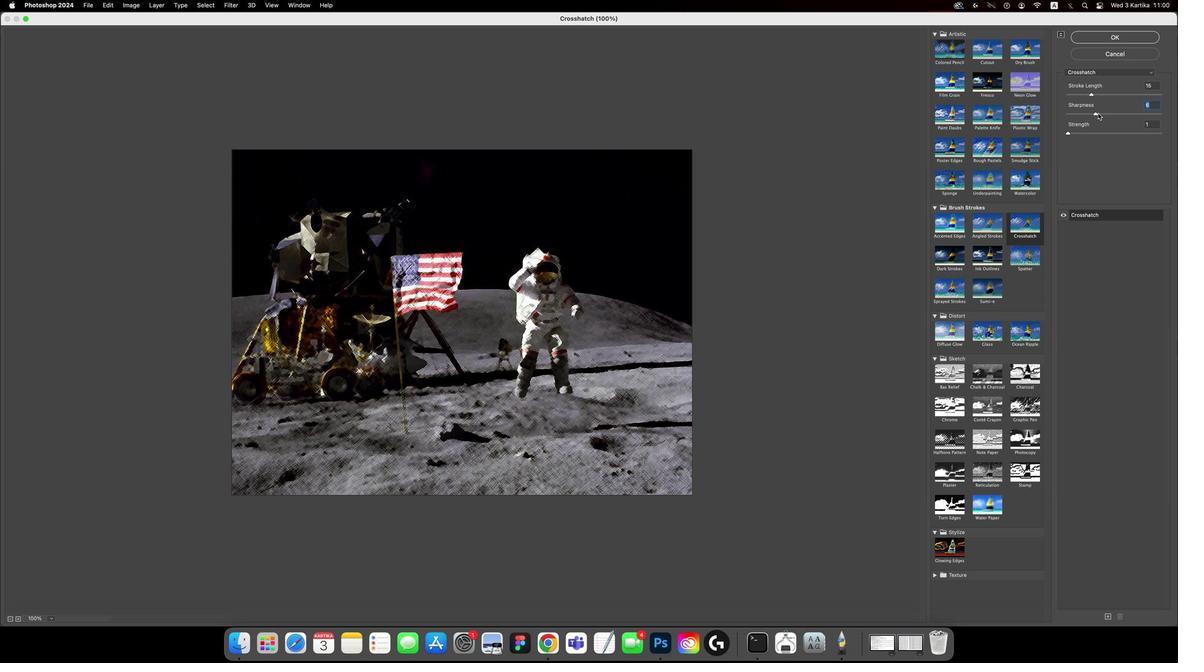 
Action: Mouse pressed left at (1092, 112)
Screenshot: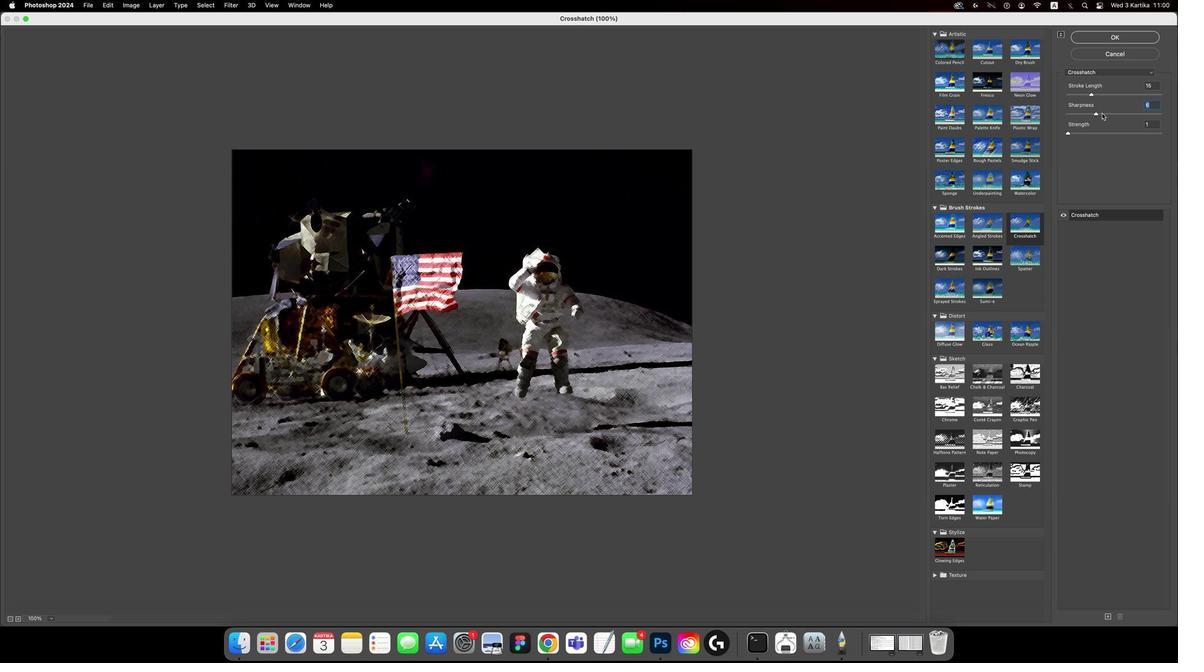 
Action: Mouse moved to (1105, 113)
Screenshot: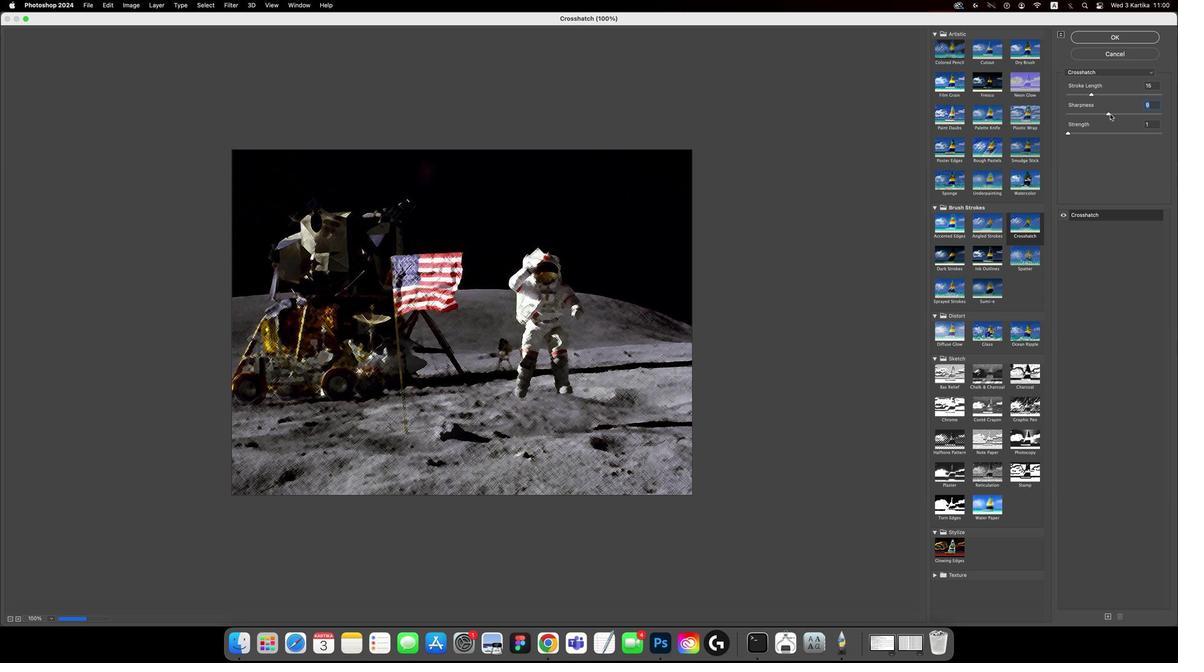 
Action: Mouse pressed left at (1105, 113)
Screenshot: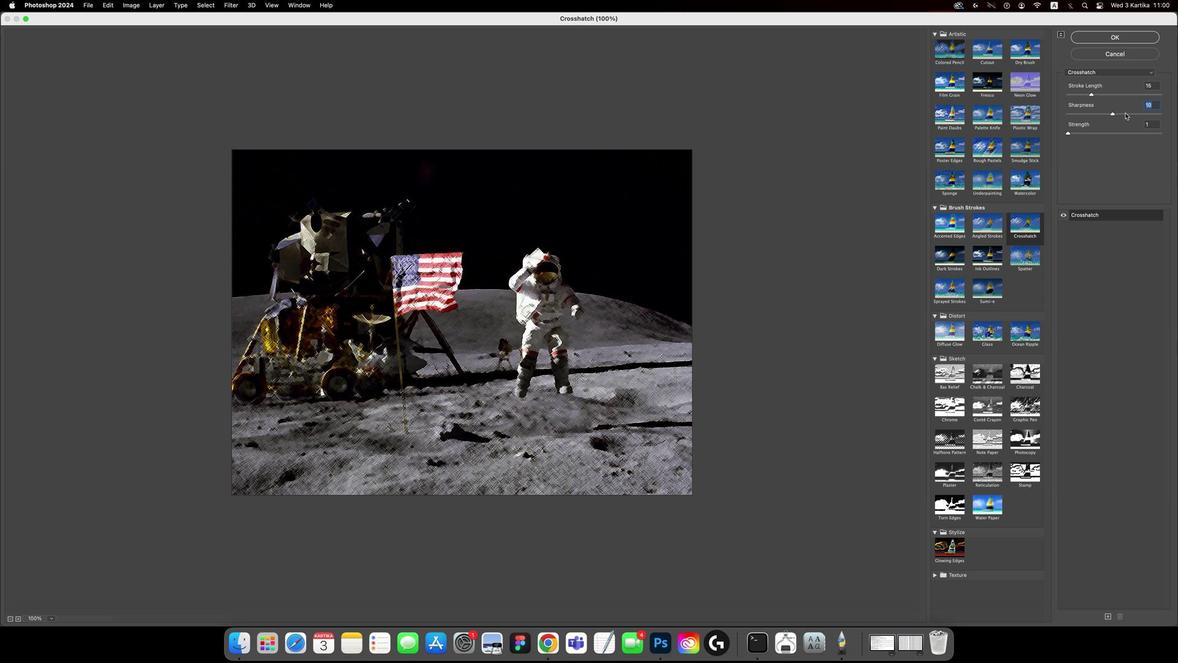 
Action: Mouse moved to (1086, 95)
Screenshot: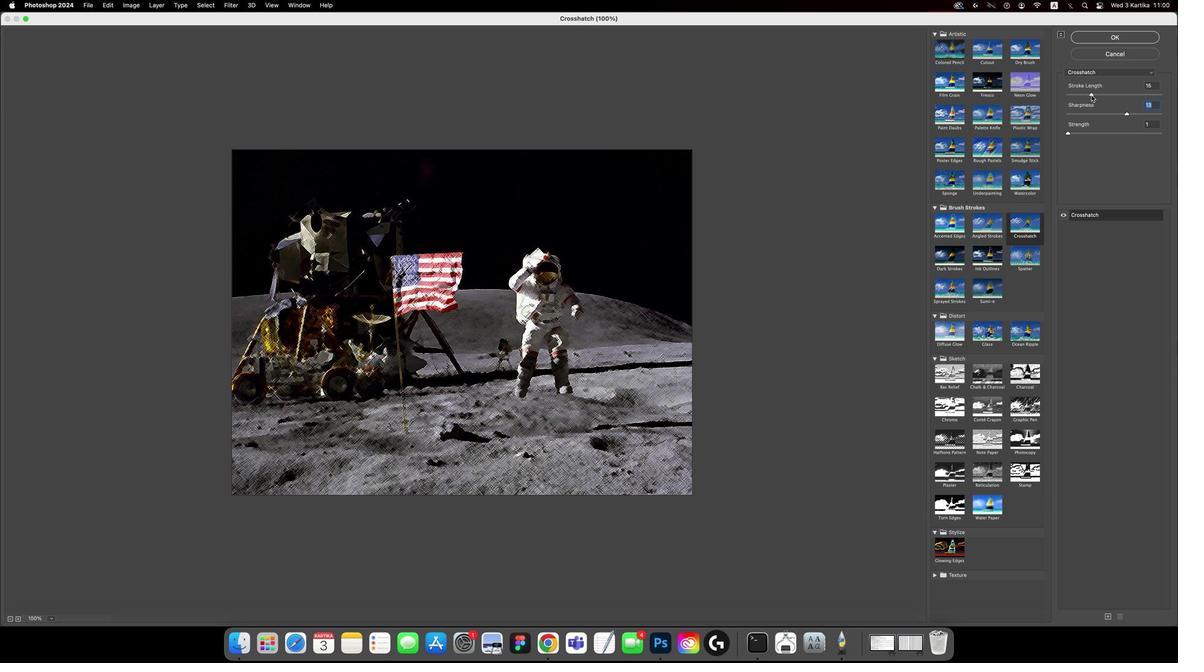 
Action: Mouse pressed left at (1086, 95)
Screenshot: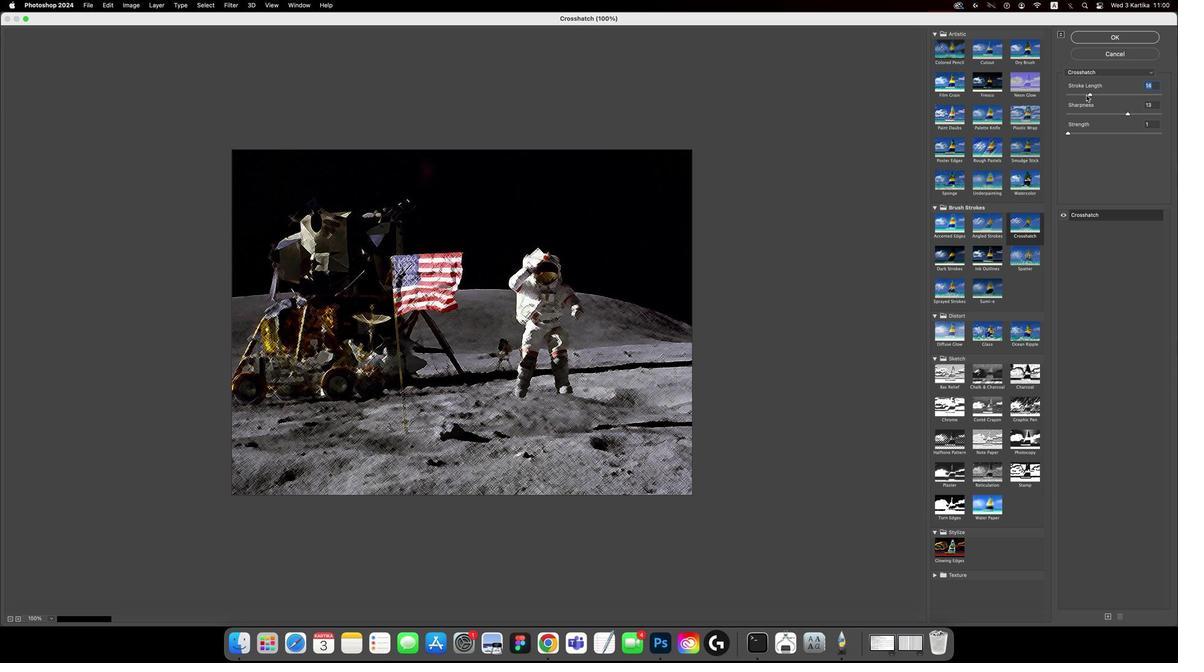 
Action: Mouse moved to (1076, 94)
Screenshot: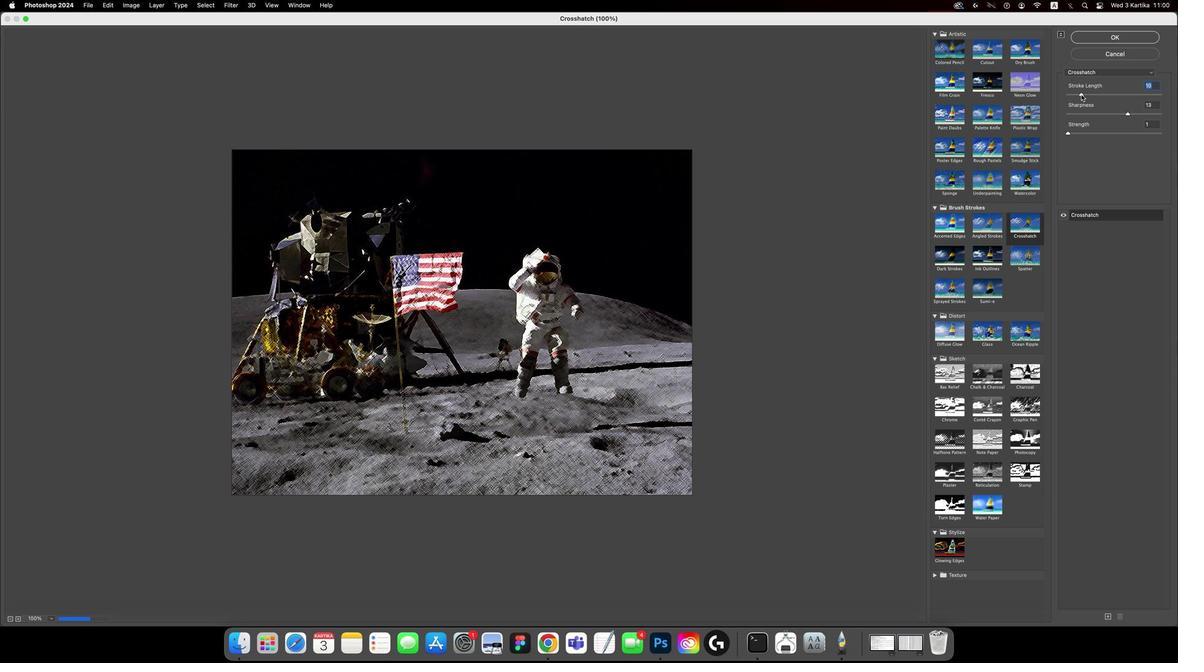 
Action: Mouse pressed left at (1076, 94)
Screenshot: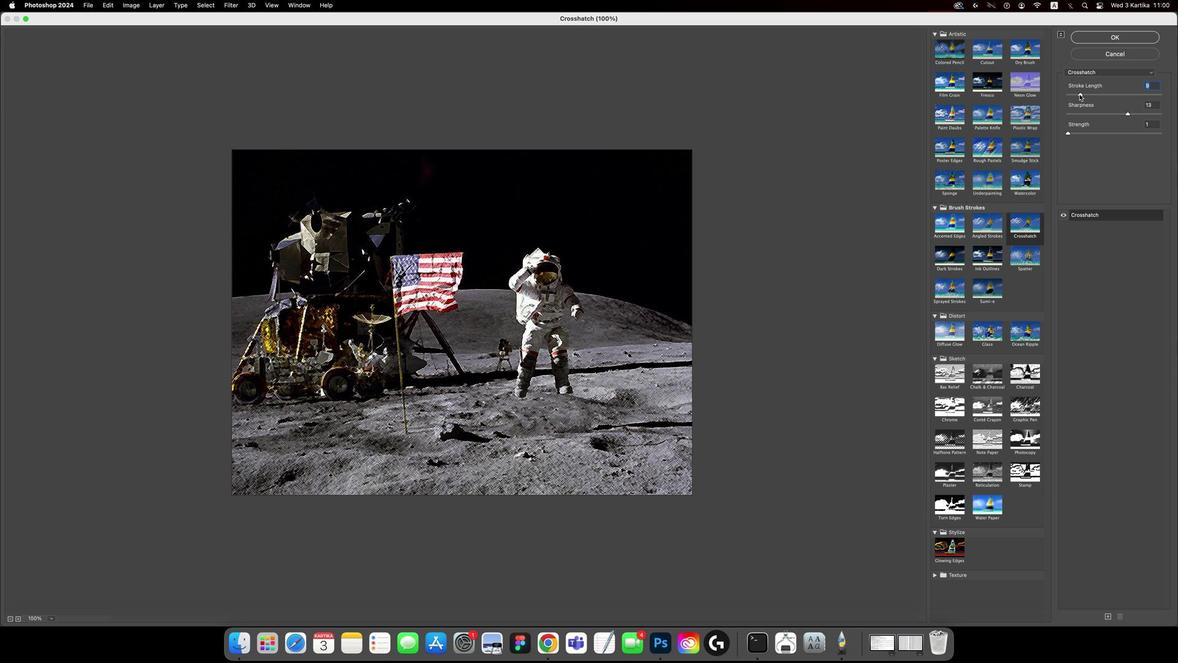 
Action: Mouse moved to (1064, 131)
Screenshot: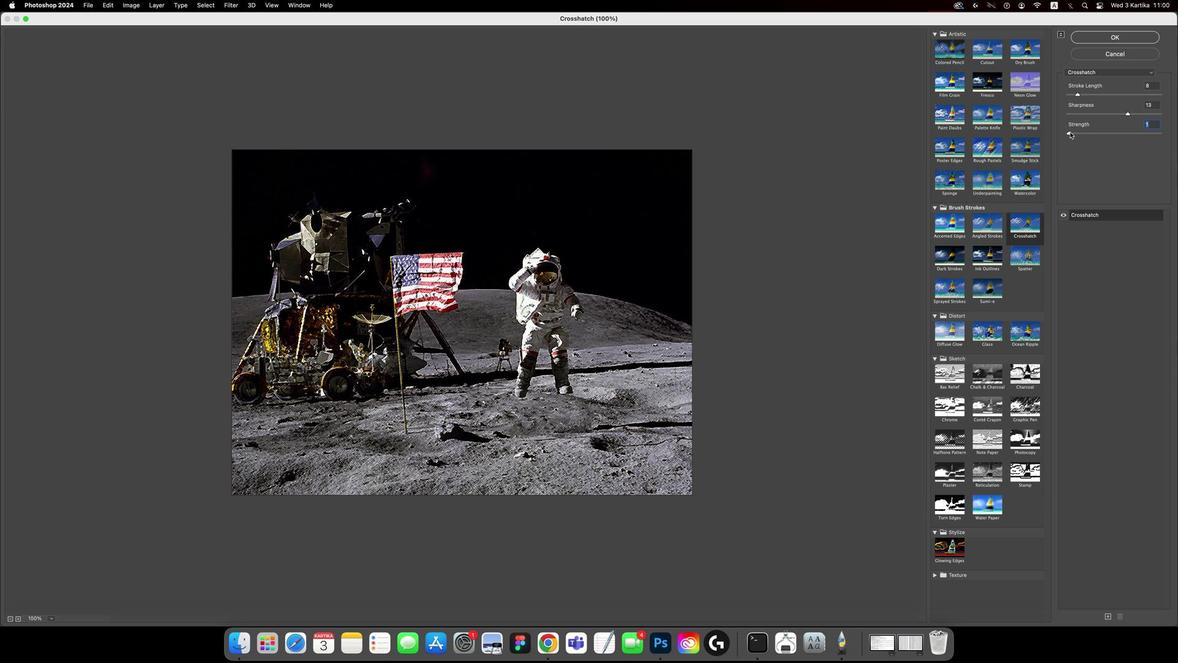 
Action: Mouse pressed left at (1064, 131)
Screenshot: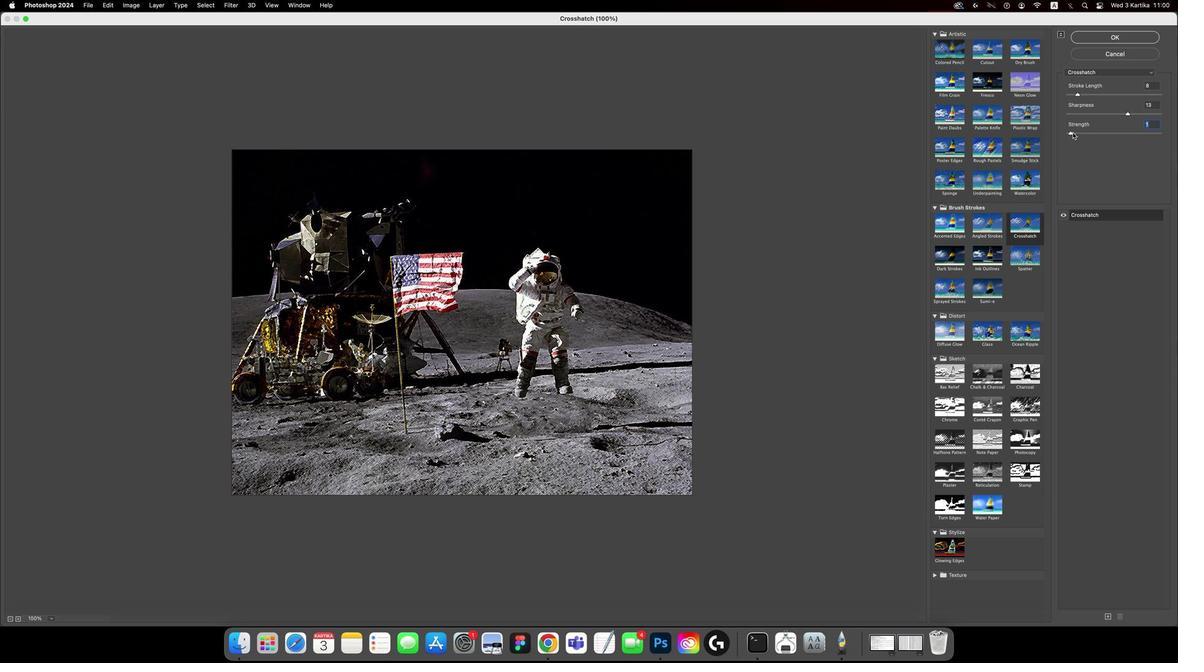 
Action: Mouse moved to (1105, 36)
Screenshot: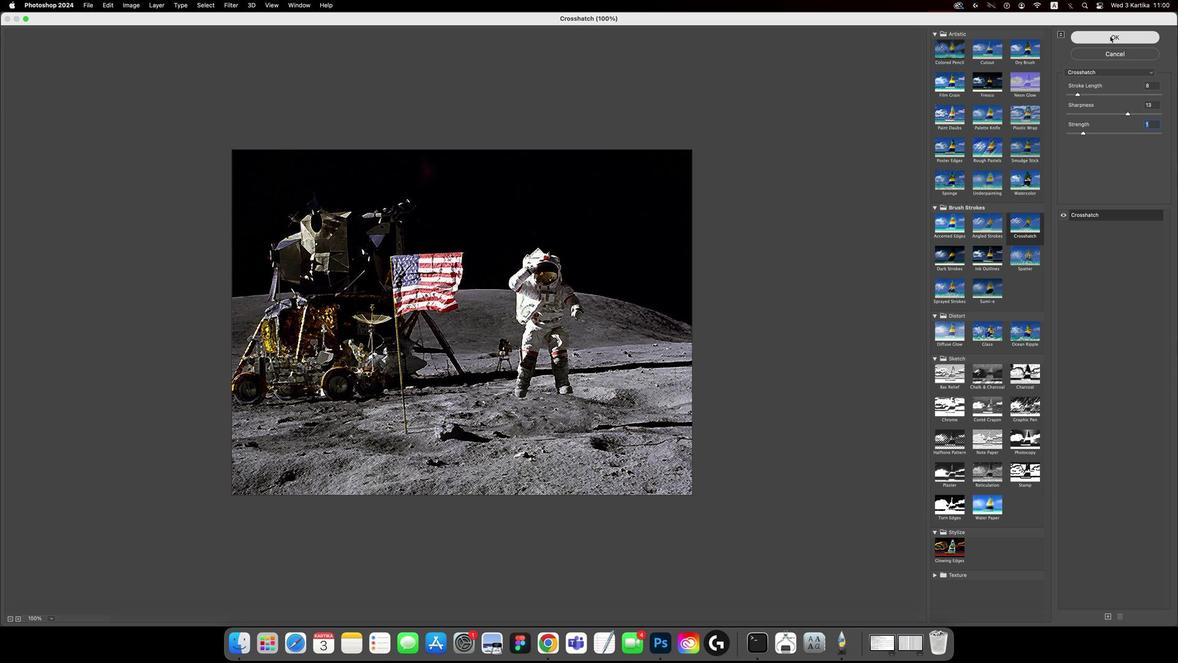 
Action: Mouse pressed left at (1105, 36)
Screenshot: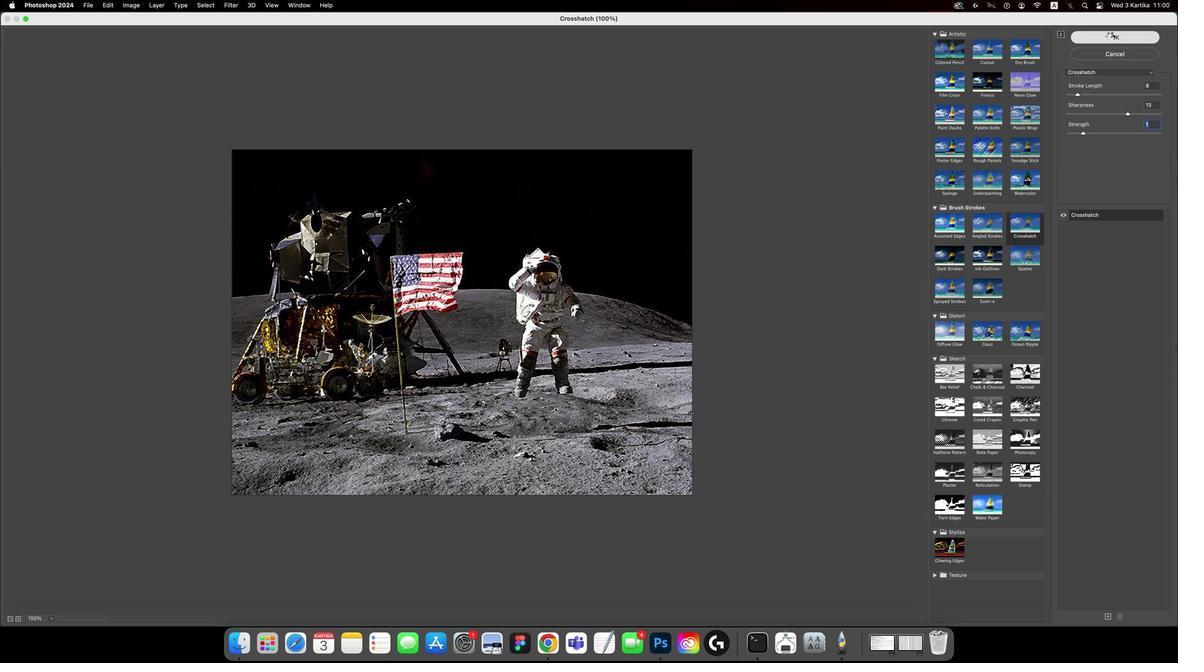 
Action: Mouse moved to (1091, 481)
Screenshot: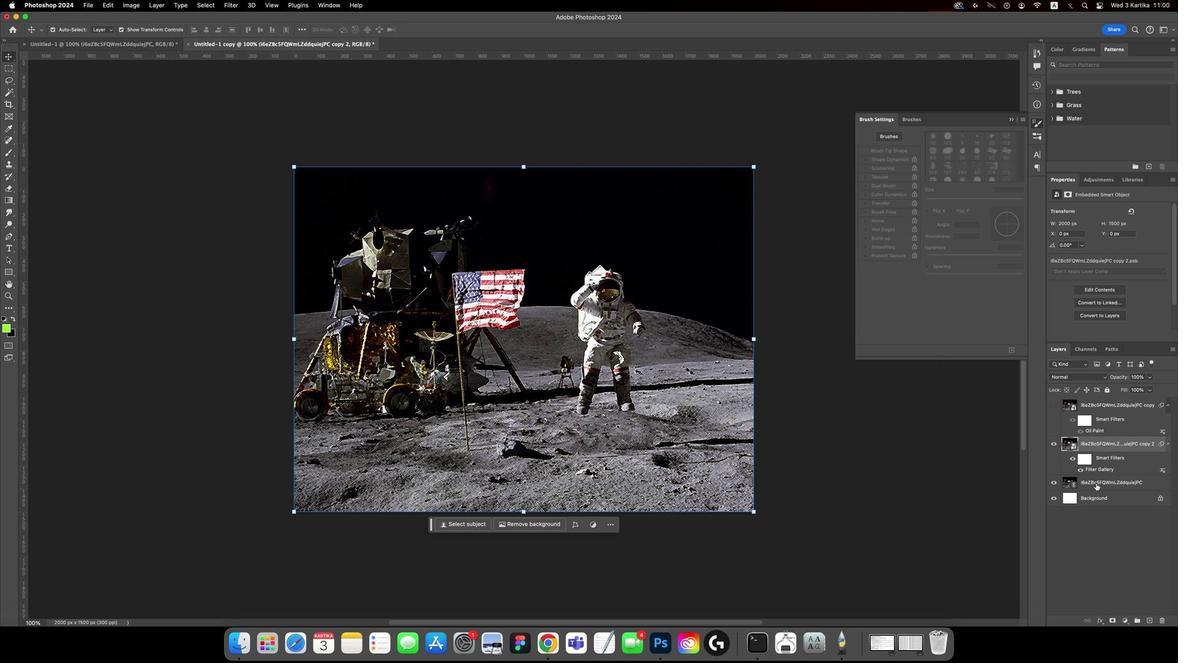
Action: Mouse pressed left at (1091, 481)
Screenshot: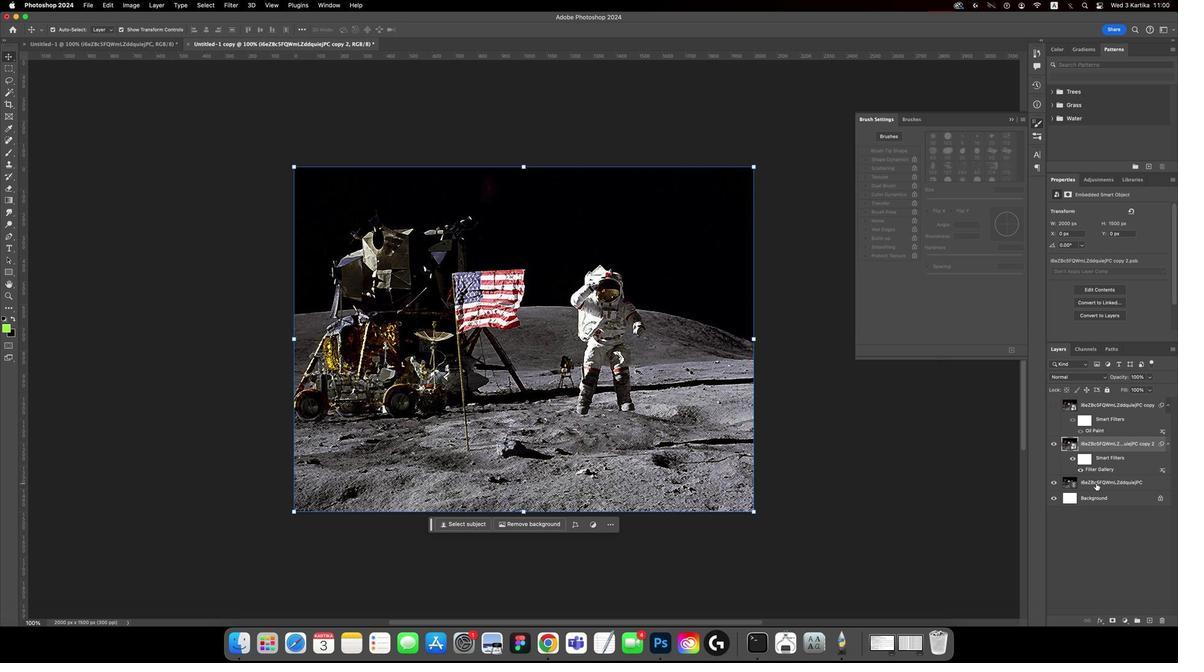 
Action: Key pressed Key.cmd'j'
Screenshot: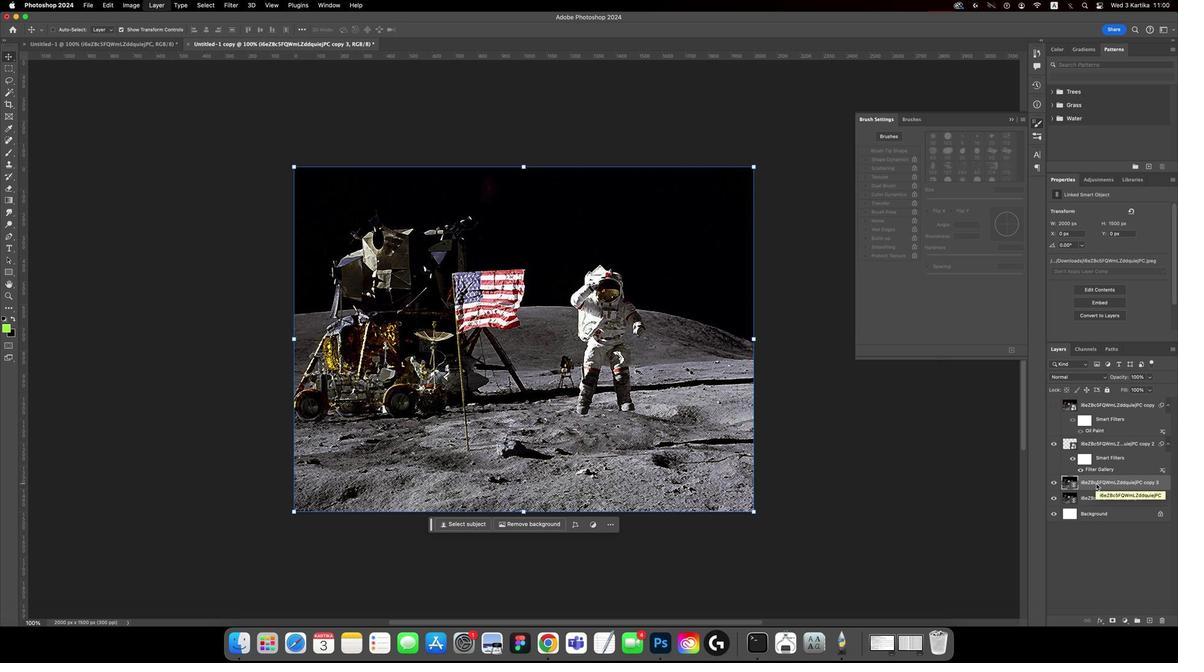 
Action: Mouse moved to (224, 3)
Screenshot: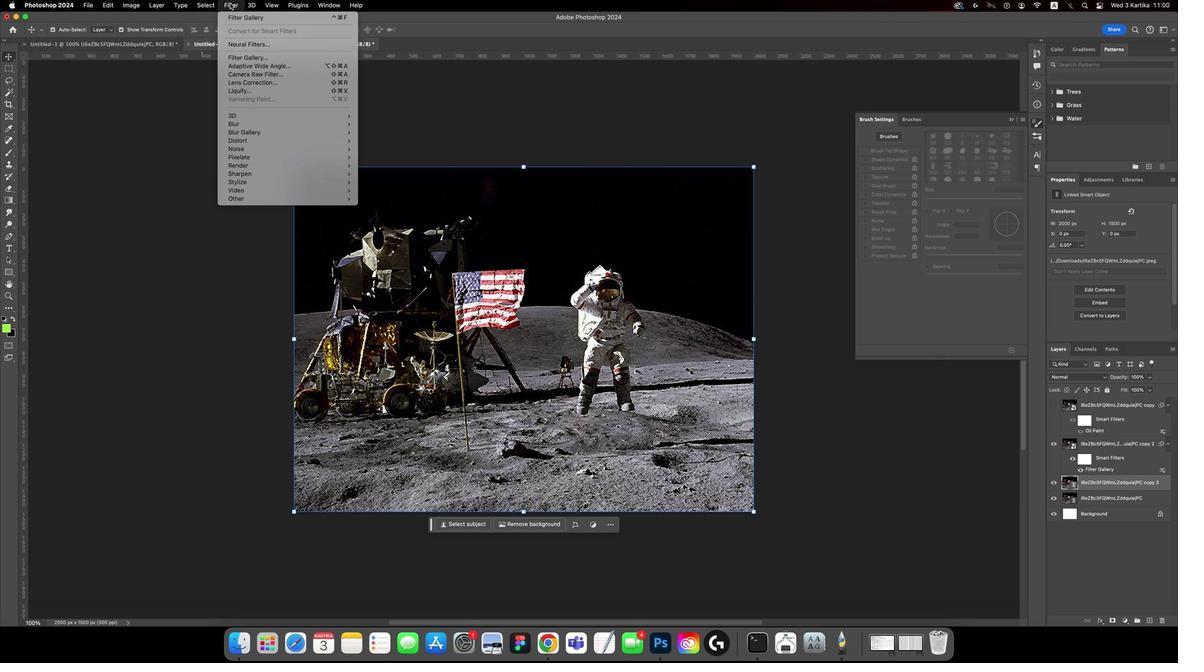 
Action: Mouse pressed left at (224, 3)
Screenshot: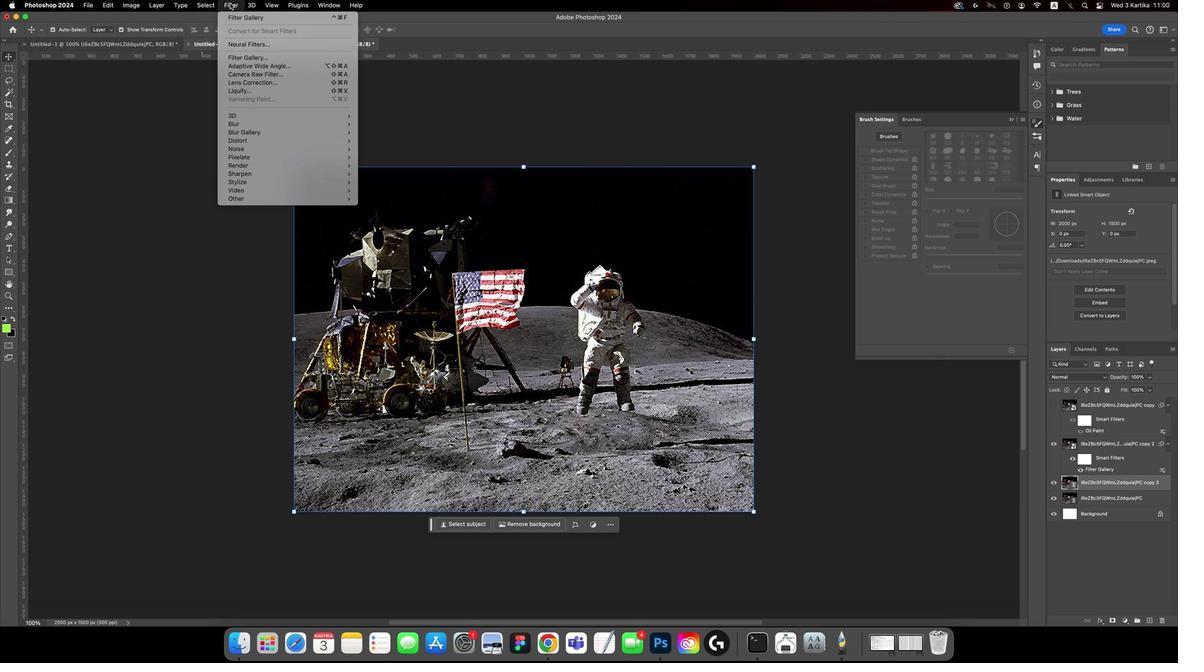 
Action: Mouse moved to (242, 58)
Screenshot: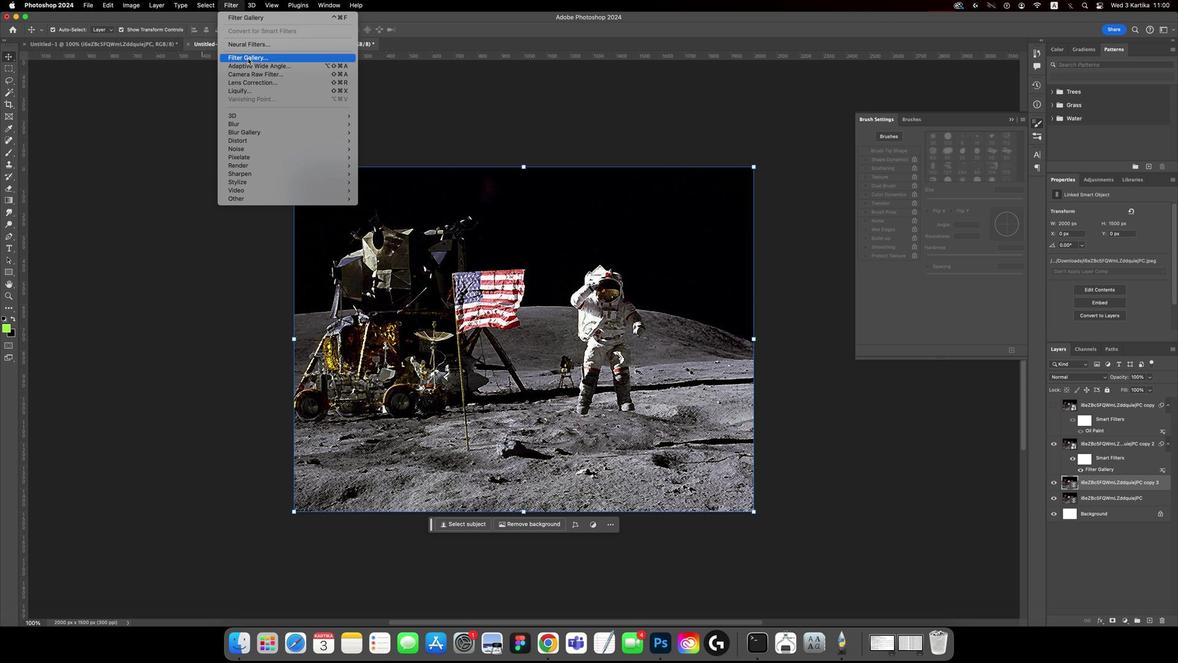 
Action: Mouse pressed left at (242, 58)
Screenshot: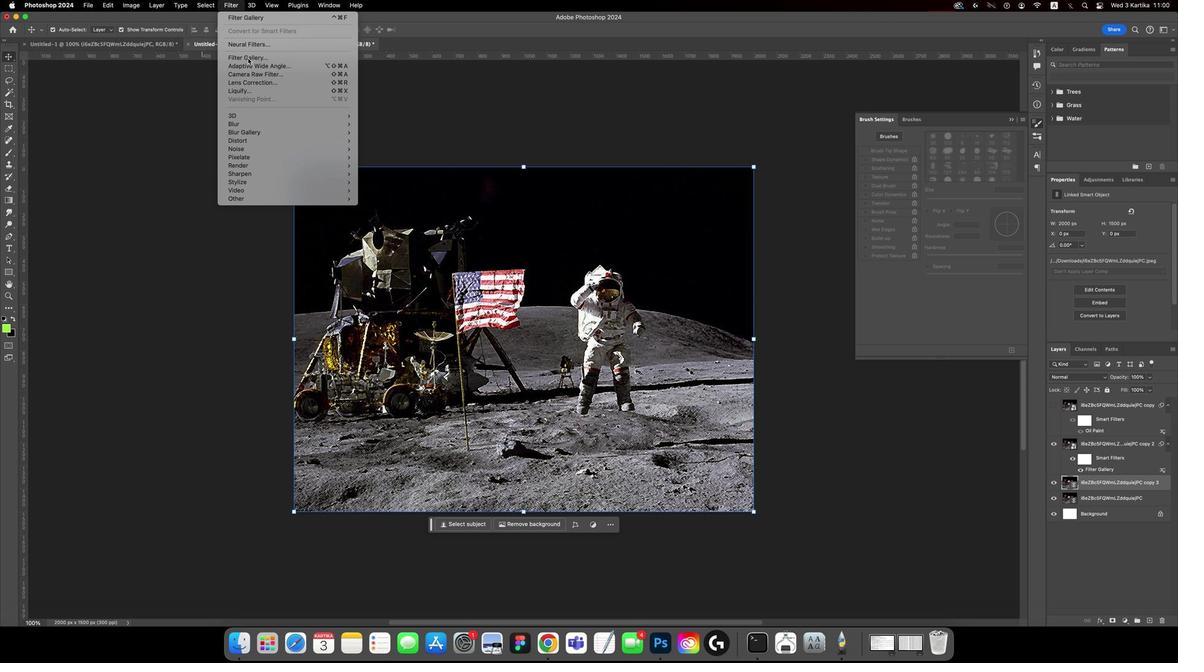 
Action: Mouse moved to (928, 33)
Screenshot: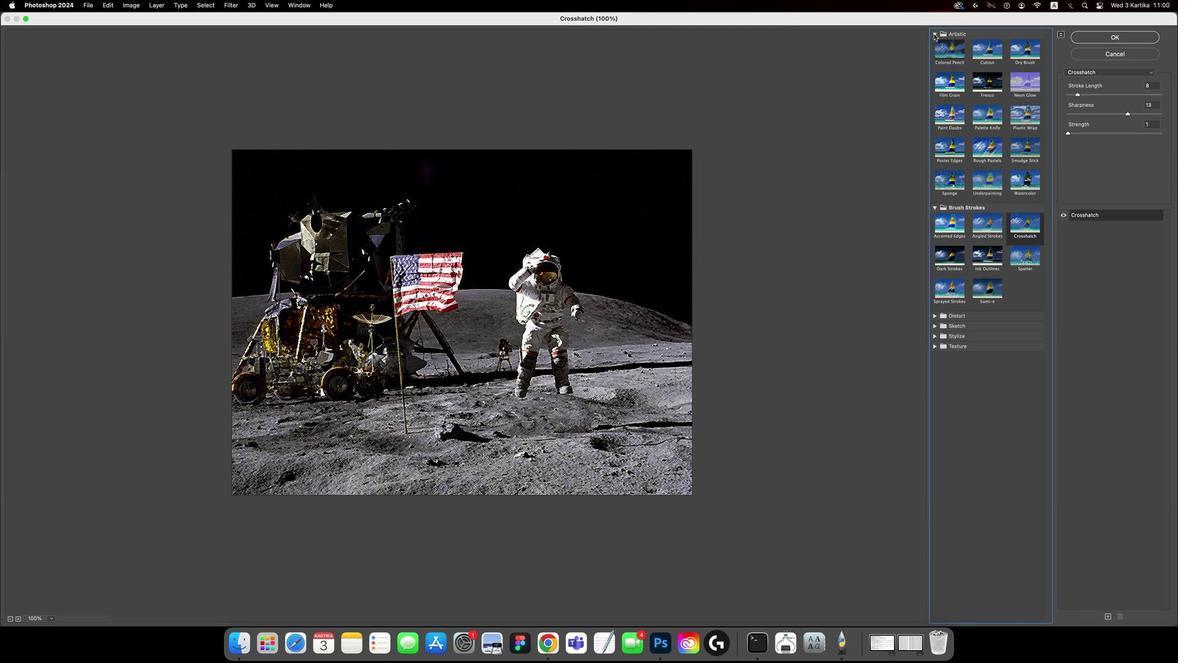 
Action: Mouse pressed left at (928, 33)
Screenshot: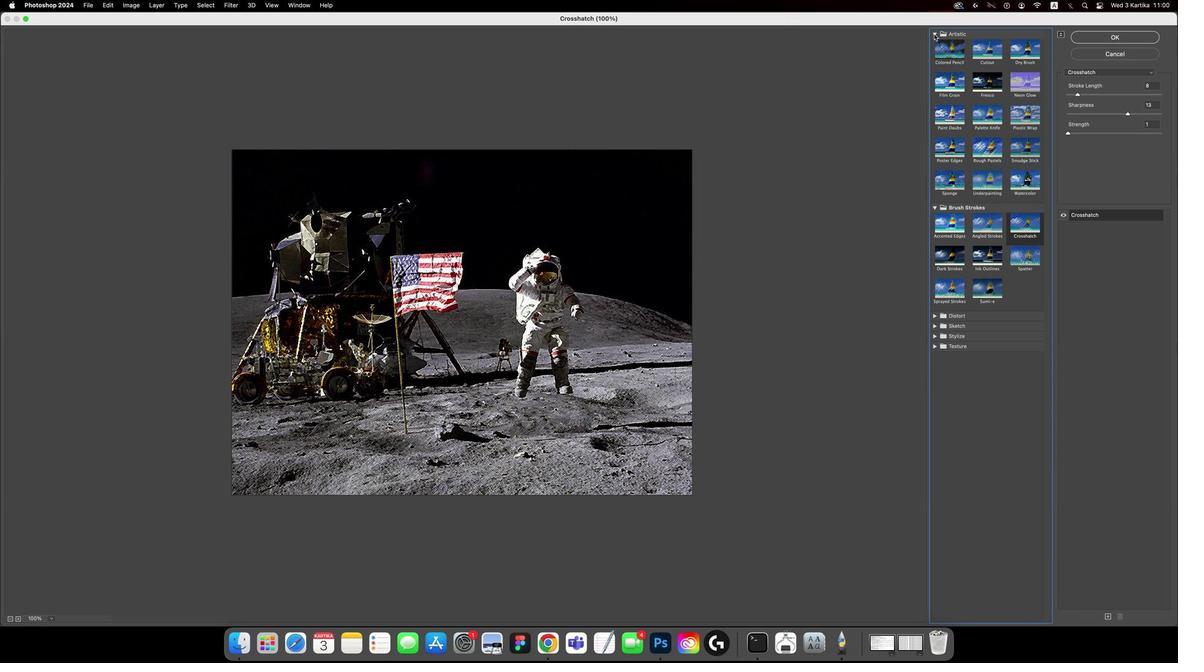 
Action: Mouse moved to (1013, 182)
Screenshot: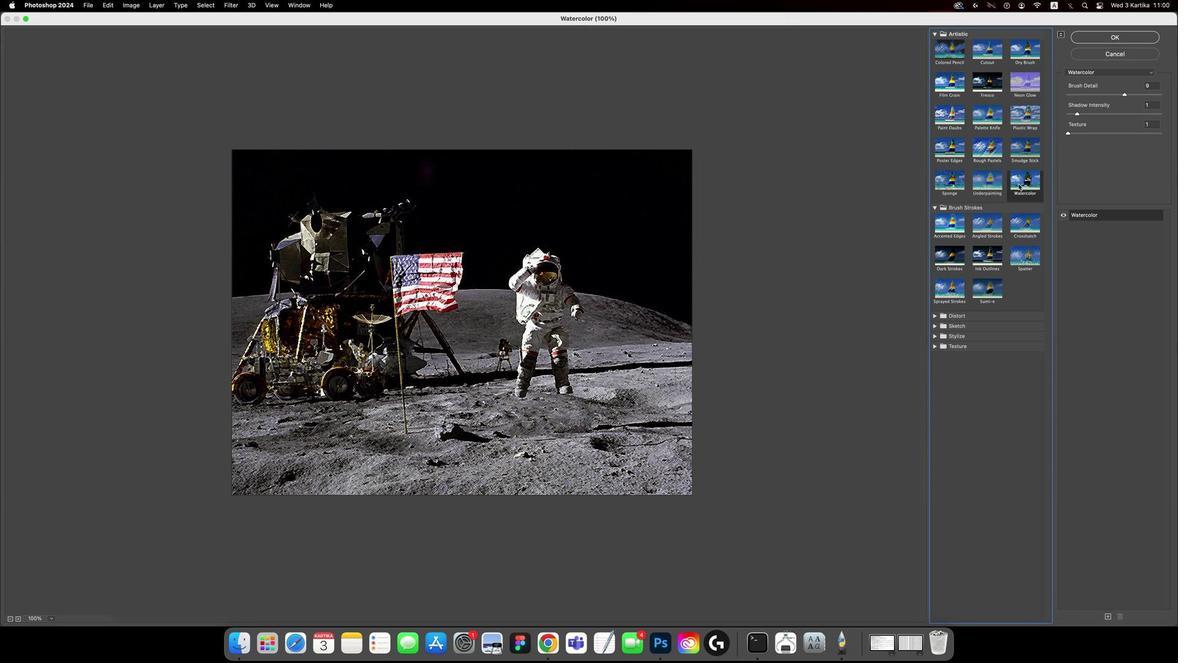 
Action: Mouse pressed left at (1013, 182)
Screenshot: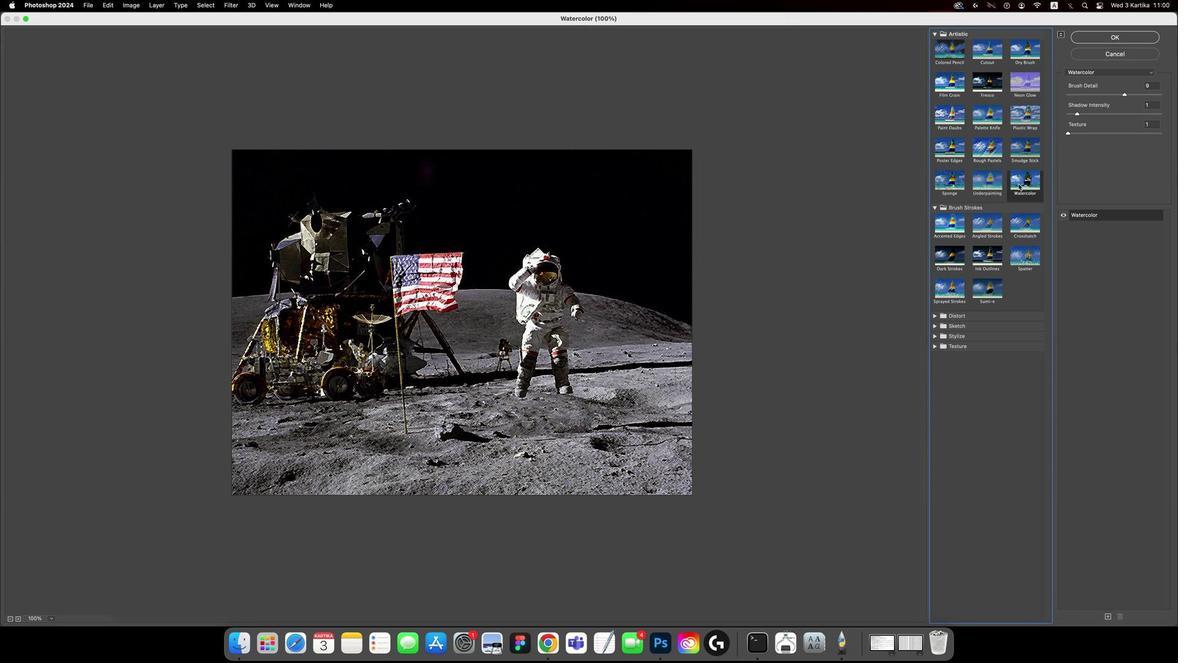 
Action: Mouse moved to (984, 183)
Screenshot: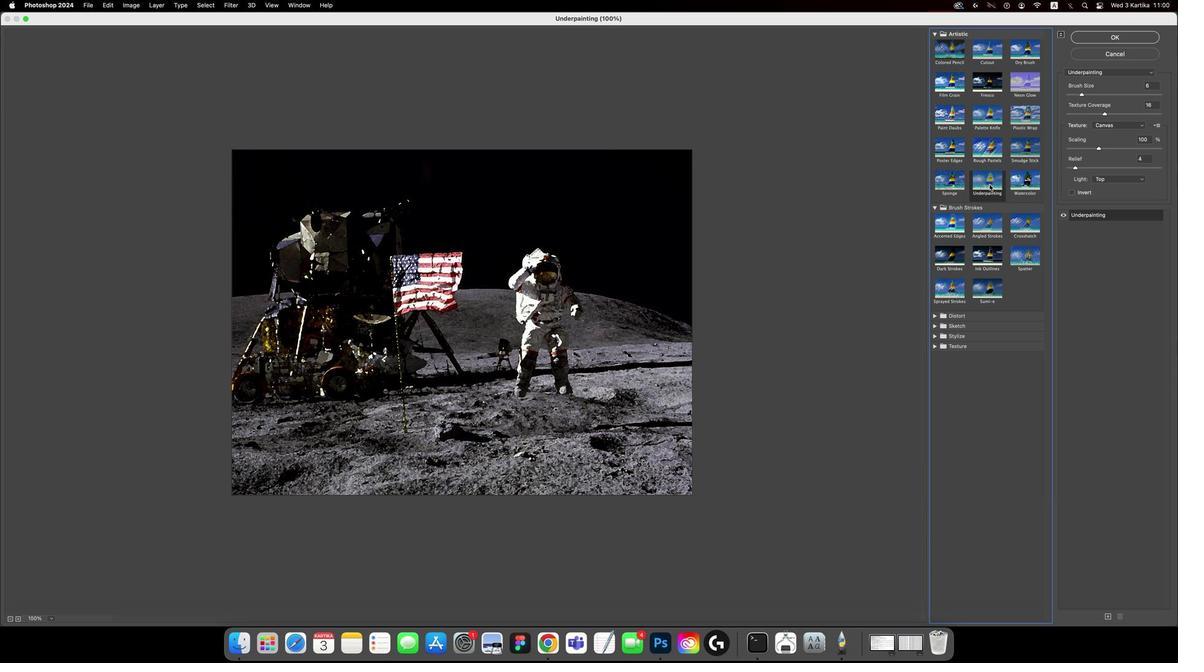 
Action: Mouse pressed left at (984, 183)
Screenshot: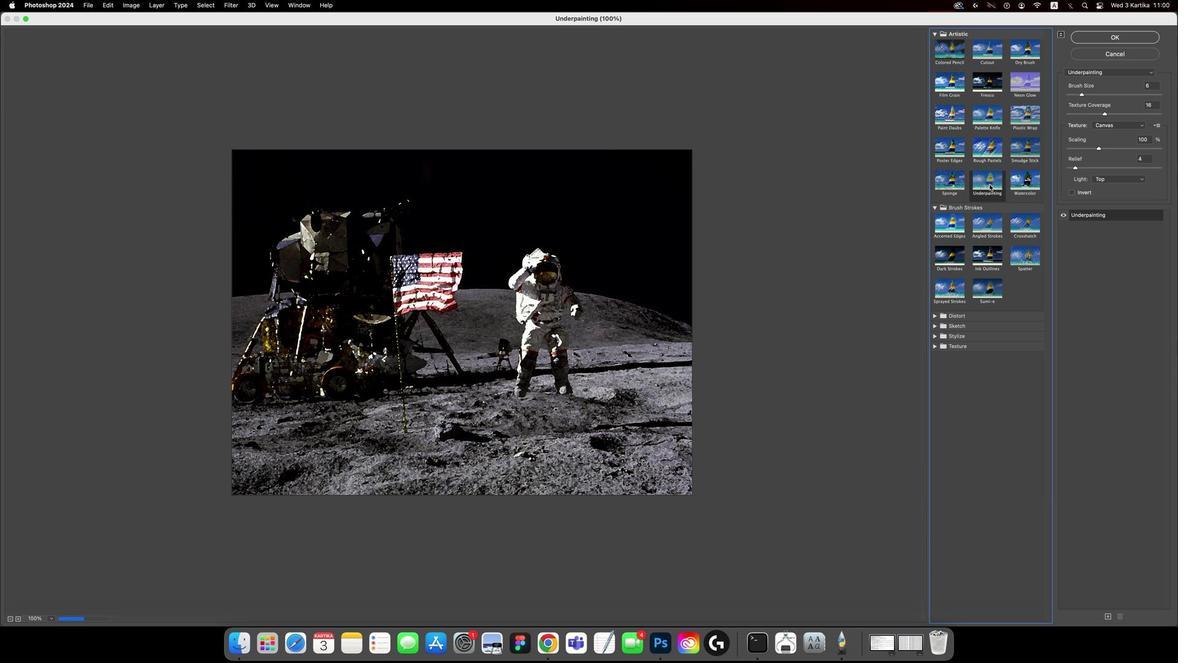
Action: Mouse moved to (954, 183)
Screenshot: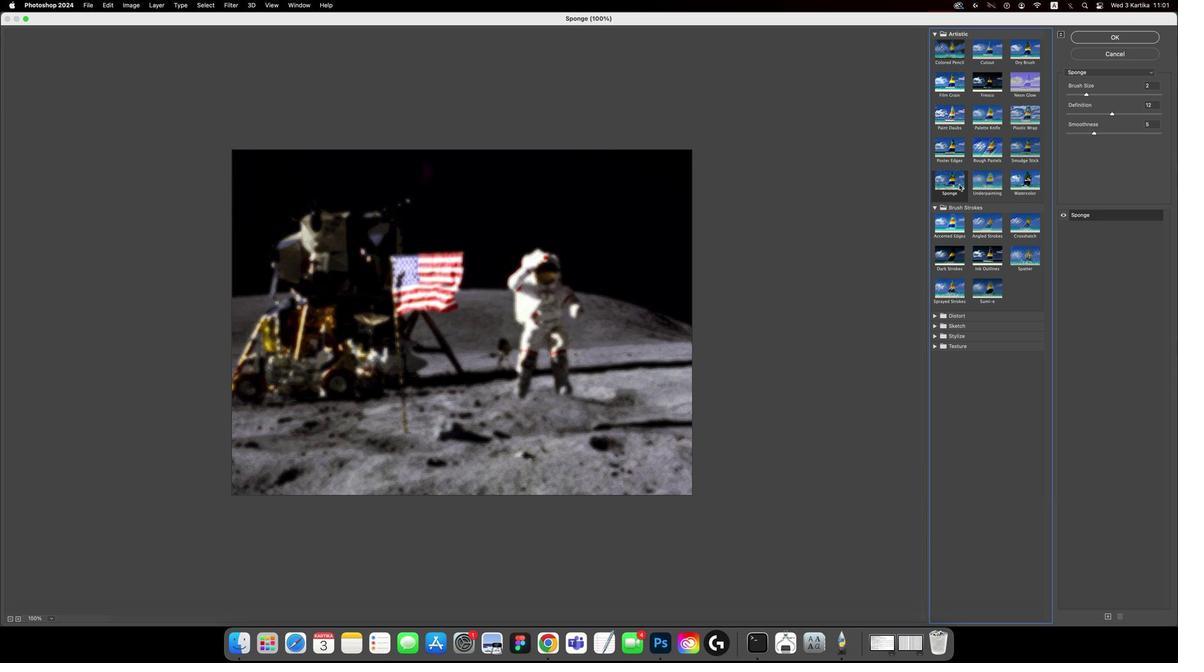
Action: Mouse pressed left at (954, 183)
Screenshot: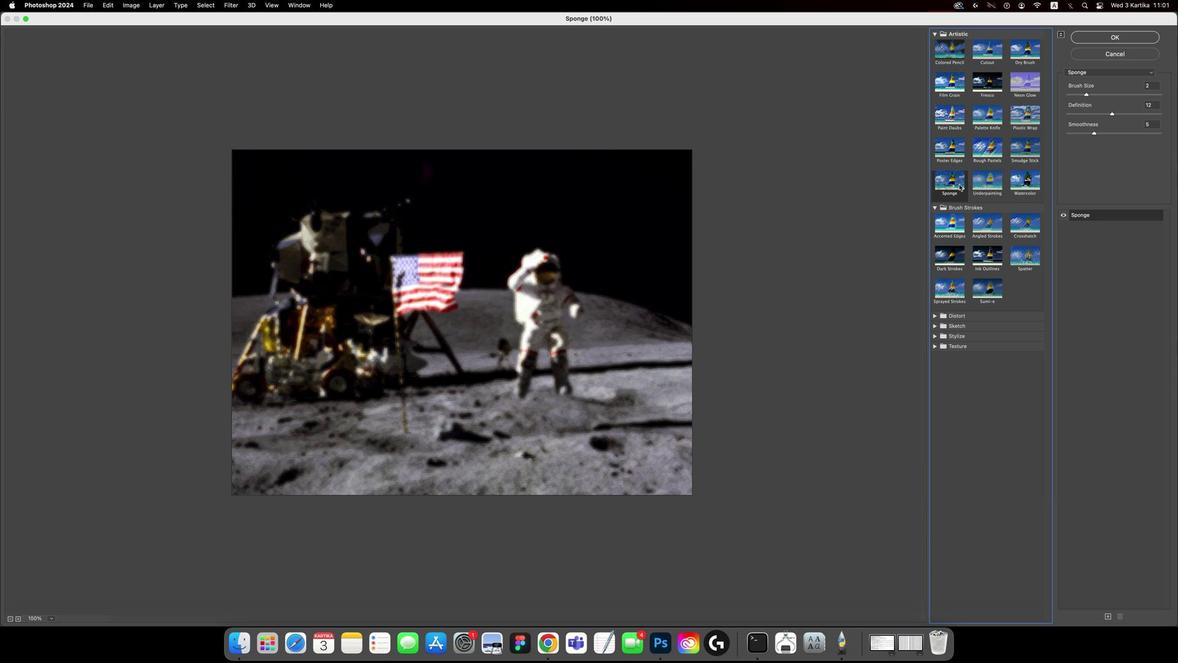 
Action: Mouse moved to (1010, 147)
Screenshot: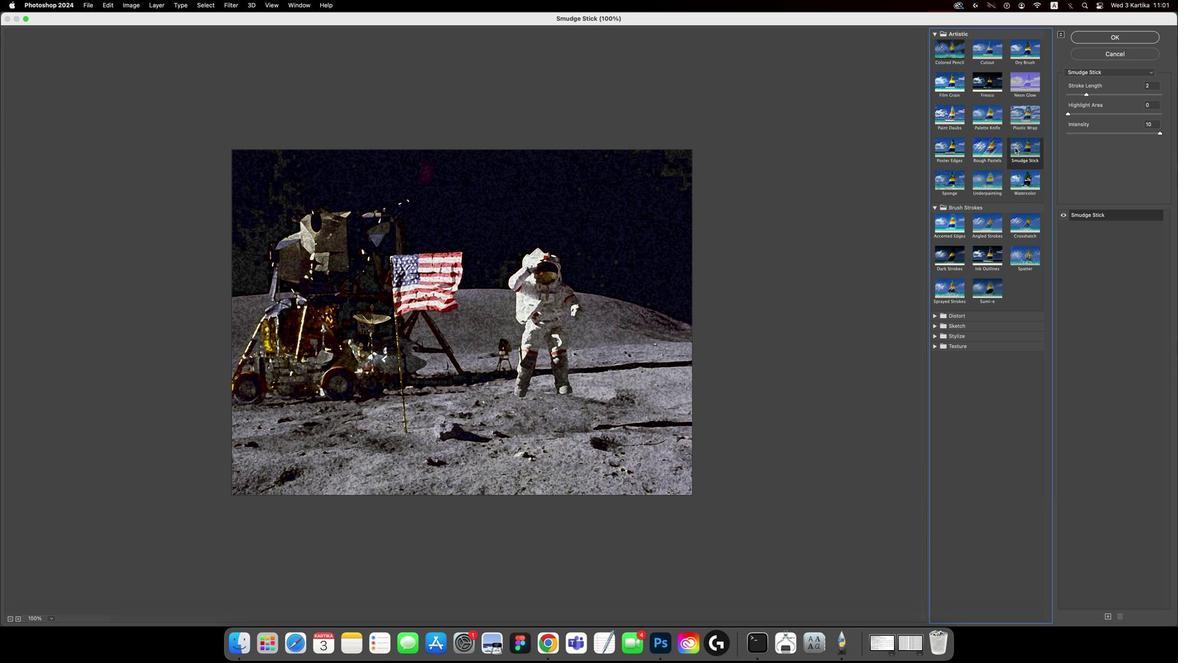 
Action: Mouse pressed left at (1010, 147)
Screenshot: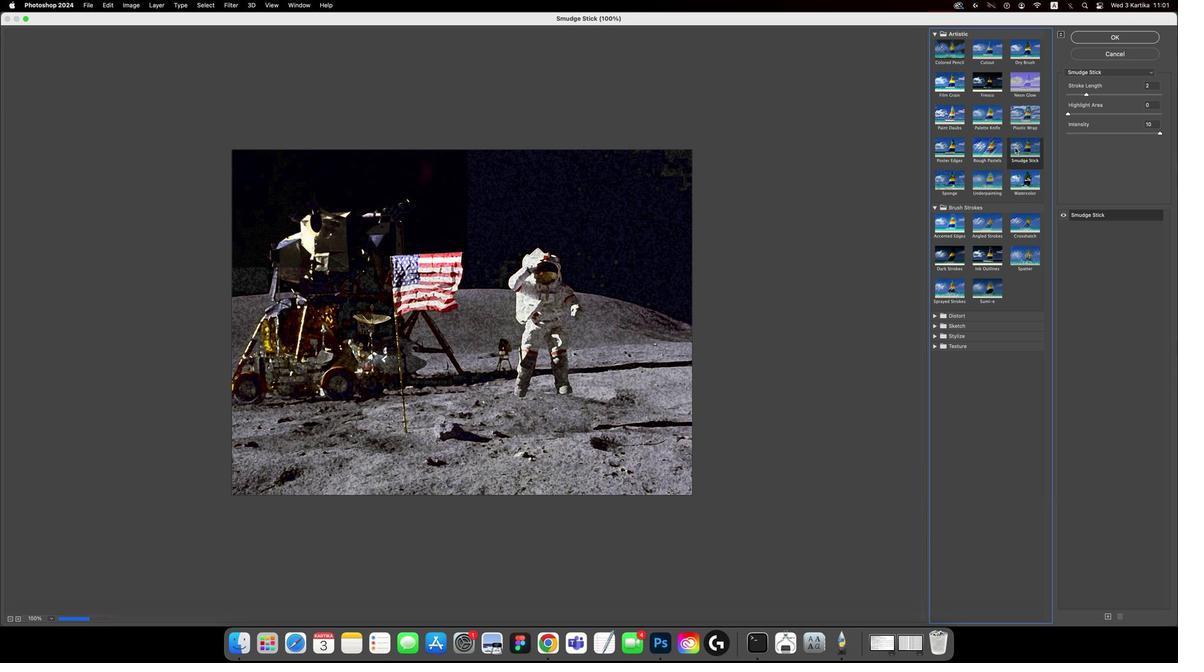 
Action: Mouse moved to (981, 143)
Screenshot: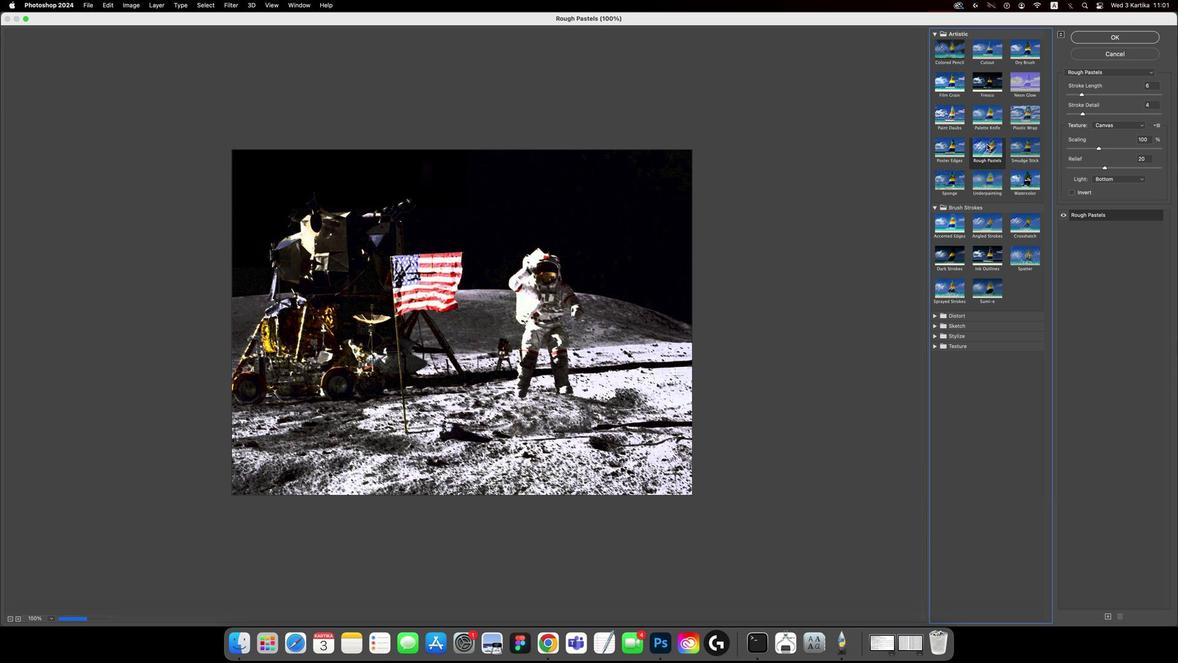 
Action: Mouse pressed left at (981, 143)
Screenshot: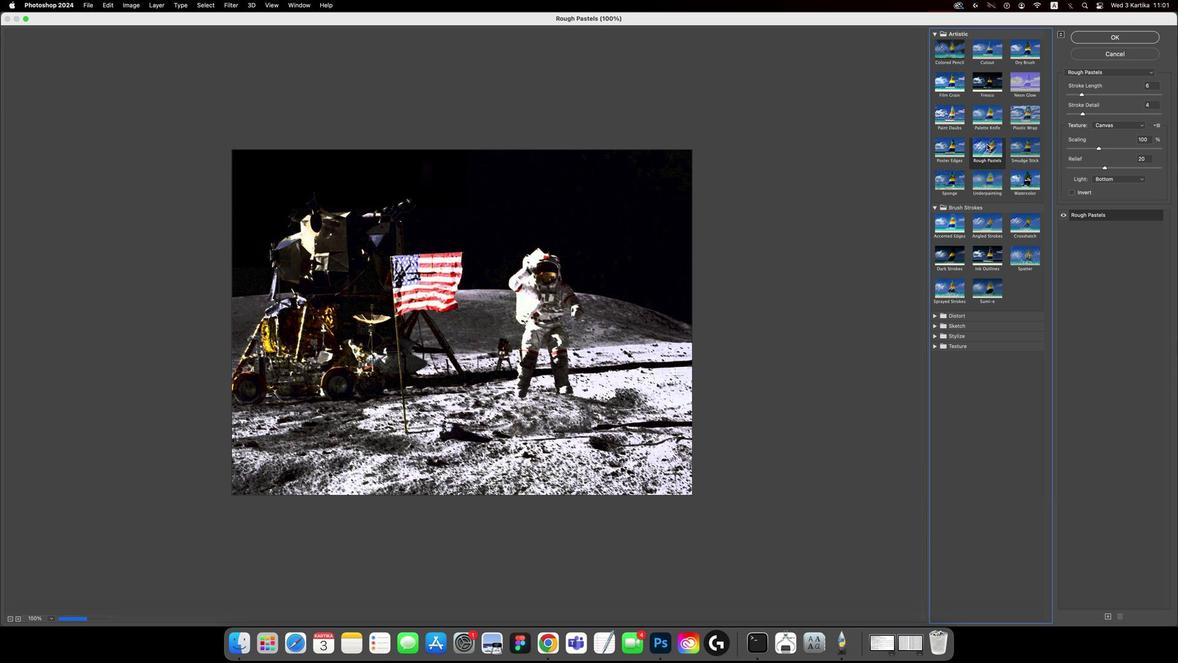 
Action: Mouse moved to (976, 53)
Screenshot: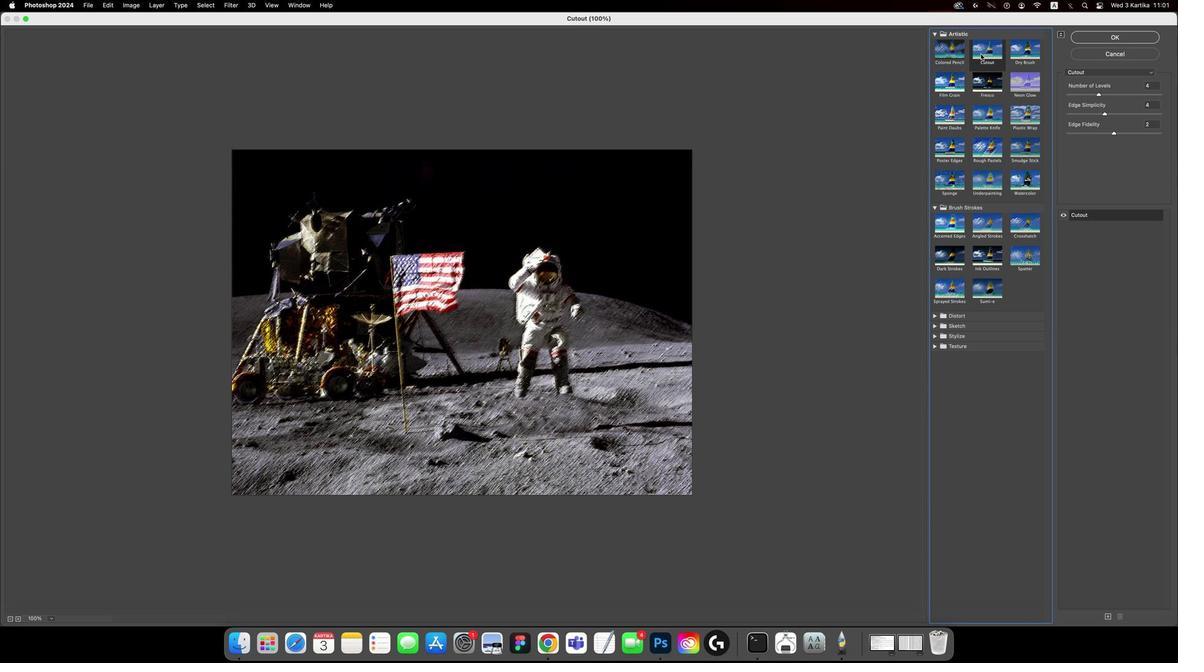 
Action: Mouse pressed left at (976, 53)
Screenshot: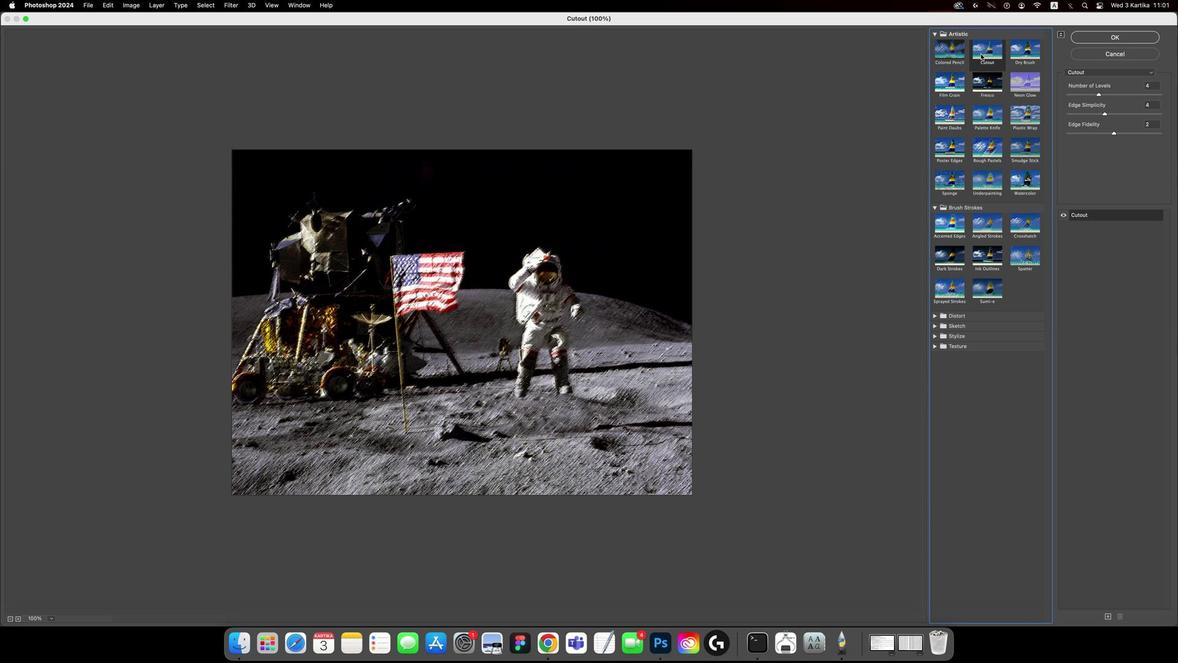 
Action: Mouse moved to (1088, 36)
Screenshot: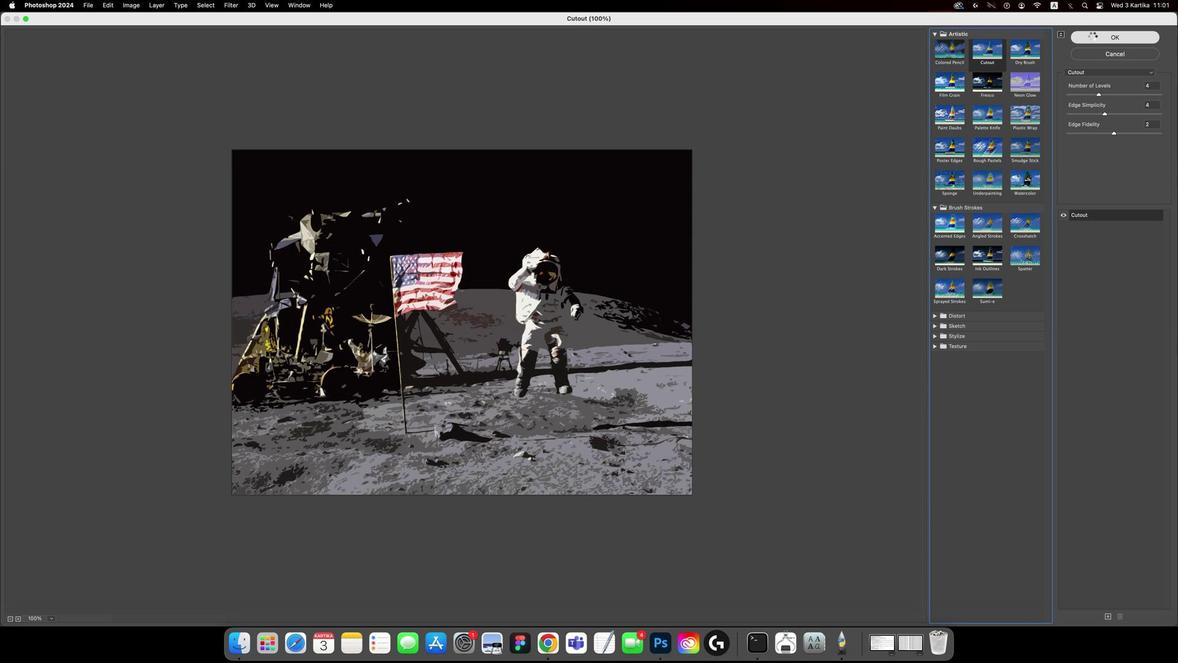 
Action: Mouse pressed left at (1088, 36)
Screenshot: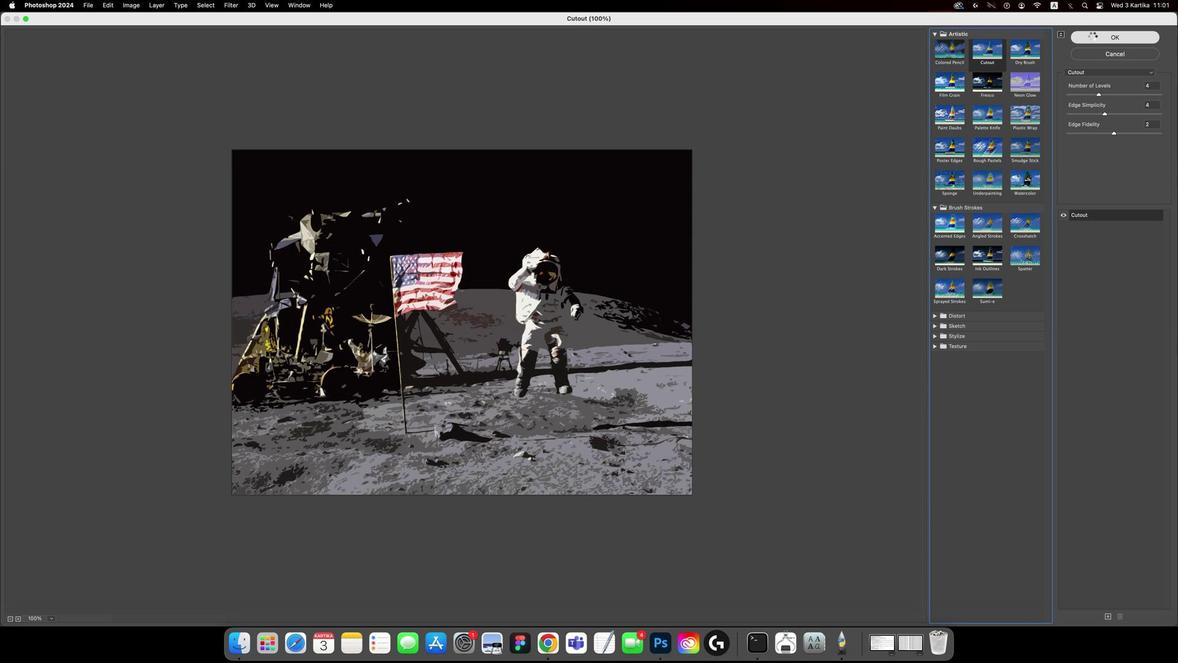 
Action: Mouse moved to (1048, 441)
Screenshot: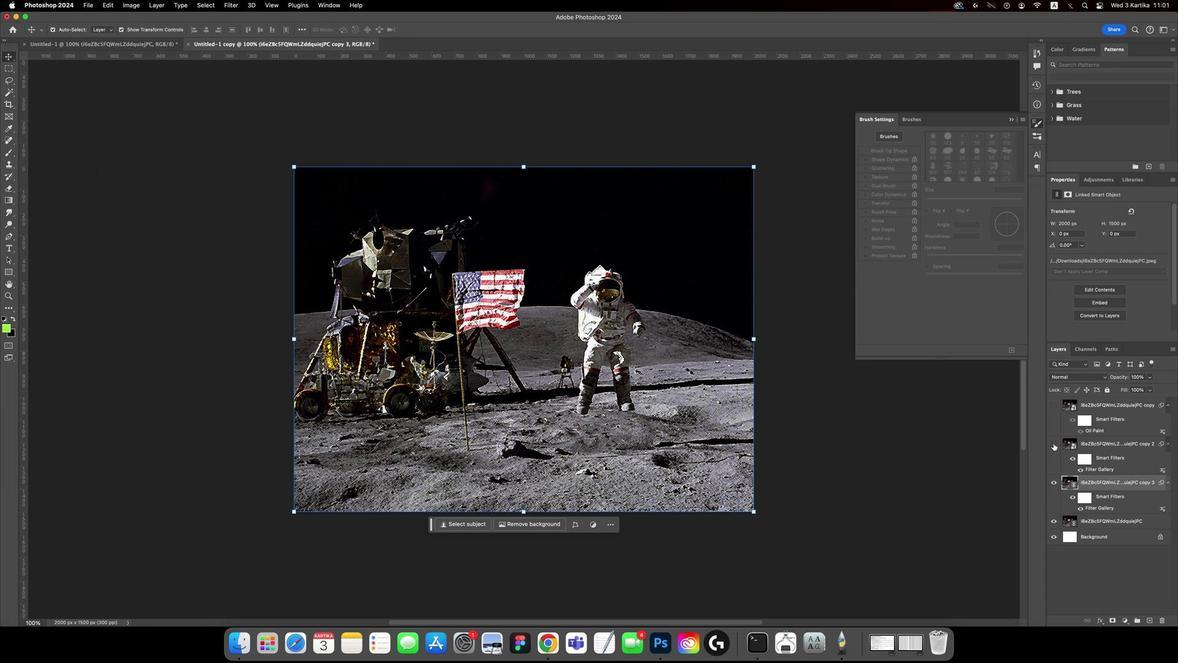 
Action: Mouse pressed left at (1048, 441)
Screenshot: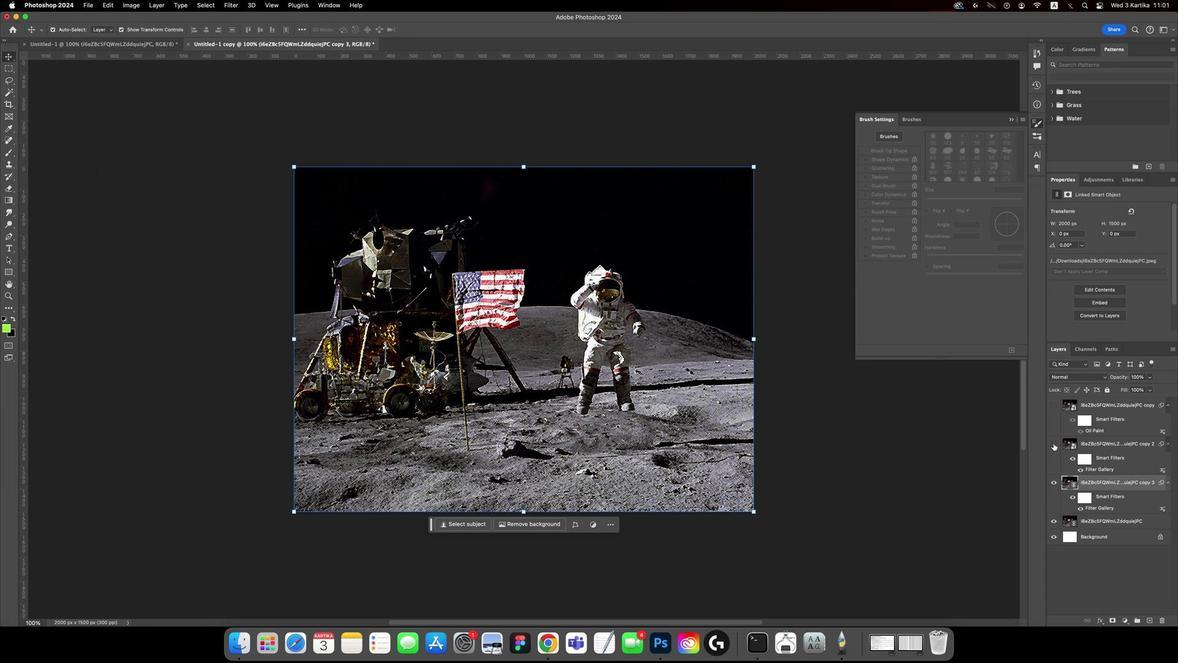 
Action: Mouse pressed left at (1048, 441)
Screenshot: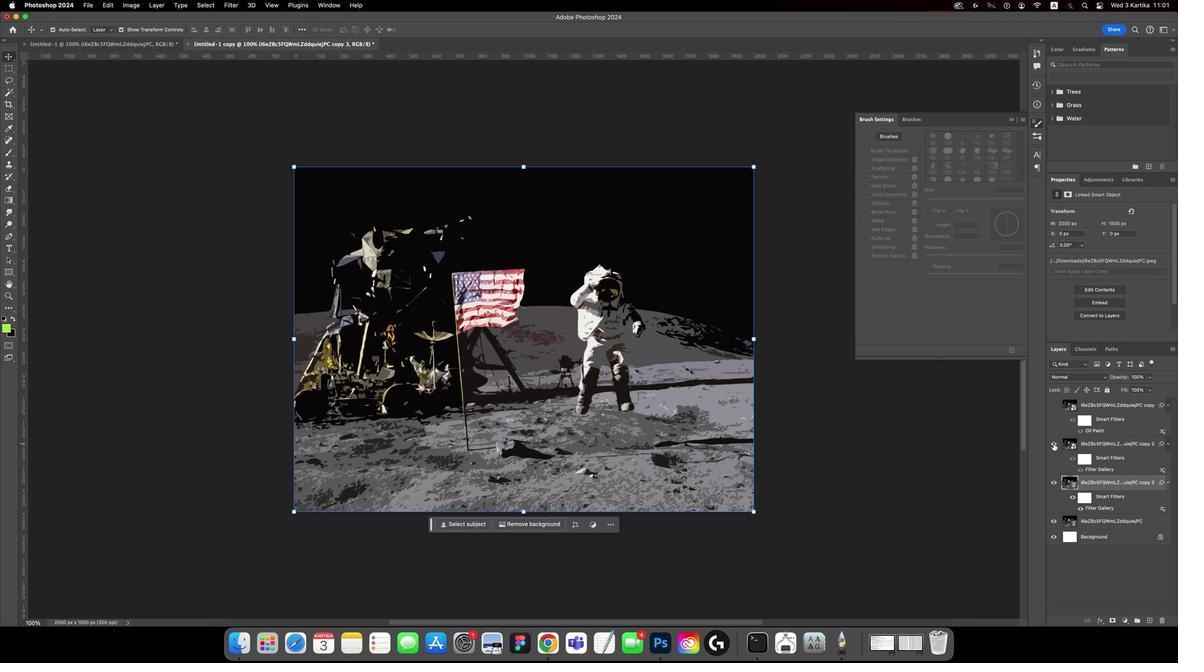 
Action: Mouse moved to (1085, 440)
Screenshot: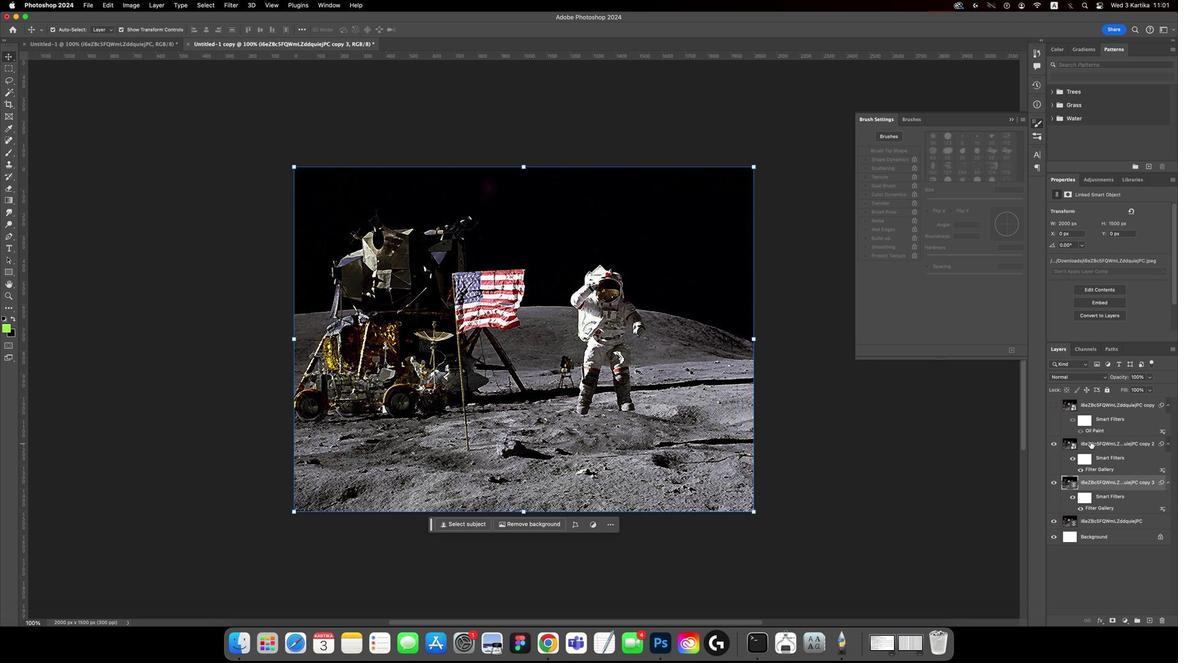 
Action: Mouse pressed left at (1085, 440)
Screenshot: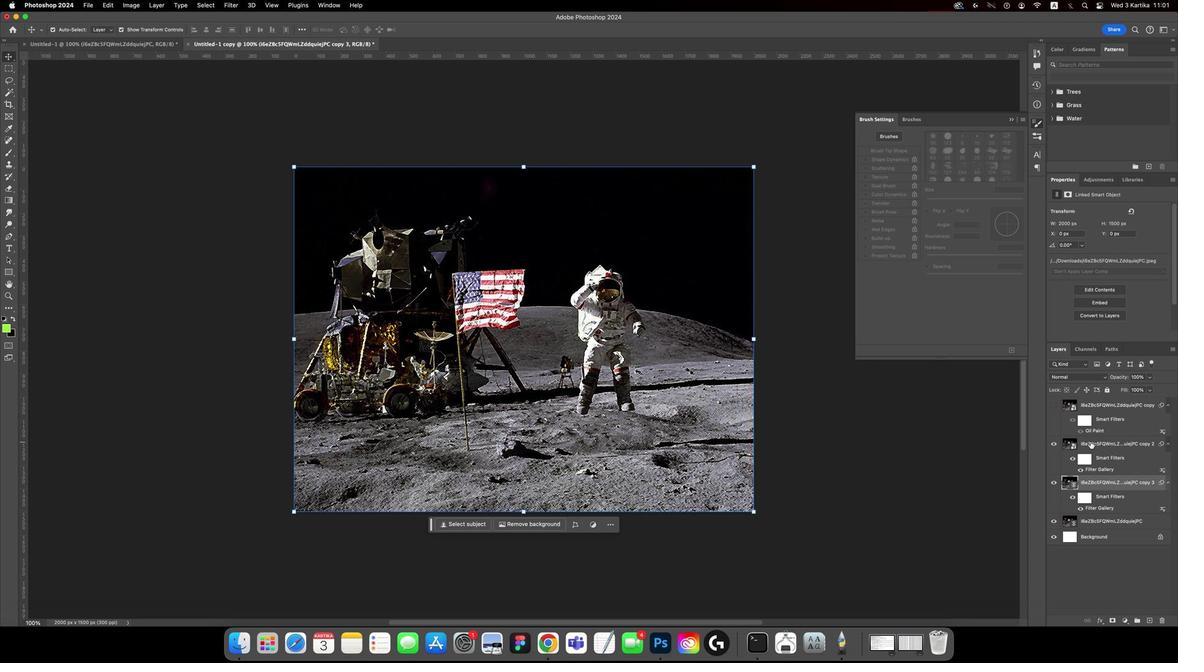 
Action: Mouse moved to (1078, 372)
Screenshot: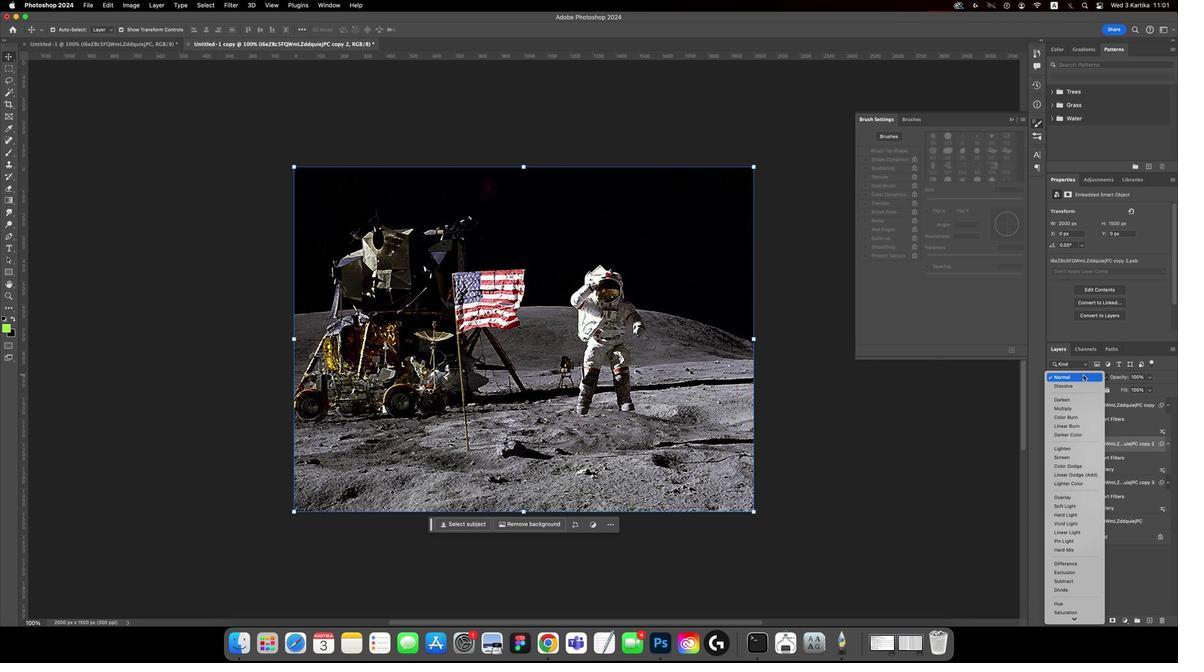 
Action: Mouse pressed left at (1078, 372)
Screenshot: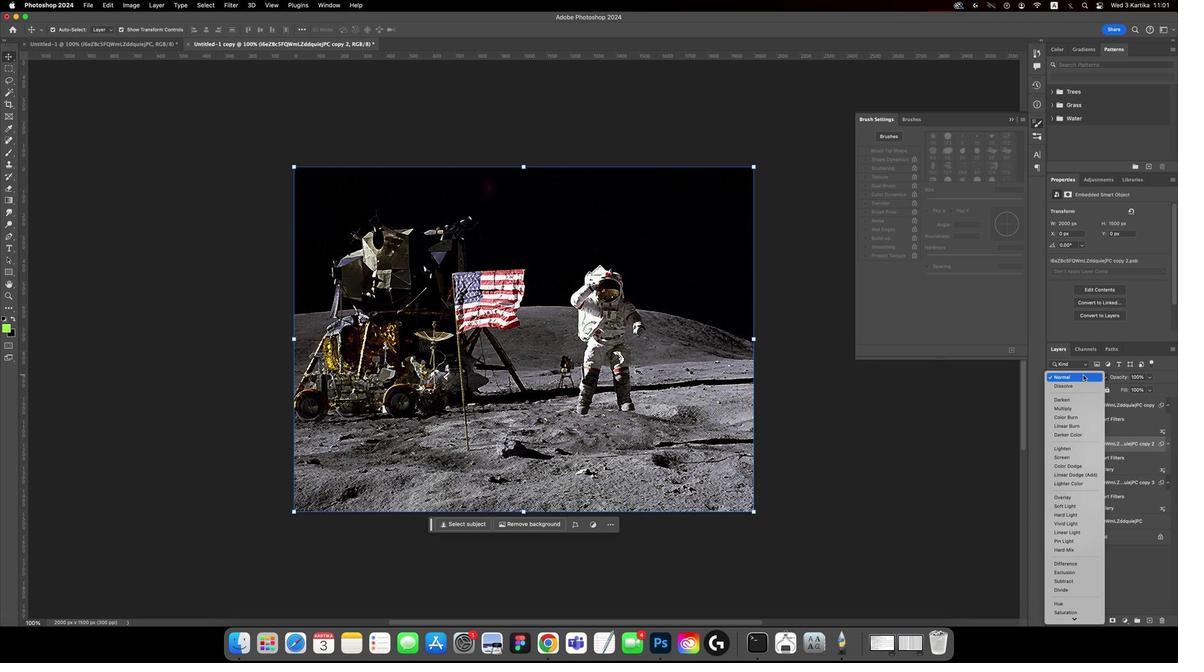 
Action: Mouse moved to (1065, 407)
Screenshot: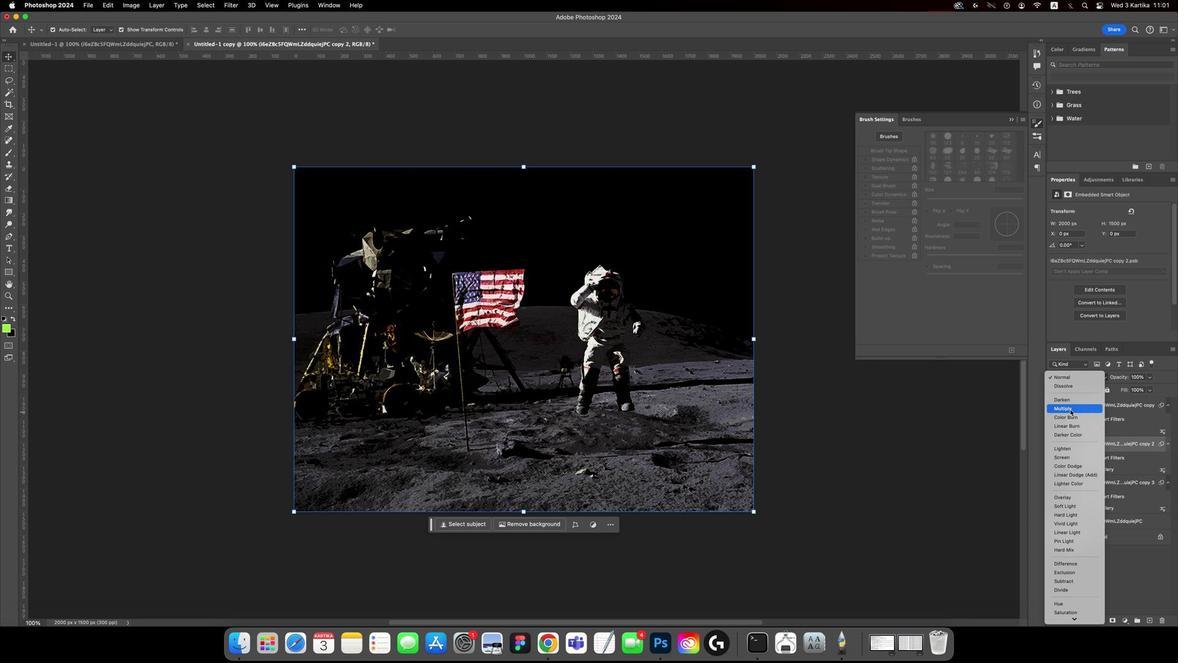 
Action: Mouse pressed left at (1065, 407)
Screenshot: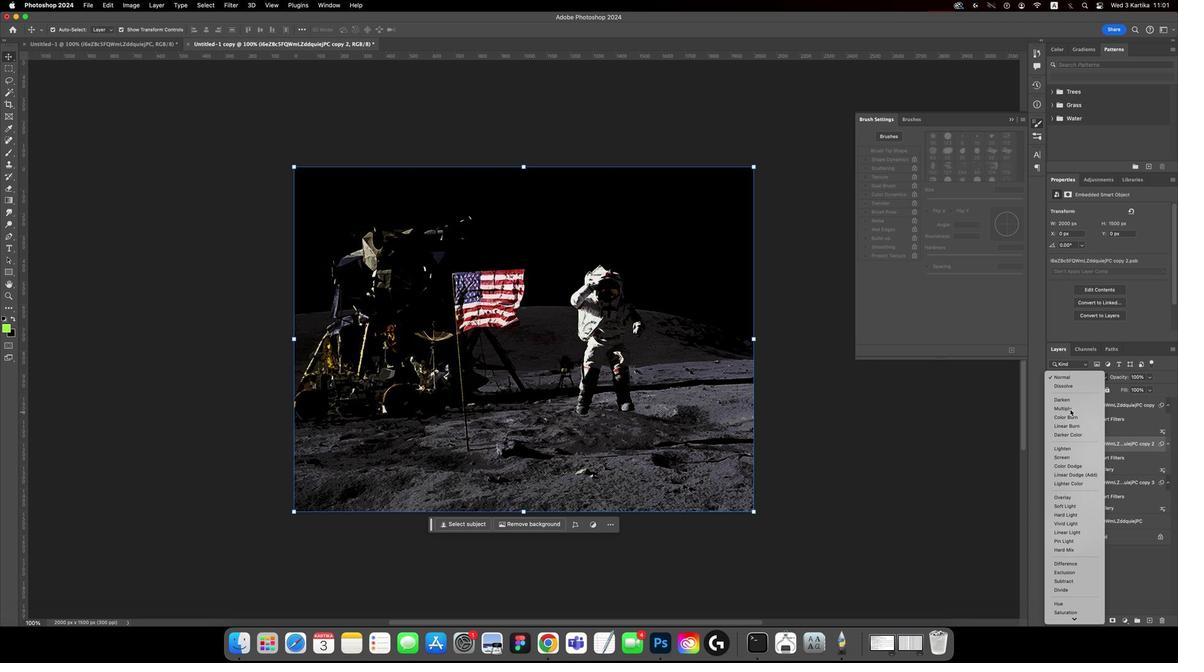 
Action: Mouse moved to (1145, 376)
Screenshot: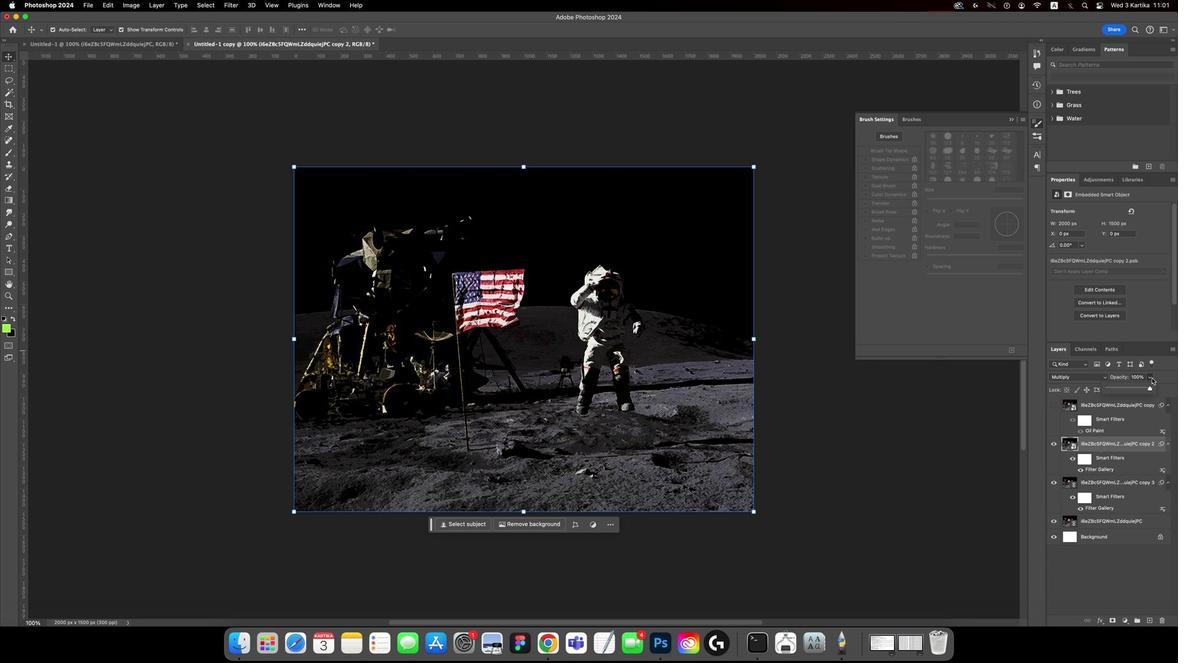 
Action: Mouse pressed left at (1145, 376)
Screenshot: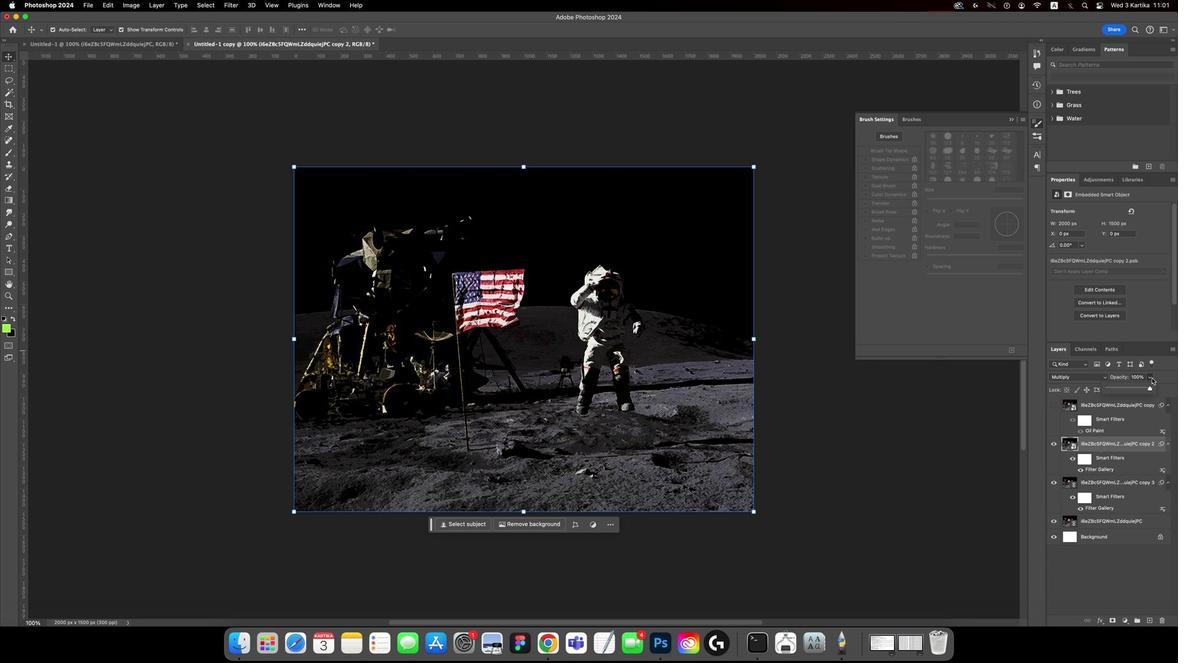 
Action: Mouse moved to (1147, 386)
Screenshot: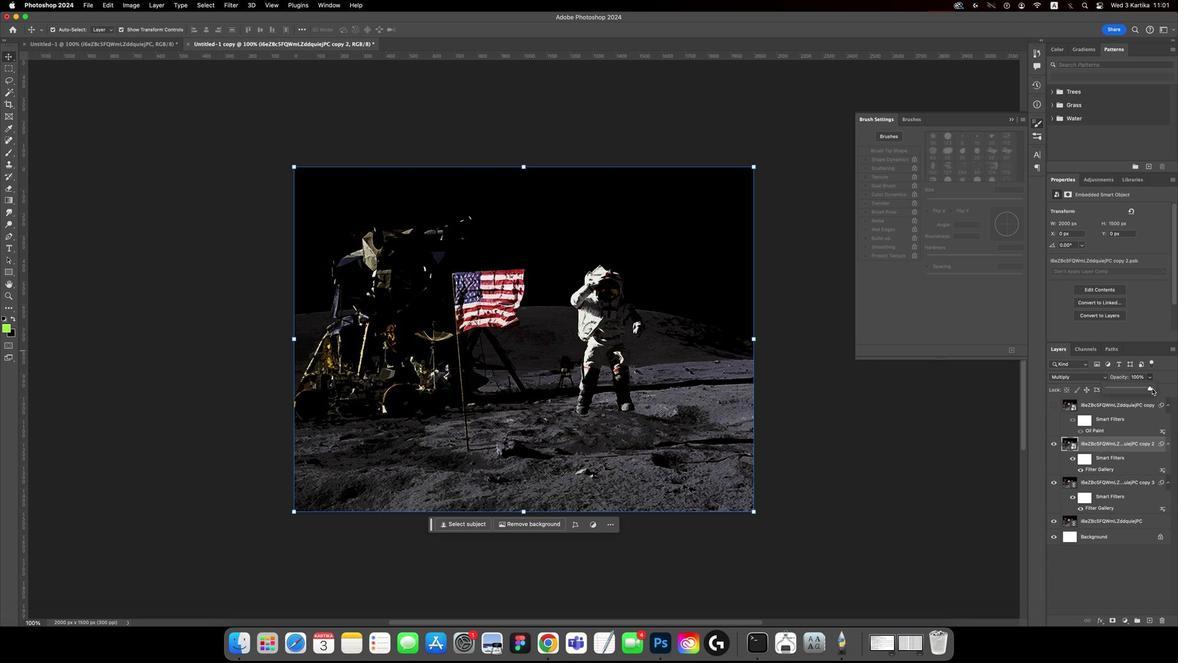 
Action: Mouse pressed left at (1147, 386)
Screenshot: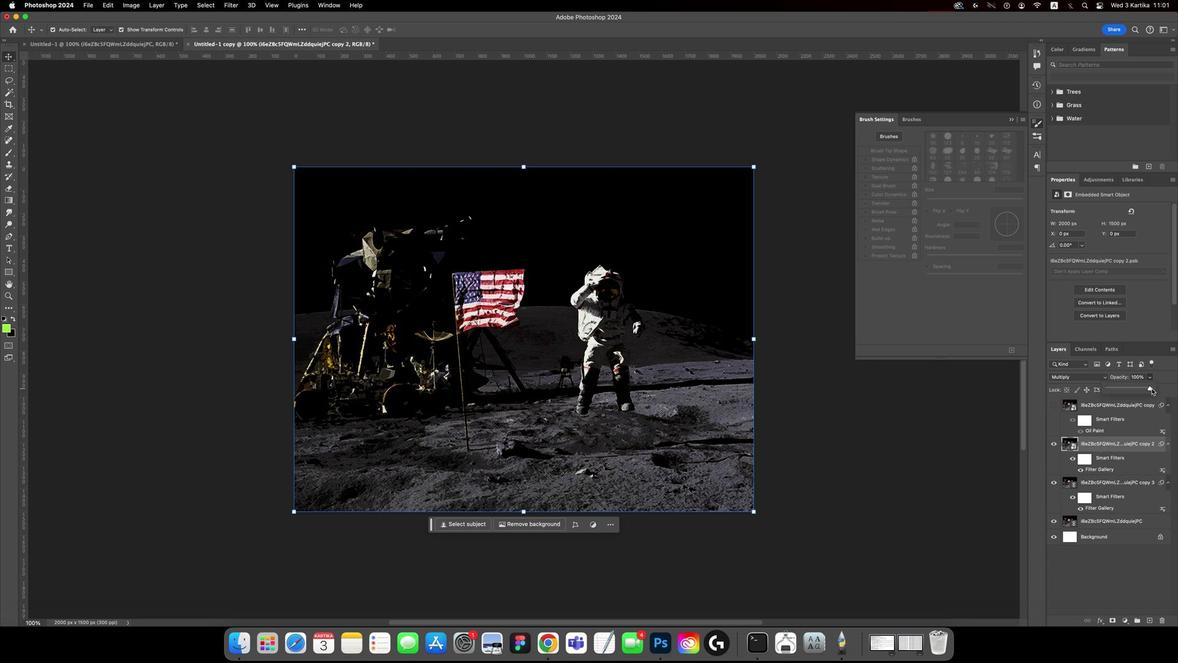 
Action: Mouse moved to (1127, 387)
Screenshot: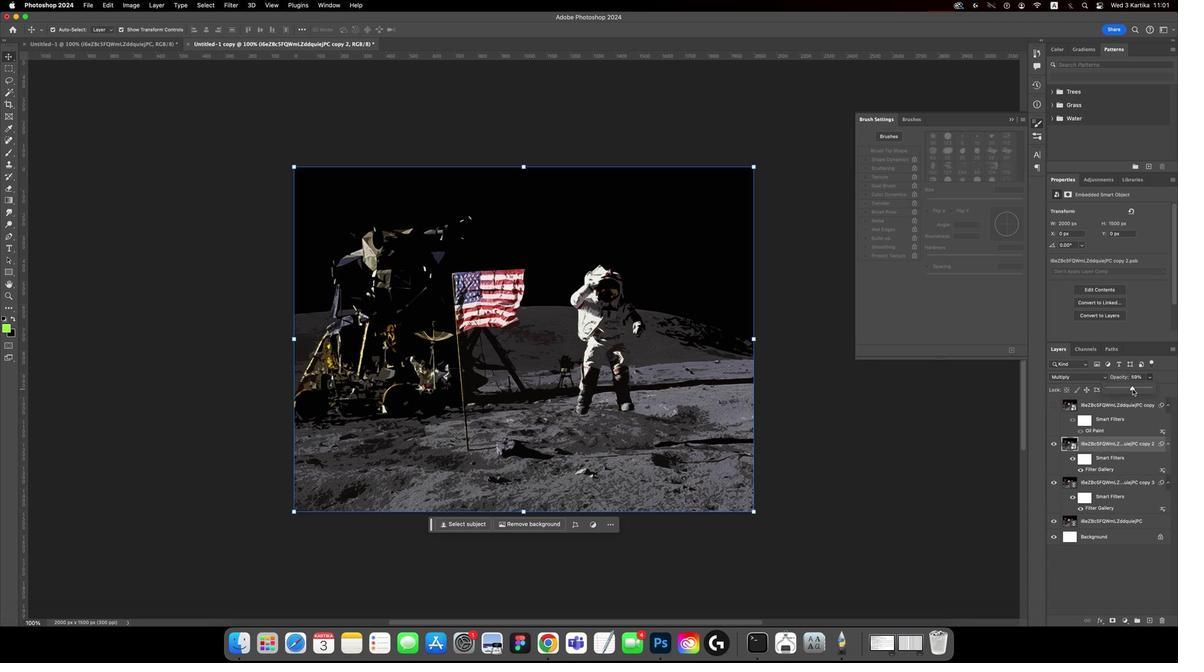 
Action: Mouse pressed left at (1127, 387)
Screenshot: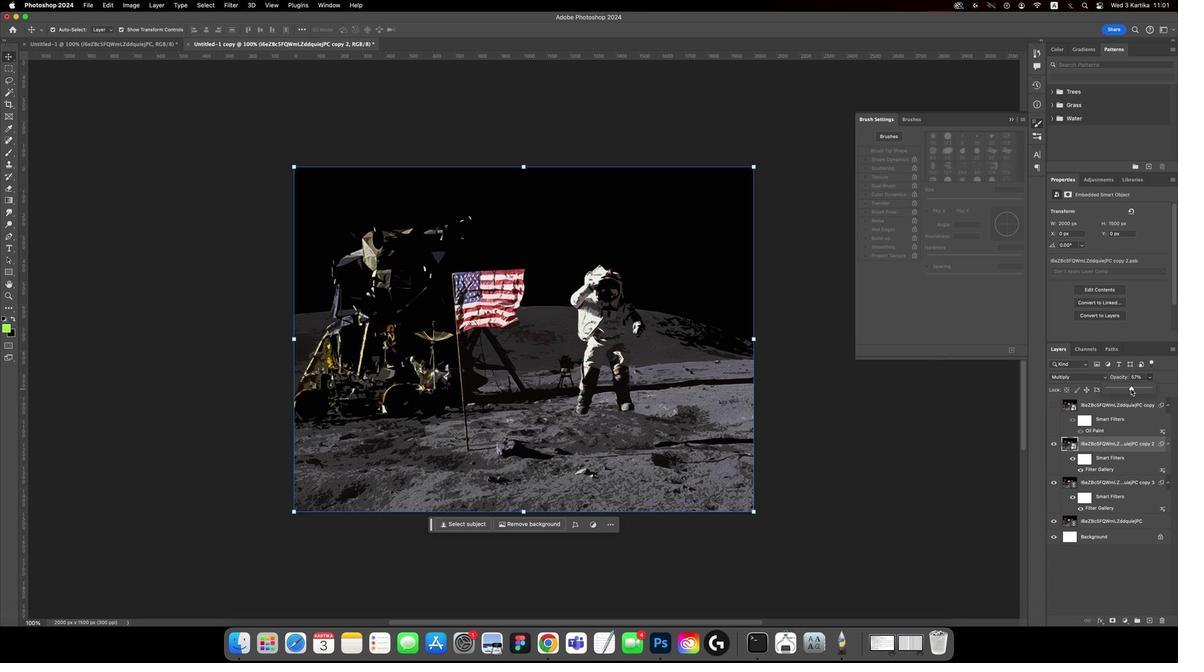 
Action: Mouse moved to (1119, 386)
Screenshot: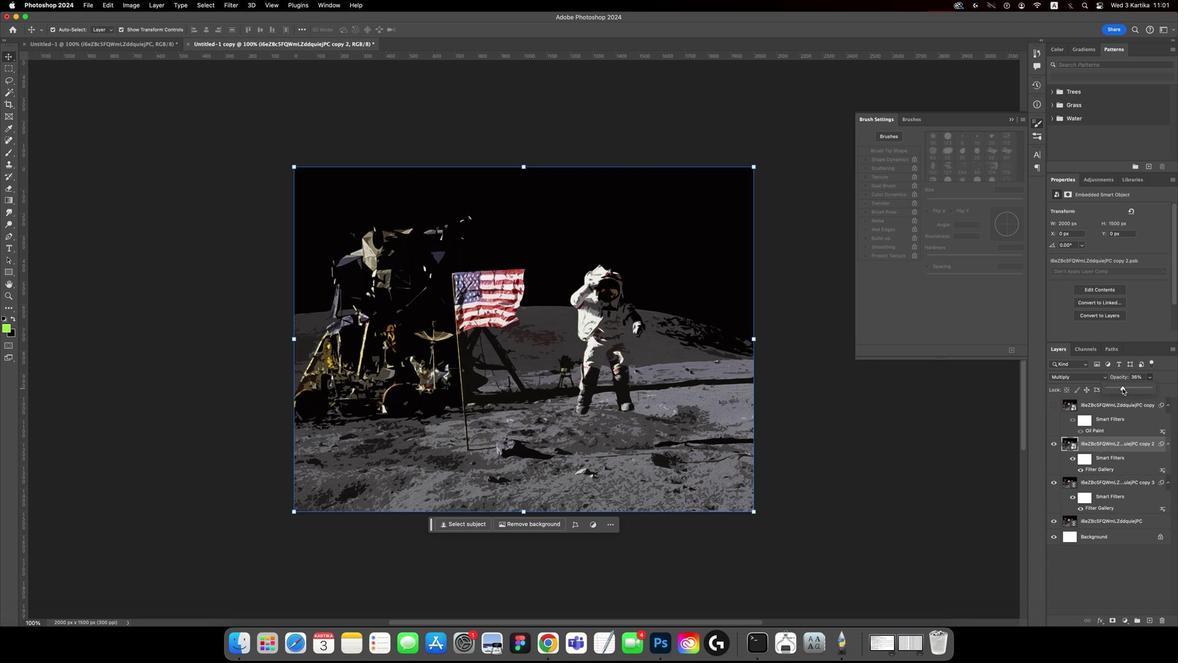 
Action: Mouse pressed left at (1119, 386)
Screenshot: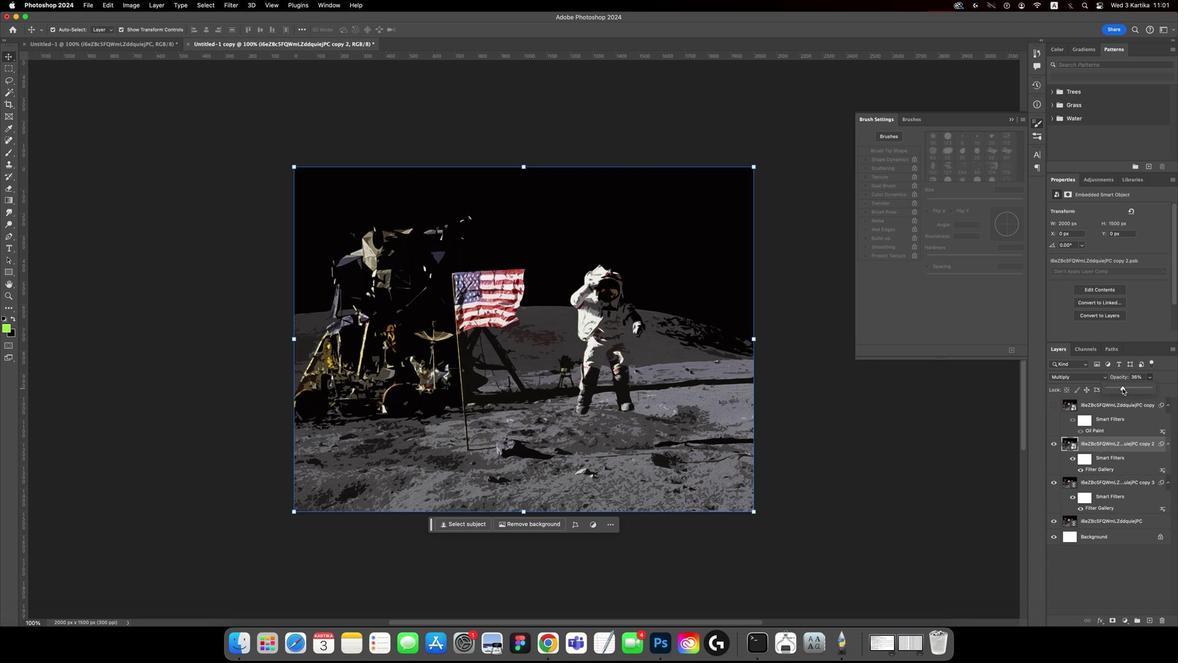 
Action: Mouse moved to (1114, 385)
Screenshot: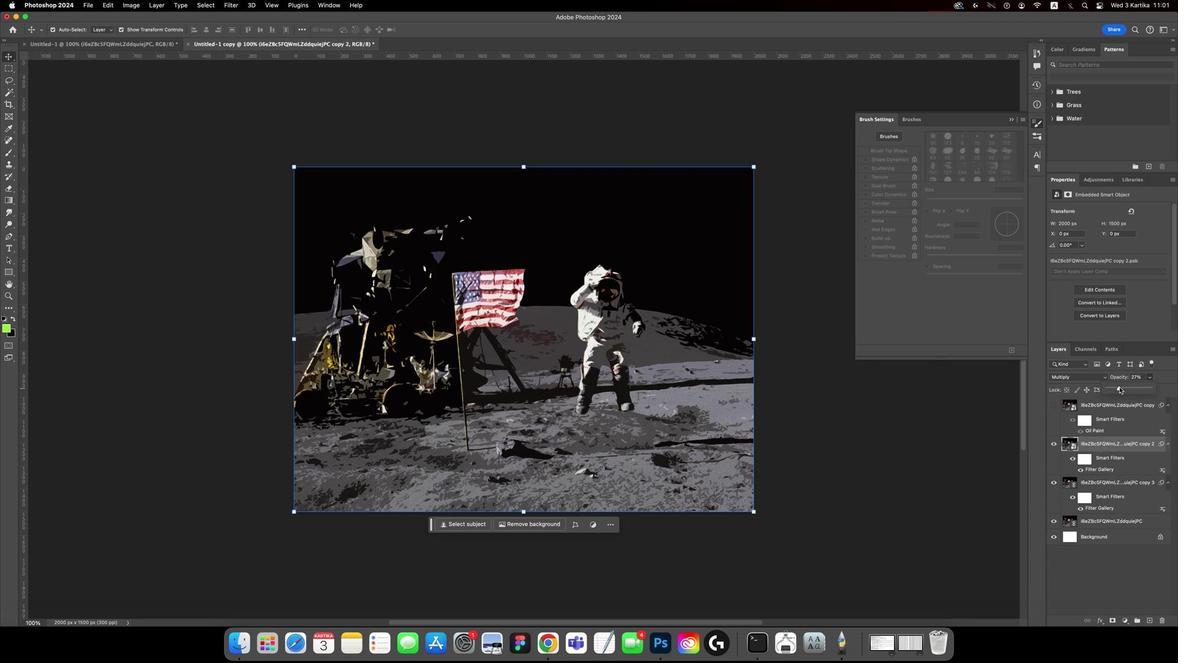 
Action: Mouse pressed left at (1114, 385)
Screenshot: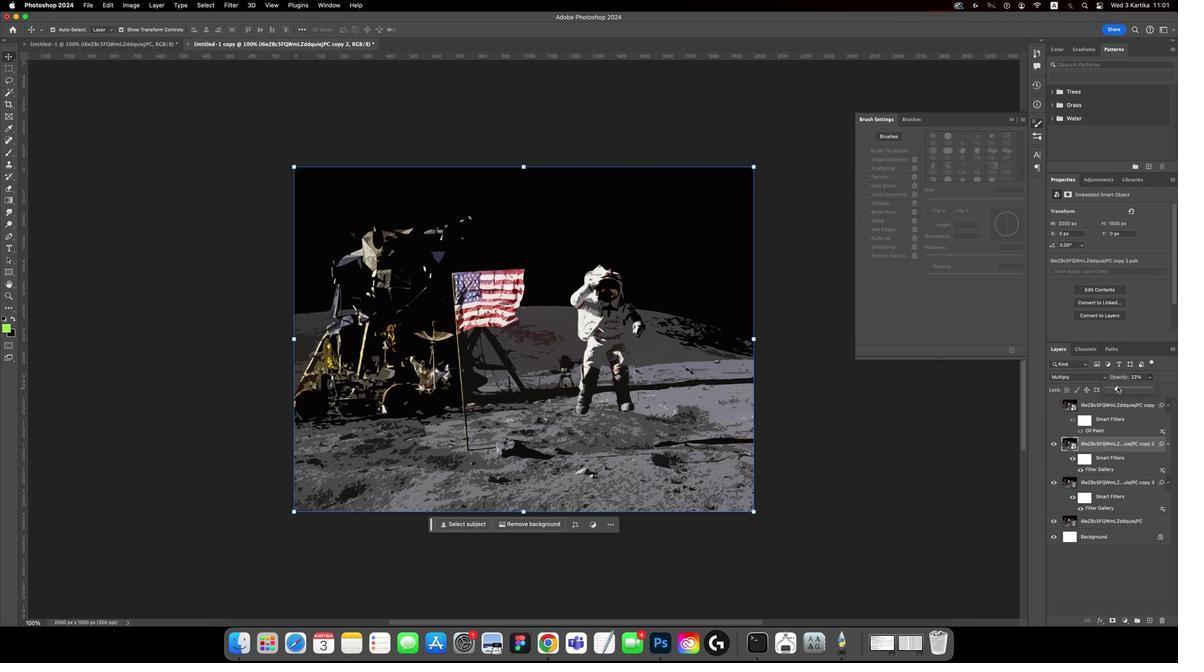 
Action: Mouse moved to (1048, 403)
Screenshot: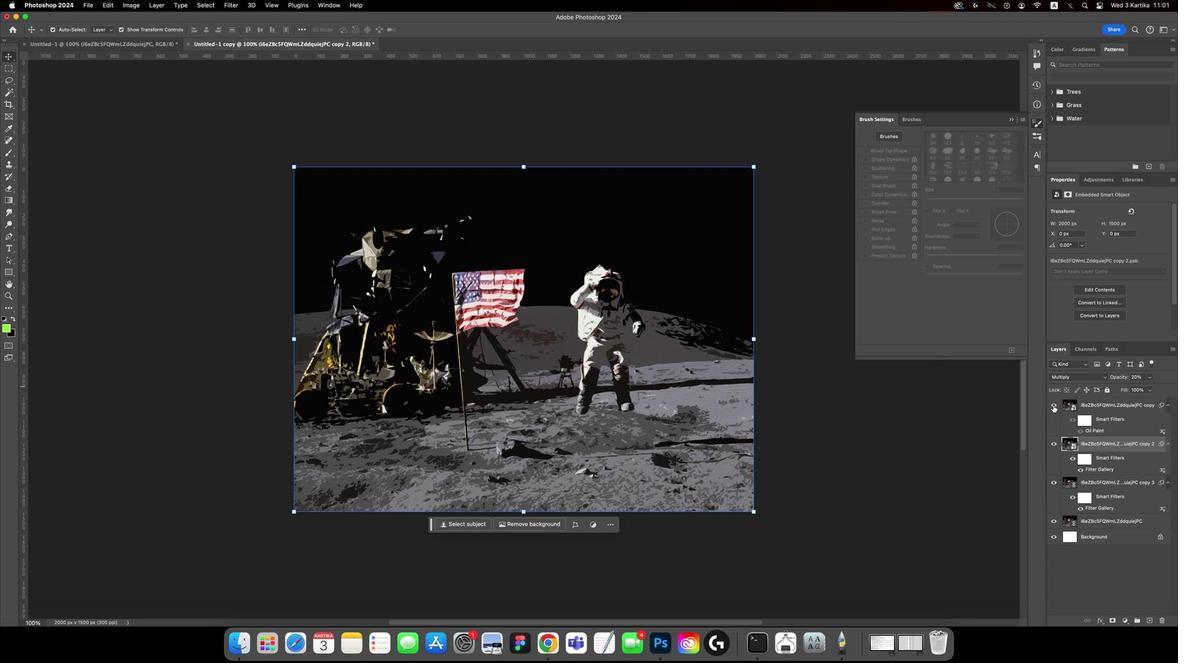 
Action: Mouse pressed left at (1048, 403)
Screenshot: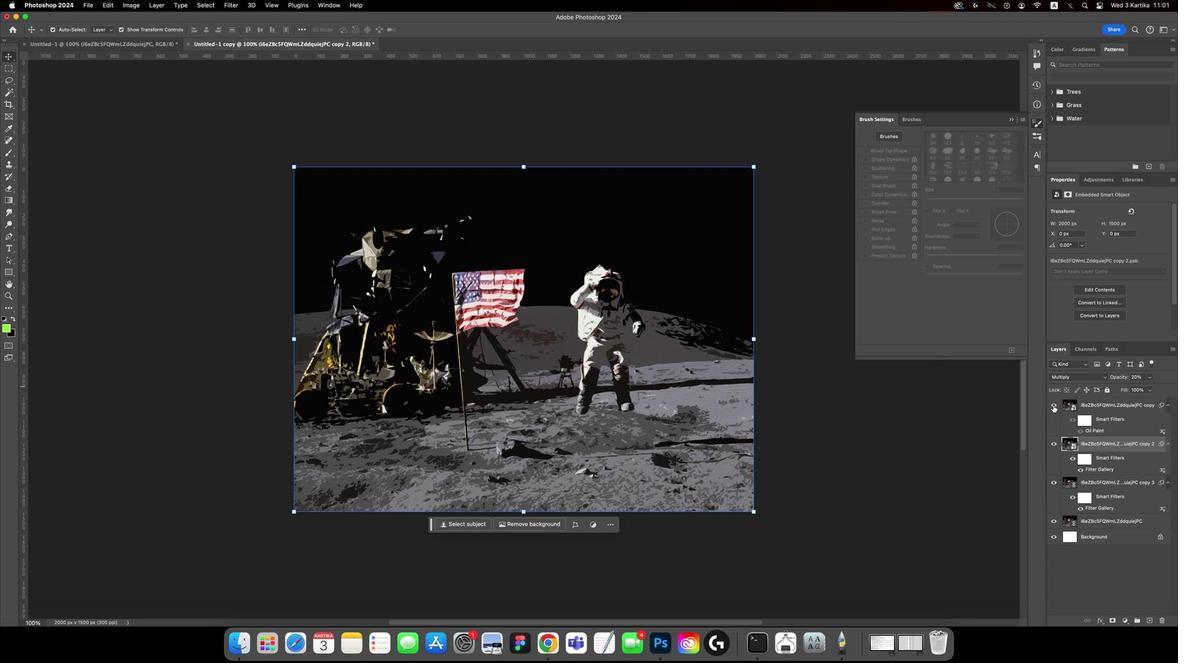 
Action: Mouse moved to (1089, 402)
Screenshot: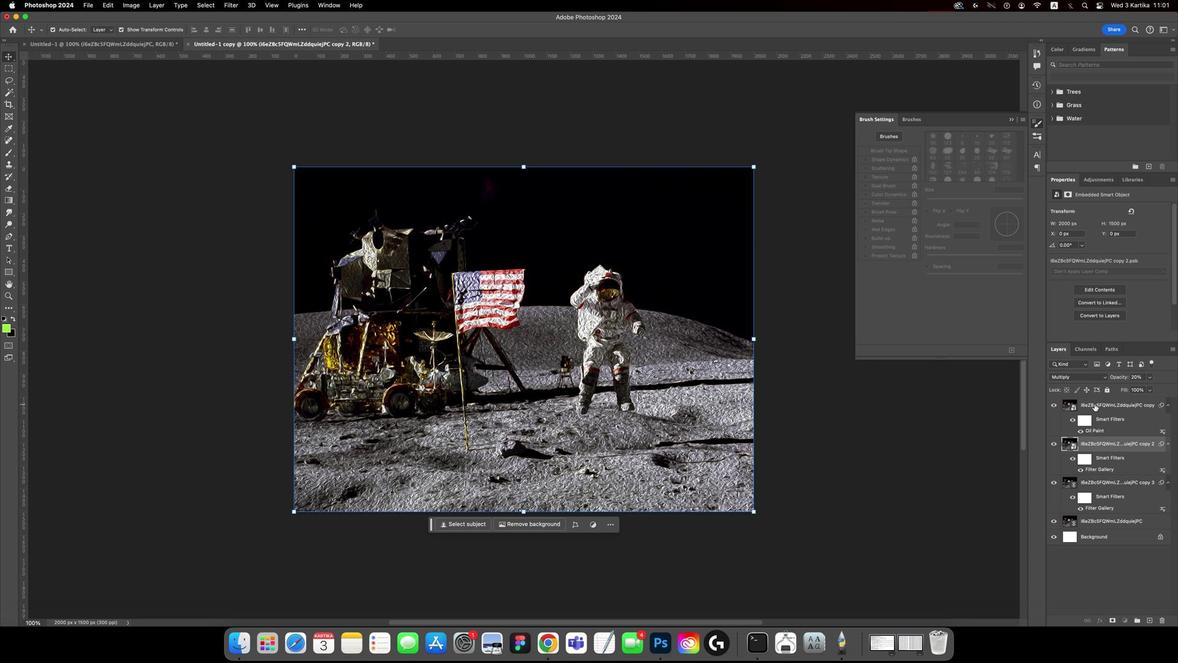 
Action: Mouse pressed left at (1089, 402)
Screenshot: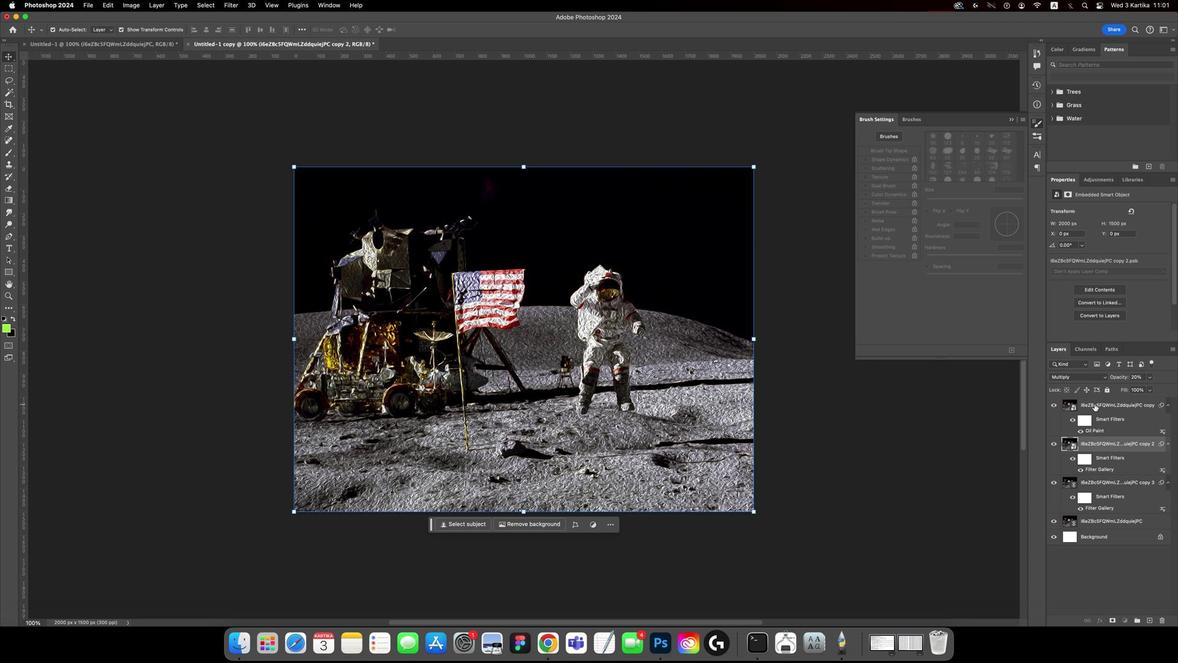 
Action: Mouse moved to (1075, 373)
Screenshot: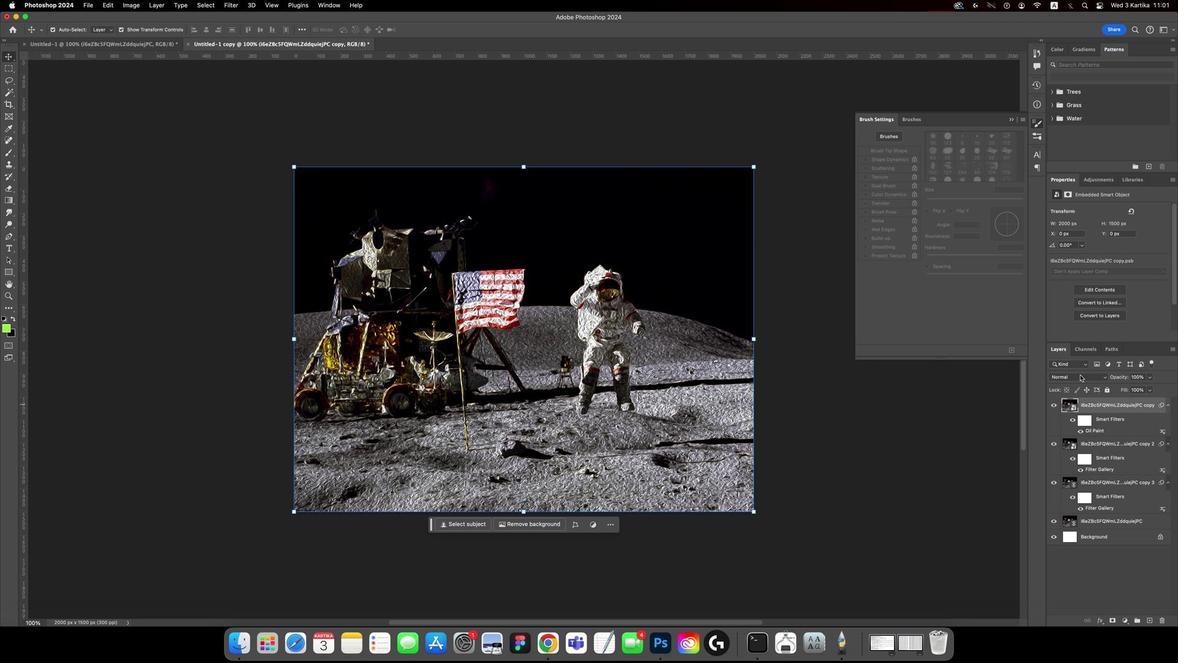 
Action: Mouse pressed left at (1075, 373)
Screenshot: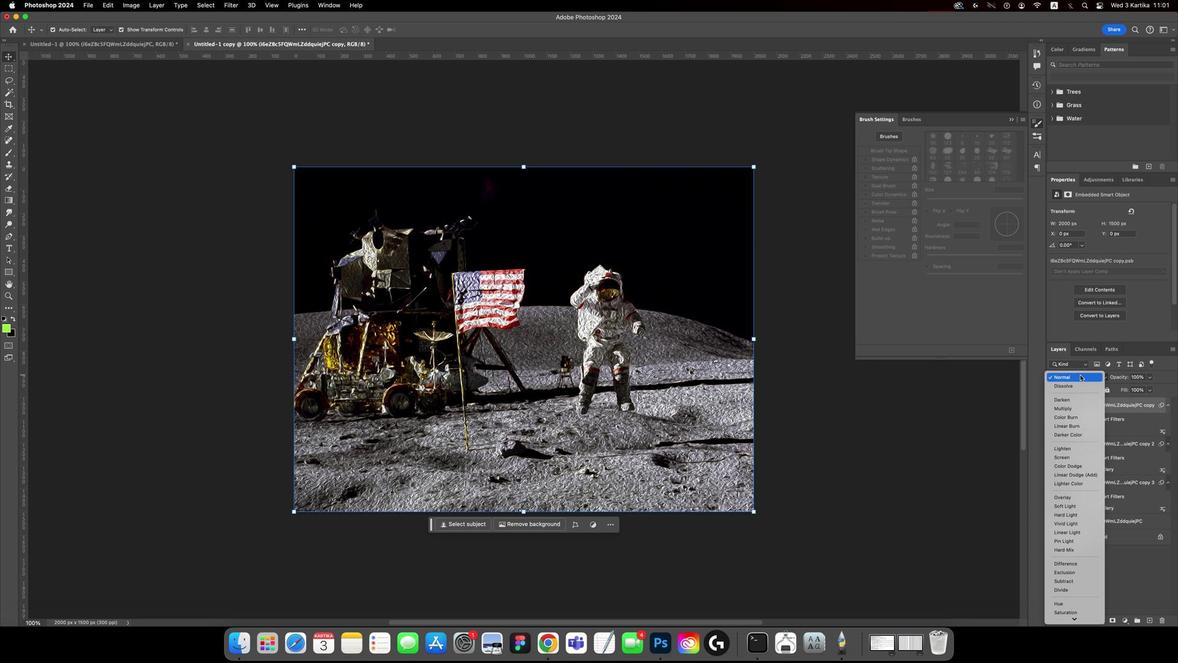 
Action: Mouse moved to (1064, 405)
Screenshot: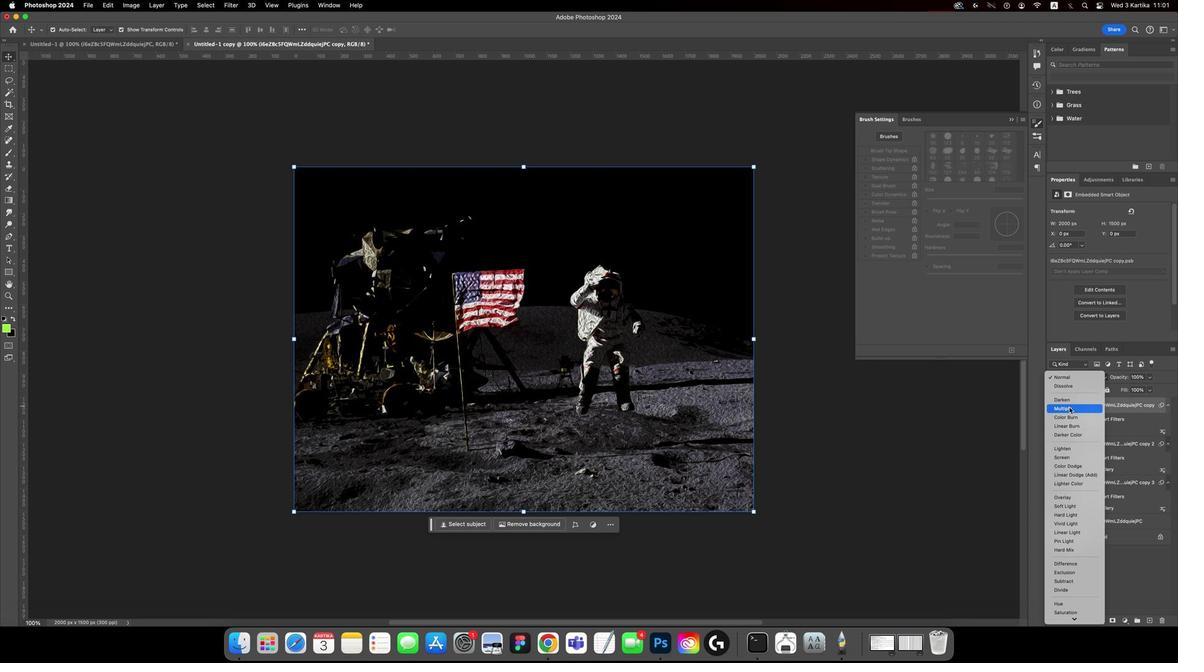 
Action: Mouse pressed left at (1064, 405)
Screenshot: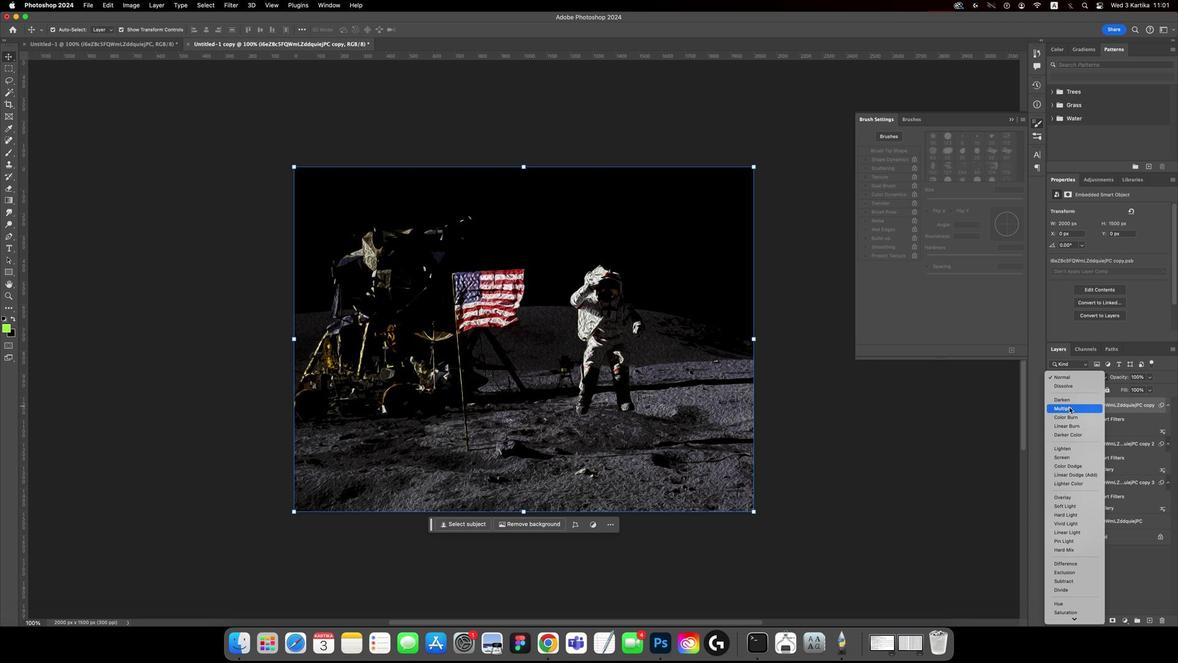 
Action: Mouse moved to (1094, 480)
Screenshot: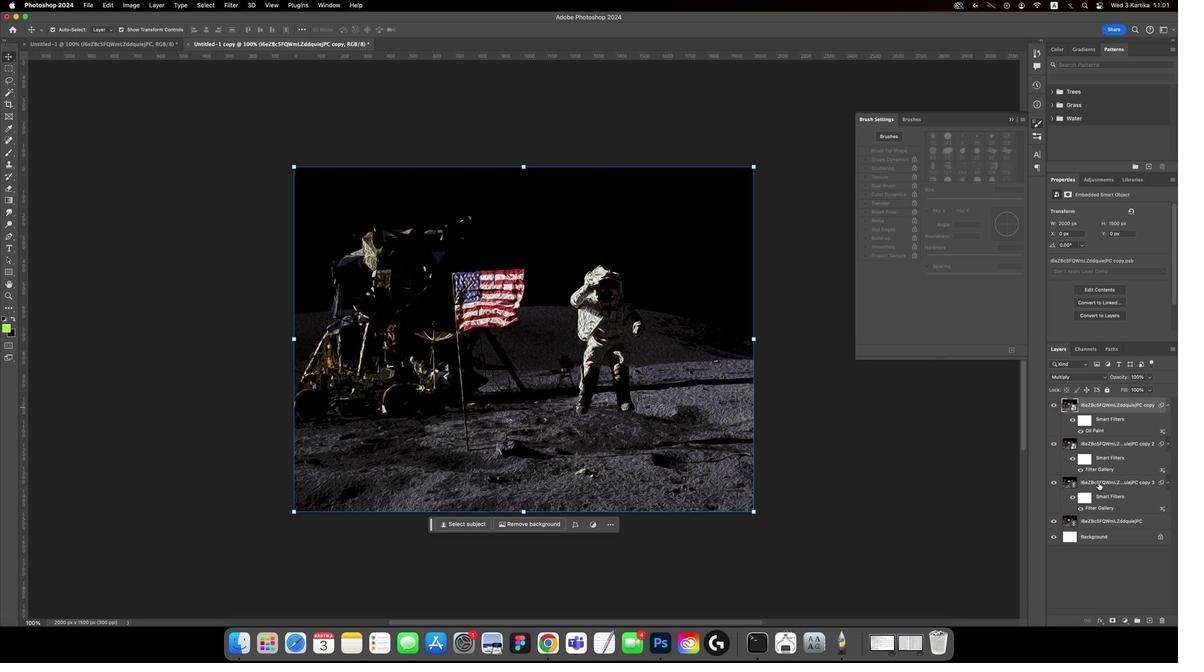 
Action: Mouse pressed left at (1094, 480)
Screenshot: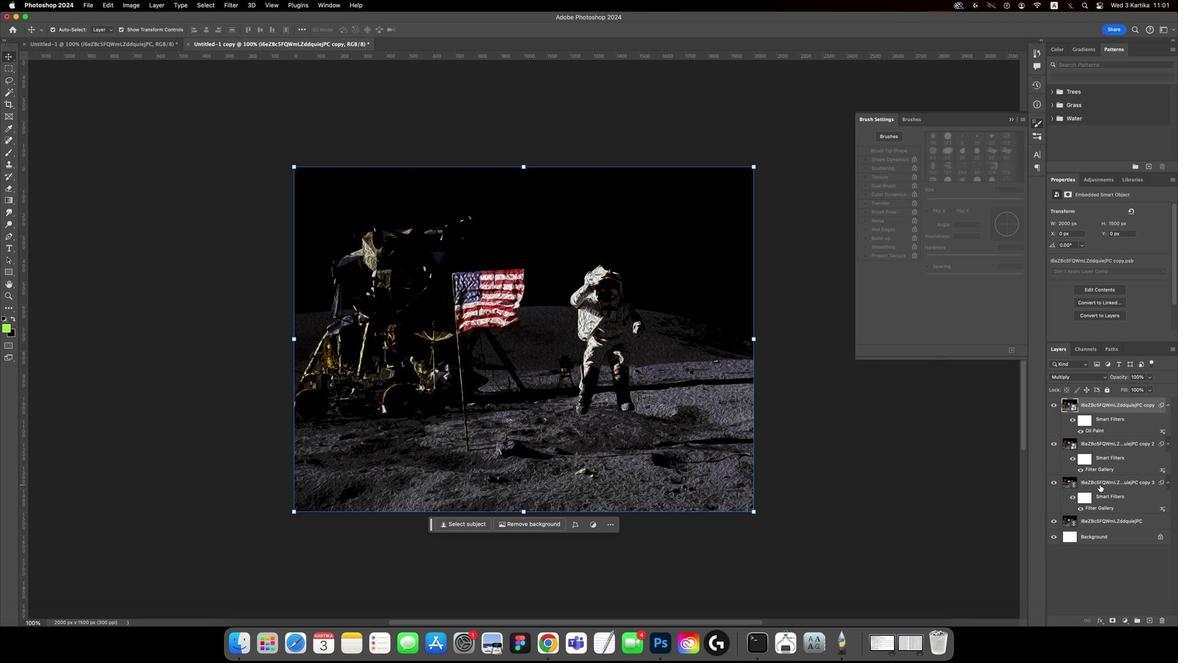 
Action: Mouse moved to (1100, 481)
Screenshot: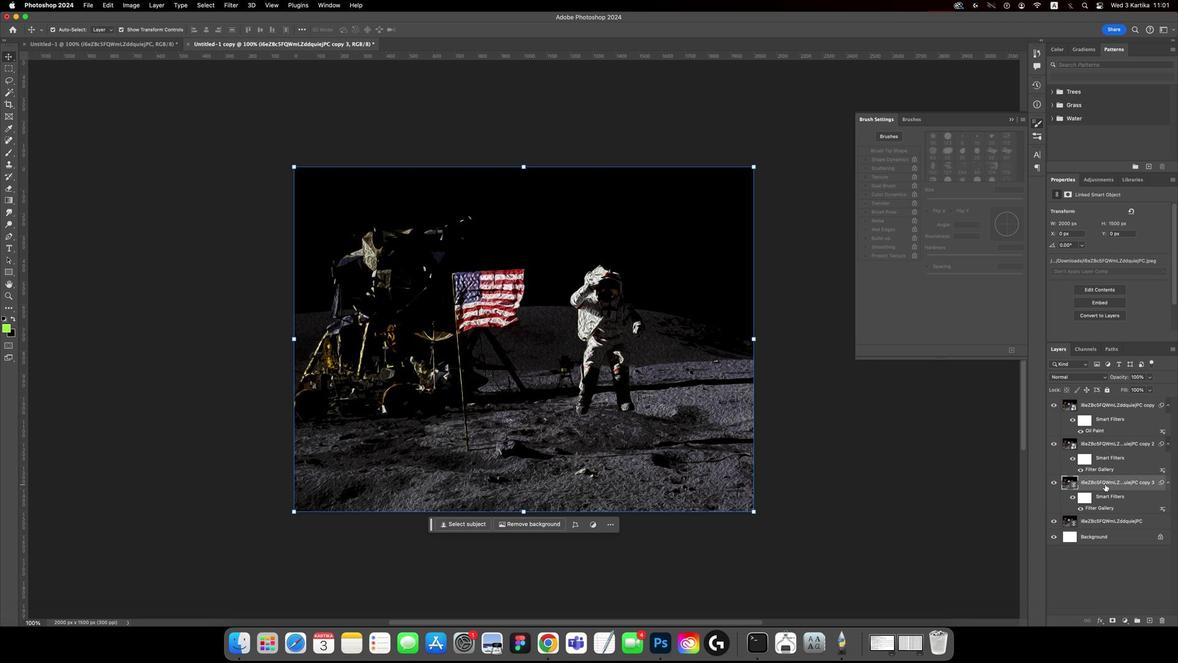 
Action: Mouse pressed left at (1100, 481)
Screenshot: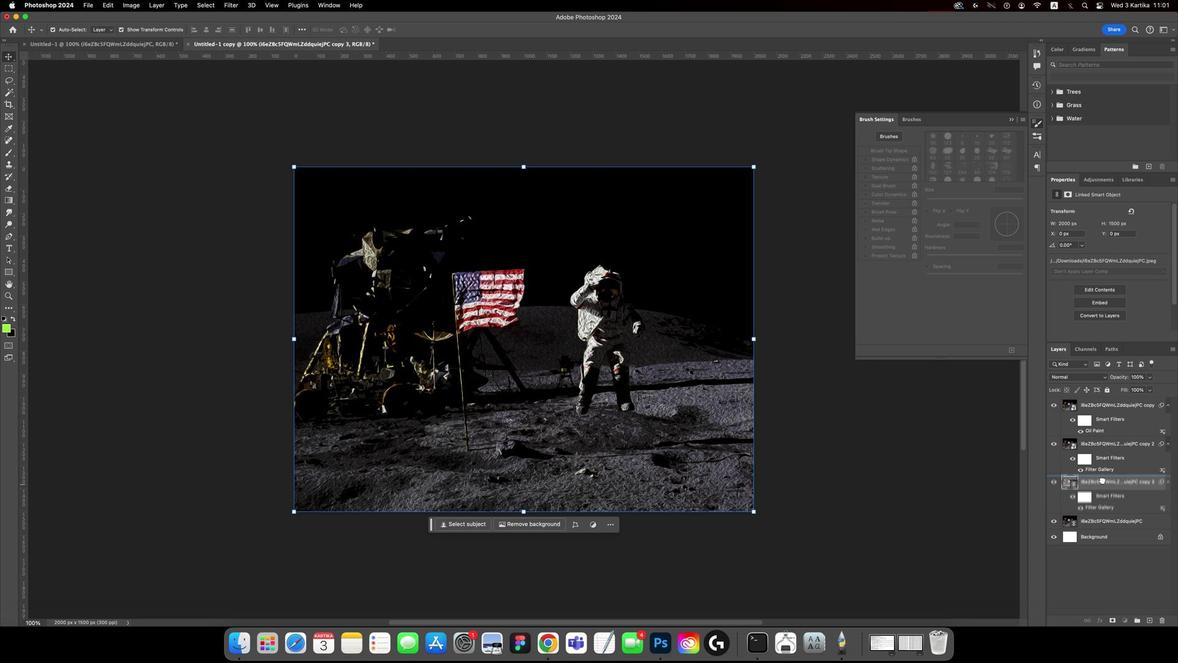 
Action: Mouse moved to (1076, 374)
Screenshot: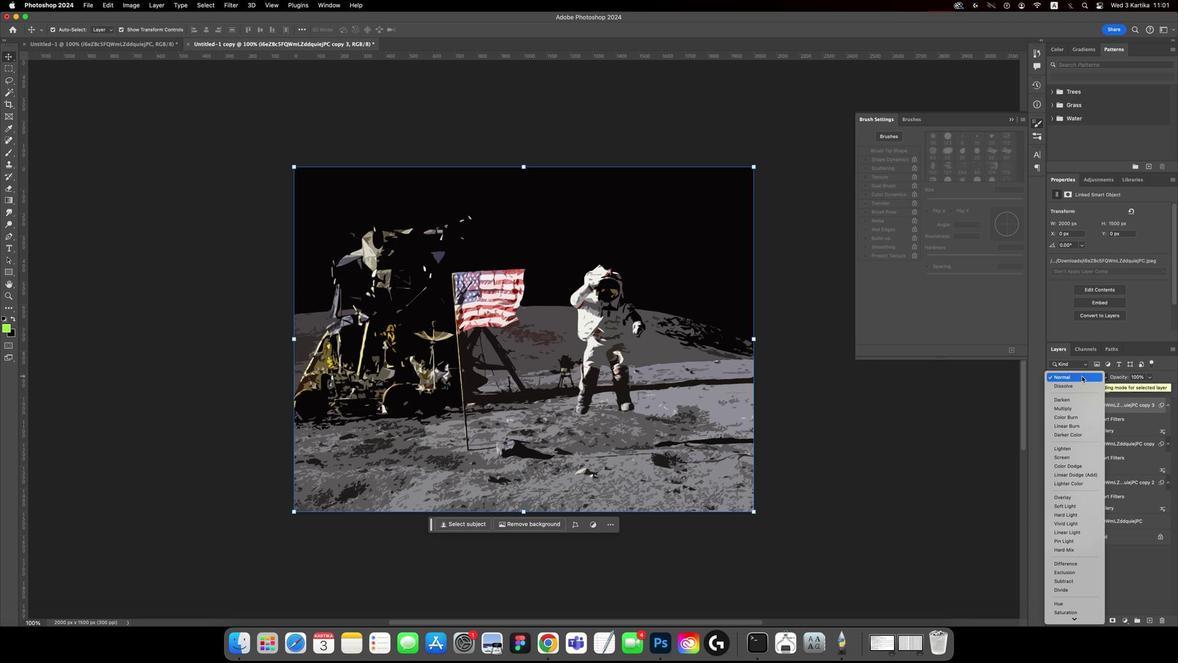 
Action: Mouse pressed left at (1076, 374)
Screenshot: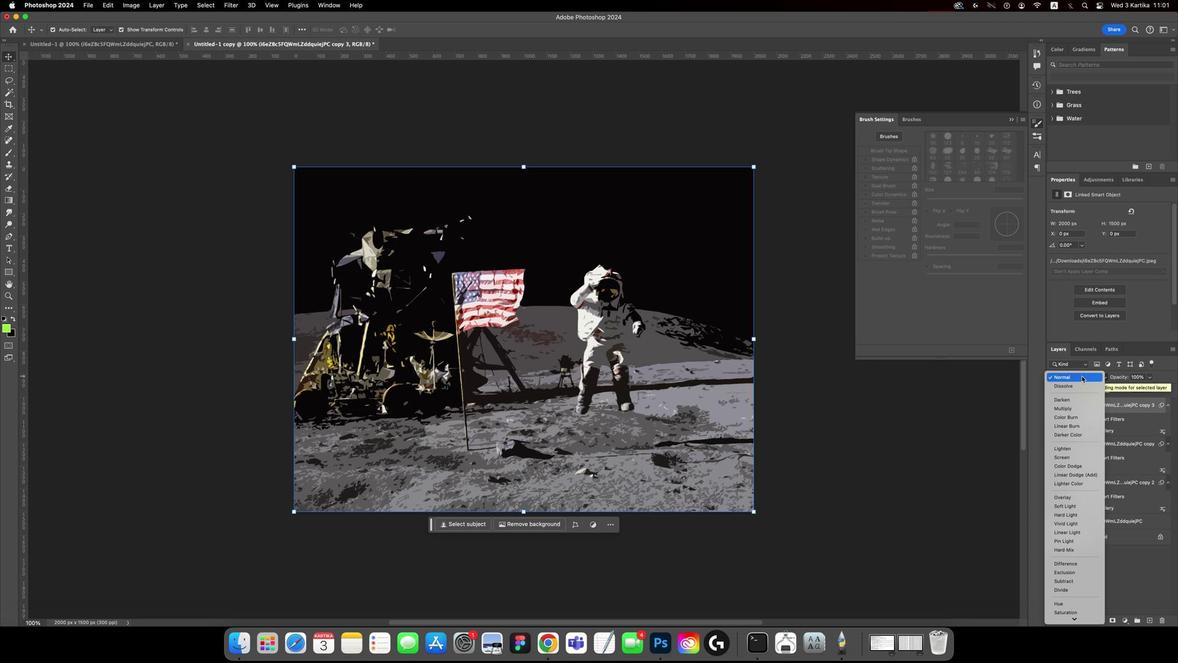 
Action: Mouse moved to (1072, 406)
Screenshot: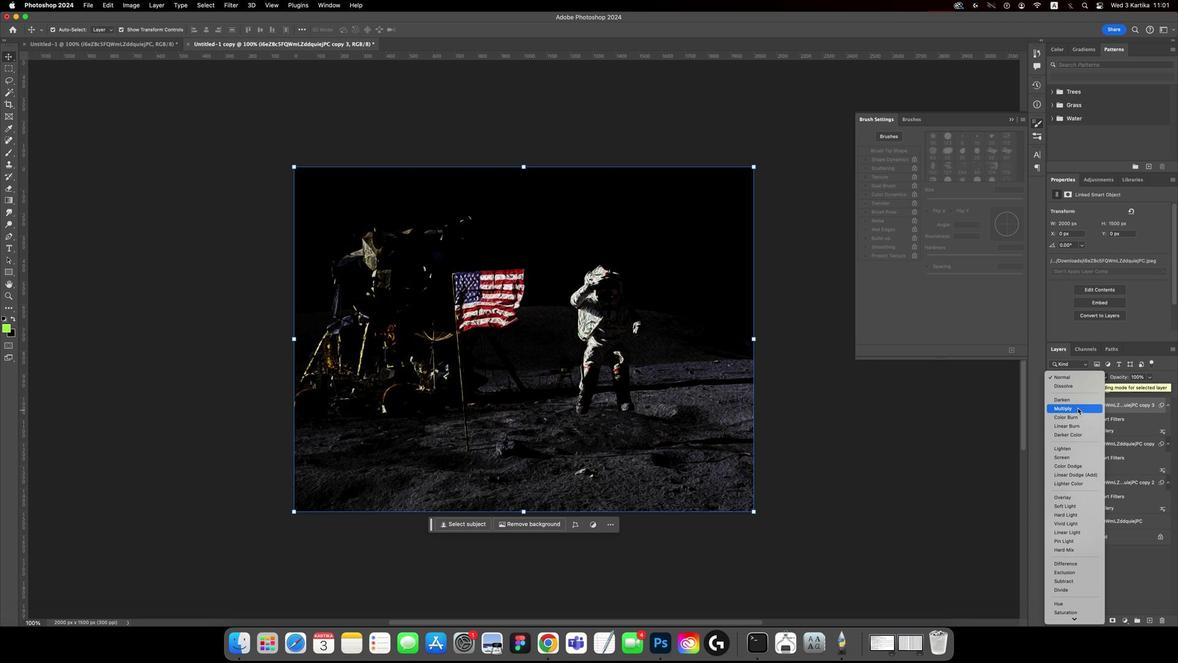 
Action: Mouse pressed left at (1072, 406)
Screenshot: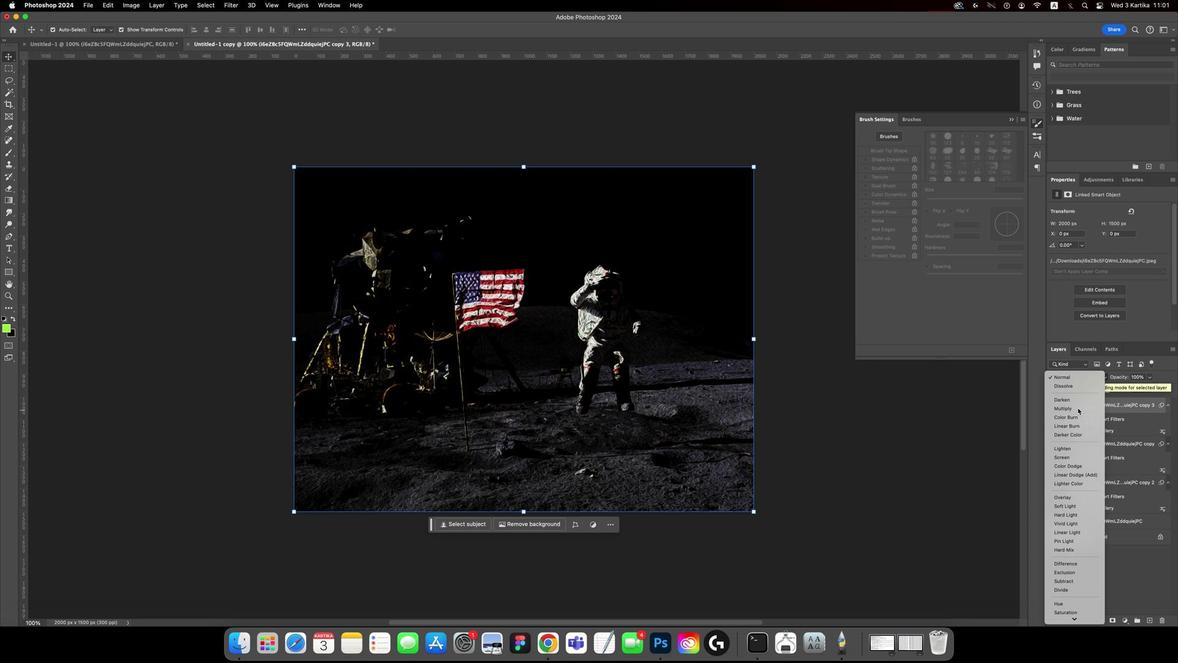 
Action: Mouse moved to (1099, 443)
Screenshot: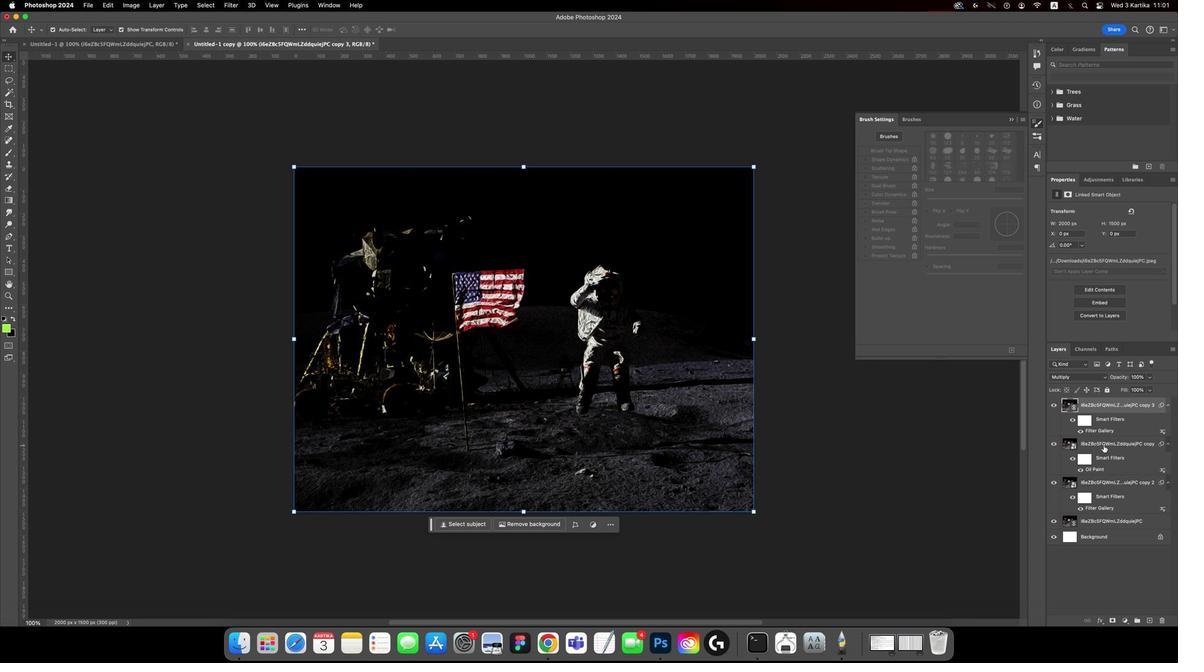 
Action: Mouse pressed left at (1099, 443)
